 Task: Buy 4 Food Mills from Fruit & Vegetable Tools section under best seller category for shipping address: Jose Hernandez, 2761 Fieldcrest Road, New York, New York 10005, Cell Number 6318992398. Pay from credit card ending with 9757, CVV 798
Action: Mouse moved to (18, 98)
Screenshot: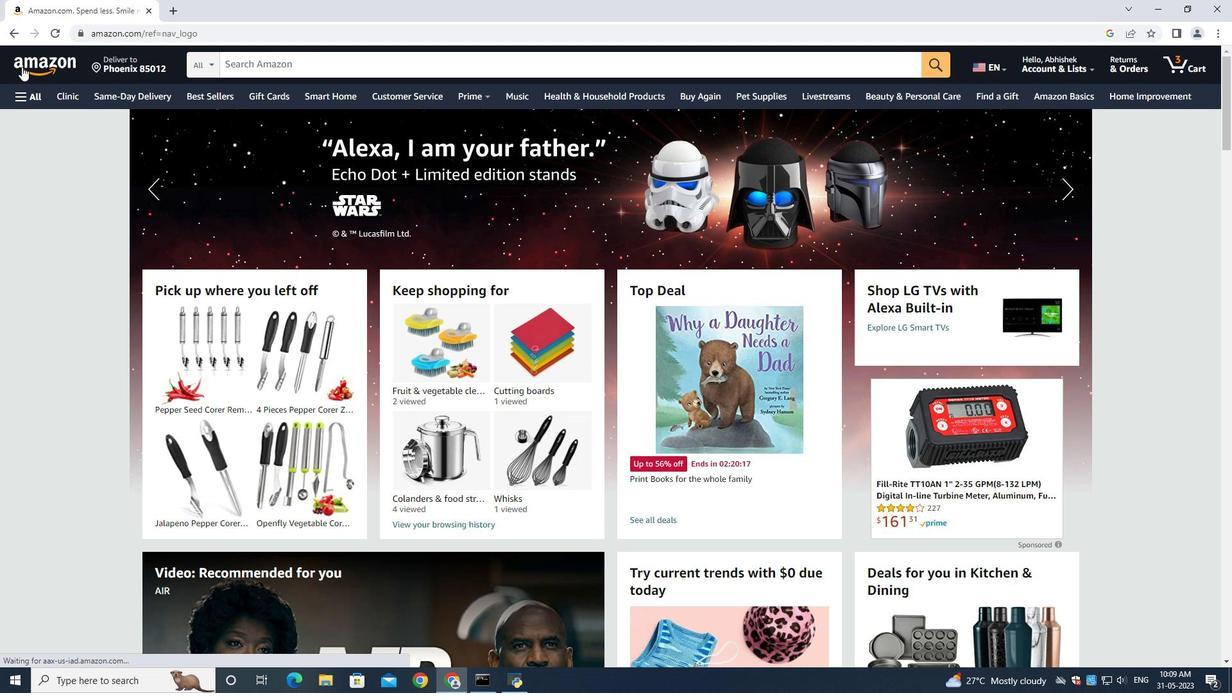 
Action: Mouse pressed left at (18, 98)
Screenshot: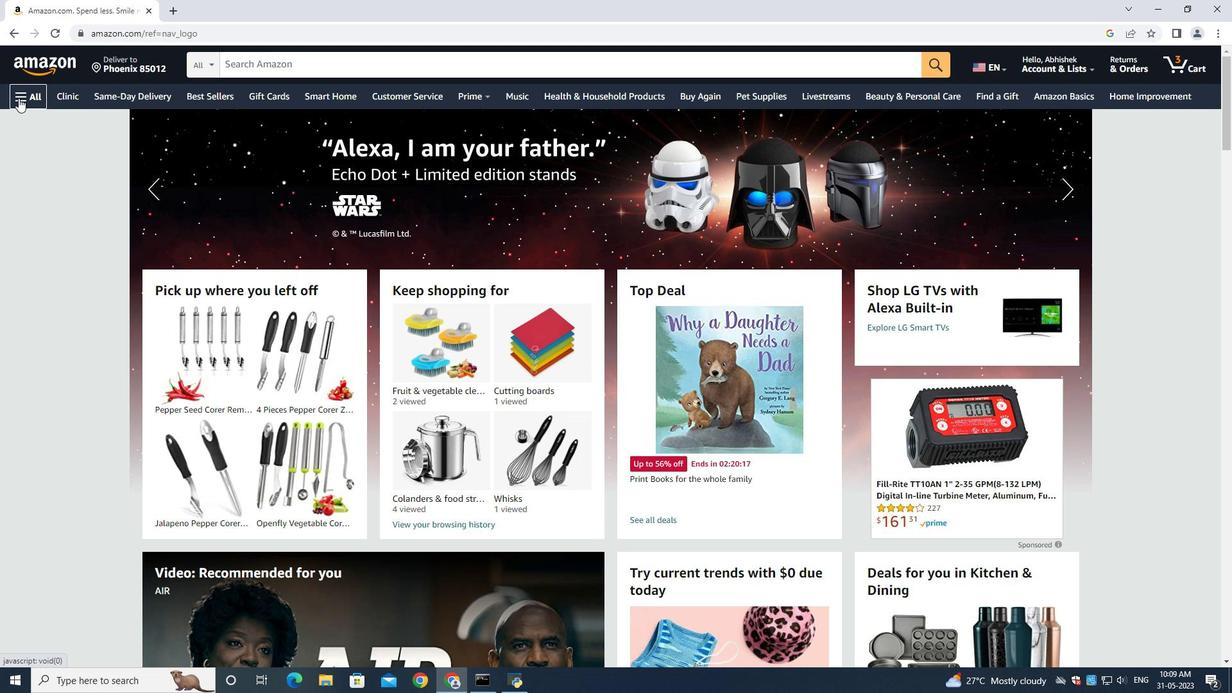 
Action: Mouse moved to (51, 118)
Screenshot: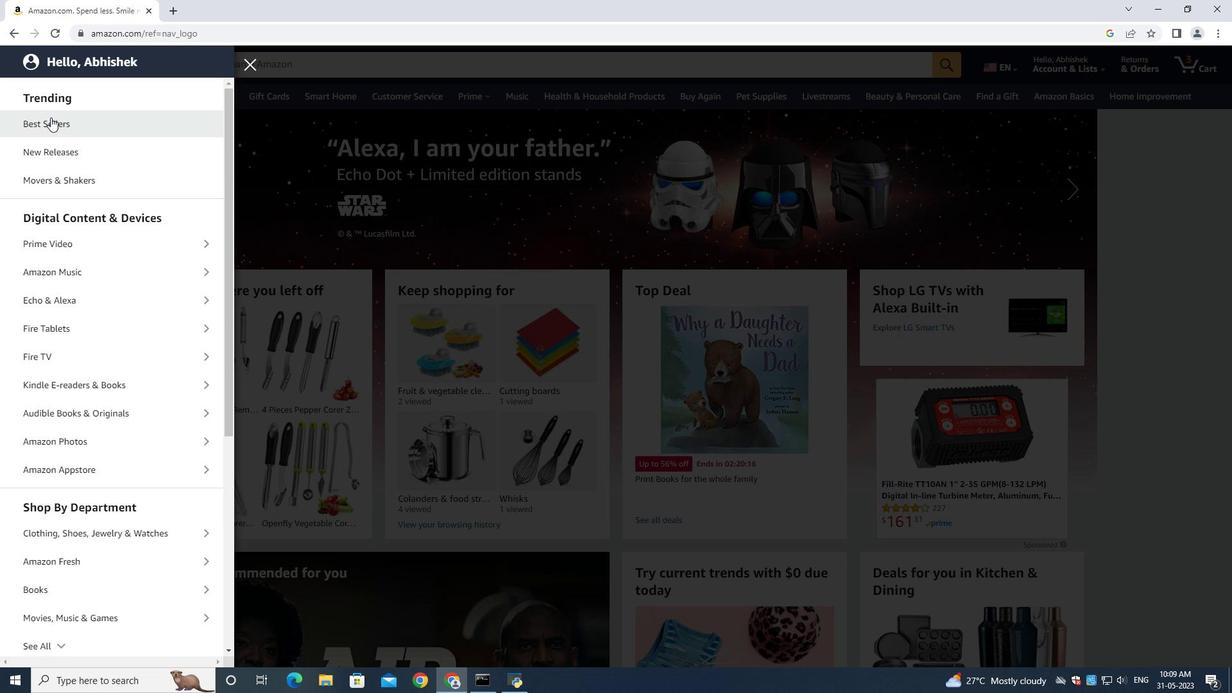 
Action: Mouse pressed left at (51, 118)
Screenshot: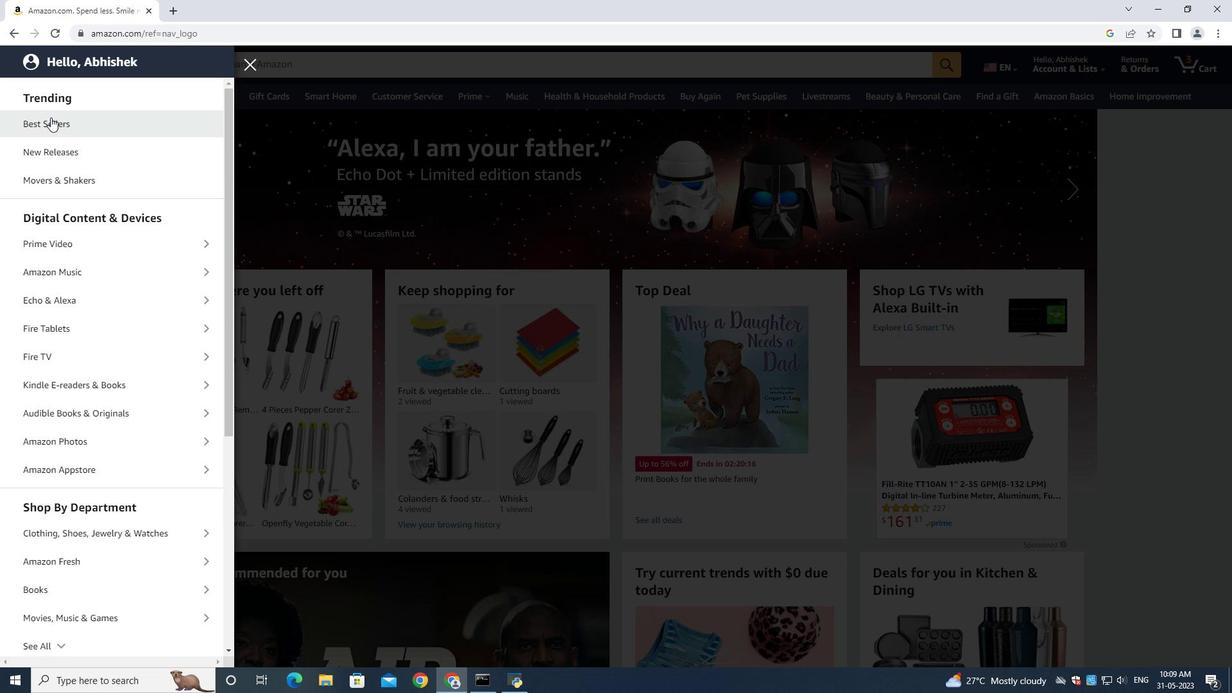 
Action: Mouse moved to (263, 62)
Screenshot: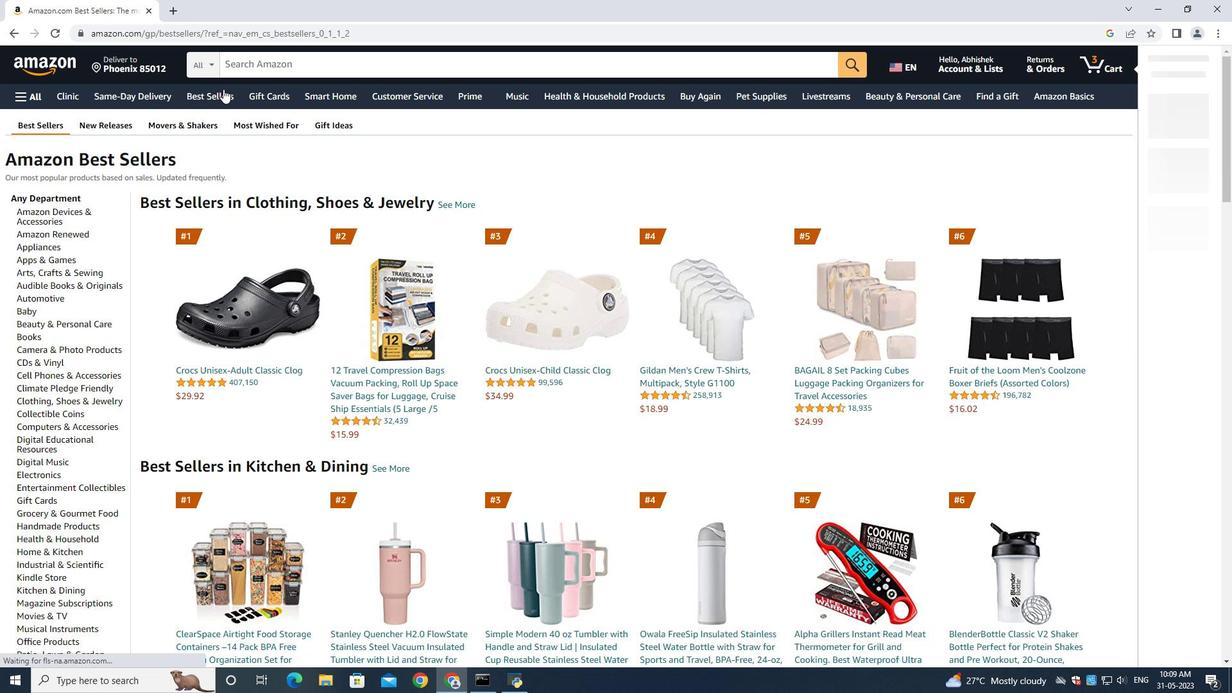 
Action: Mouse pressed left at (263, 62)
Screenshot: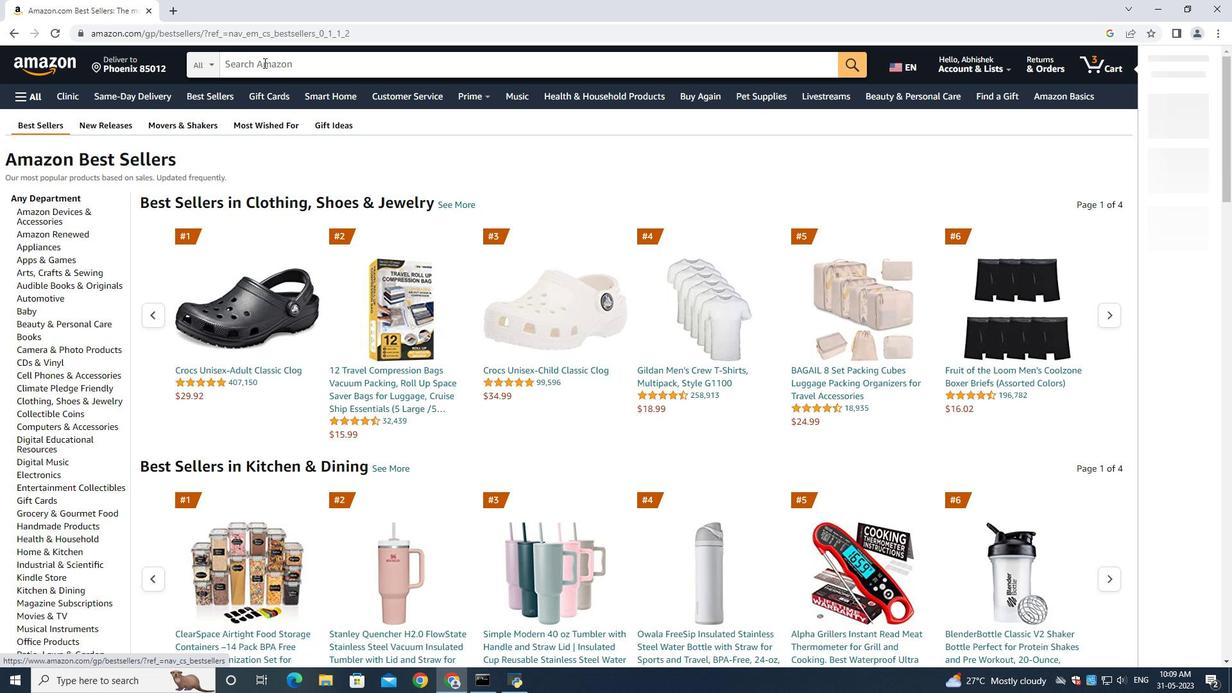 
Action: Mouse moved to (264, 64)
Screenshot: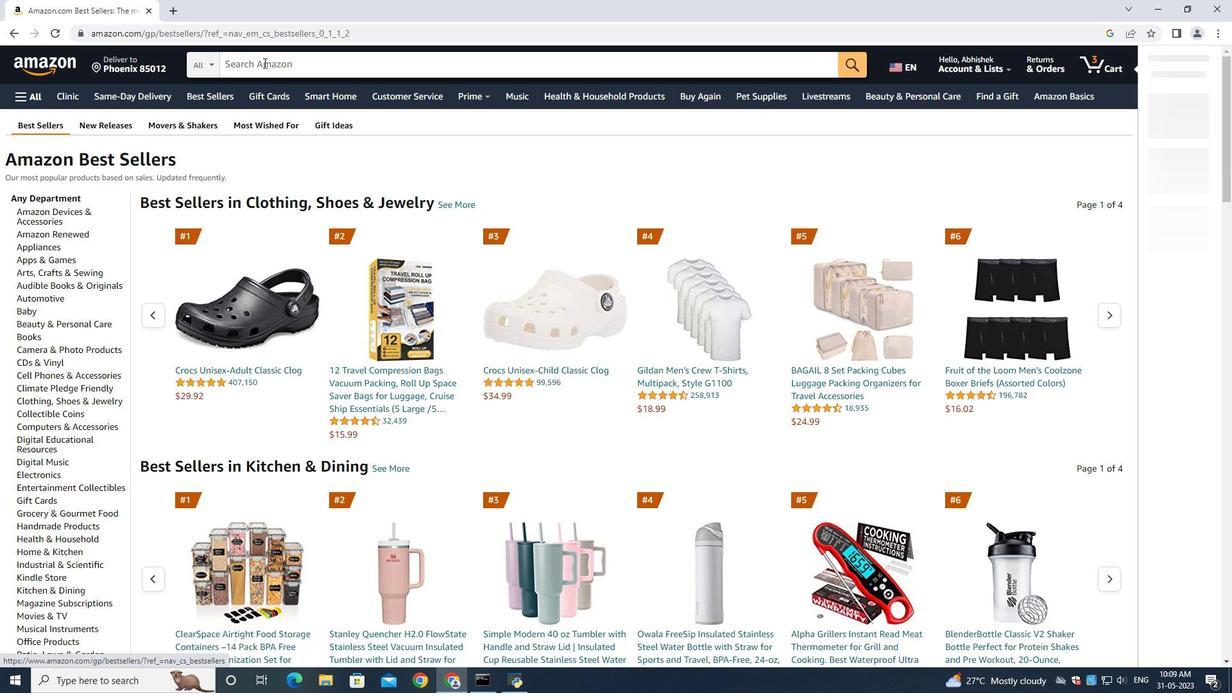 
Action: Key pressed <Key.shift>Food<Key.space><Key.shift><Key.shift><Key.shift><Key.shift><Key.shift><Key.shift><Key.shift><Key.shift><Key.shift><Key.shift><Key.shift>Mills<Key.space><Key.enter>
Screenshot: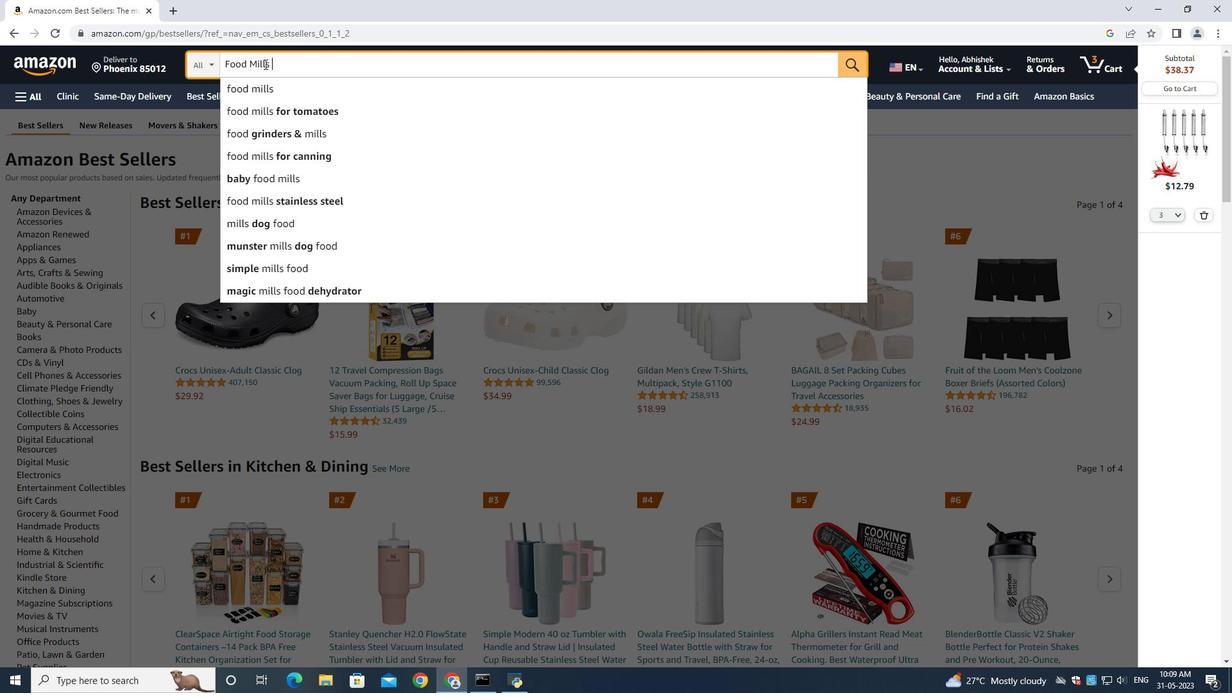 
Action: Mouse moved to (362, 67)
Screenshot: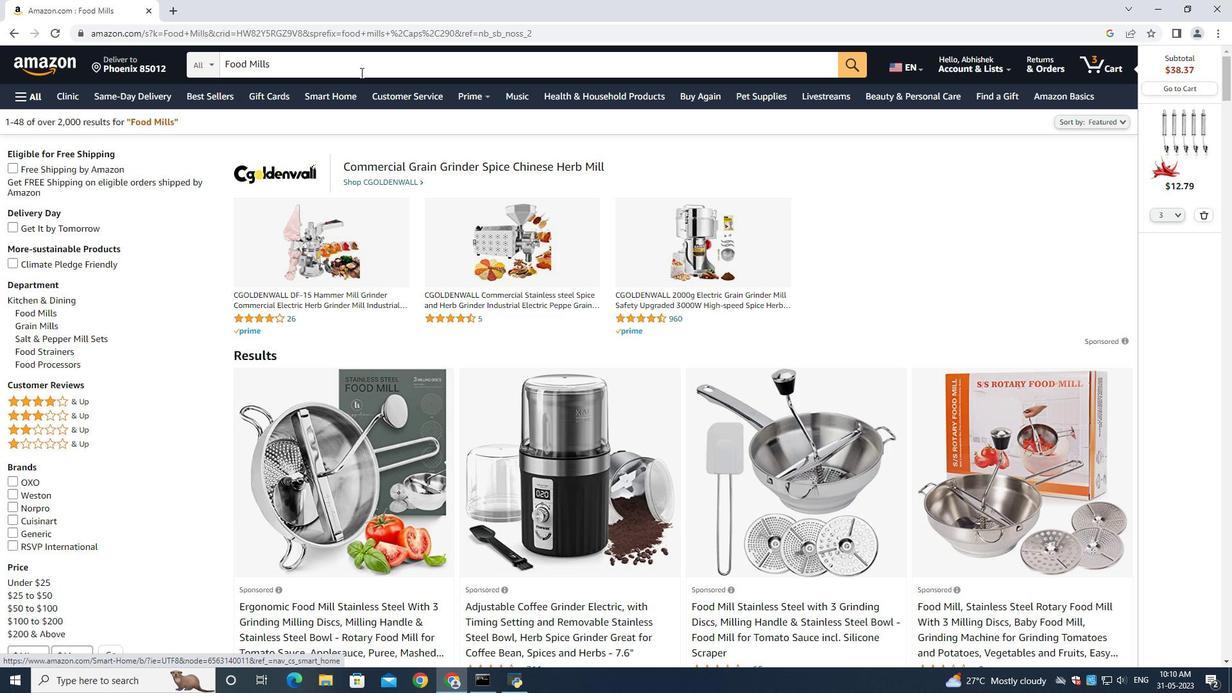 
Action: Mouse pressed left at (362, 67)
Screenshot: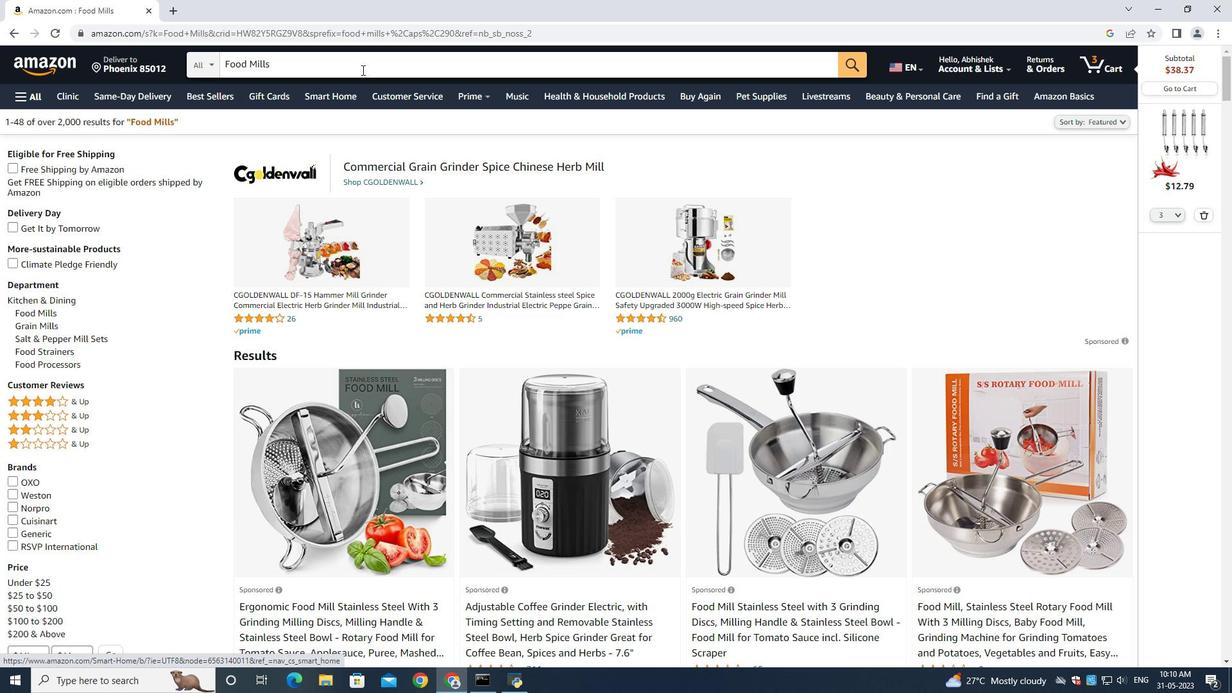 
Action: Key pressed <Key.space>fruit<Key.enter>
Screenshot: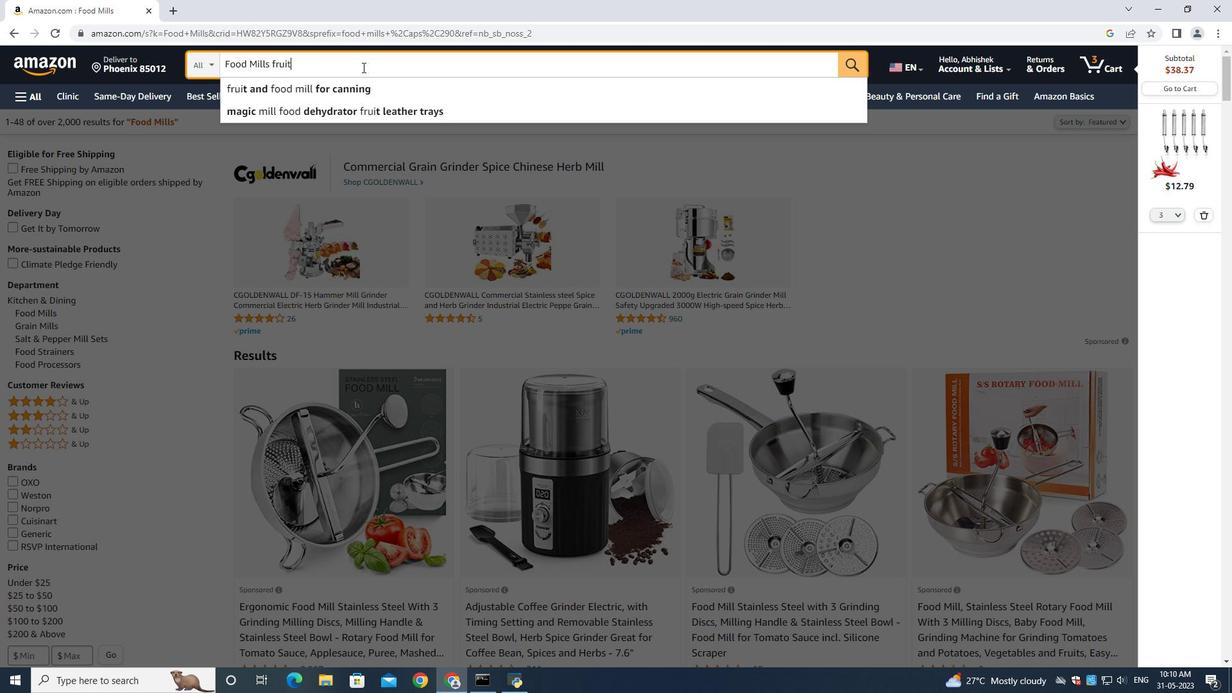 
Action: Mouse moved to (44, 229)
Screenshot: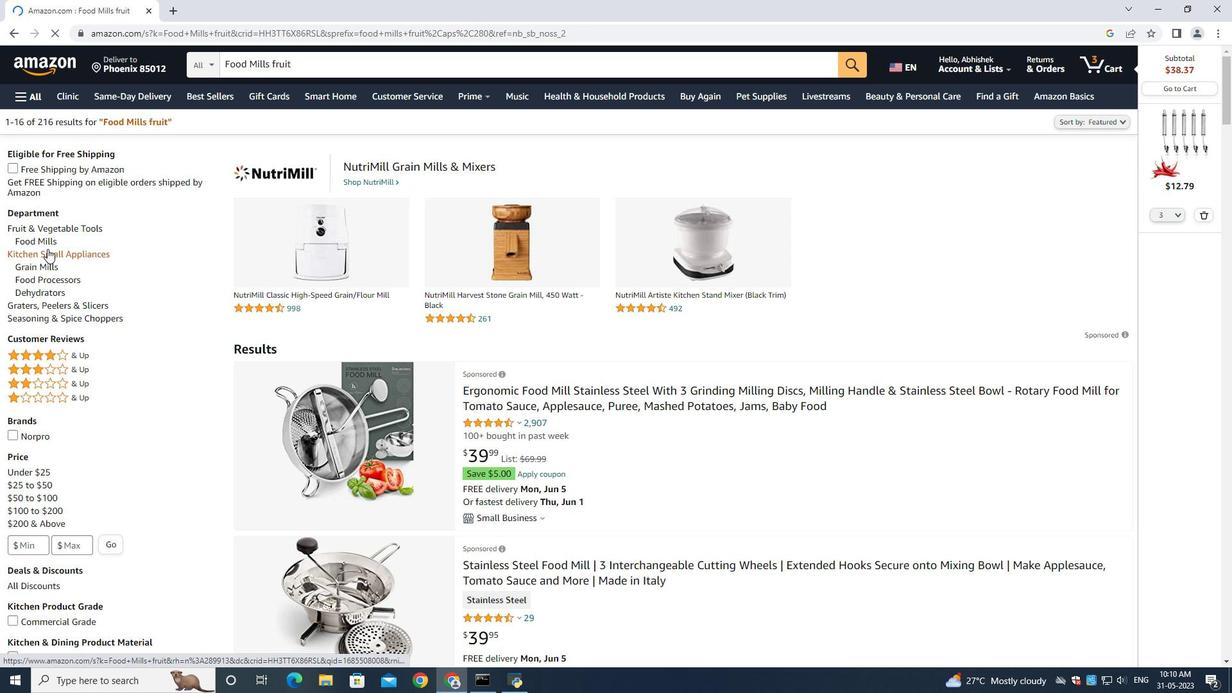 
Action: Mouse pressed left at (44, 229)
Screenshot: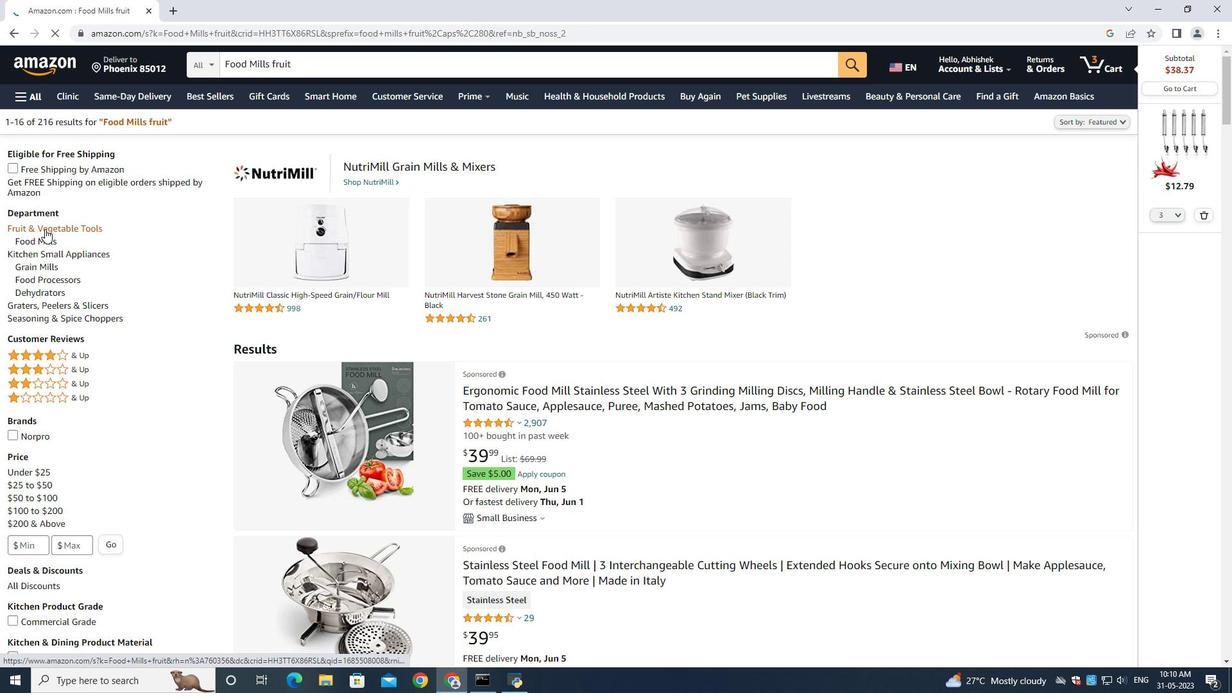 
Action: Mouse moved to (1206, 217)
Screenshot: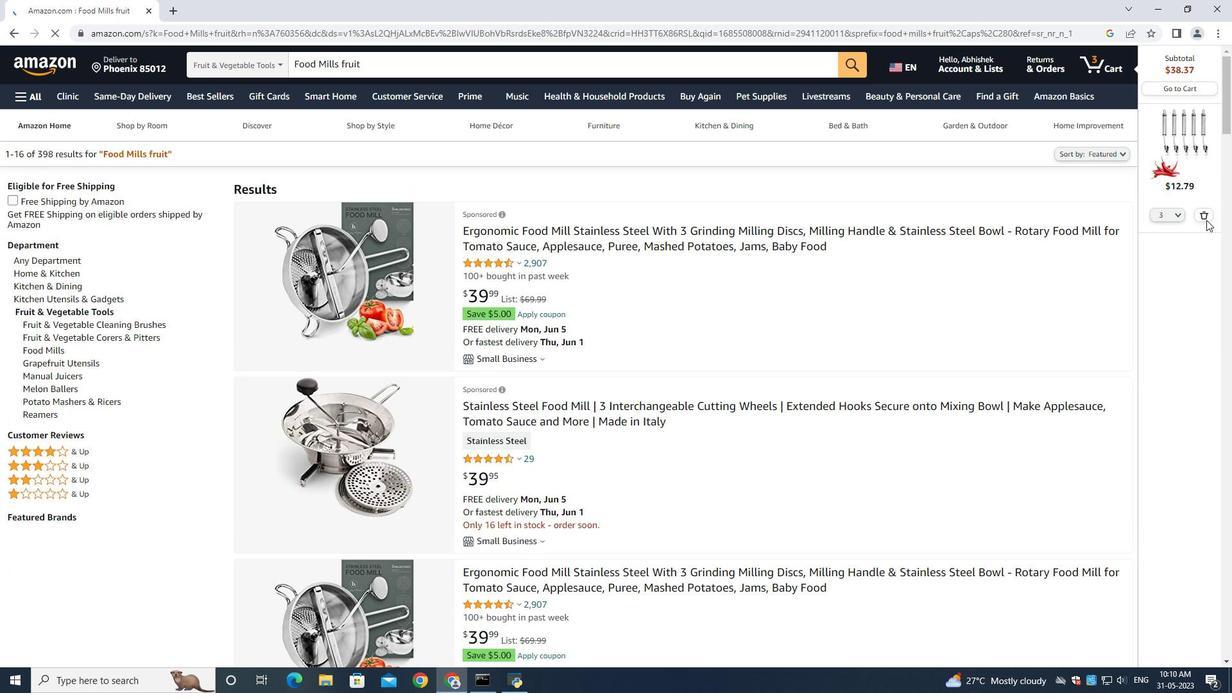 
Action: Mouse pressed left at (1206, 217)
Screenshot: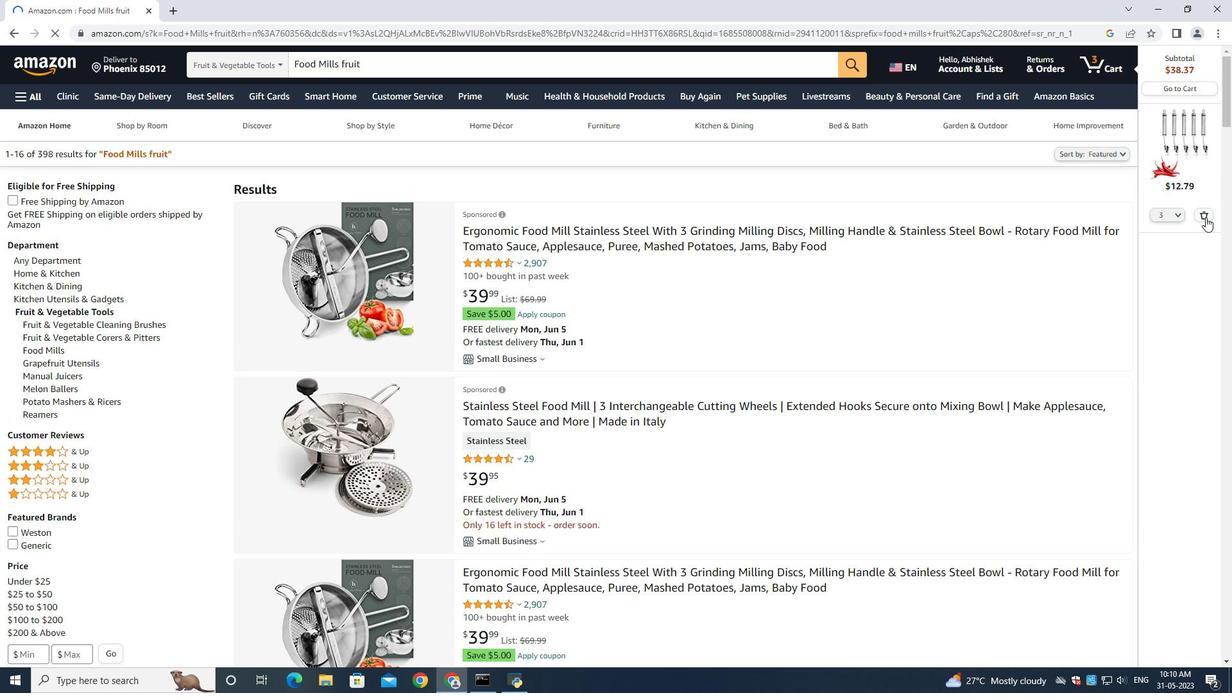 
Action: Mouse moved to (543, 242)
Screenshot: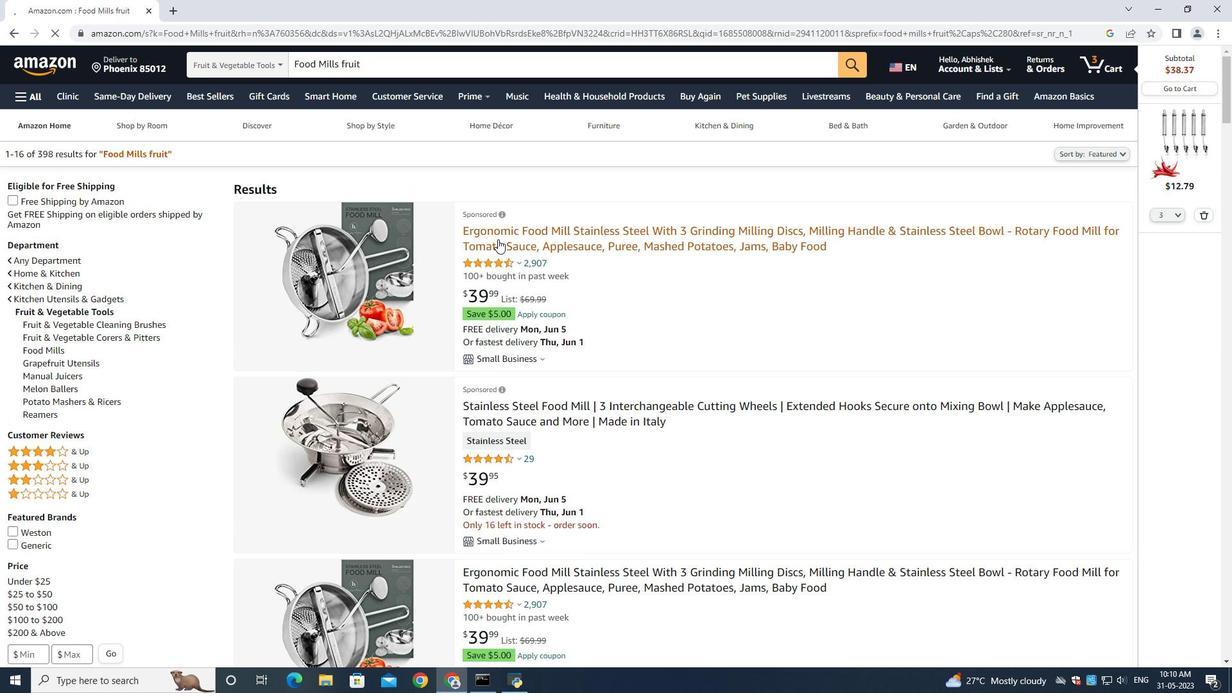 
Action: Mouse pressed left at (543, 242)
Screenshot: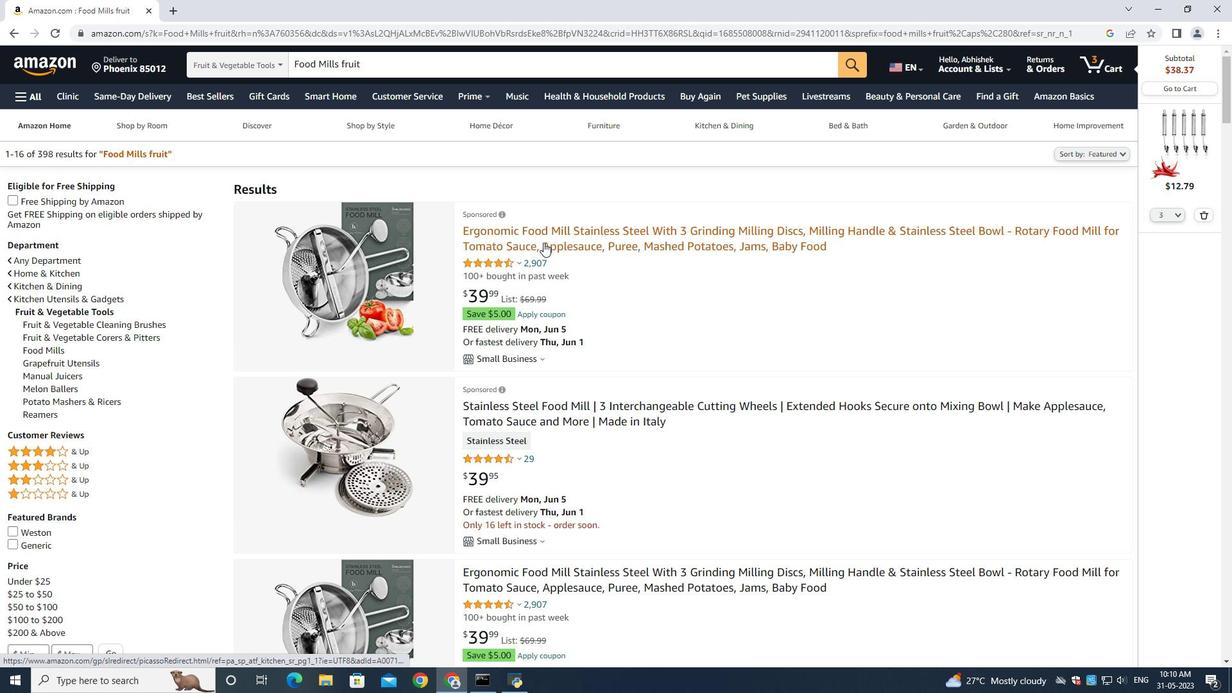 
Action: Mouse moved to (916, 475)
Screenshot: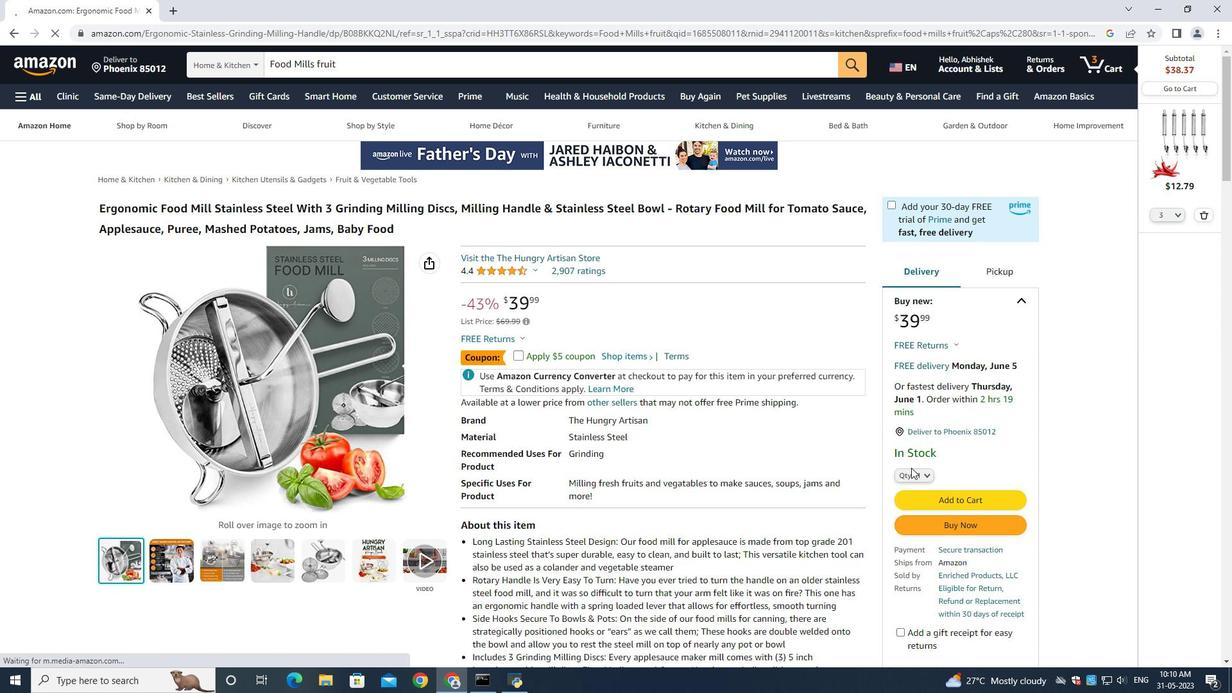 
Action: Mouse pressed left at (916, 475)
Screenshot: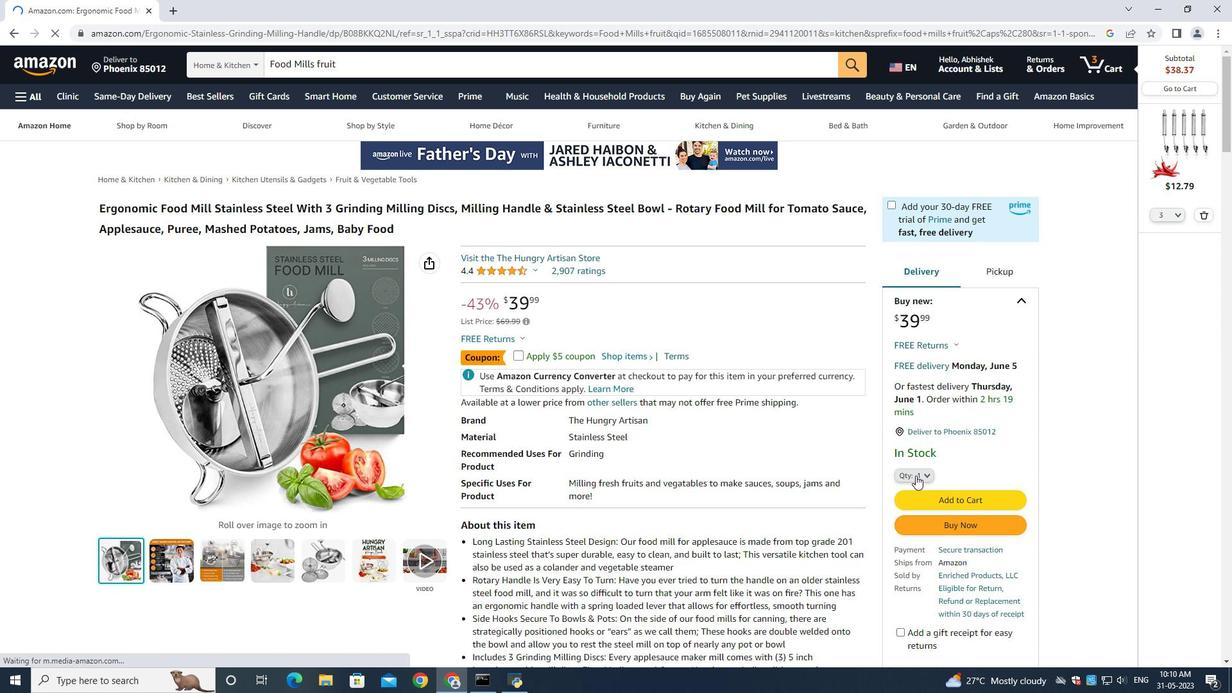 
Action: Mouse moved to (905, 125)
Screenshot: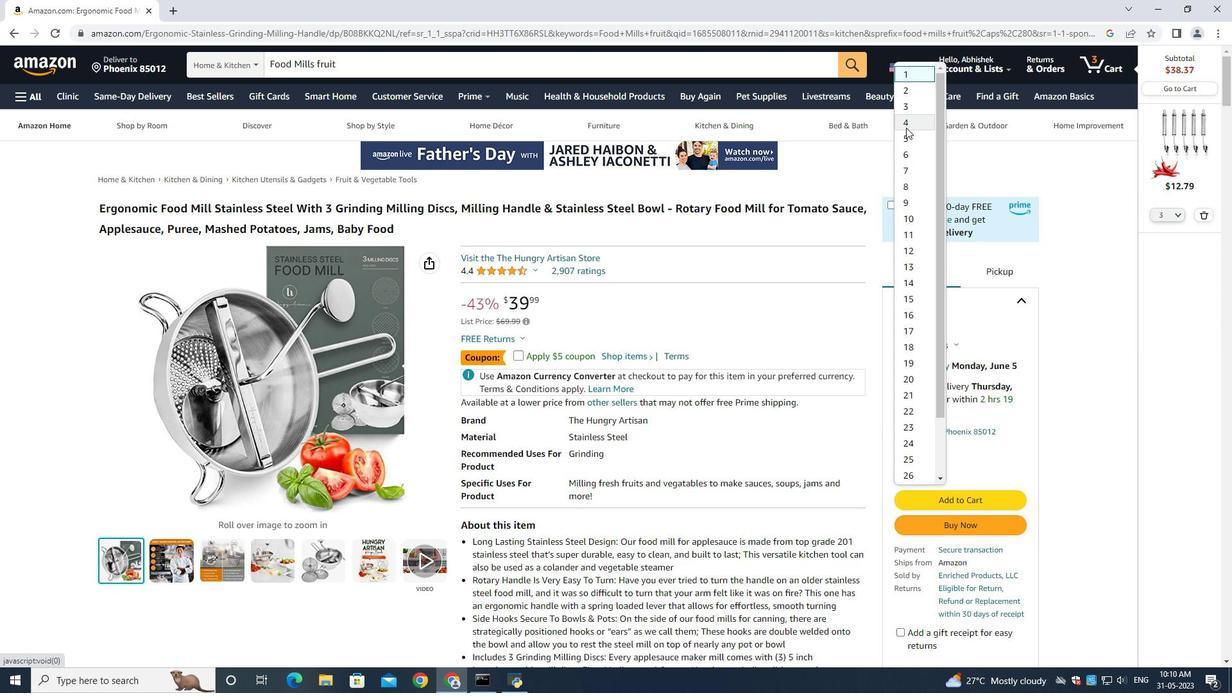 
Action: Mouse pressed left at (905, 125)
Screenshot: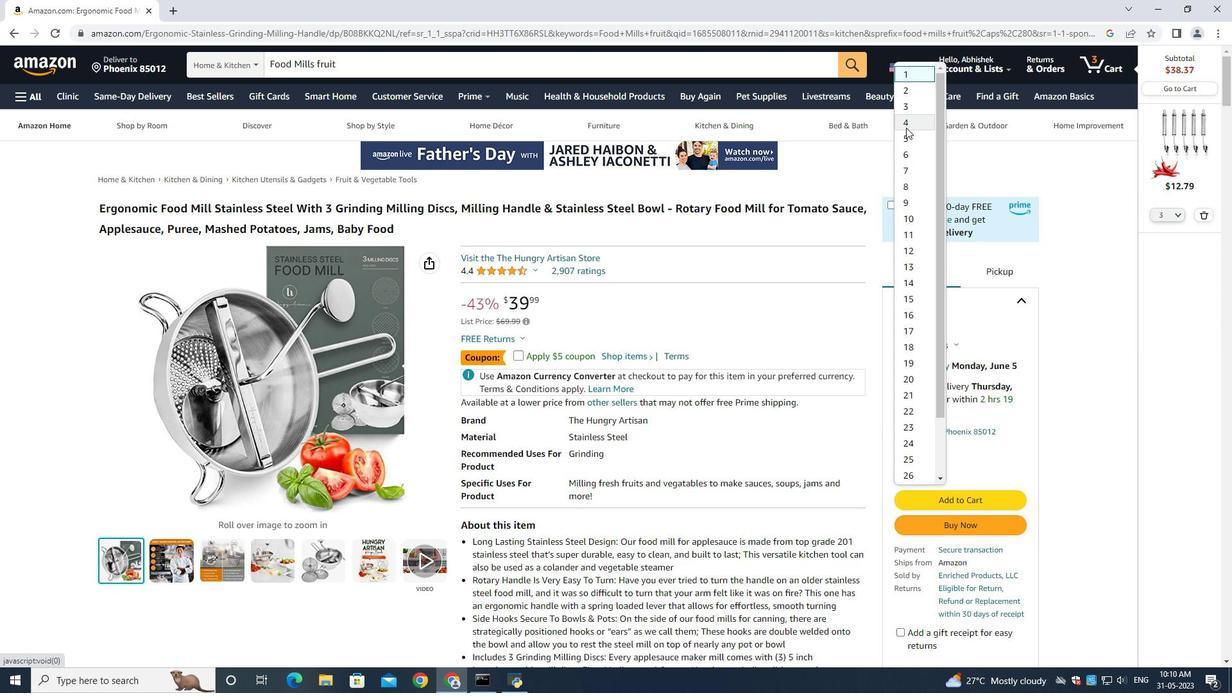 
Action: Mouse moved to (1200, 218)
Screenshot: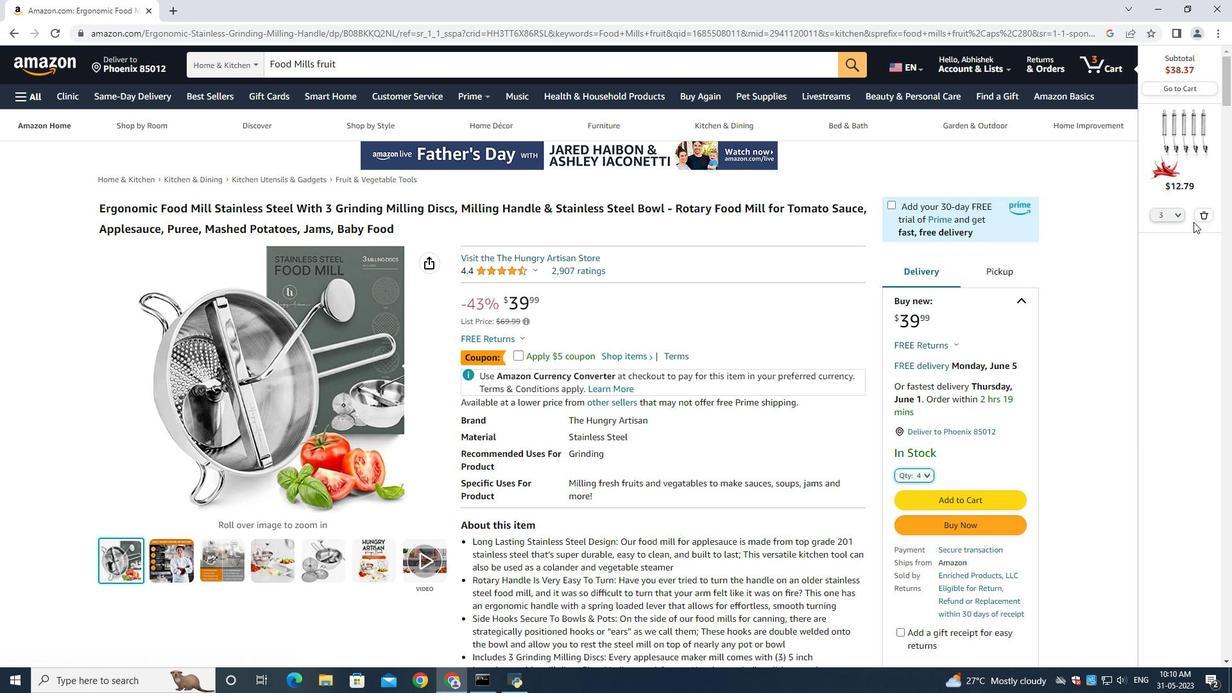 
Action: Mouse pressed left at (1200, 218)
Screenshot: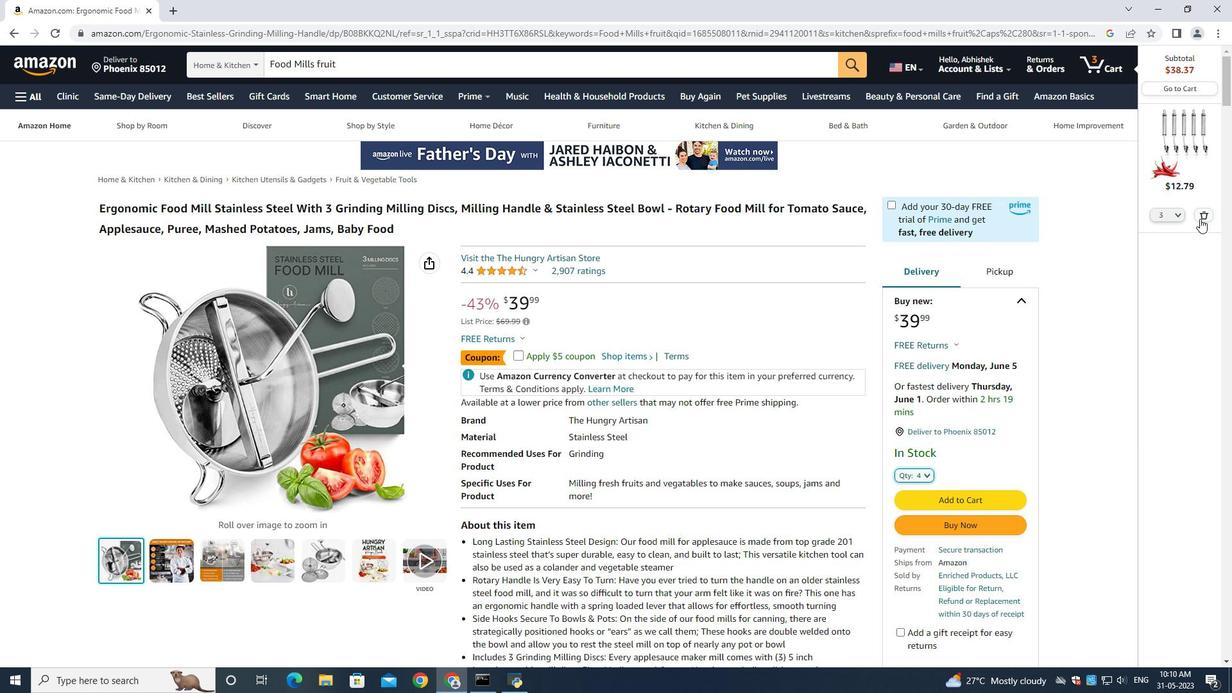 
Action: Mouse moved to (960, 522)
Screenshot: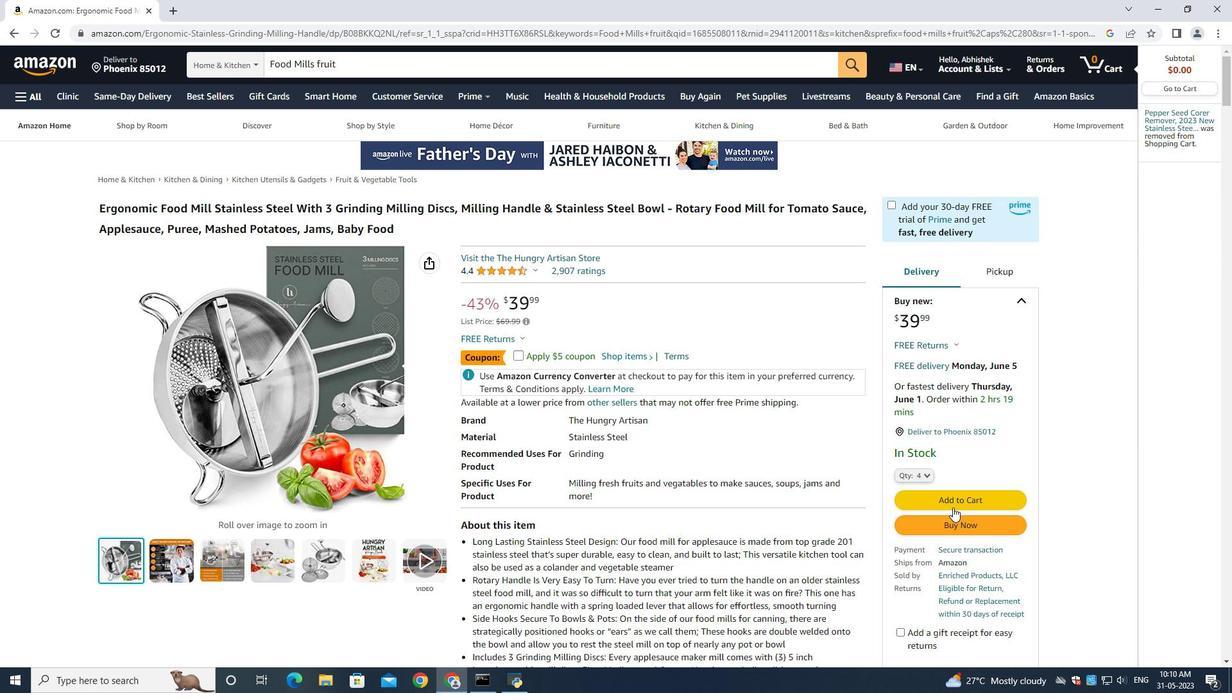 
Action: Mouse pressed left at (960, 522)
Screenshot: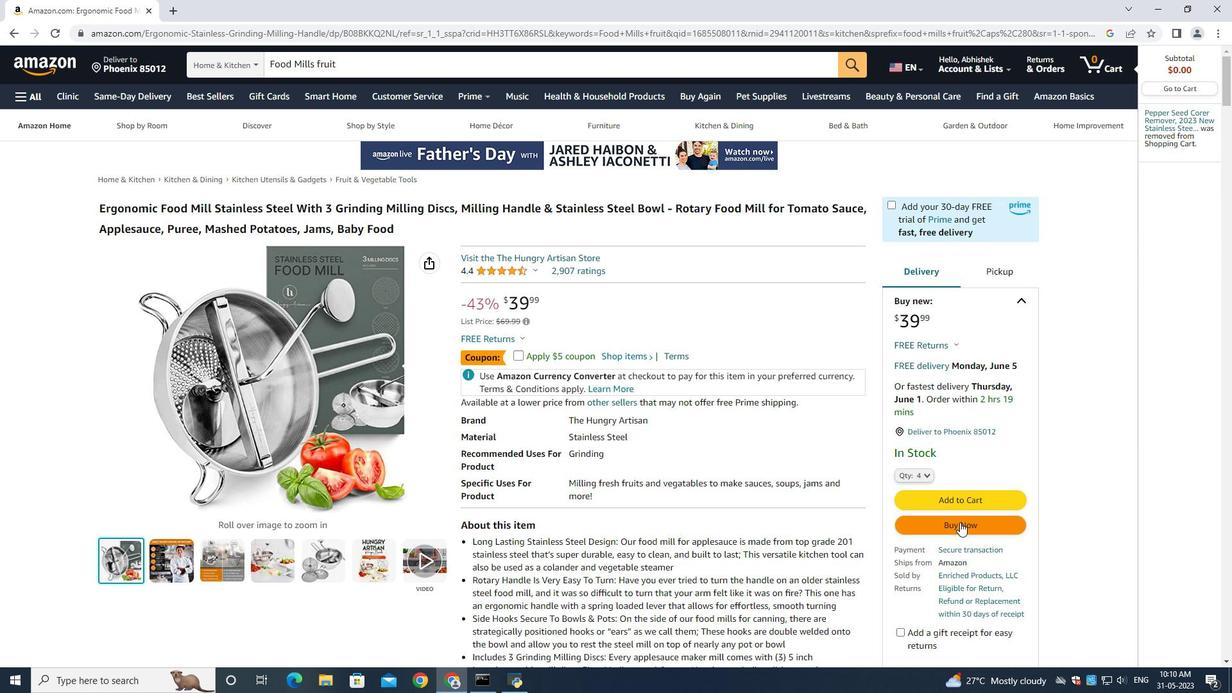 
Action: Mouse moved to (394, 315)
Screenshot: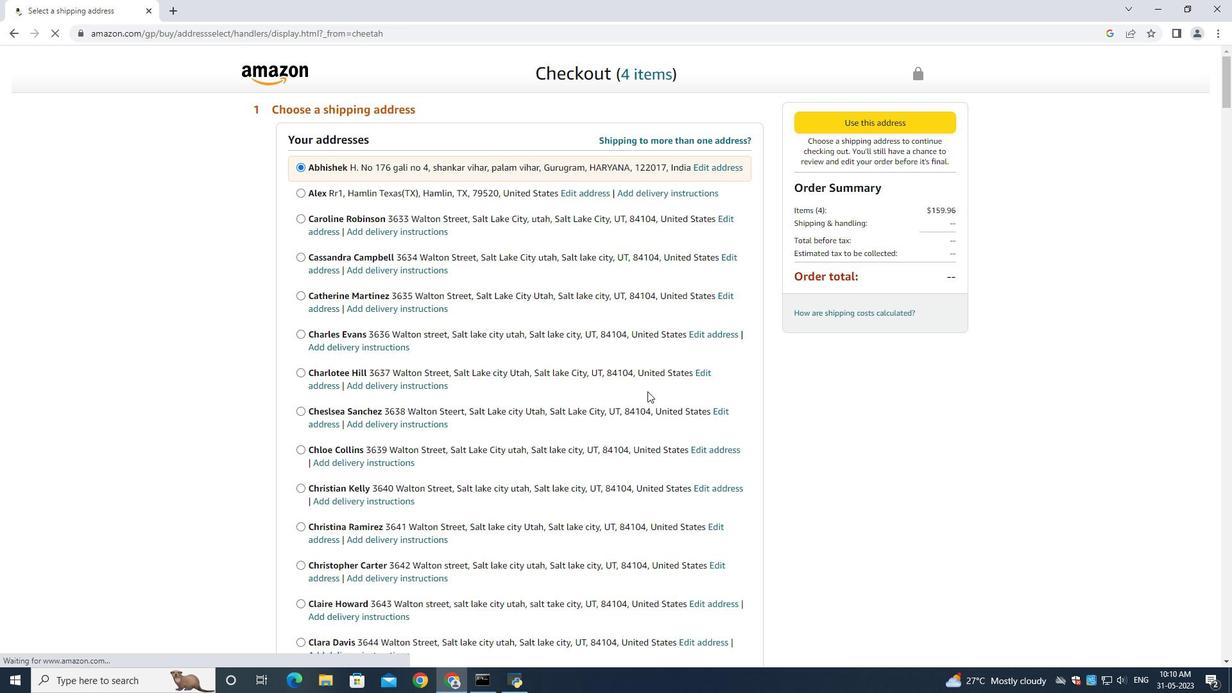 
Action: Mouse scrolled (393, 315) with delta (0, 0)
Screenshot: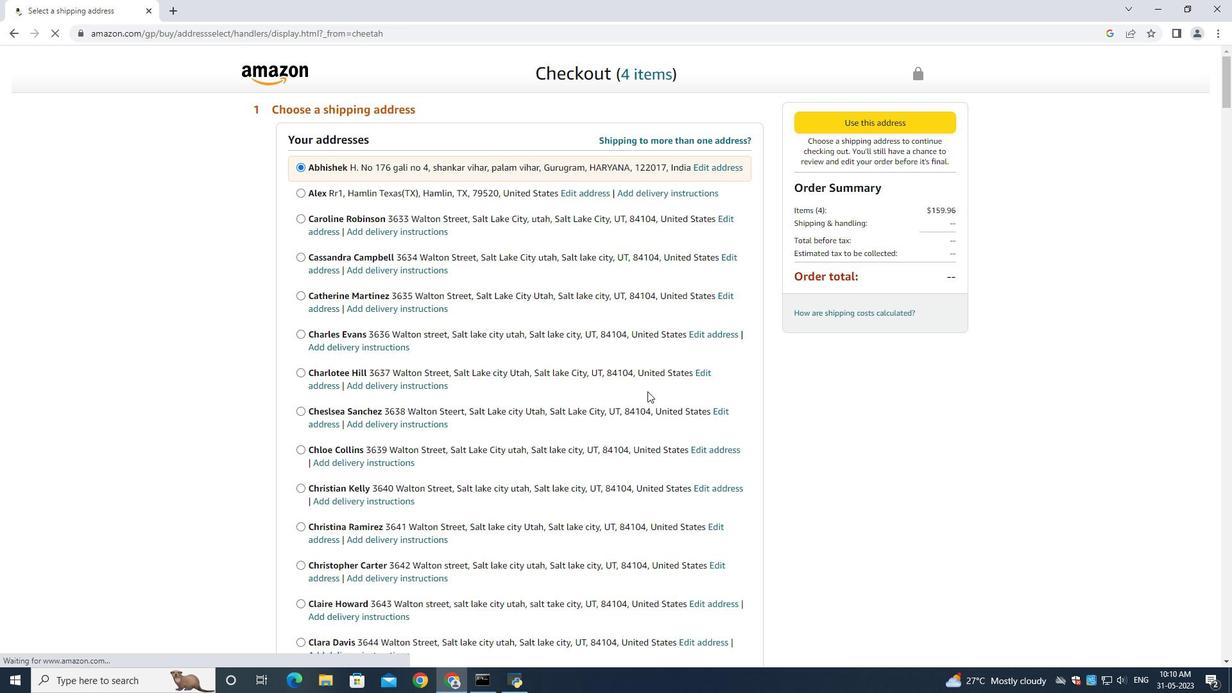 
Action: Mouse moved to (395, 317)
Screenshot: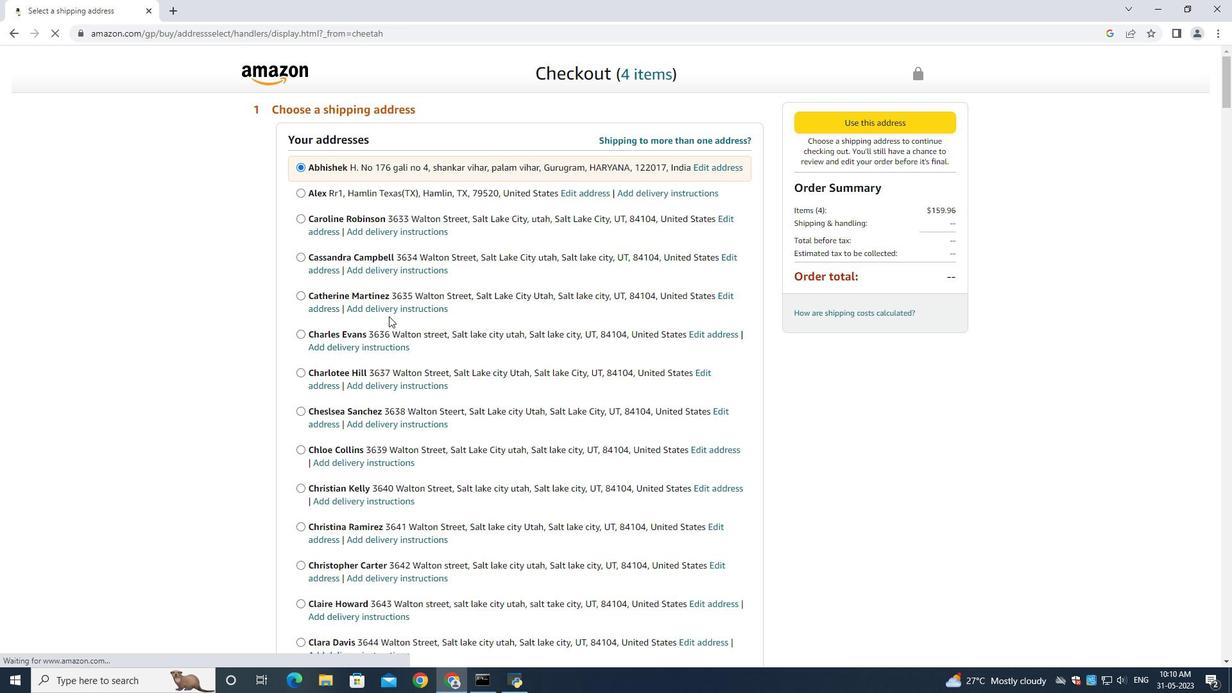 
Action: Mouse scrolled (394, 316) with delta (0, 0)
Screenshot: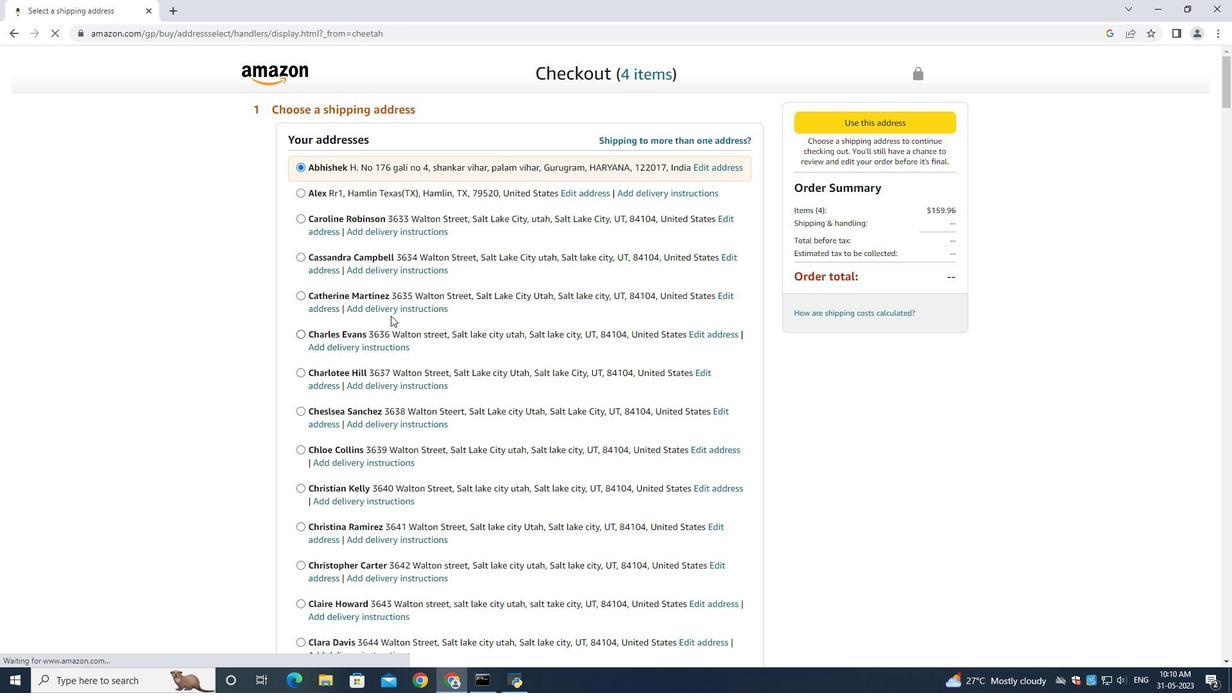 
Action: Mouse moved to (395, 317)
Screenshot: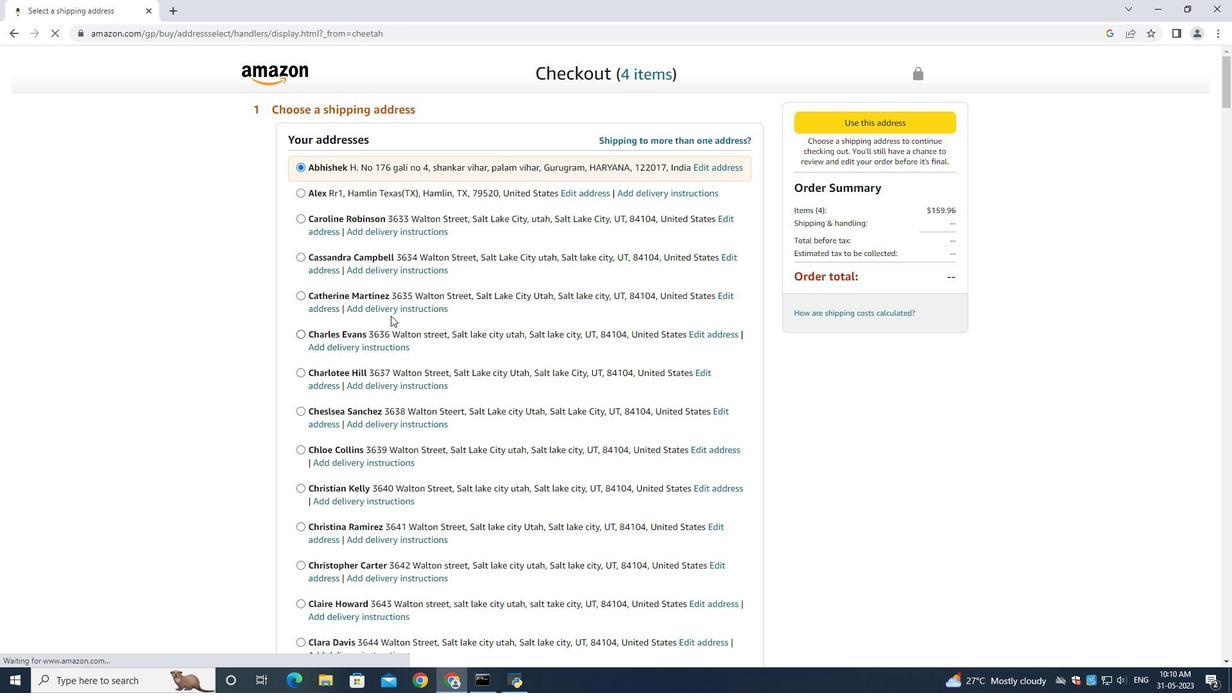 
Action: Mouse scrolled (395, 317) with delta (0, 0)
Screenshot: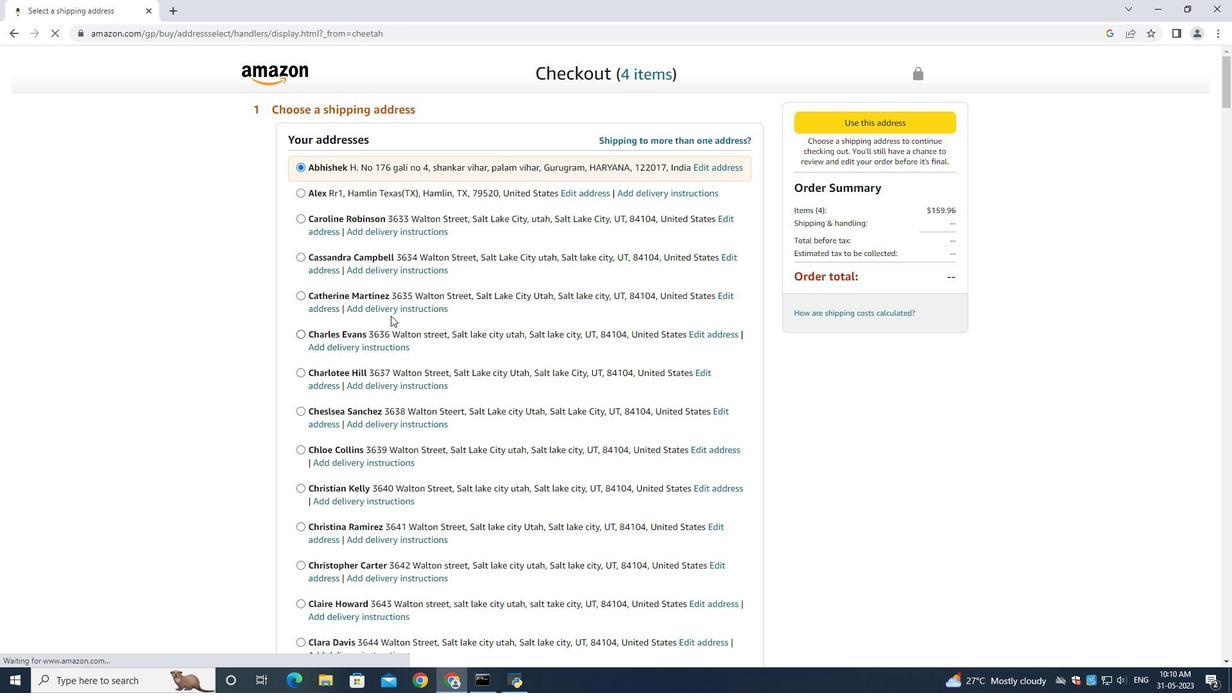 
Action: Mouse moved to (466, 328)
Screenshot: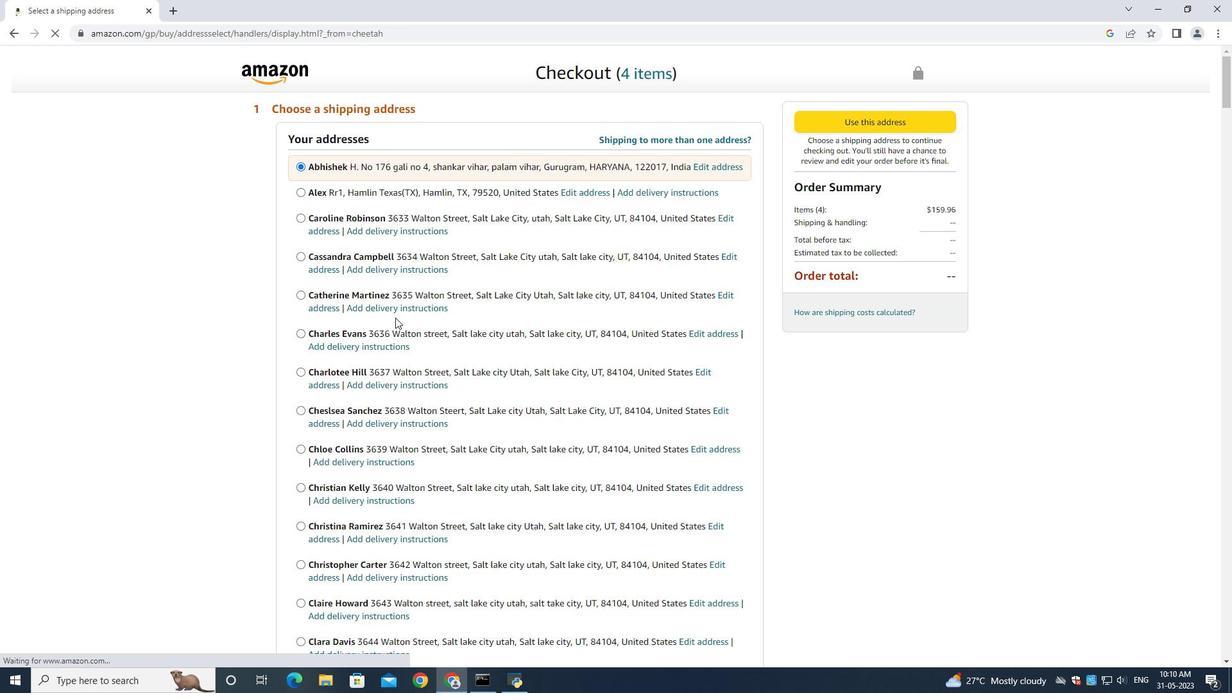 
Action: Mouse scrolled (396, 318) with delta (0, 0)
Screenshot: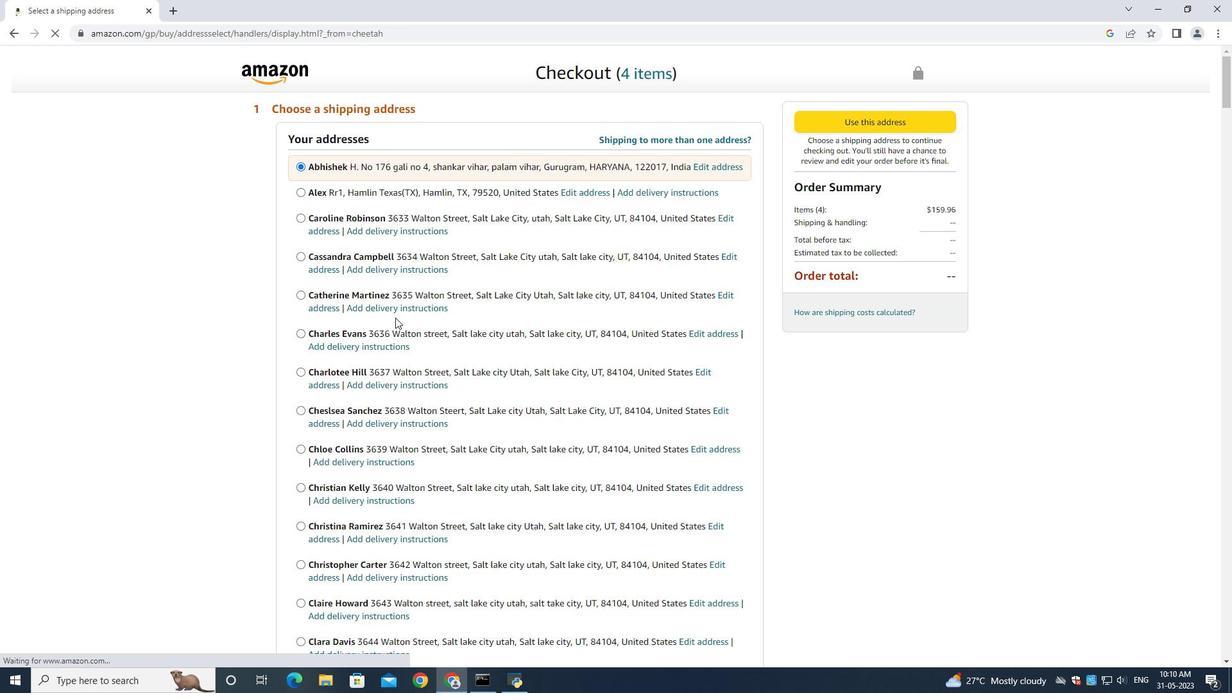 
Action: Mouse moved to (509, 337)
Screenshot: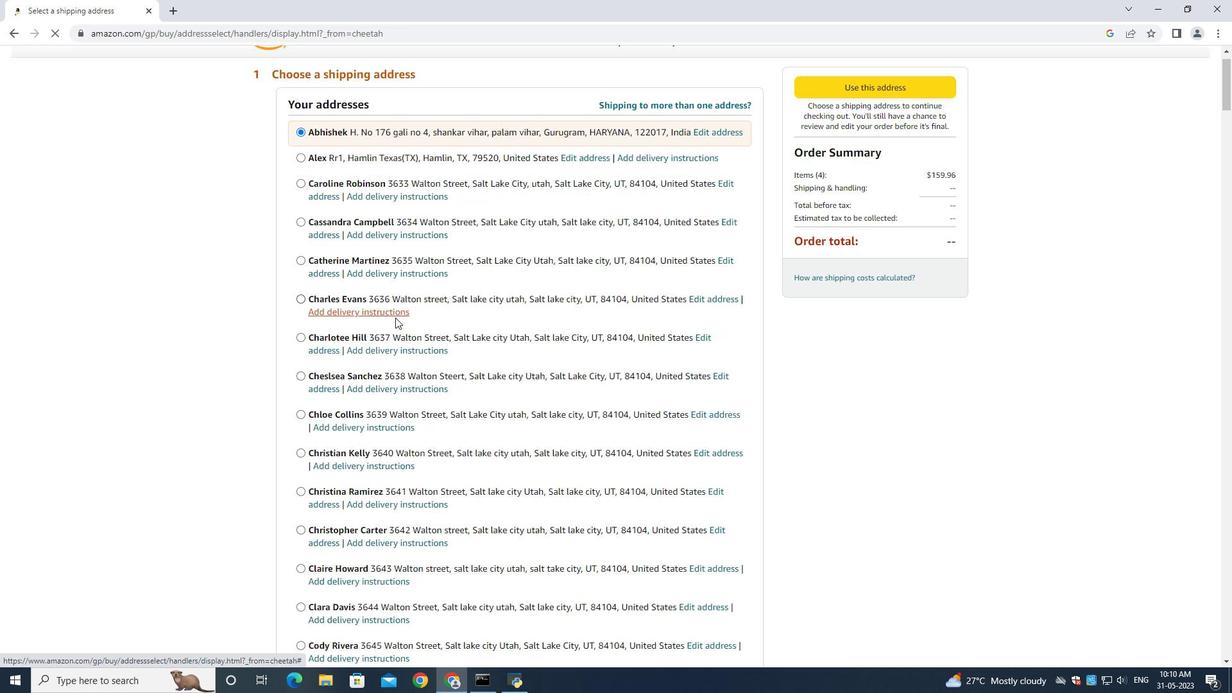 
Action: Mouse scrolled (398, 320) with delta (0, 0)
Screenshot: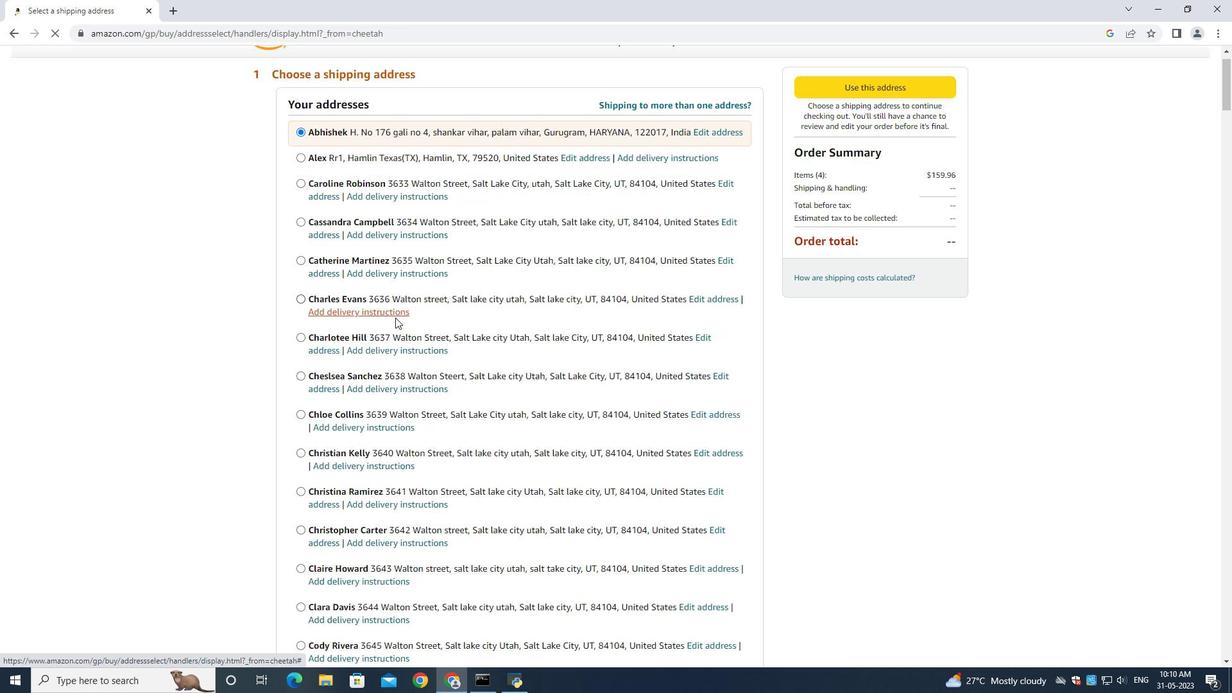 
Action: Mouse moved to (564, 347)
Screenshot: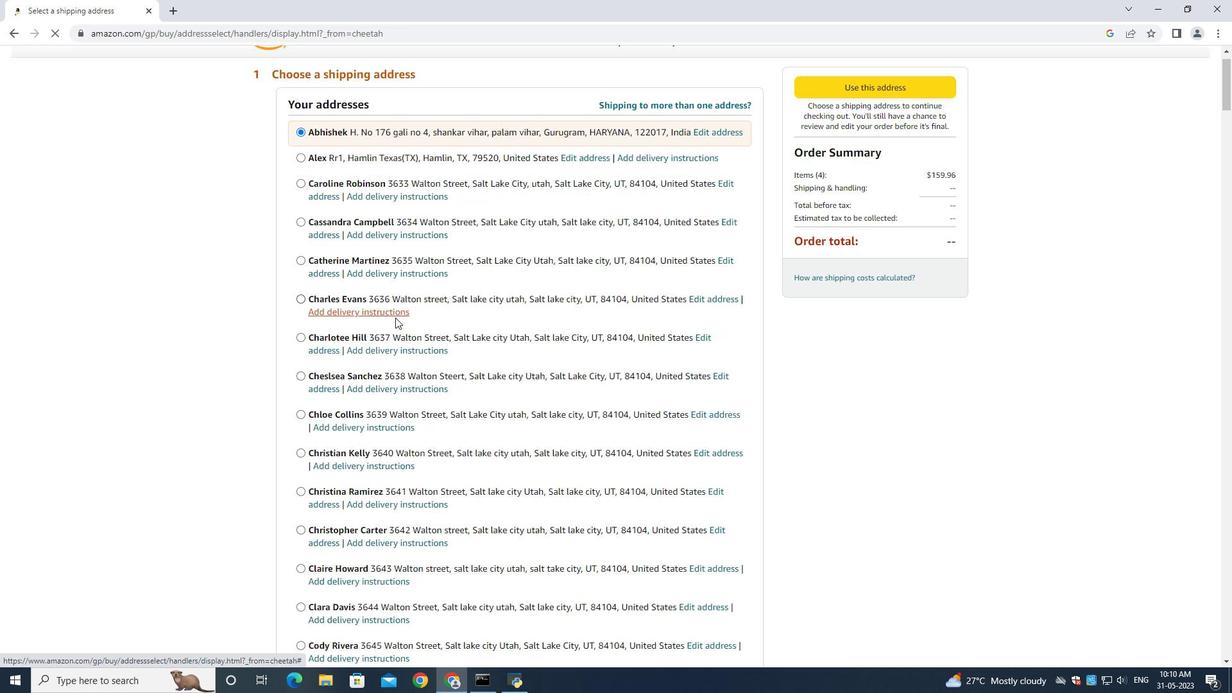 
Action: Mouse scrolled (402, 322) with delta (0, 0)
Screenshot: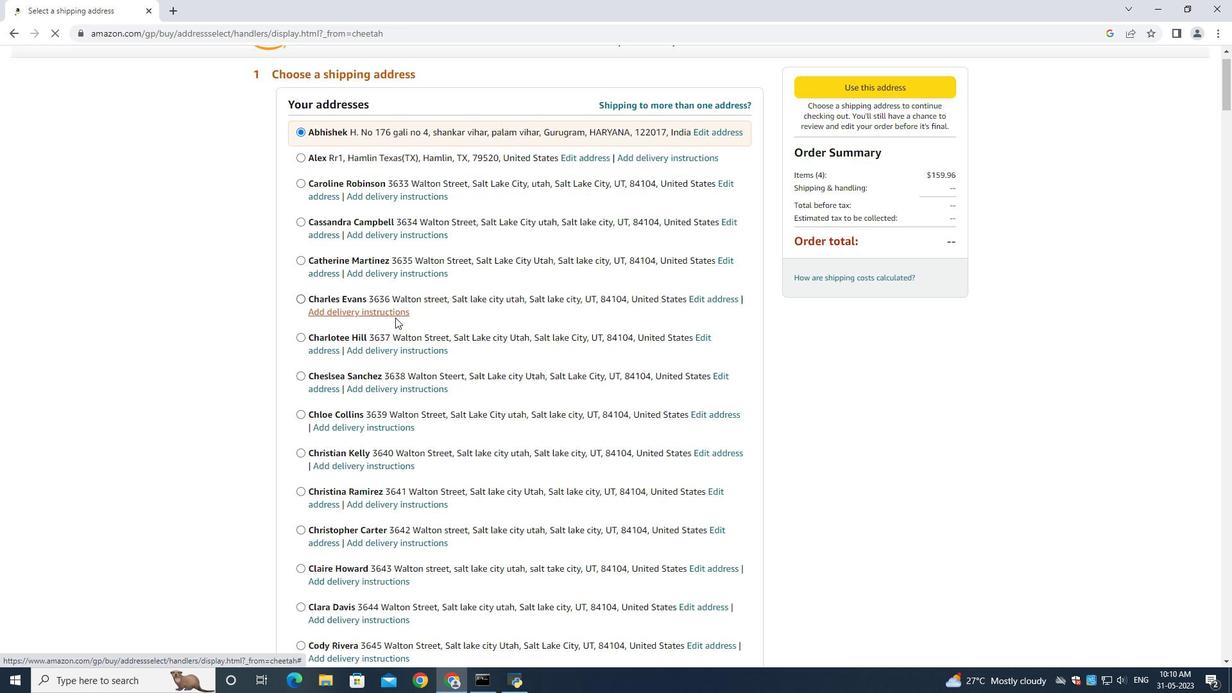 
Action: Mouse moved to (564, 347)
Screenshot: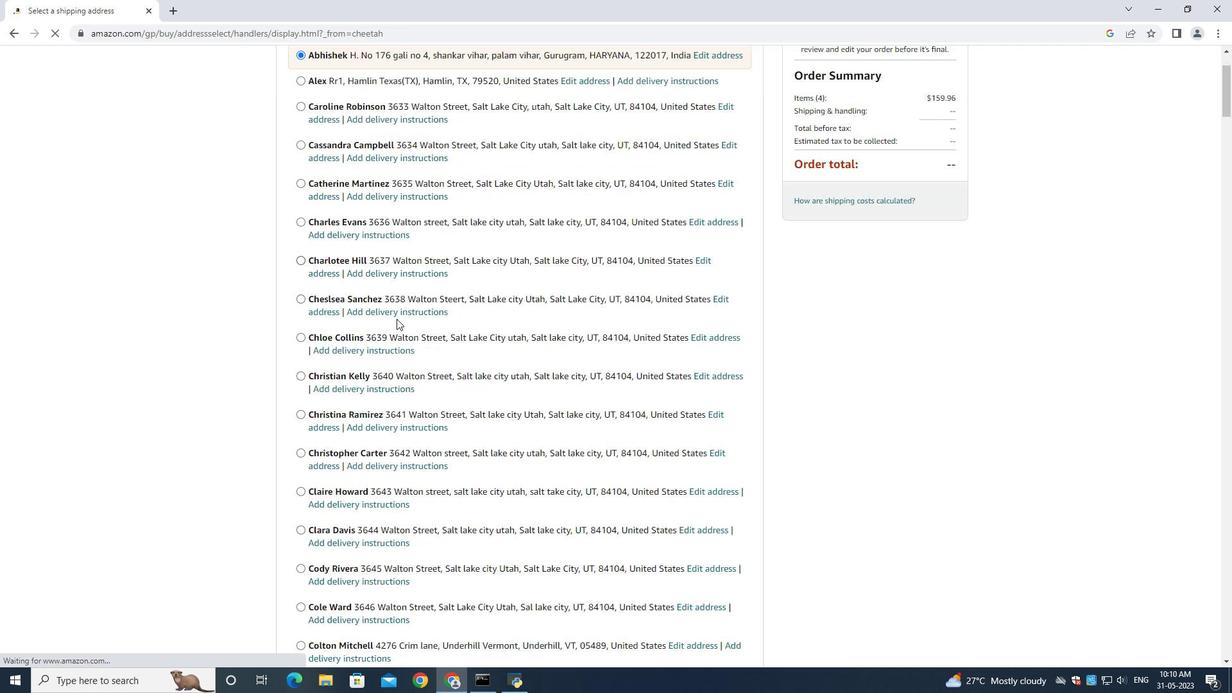 
Action: Mouse scrolled (564, 346) with delta (0, 0)
Screenshot: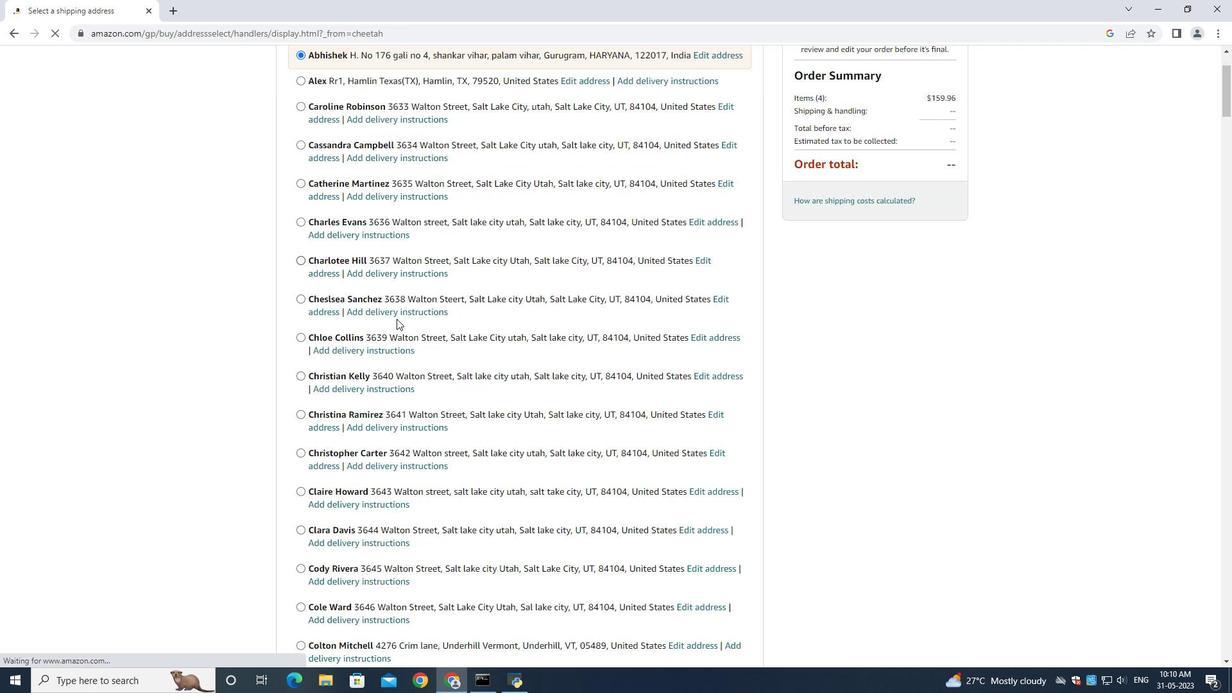
Action: Mouse scrolled (564, 346) with delta (0, 0)
Screenshot: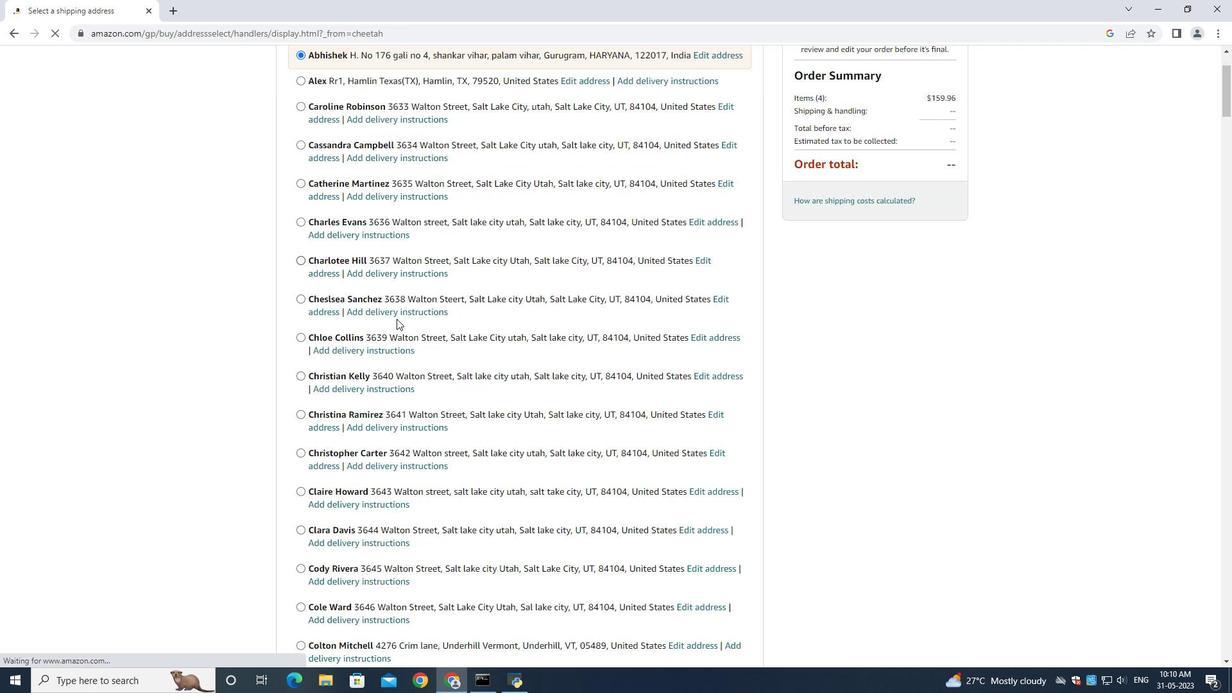 
Action: Mouse scrolled (564, 346) with delta (0, 0)
Screenshot: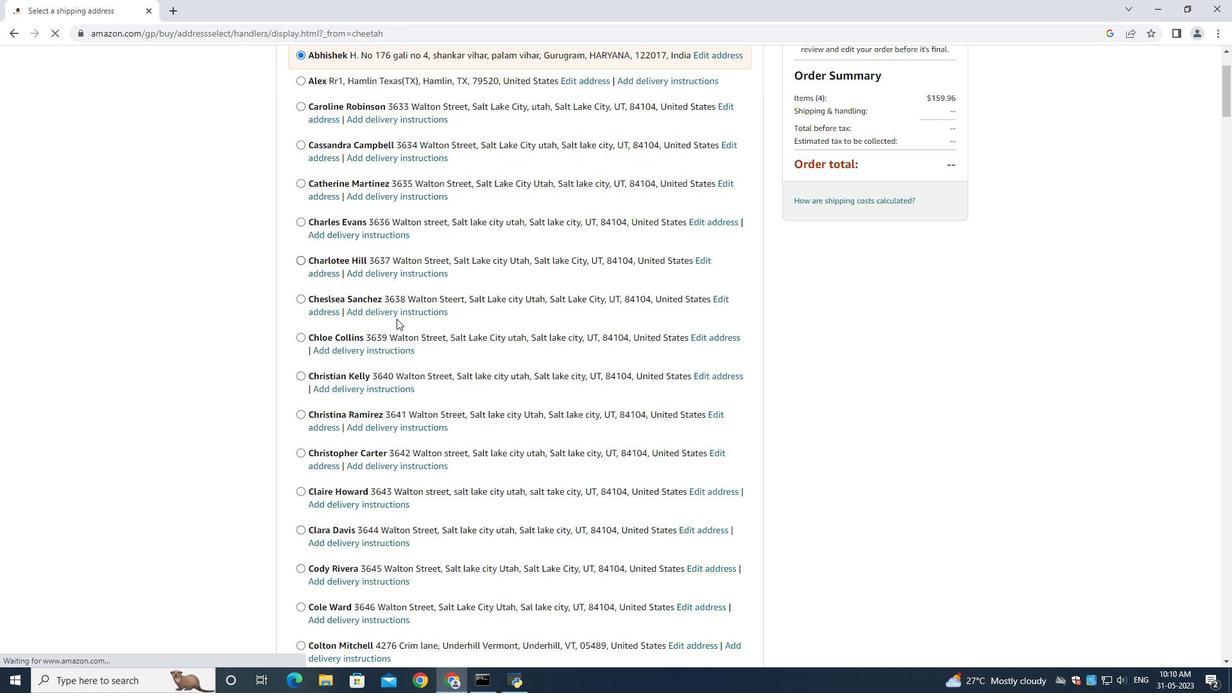 
Action: Mouse scrolled (564, 346) with delta (0, 0)
Screenshot: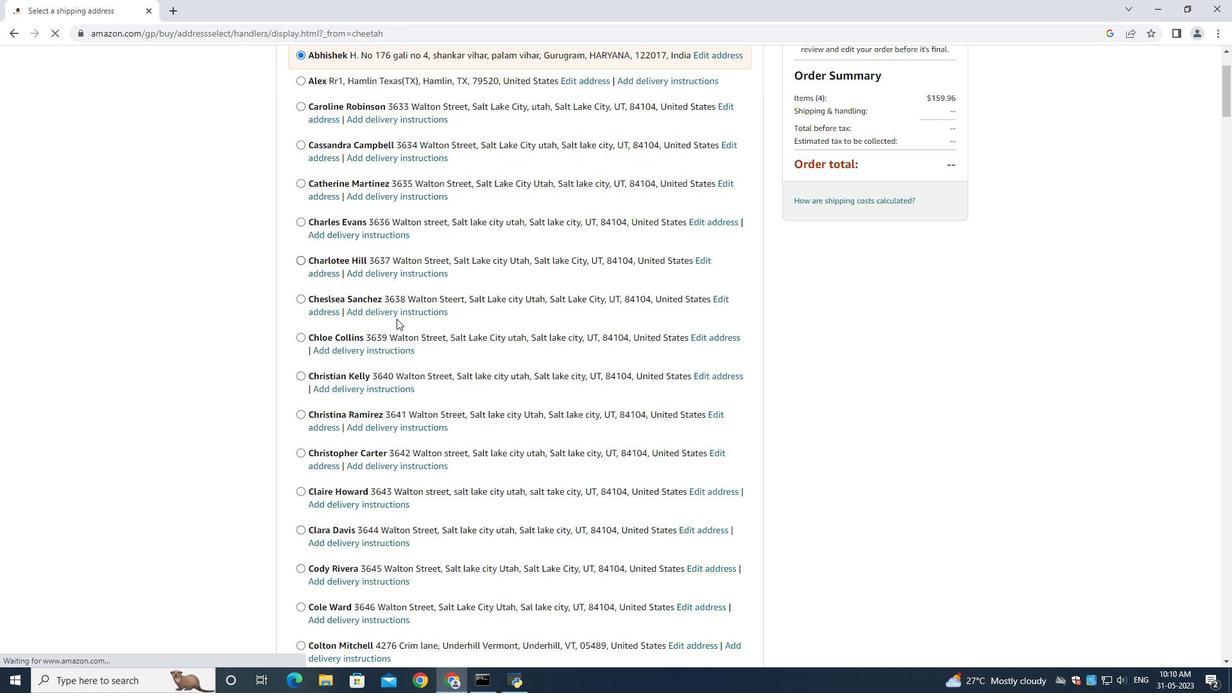 
Action: Mouse scrolled (564, 346) with delta (0, 0)
Screenshot: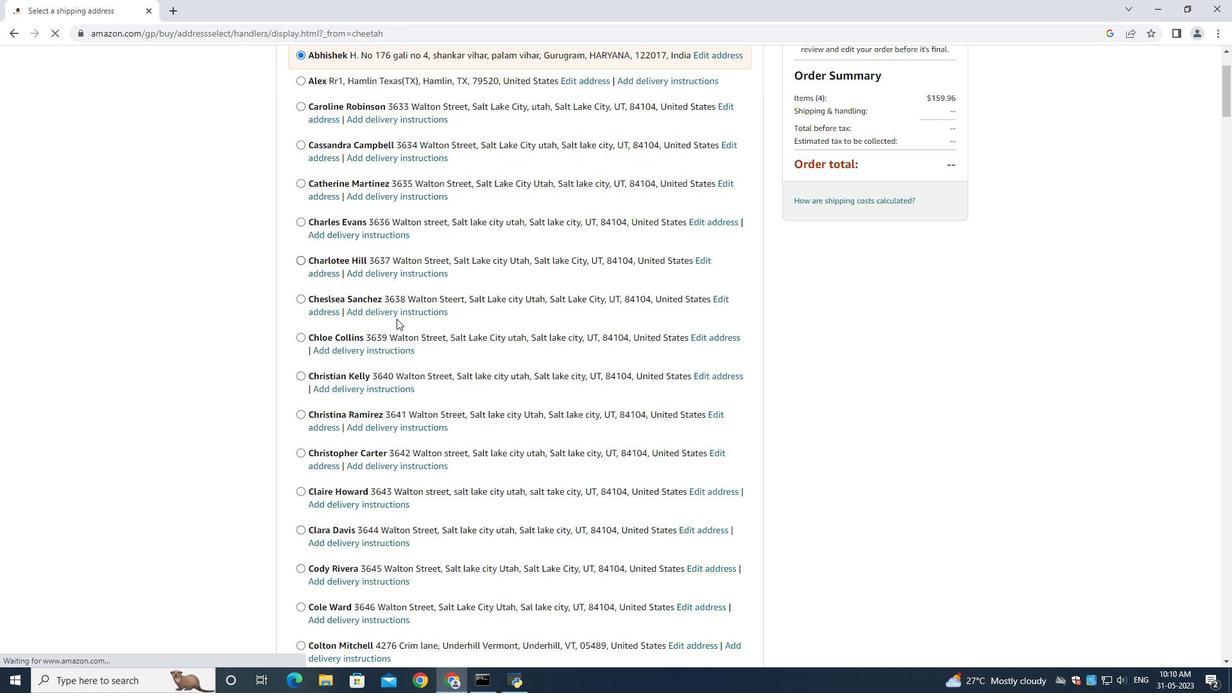 
Action: Mouse scrolled (564, 346) with delta (0, 0)
Screenshot: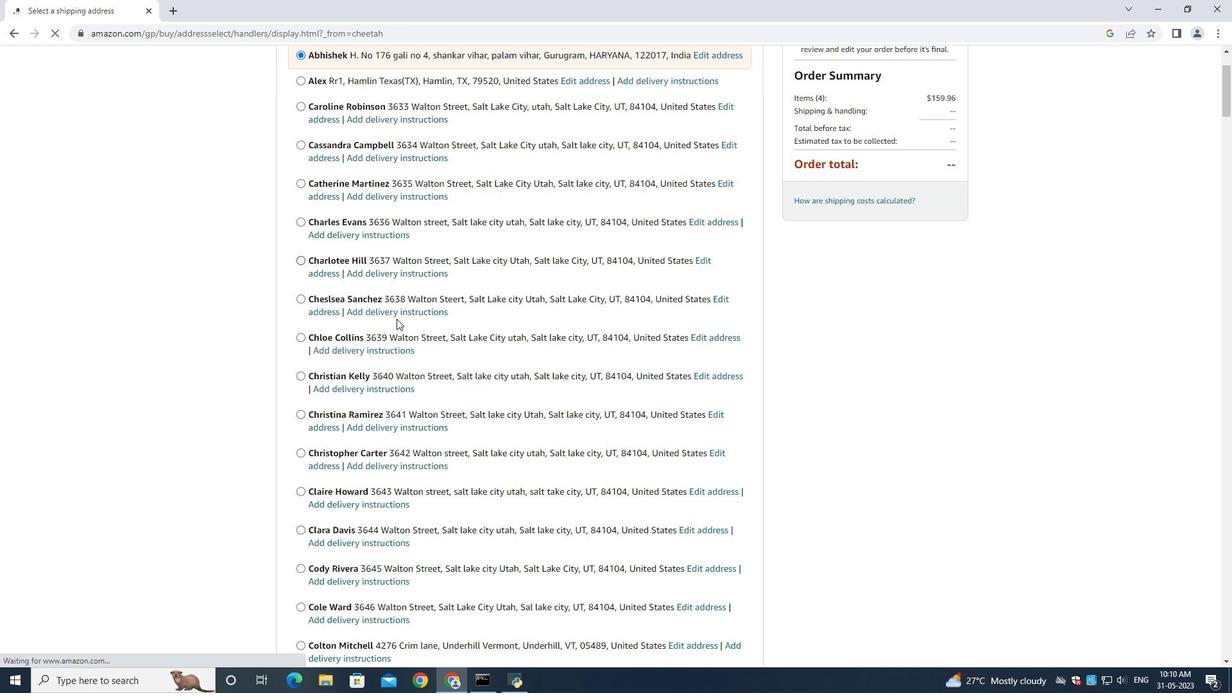 
Action: Mouse scrolled (564, 346) with delta (0, 0)
Screenshot: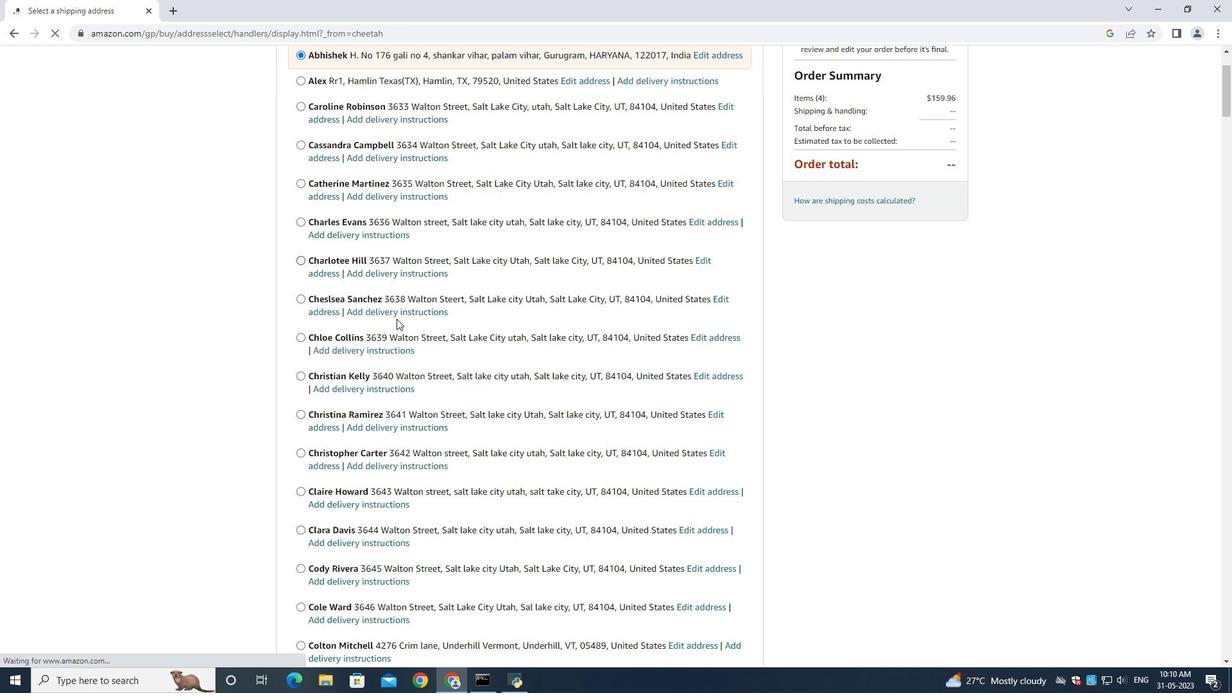 
Action: Mouse moved to (564, 347)
Screenshot: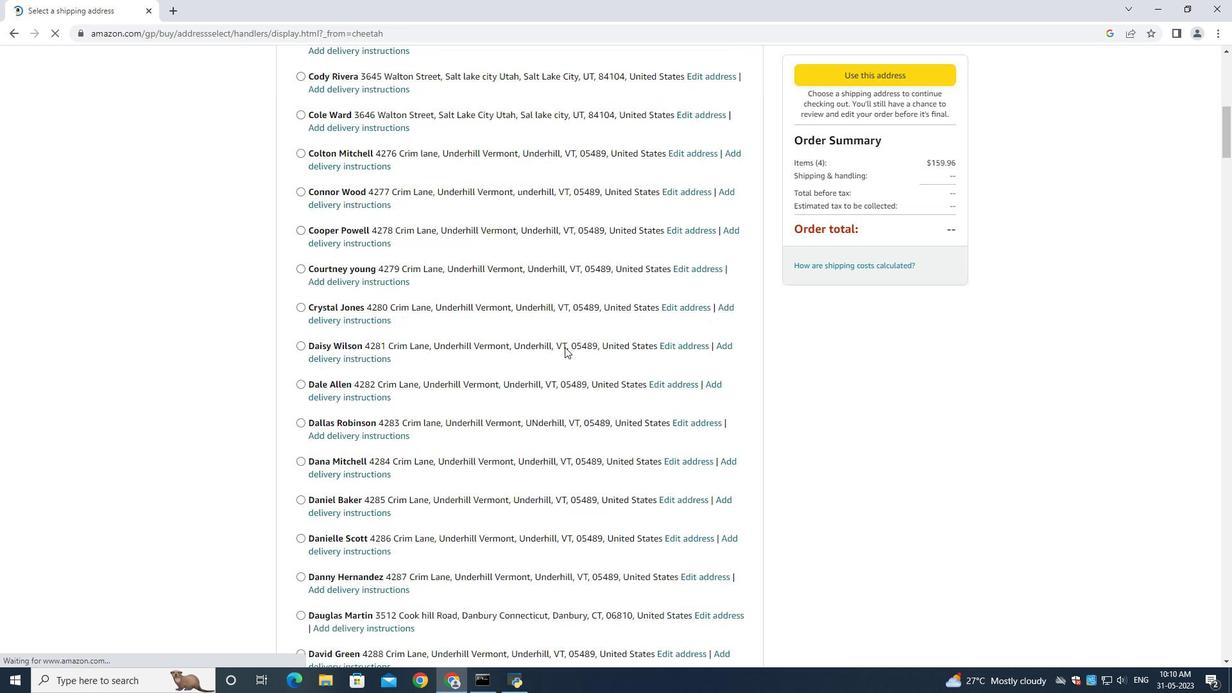 
Action: Mouse scrolled (564, 346) with delta (0, 0)
Screenshot: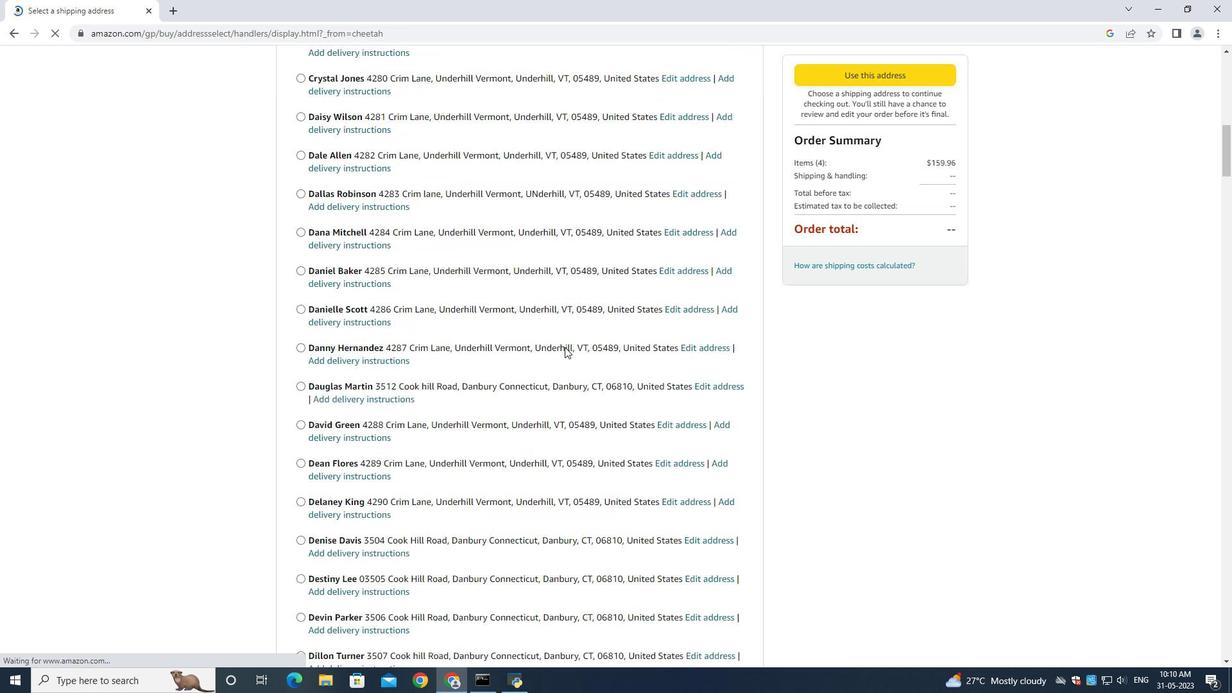 
Action: Mouse scrolled (564, 346) with delta (0, 0)
Screenshot: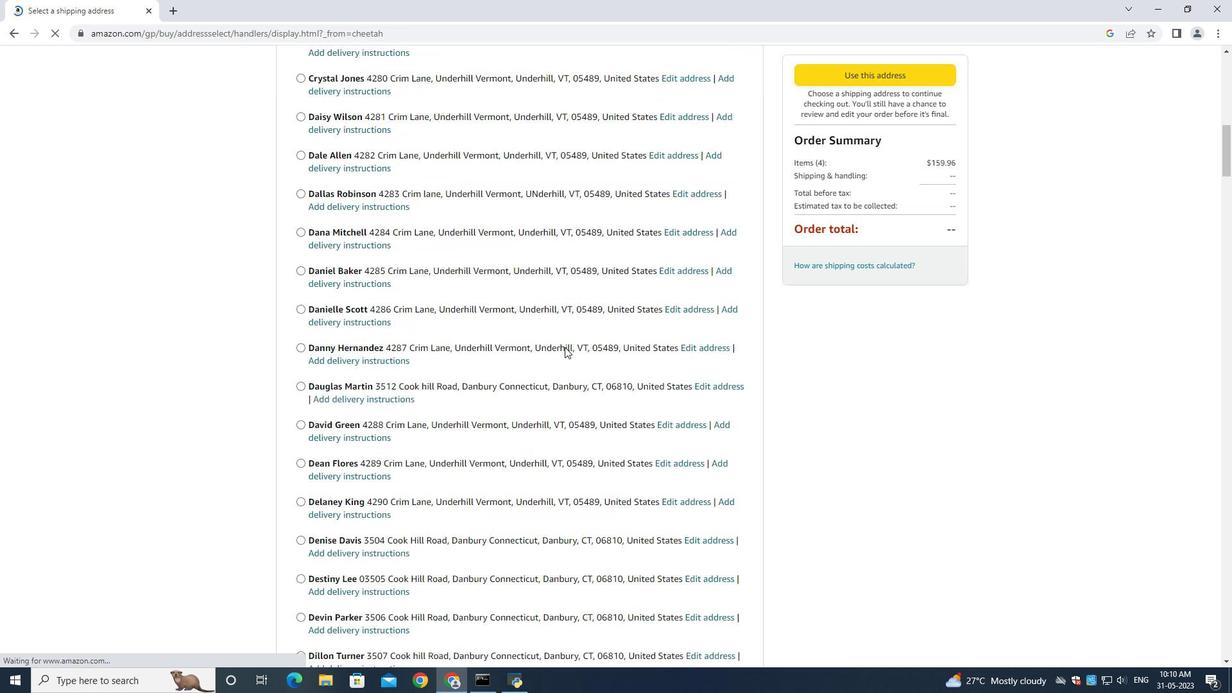 
Action: Mouse moved to (564, 347)
Screenshot: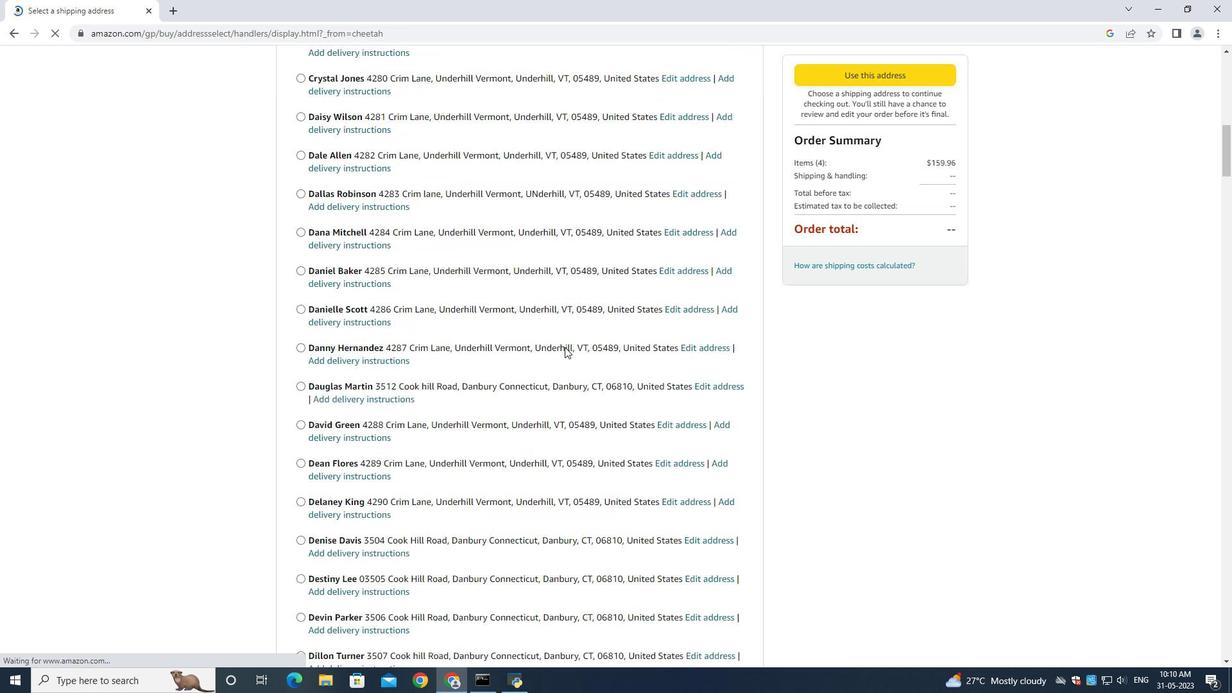 
Action: Mouse scrolled (564, 346) with delta (0, 0)
Screenshot: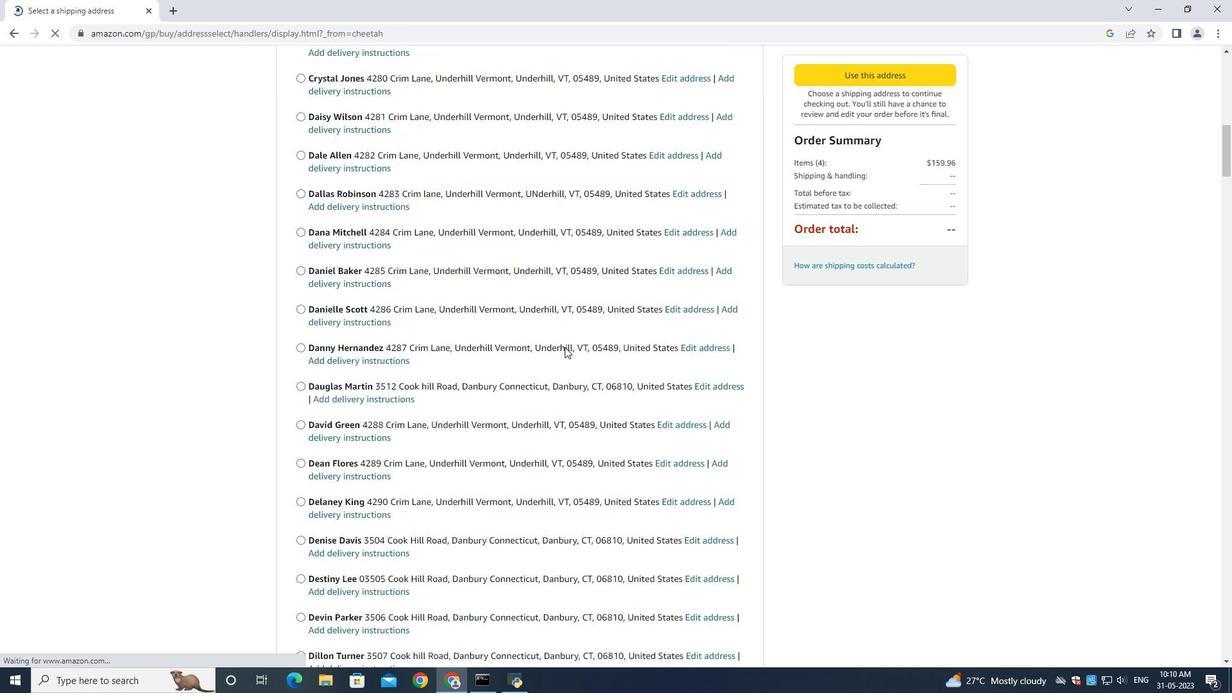 
Action: Mouse moved to (564, 347)
Screenshot: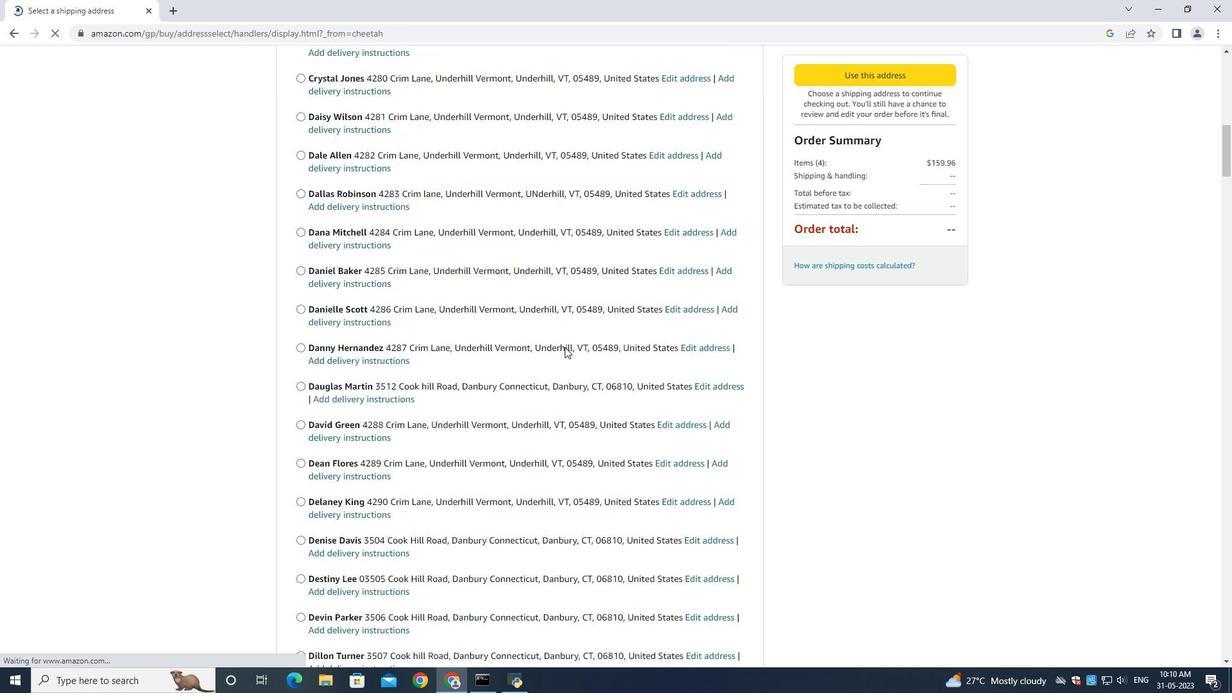
Action: Mouse scrolled (564, 346) with delta (0, 0)
Screenshot: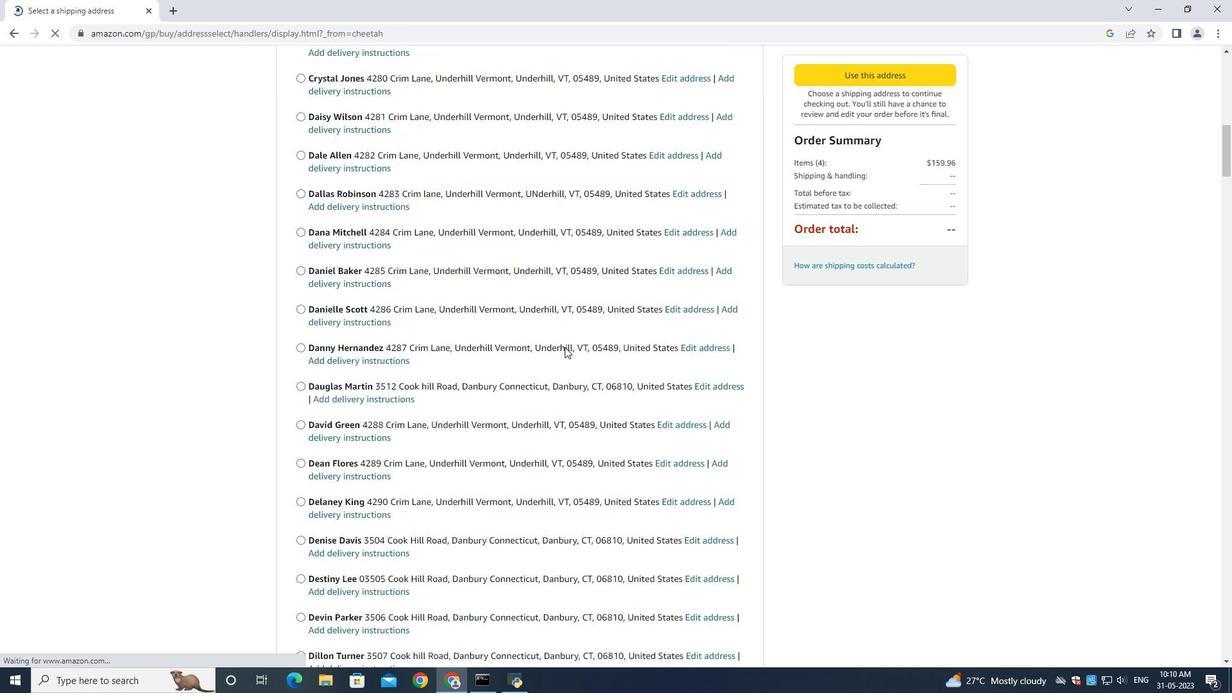 
Action: Mouse scrolled (564, 346) with delta (0, 0)
Screenshot: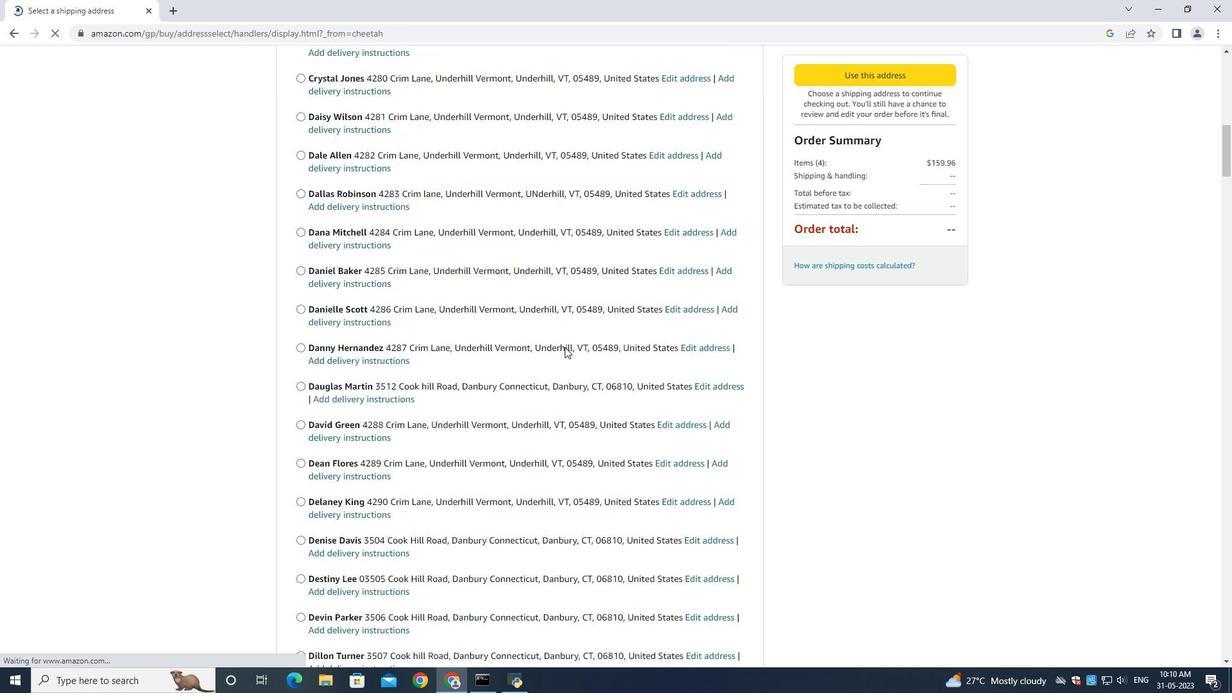 
Action: Mouse moved to (564, 347)
Screenshot: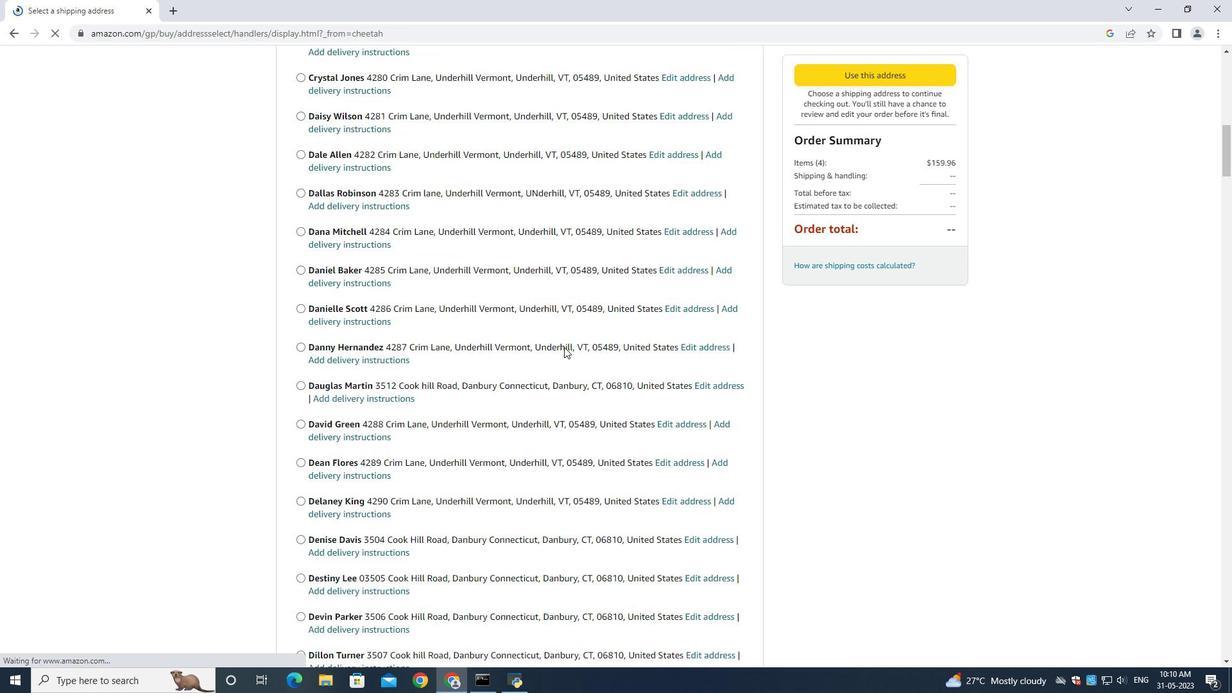 
Action: Mouse scrolled (564, 346) with delta (0, 0)
Screenshot: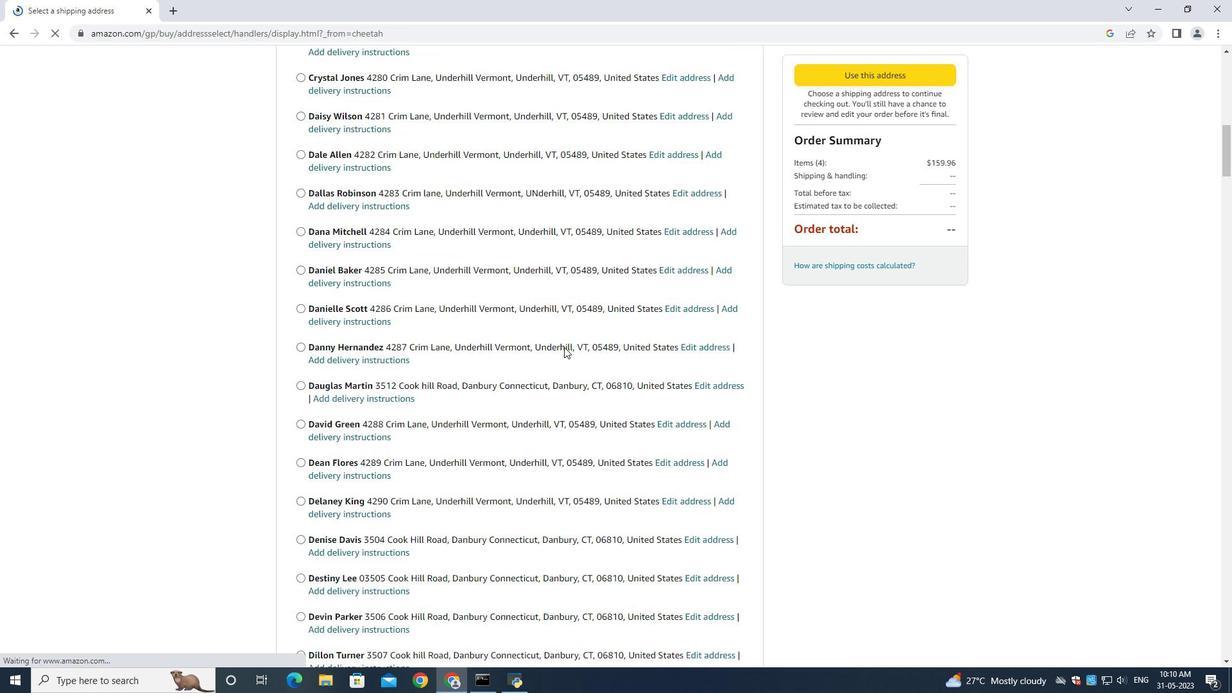 
Action: Mouse scrolled (564, 346) with delta (0, 0)
Screenshot: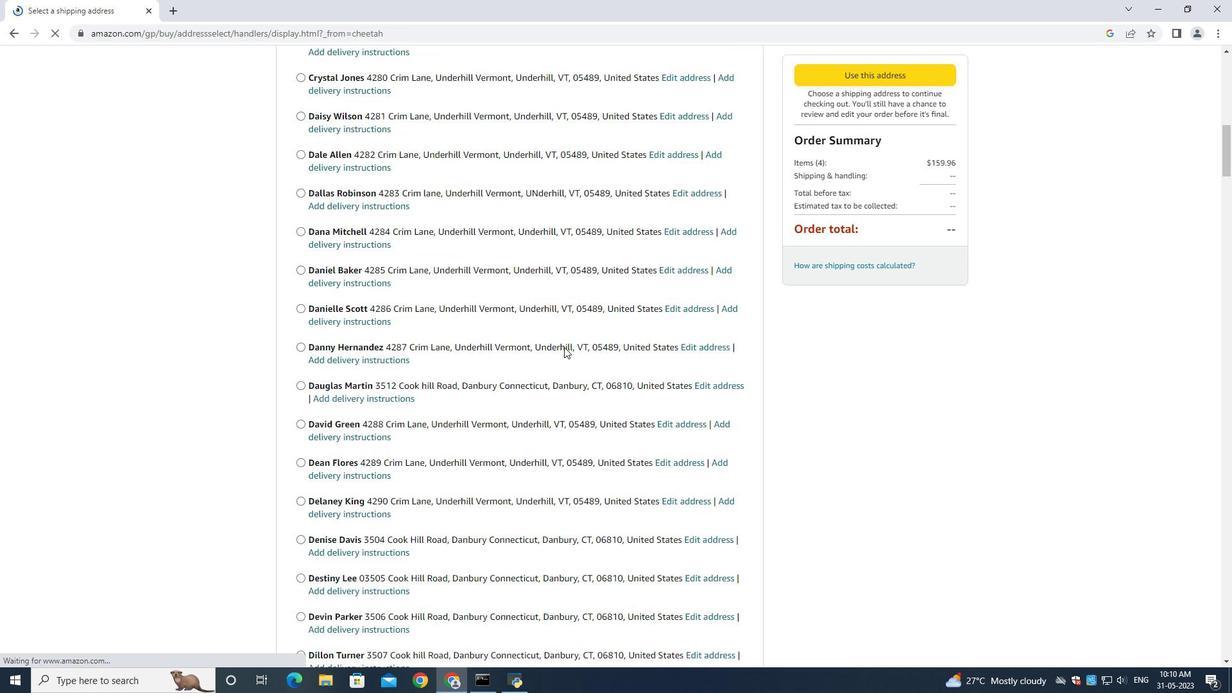 
Action: Mouse scrolled (564, 347) with delta (0, 0)
Screenshot: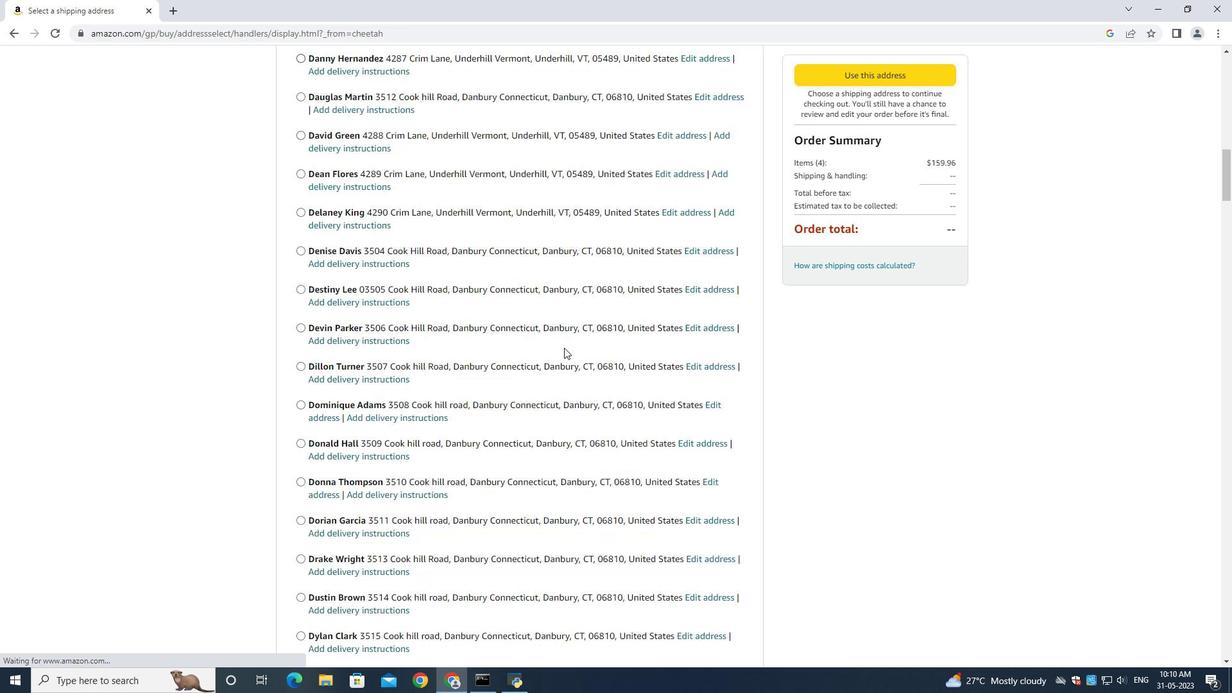
Action: Mouse moved to (564, 349)
Screenshot: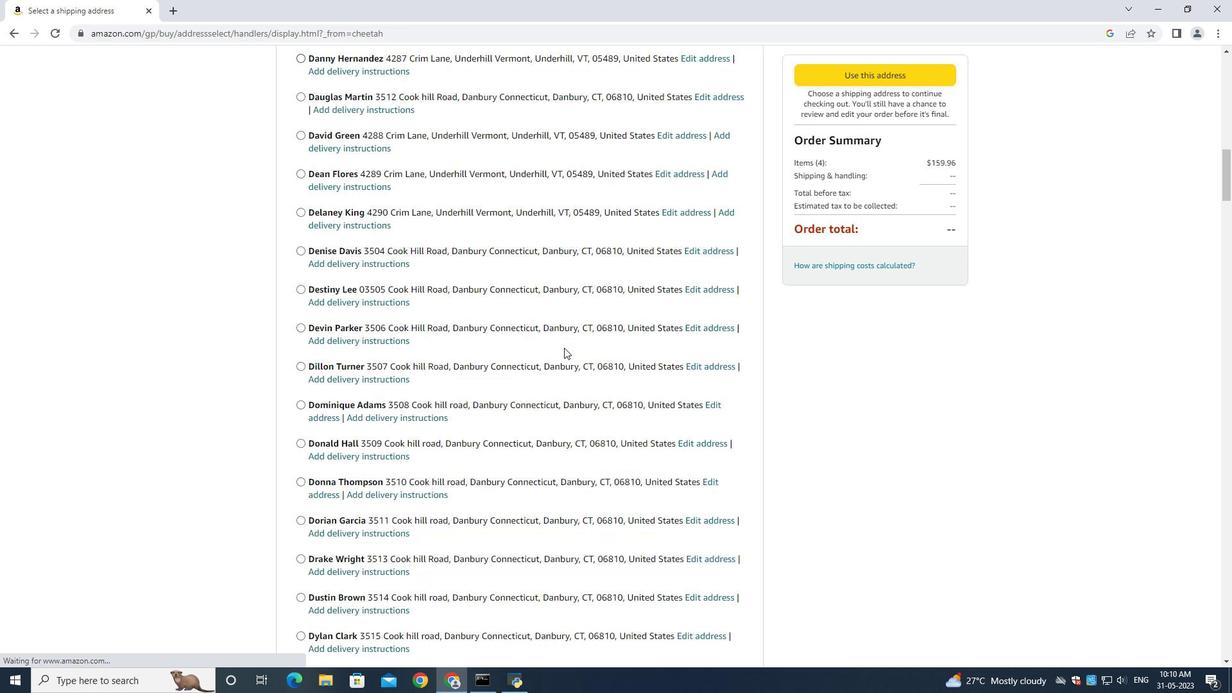 
Action: Mouse scrolled (564, 347) with delta (0, 0)
Screenshot: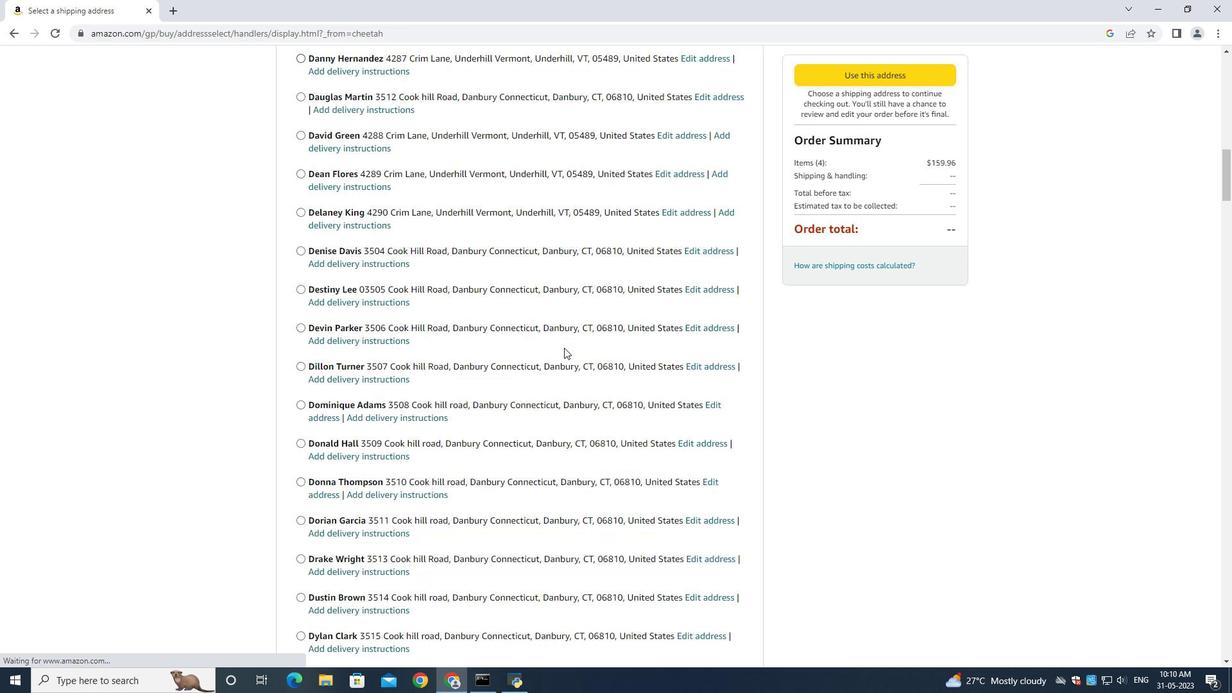 
Action: Mouse scrolled (564, 347) with delta (0, 0)
Screenshot: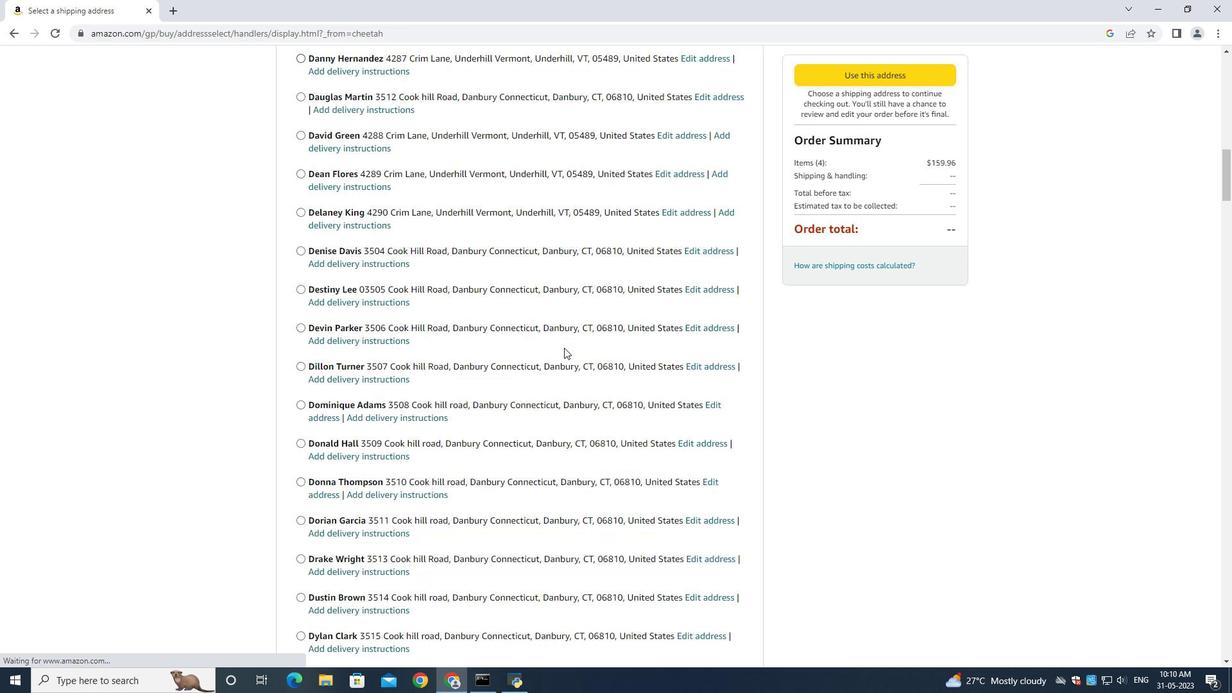 
Action: Mouse scrolled (564, 348) with delta (0, 0)
Screenshot: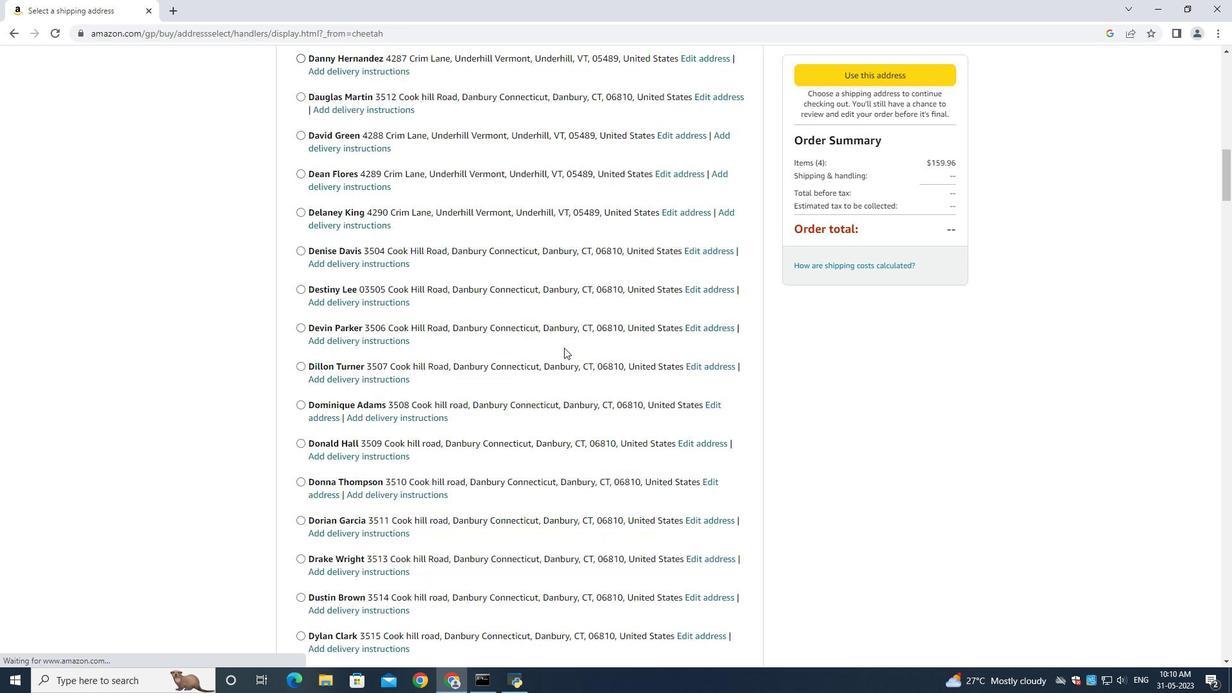 
Action: Mouse scrolled (564, 348) with delta (0, 0)
Screenshot: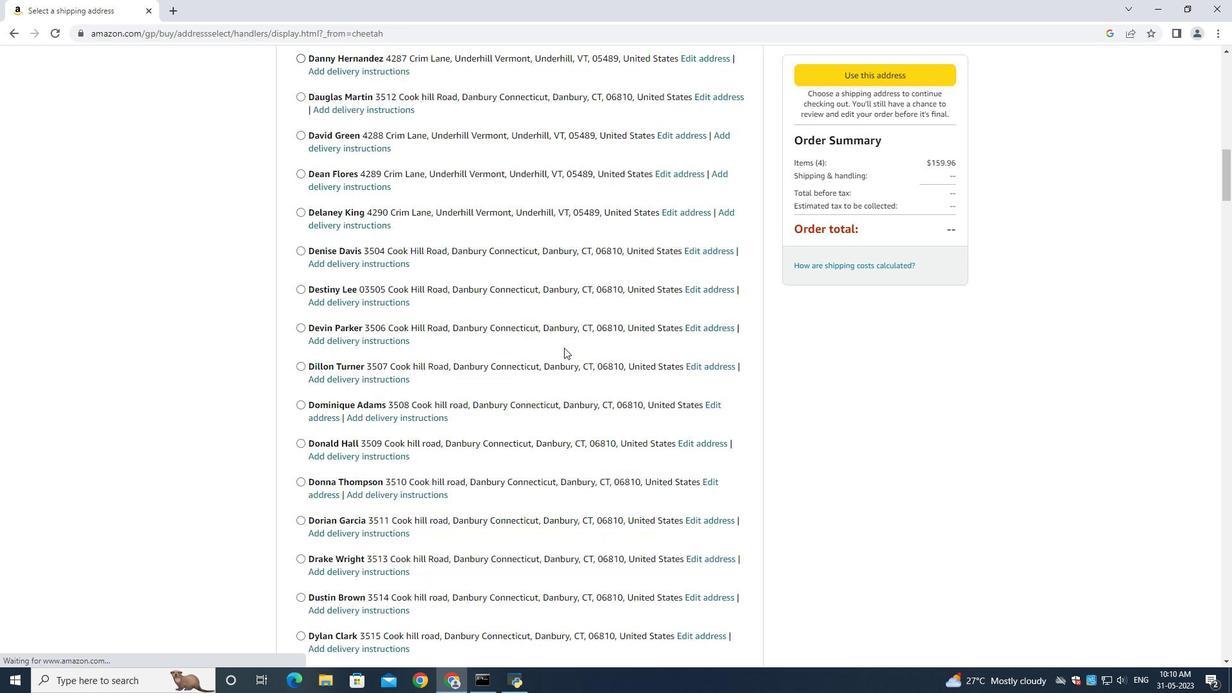 
Action: Mouse scrolled (564, 348) with delta (0, 0)
Screenshot: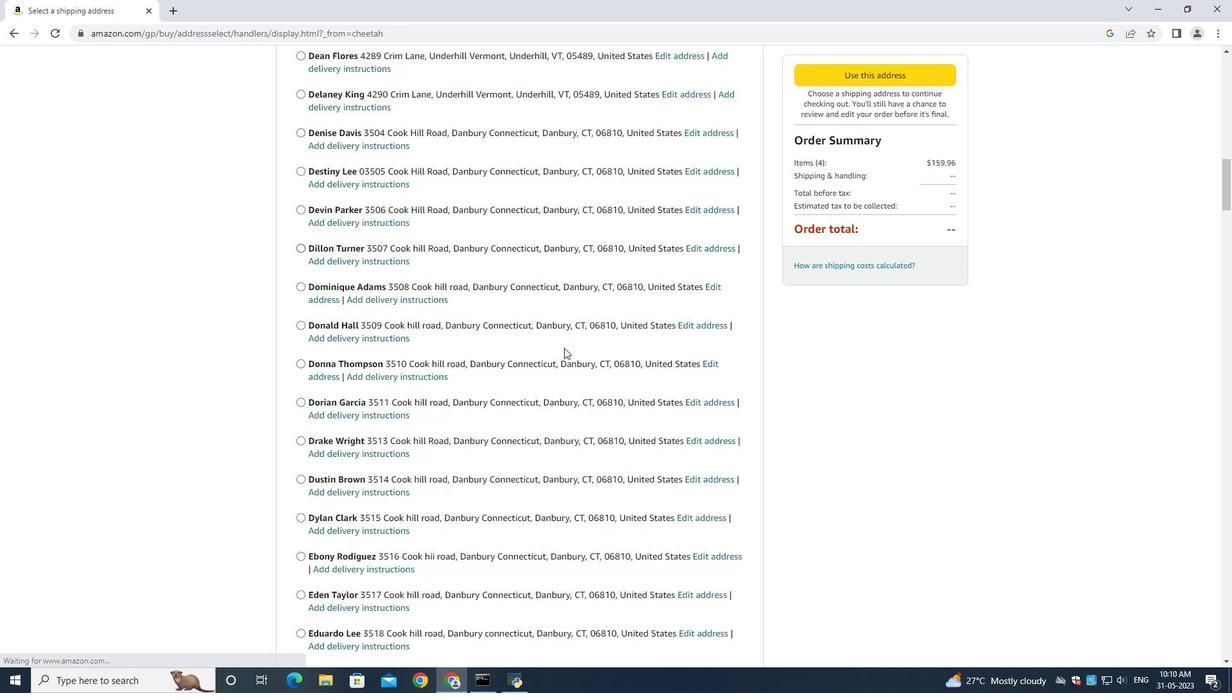 
Action: Mouse scrolled (564, 348) with delta (0, 0)
Screenshot: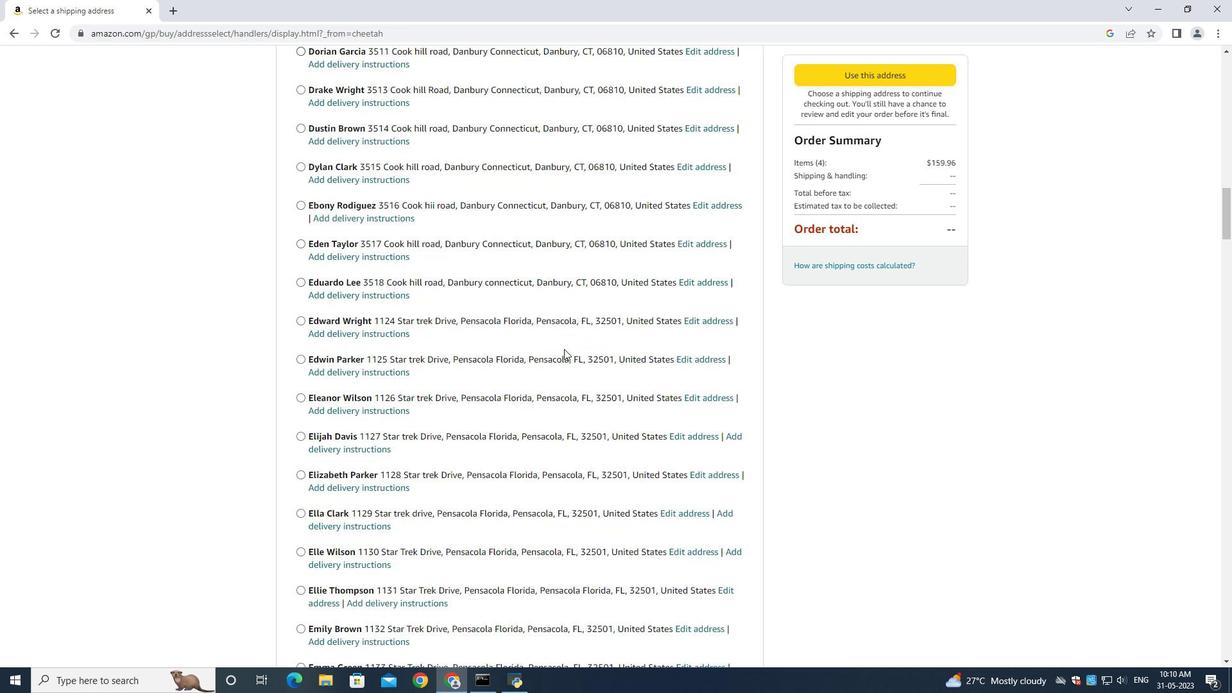 
Action: Mouse scrolled (564, 348) with delta (0, 0)
Screenshot: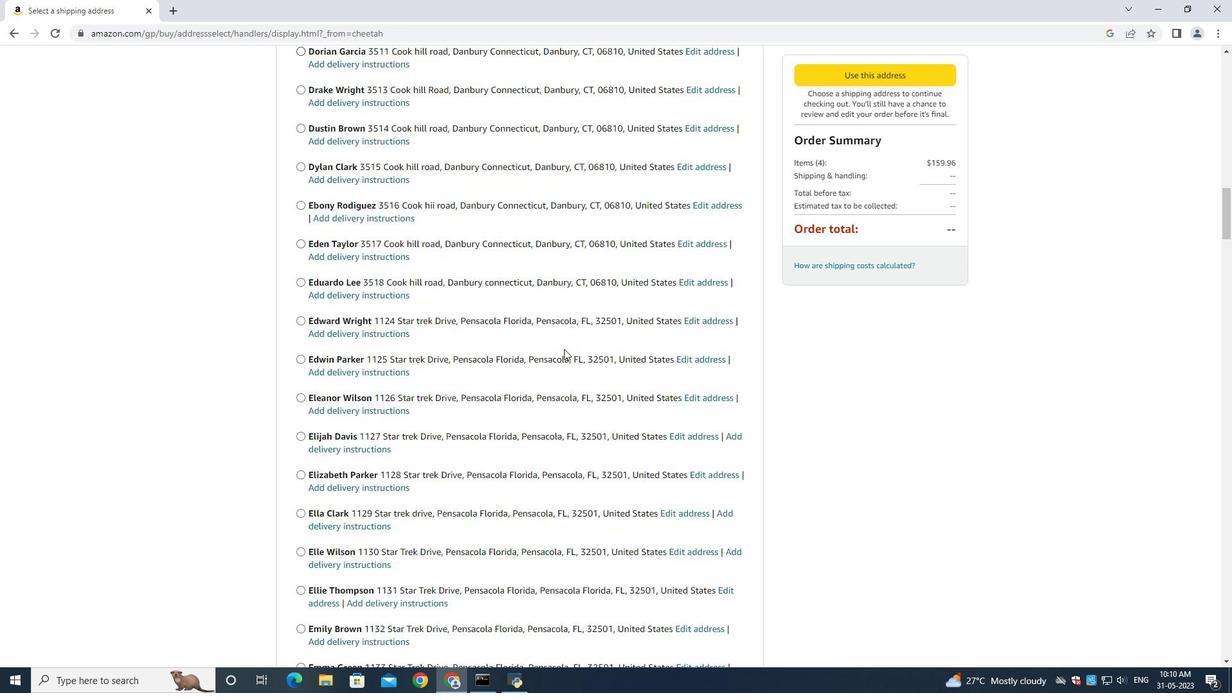 
Action: Mouse scrolled (564, 348) with delta (0, 0)
Screenshot: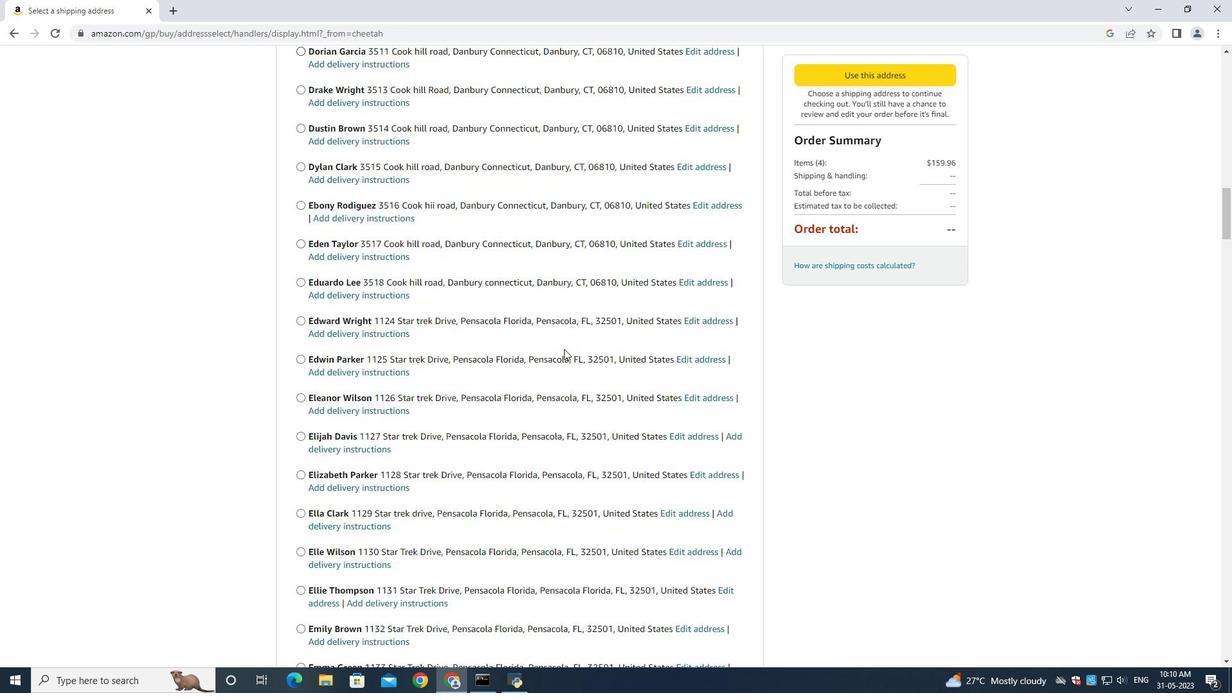 
Action: Mouse scrolled (564, 348) with delta (0, 0)
Screenshot: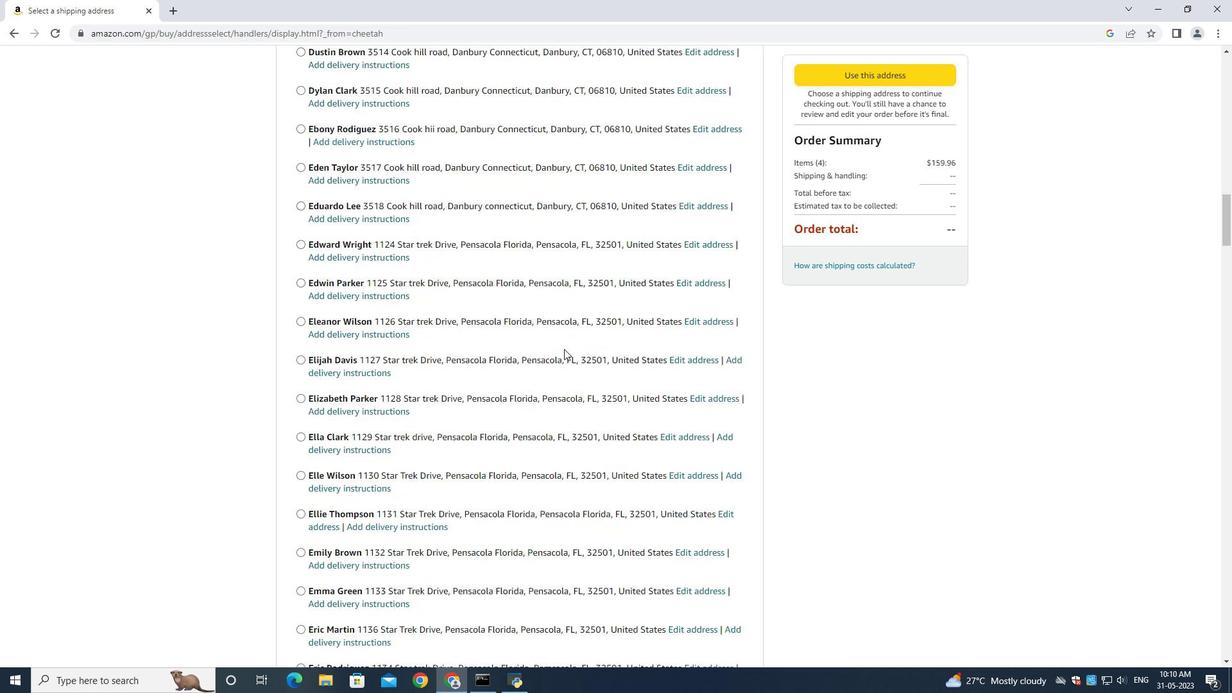 
Action: Mouse scrolled (564, 348) with delta (0, 0)
Screenshot: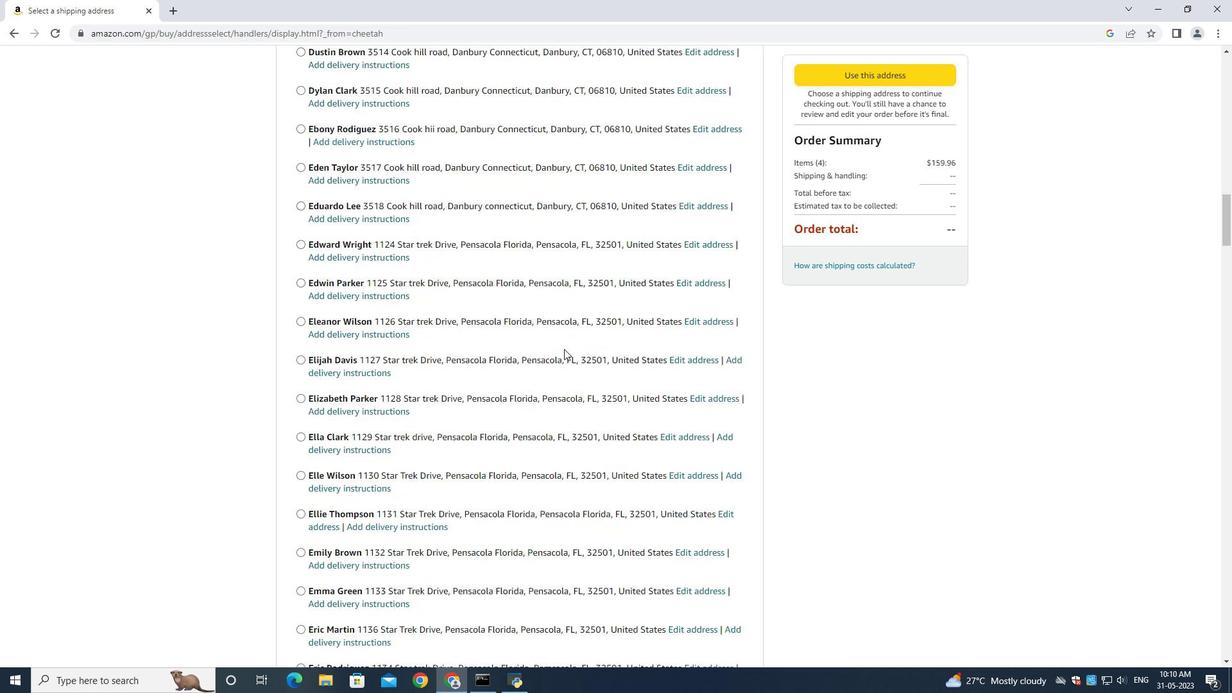 
Action: Mouse scrolled (564, 348) with delta (0, 0)
Screenshot: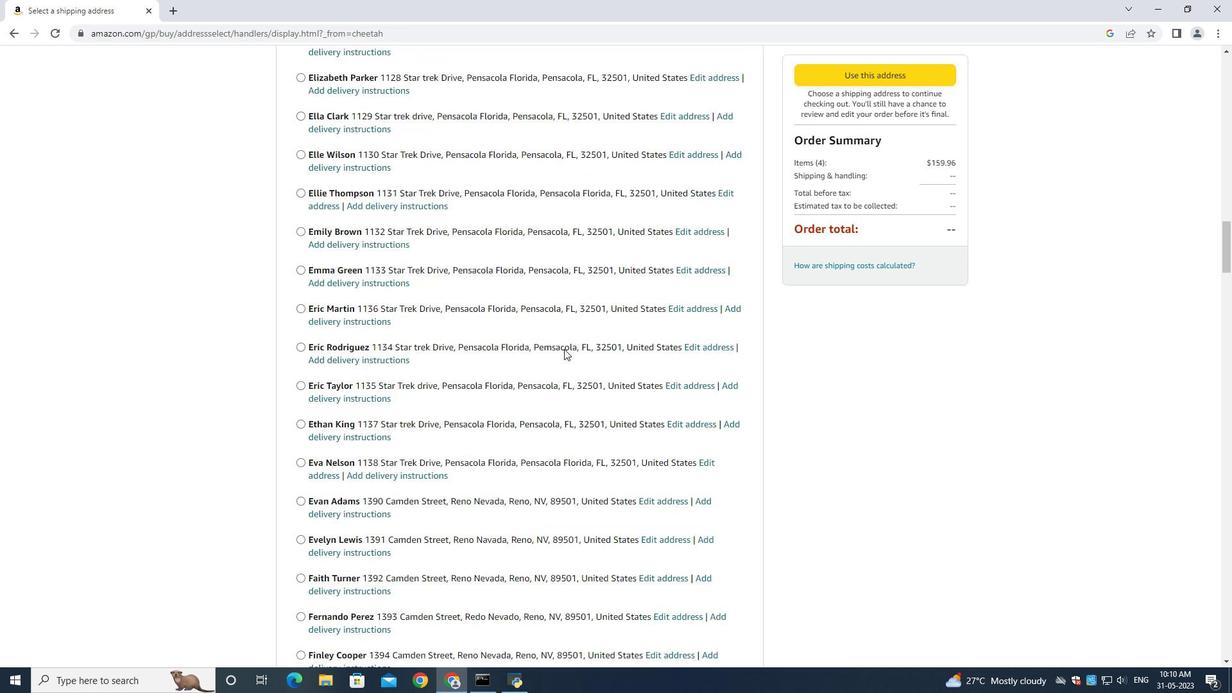 
Action: Mouse scrolled (564, 348) with delta (0, 0)
Screenshot: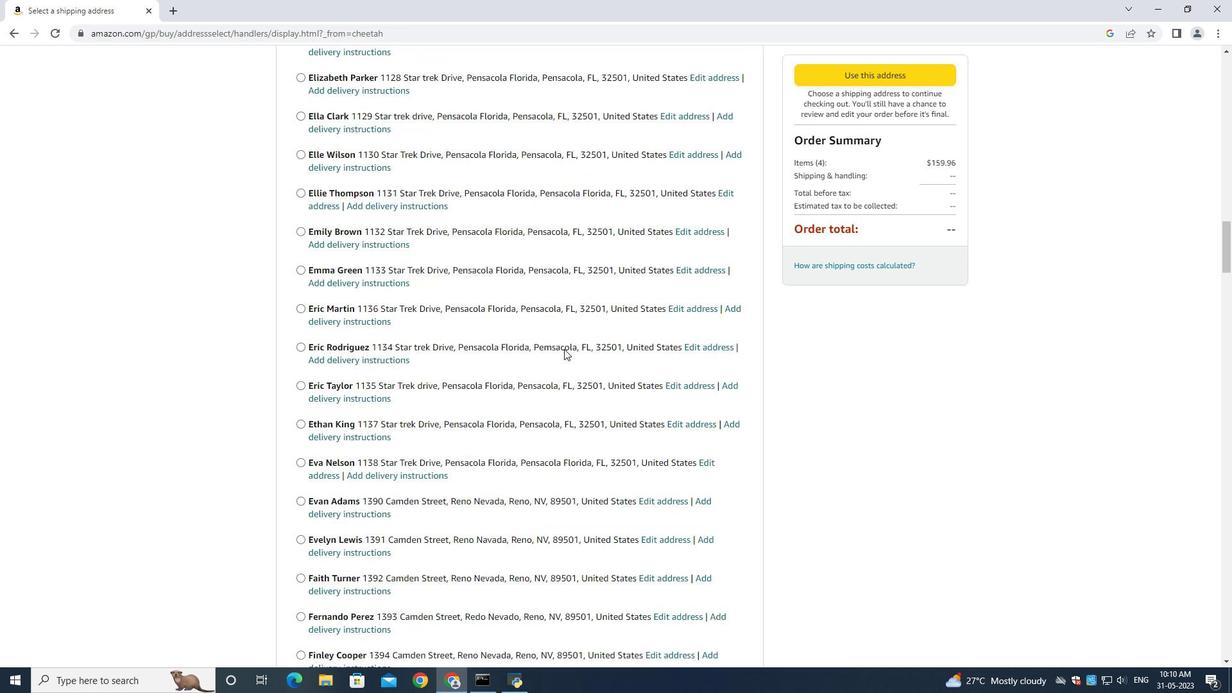 
Action: Mouse scrolled (564, 348) with delta (0, 0)
Screenshot: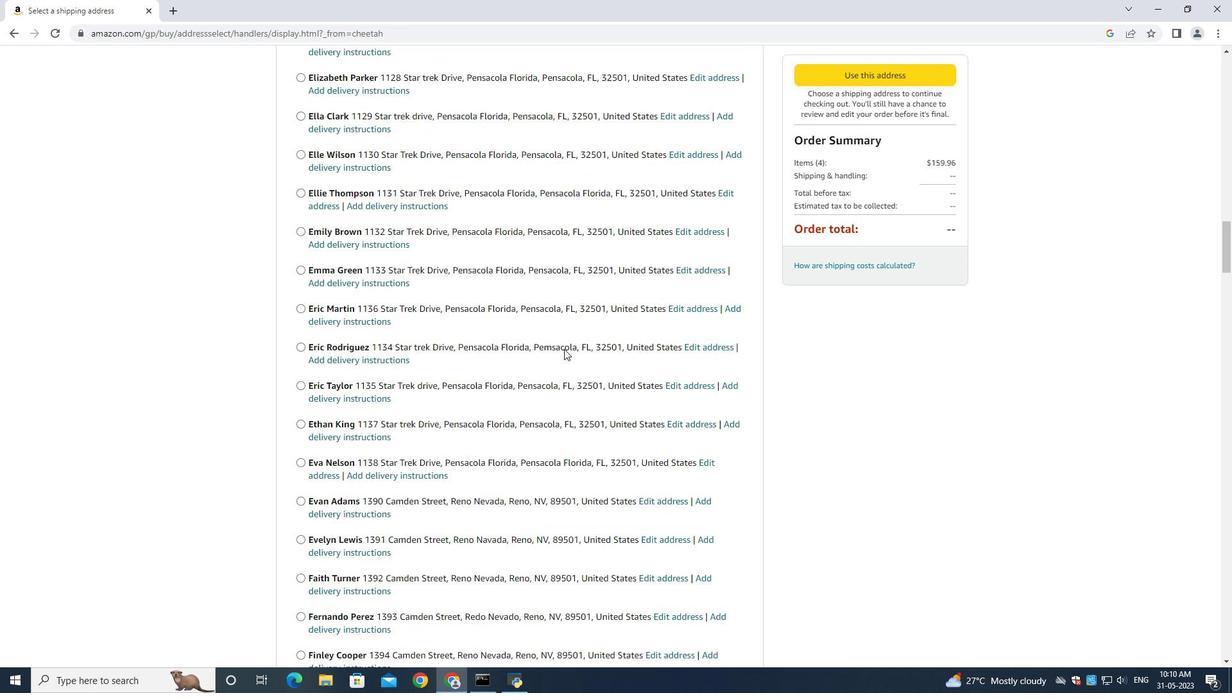 
Action: Mouse scrolled (564, 348) with delta (0, 0)
Screenshot: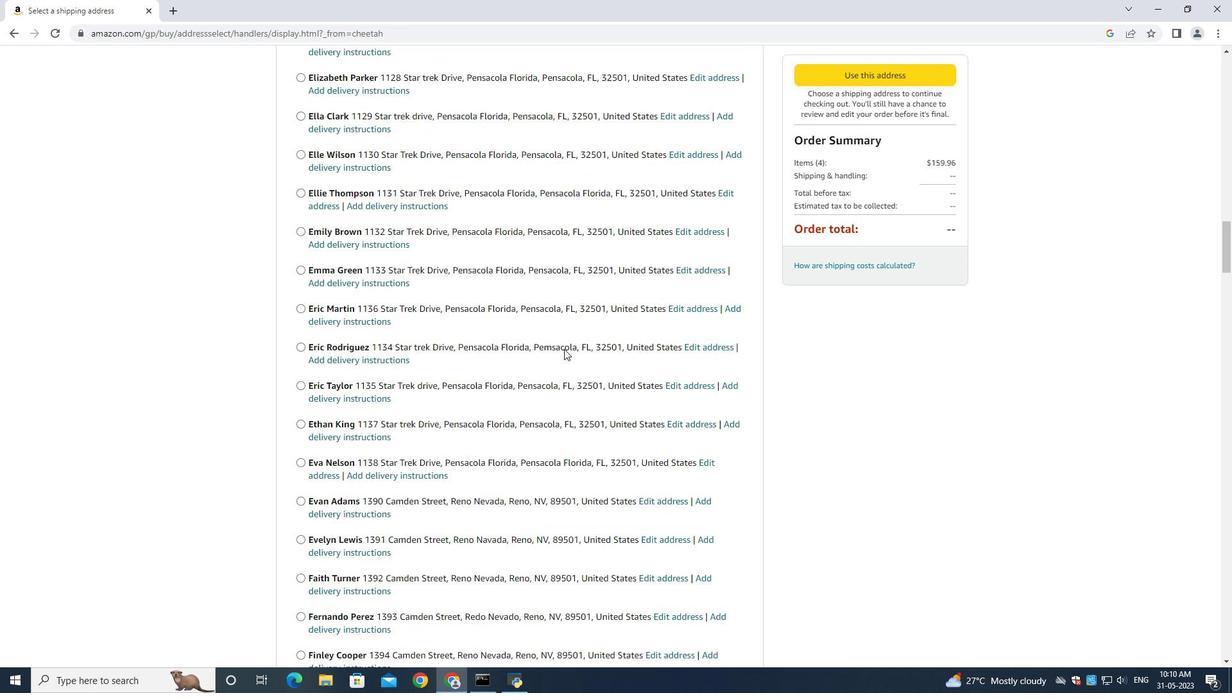 
Action: Mouse scrolled (564, 348) with delta (0, 0)
Screenshot: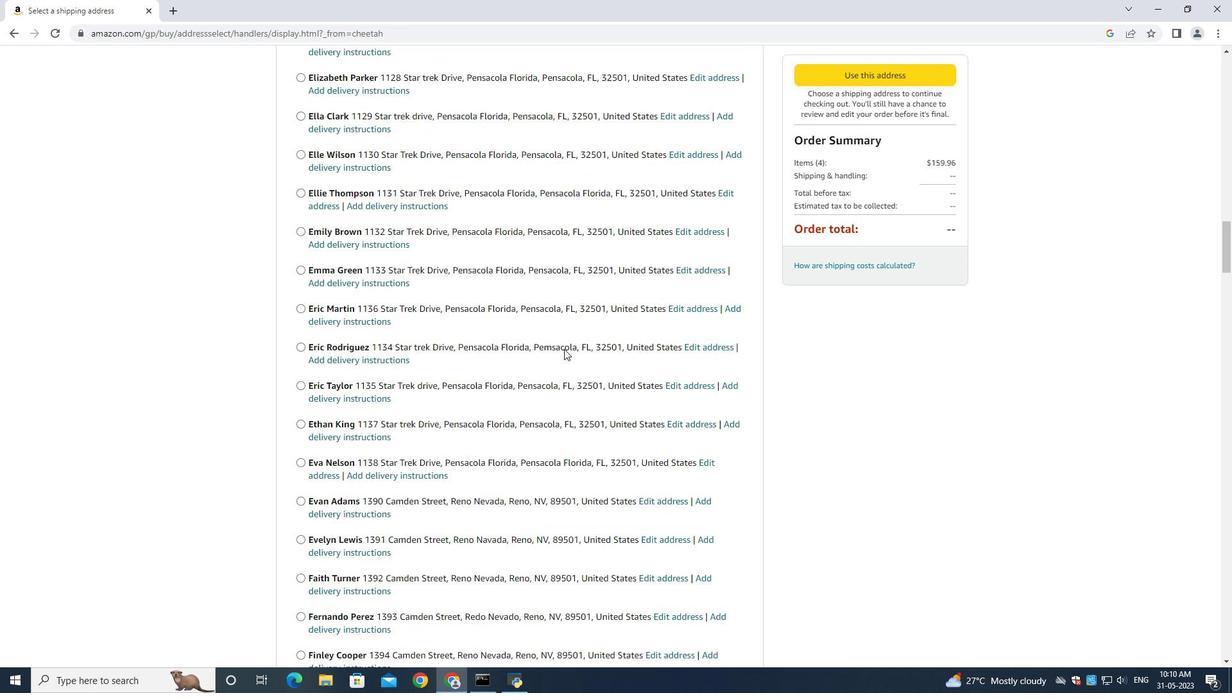 
Action: Mouse scrolled (564, 348) with delta (0, 0)
Screenshot: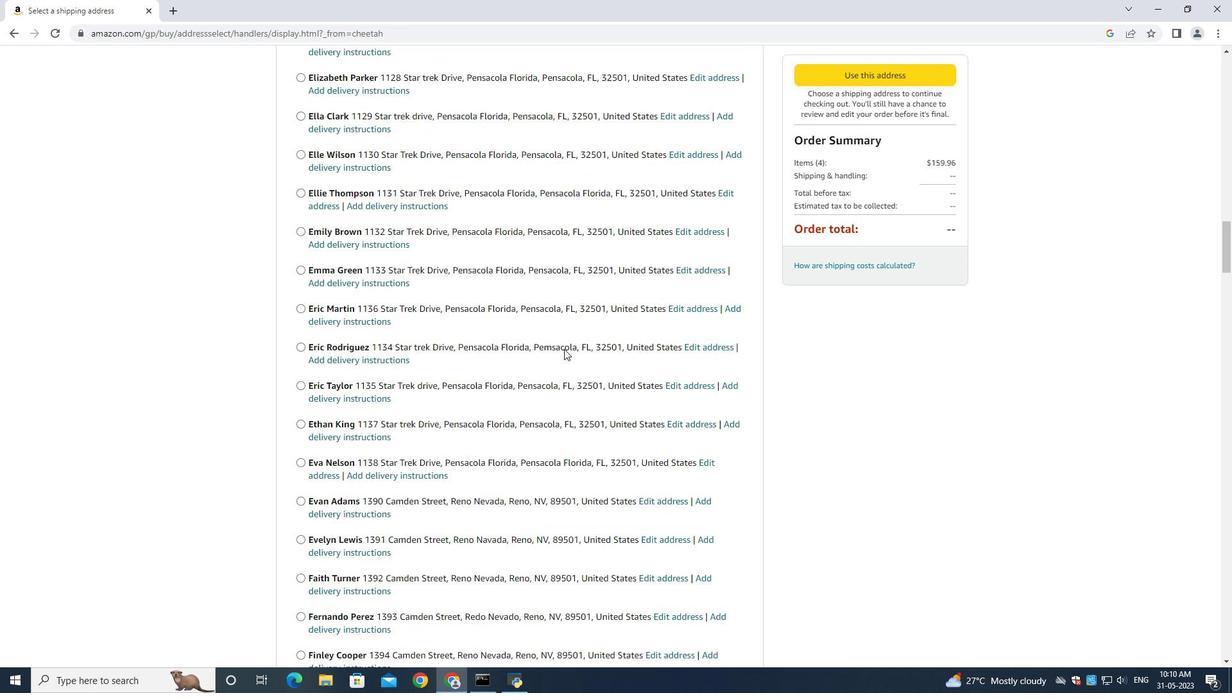 
Action: Mouse moved to (564, 349)
Screenshot: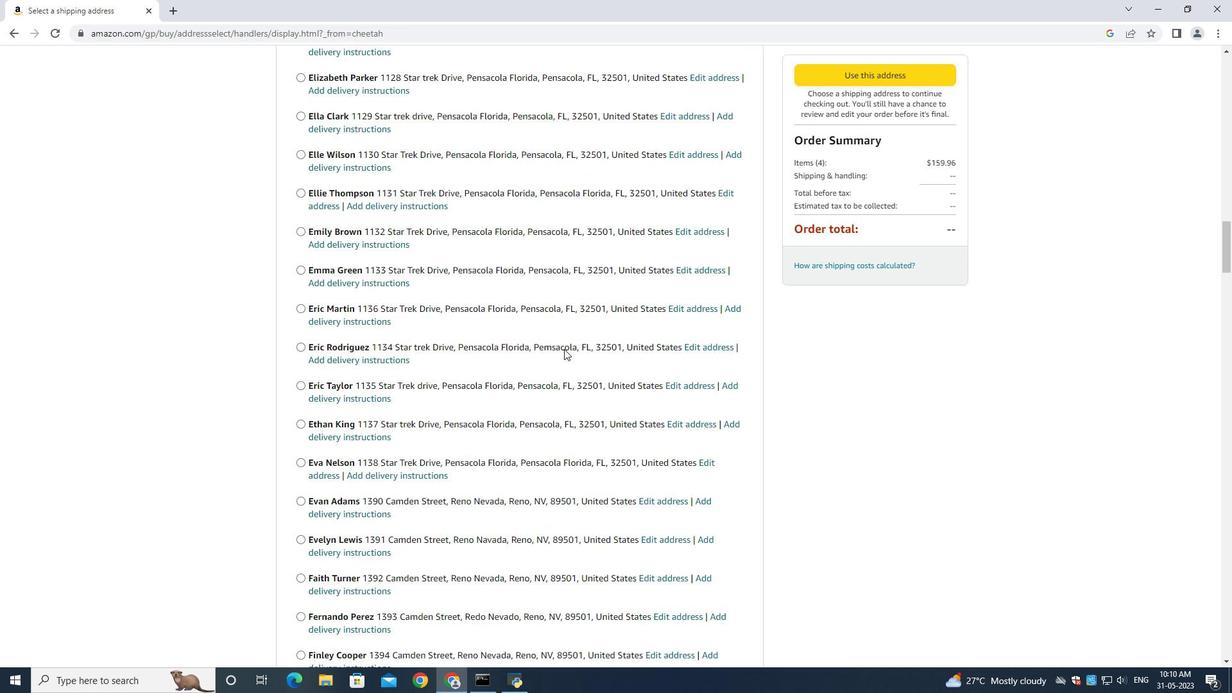 
Action: Mouse scrolled (564, 348) with delta (0, 0)
Screenshot: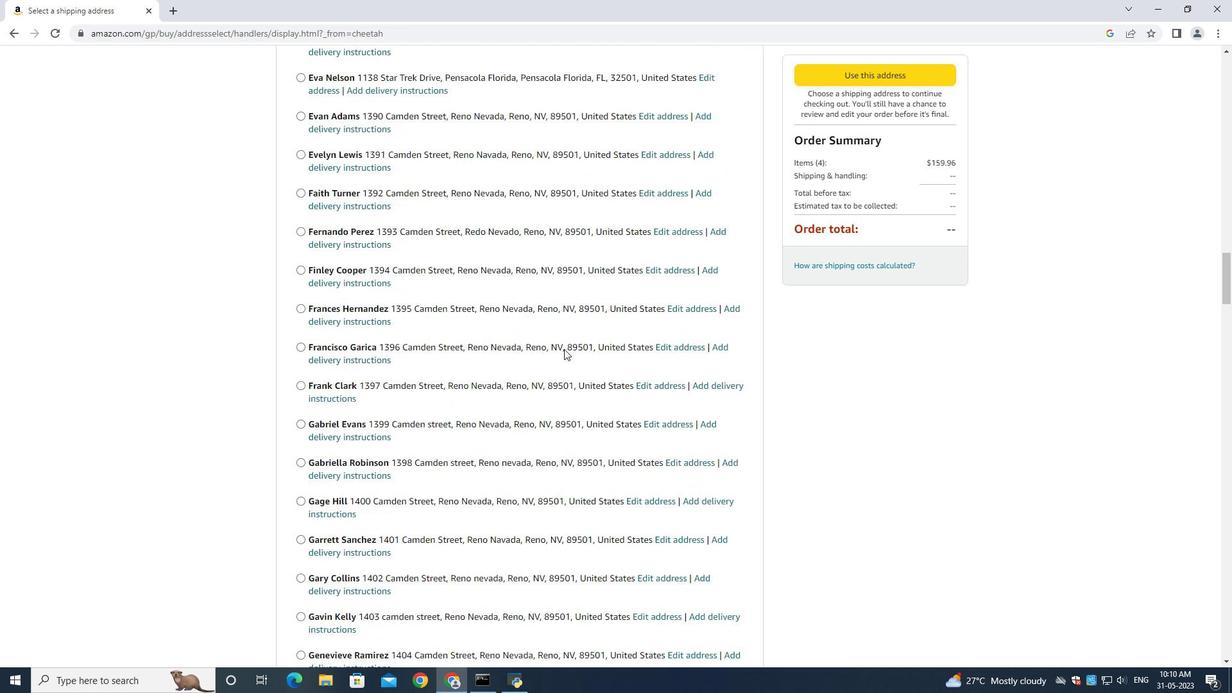 
Action: Mouse scrolled (564, 348) with delta (0, 0)
Screenshot: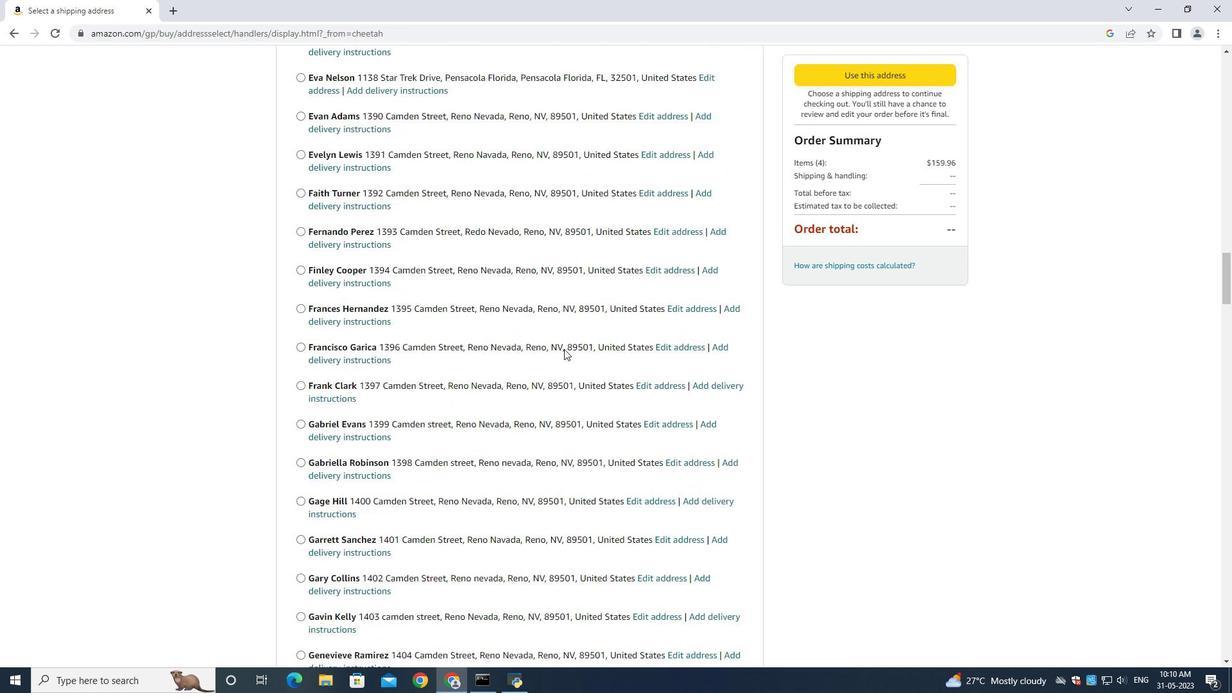 
Action: Mouse scrolled (564, 348) with delta (0, 0)
Screenshot: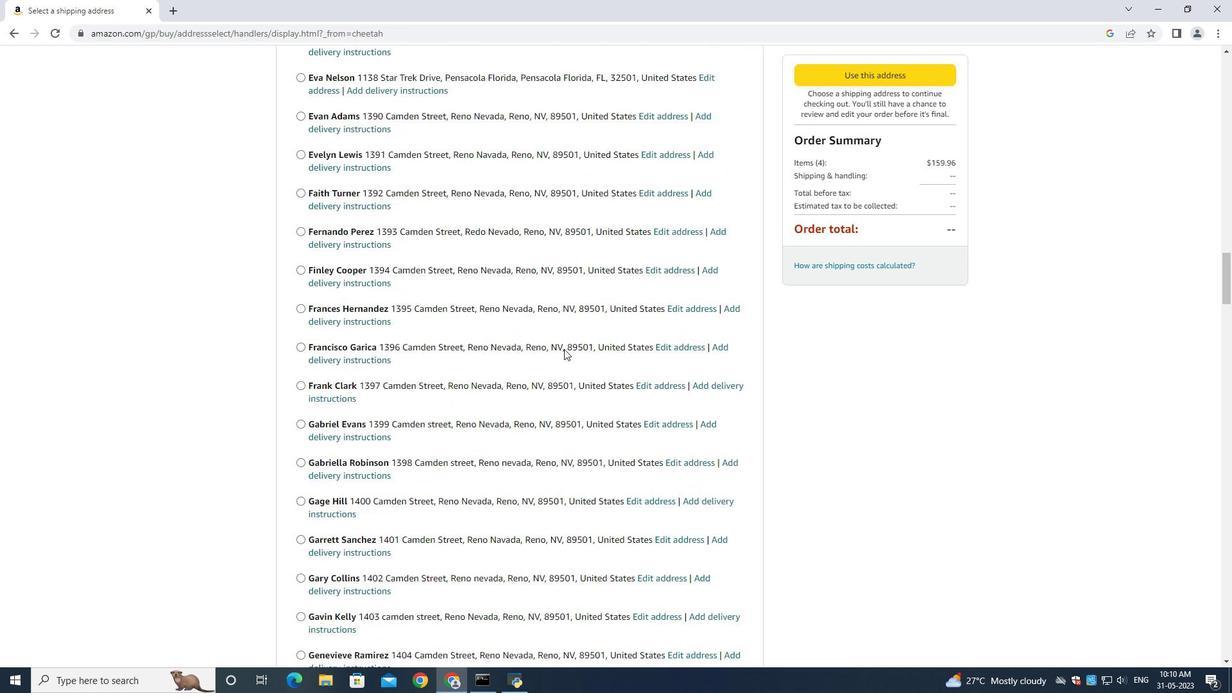 
Action: Mouse scrolled (564, 348) with delta (0, 0)
Screenshot: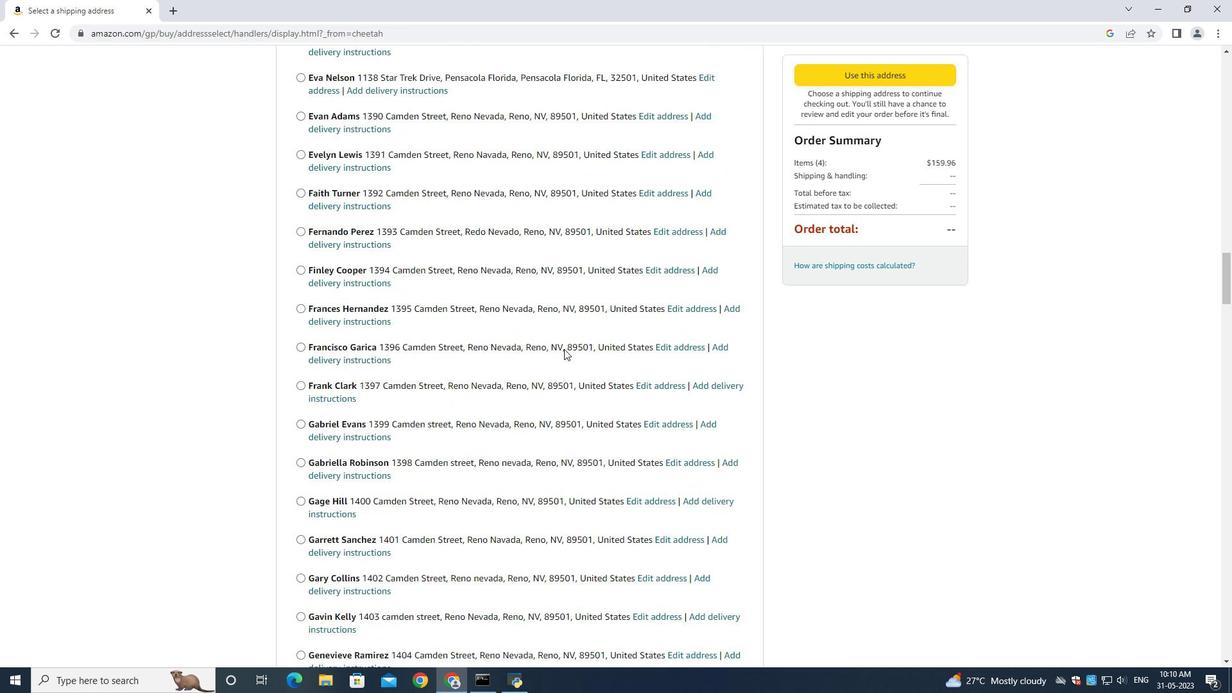 
Action: Mouse scrolled (564, 348) with delta (0, 0)
Screenshot: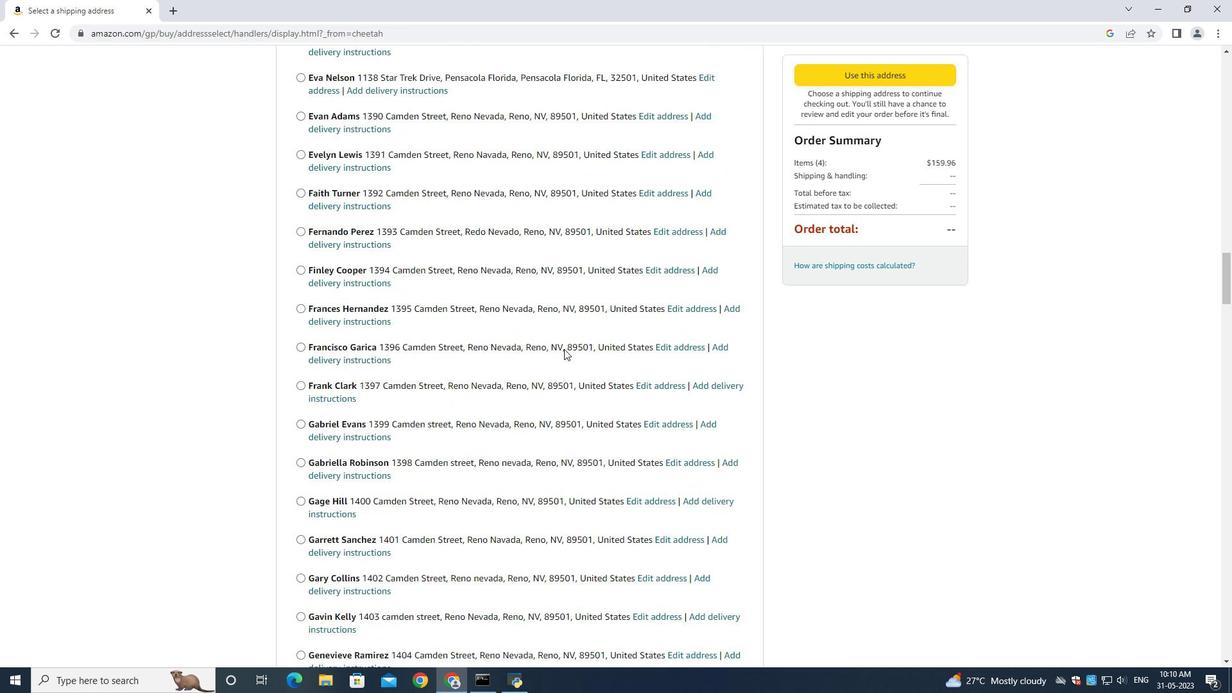 
Action: Mouse scrolled (564, 348) with delta (0, 0)
Screenshot: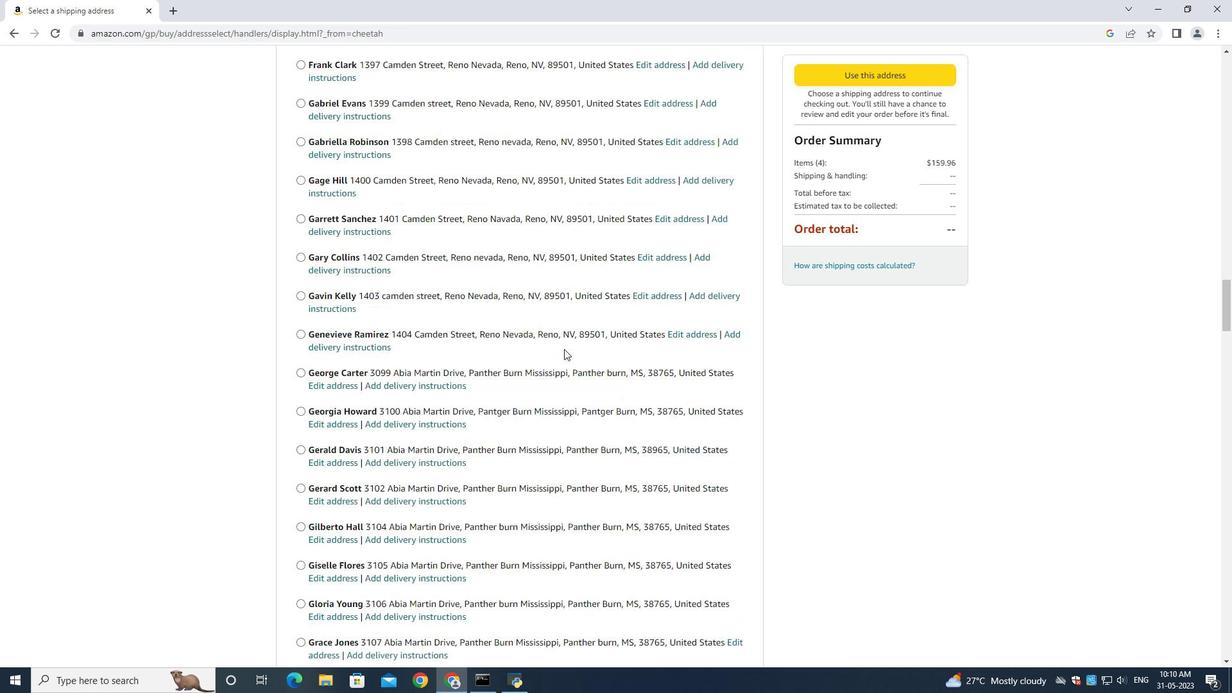 
Action: Mouse scrolled (564, 348) with delta (0, 0)
Screenshot: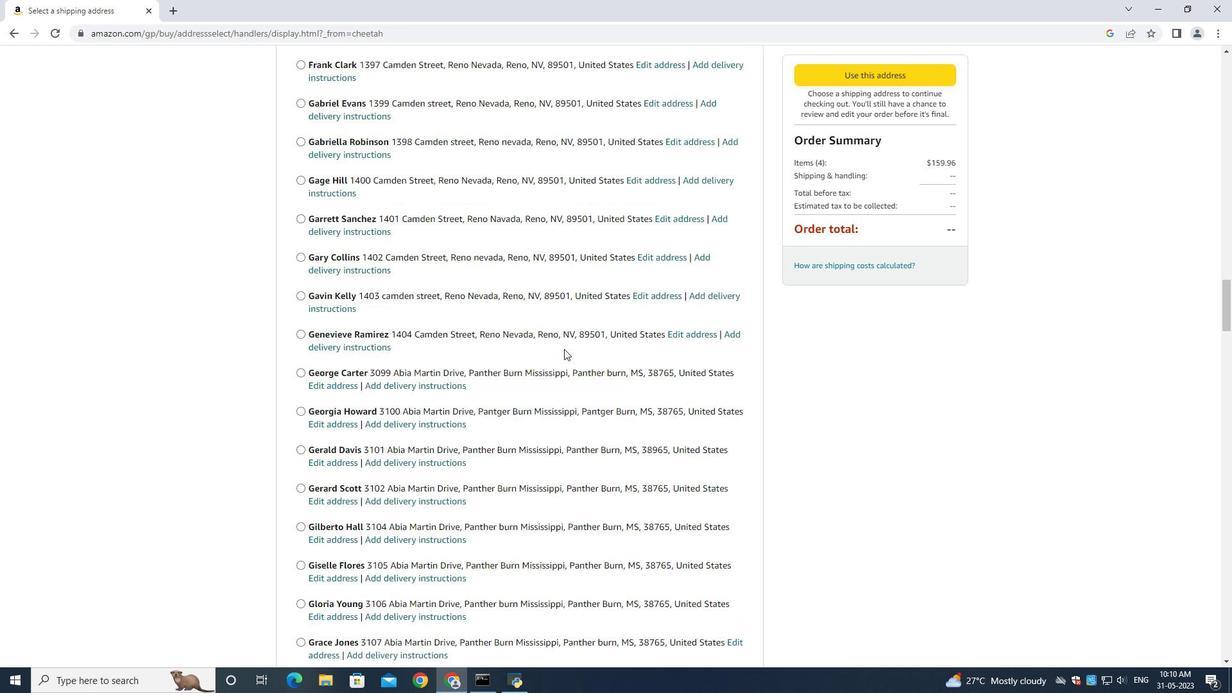 
Action: Mouse scrolled (564, 348) with delta (0, 0)
Screenshot: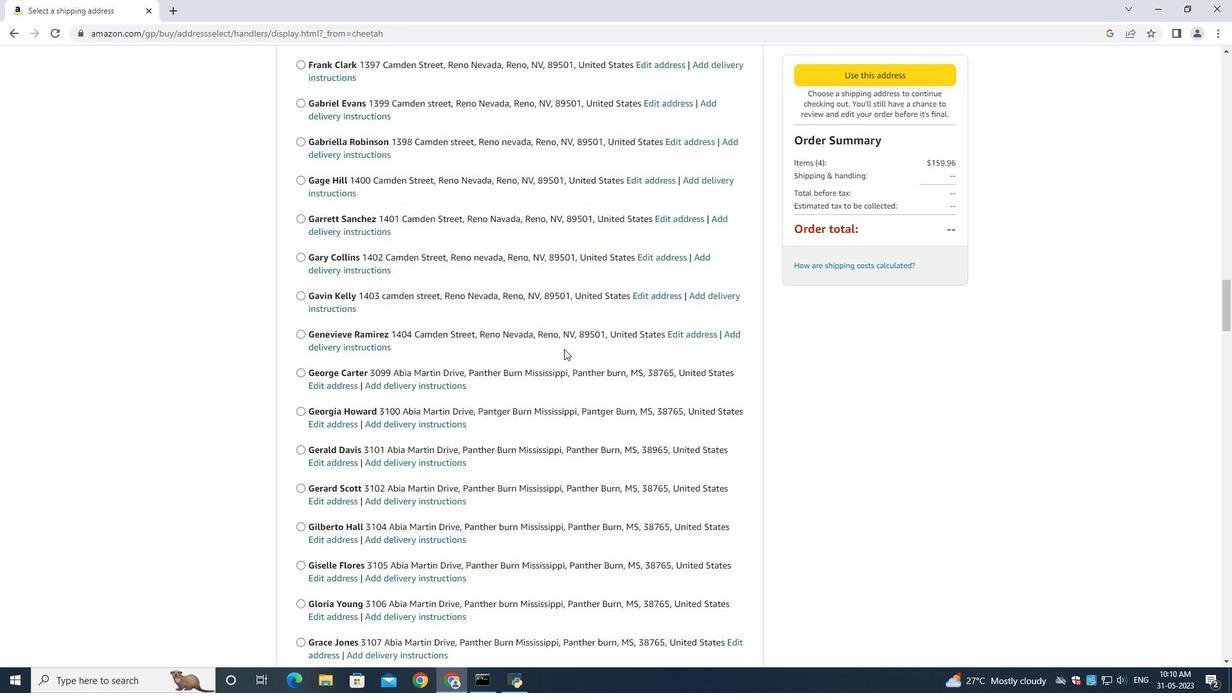 
Action: Mouse scrolled (564, 348) with delta (0, 0)
Screenshot: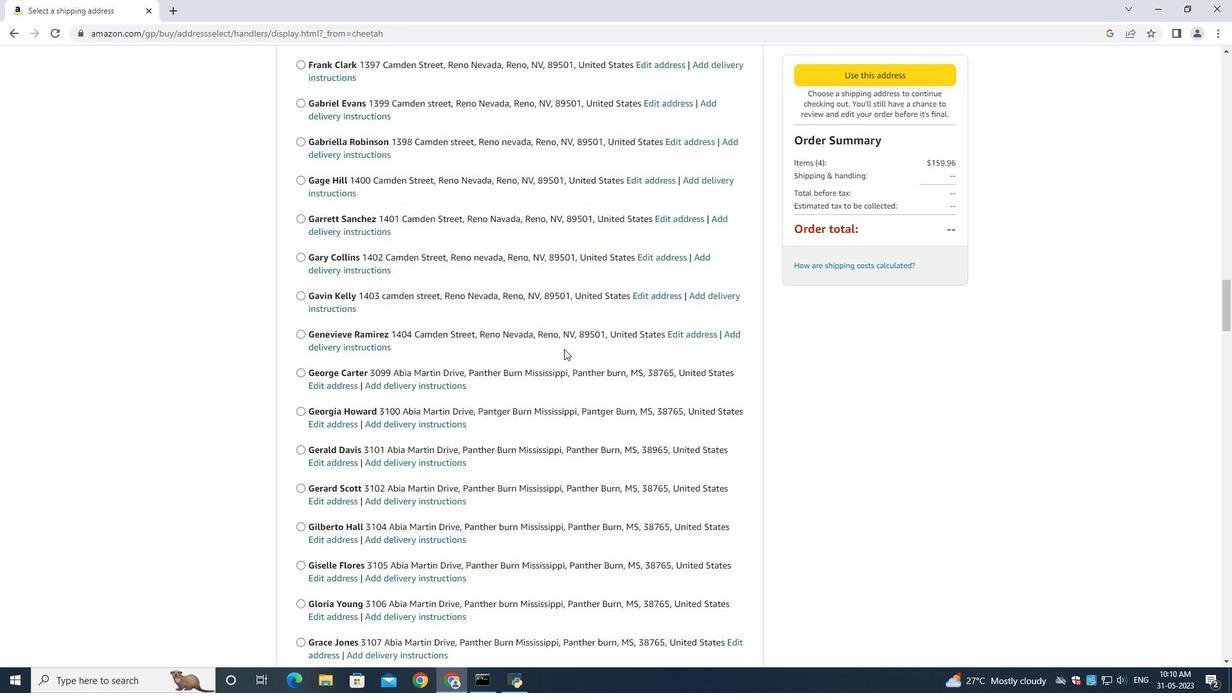 
Action: Mouse scrolled (564, 348) with delta (0, 0)
Screenshot: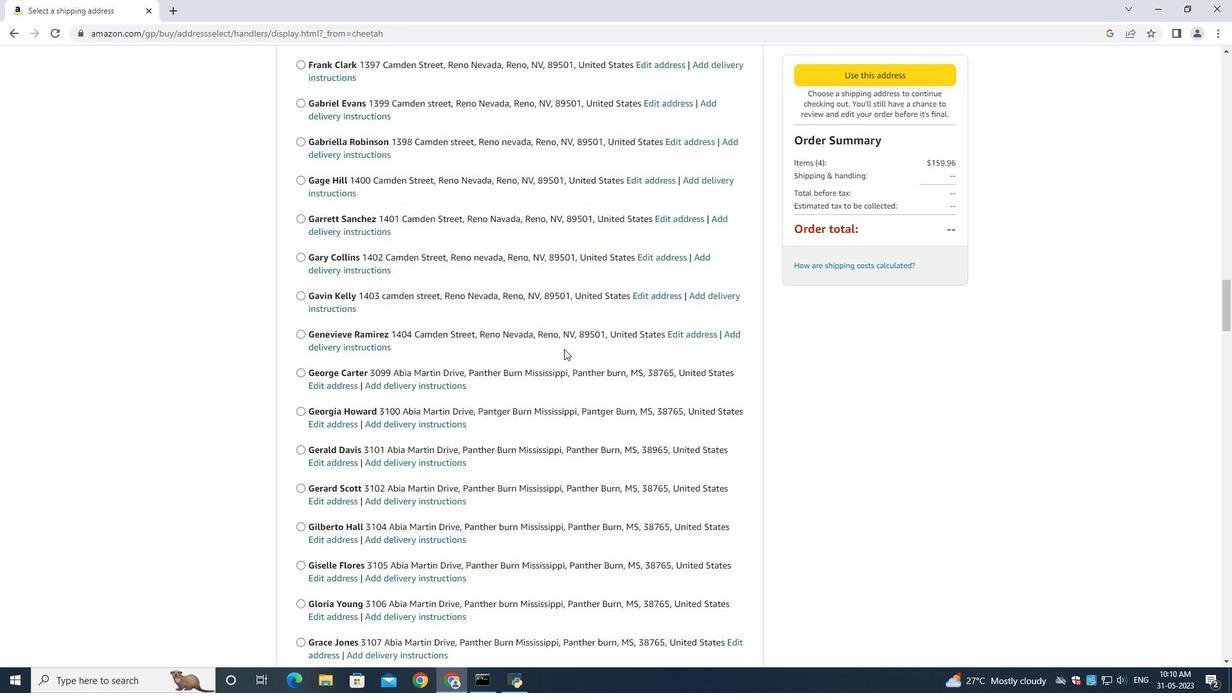 
Action: Mouse scrolled (564, 348) with delta (0, 0)
Screenshot: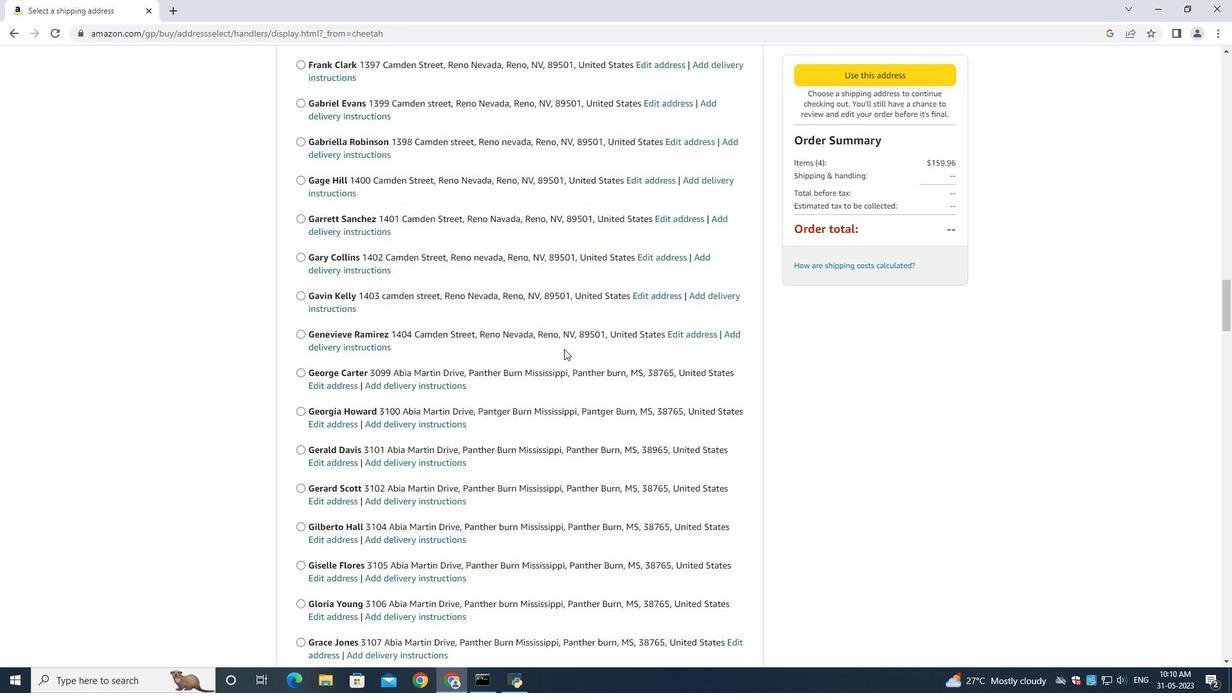 
Action: Mouse moved to (564, 349)
Screenshot: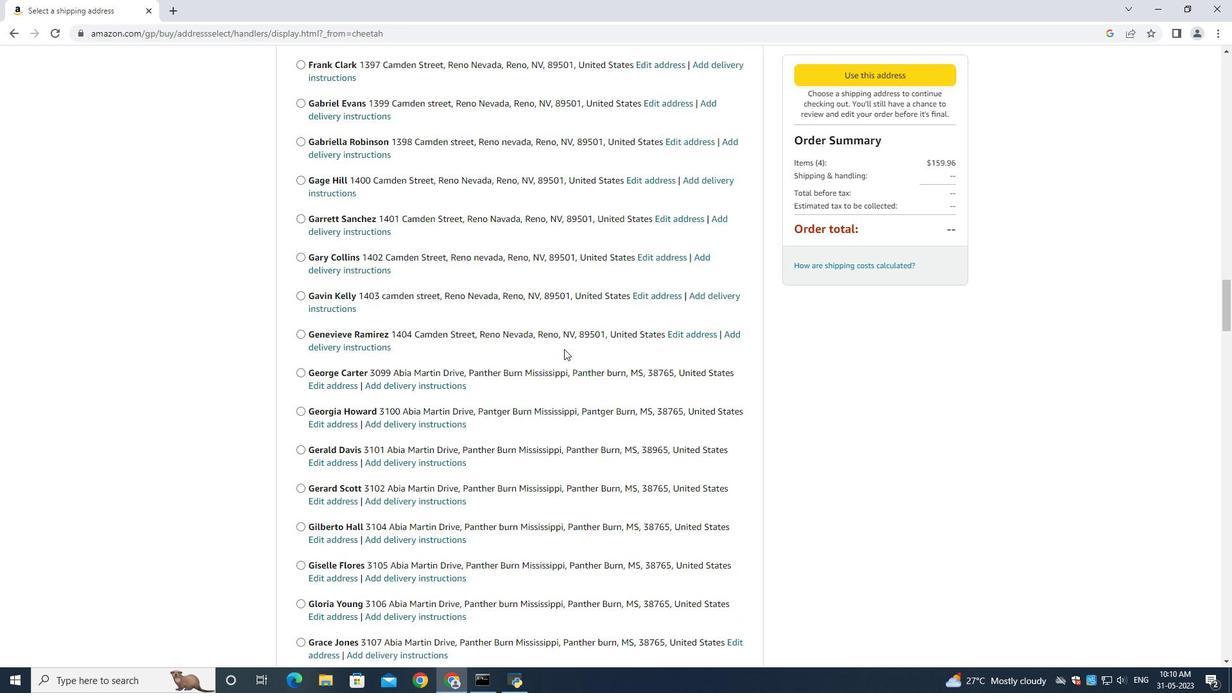 
Action: Mouse scrolled (564, 348) with delta (0, 0)
Screenshot: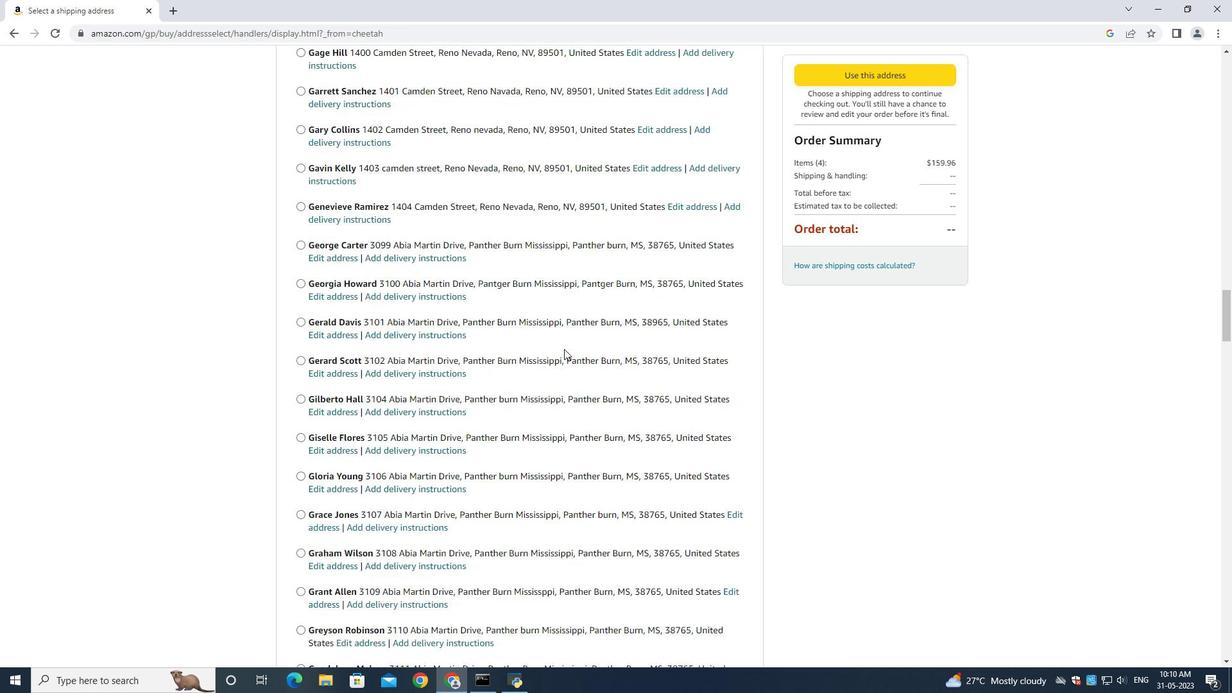 
Action: Mouse scrolled (564, 348) with delta (0, 0)
Screenshot: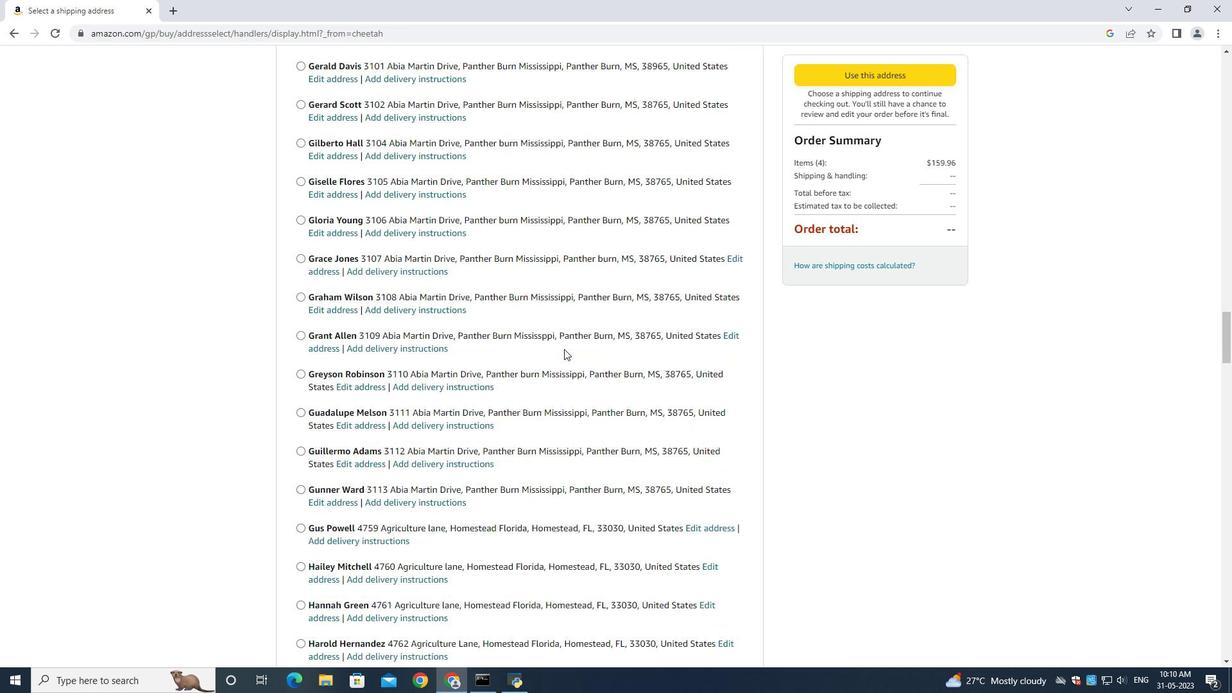 
Action: Mouse scrolled (564, 348) with delta (0, 0)
Screenshot: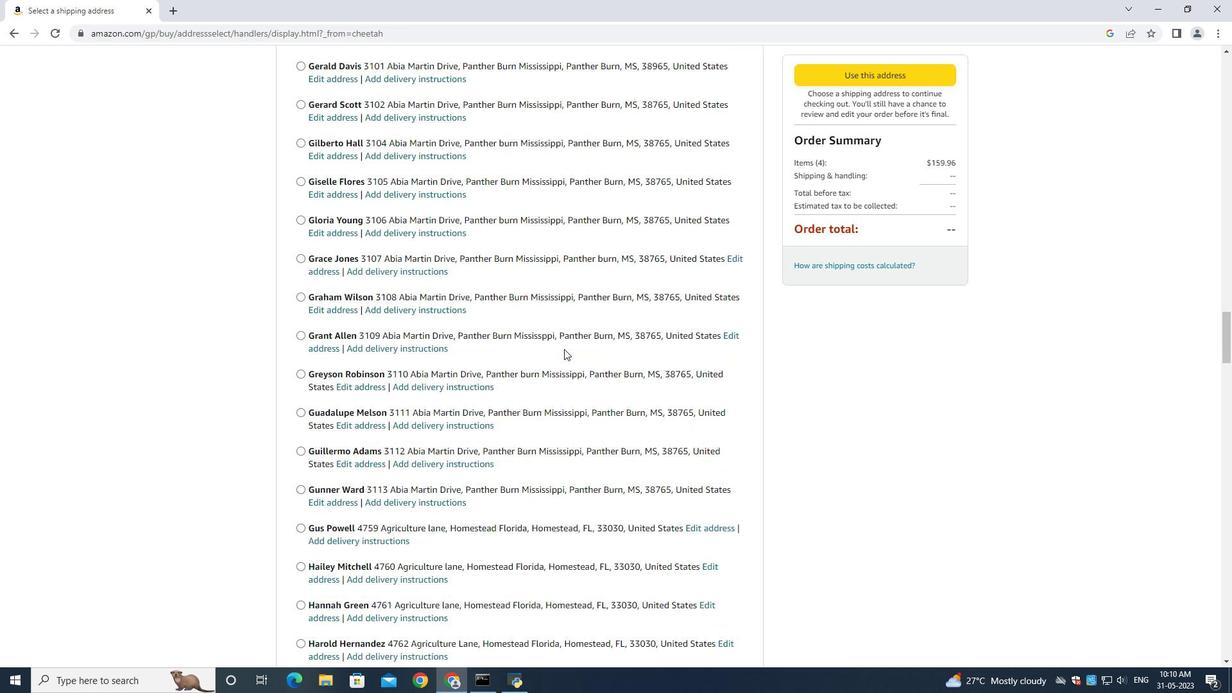 
Action: Mouse scrolled (564, 348) with delta (0, 0)
Screenshot: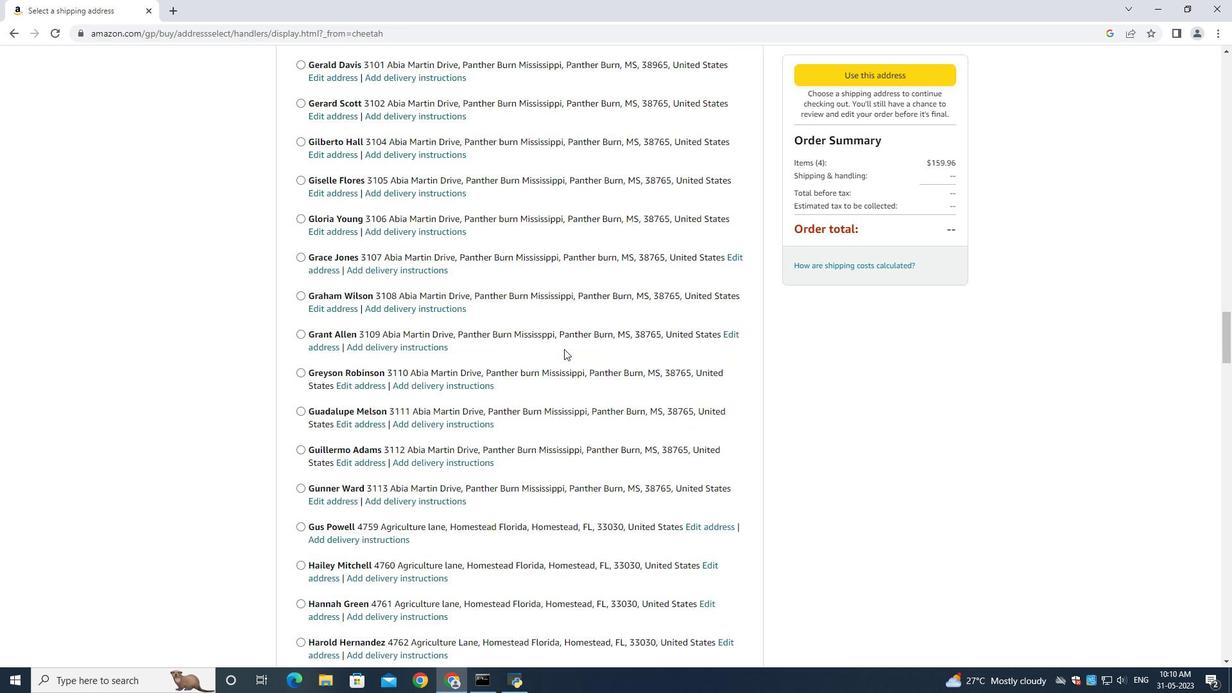 
Action: Mouse scrolled (564, 348) with delta (0, 0)
Screenshot: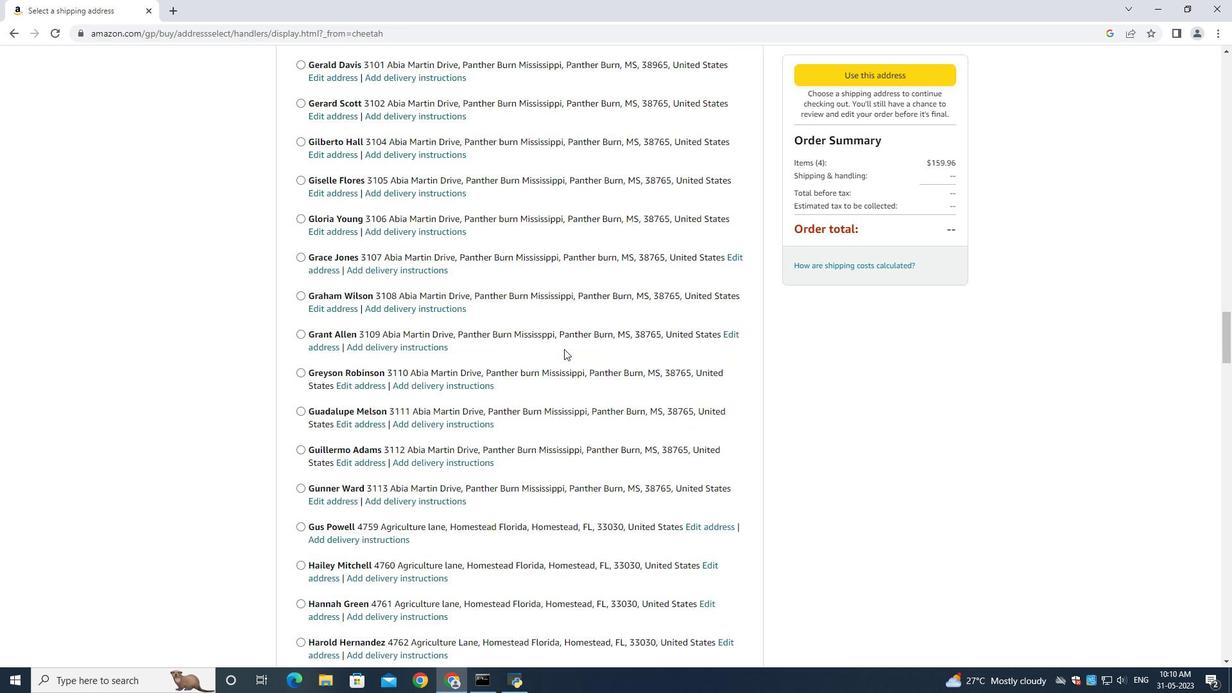 
Action: Mouse scrolled (564, 348) with delta (0, 0)
Screenshot: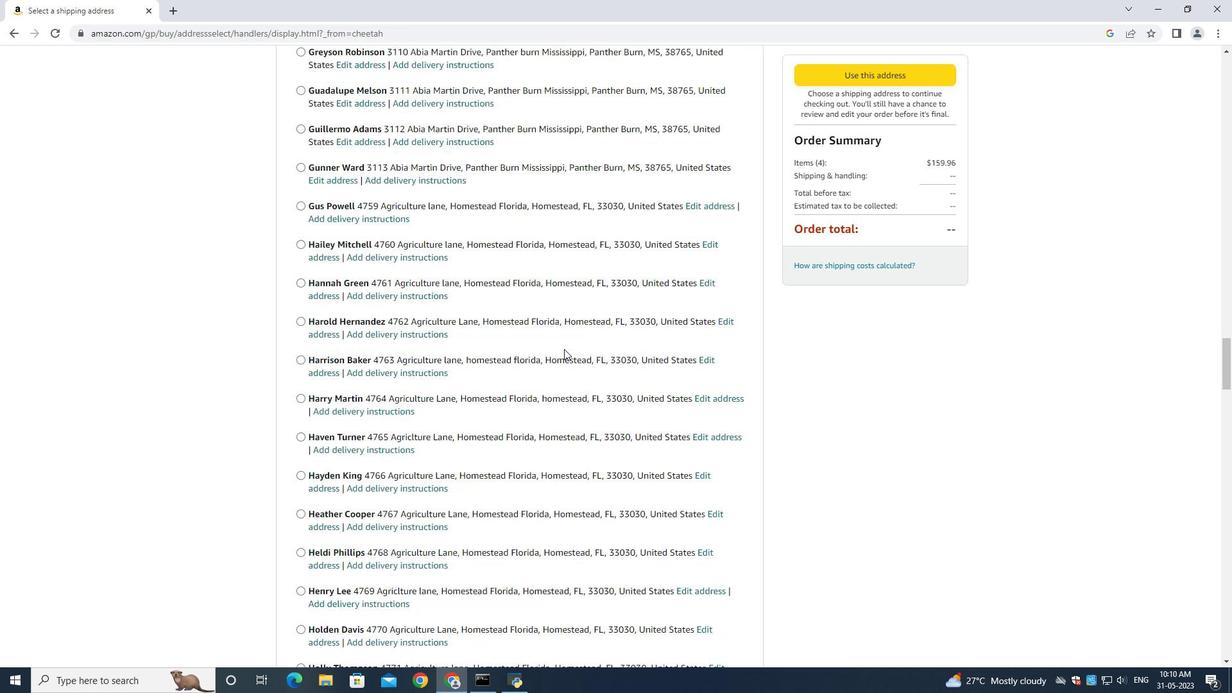 
Action: Mouse scrolled (564, 348) with delta (0, 0)
Screenshot: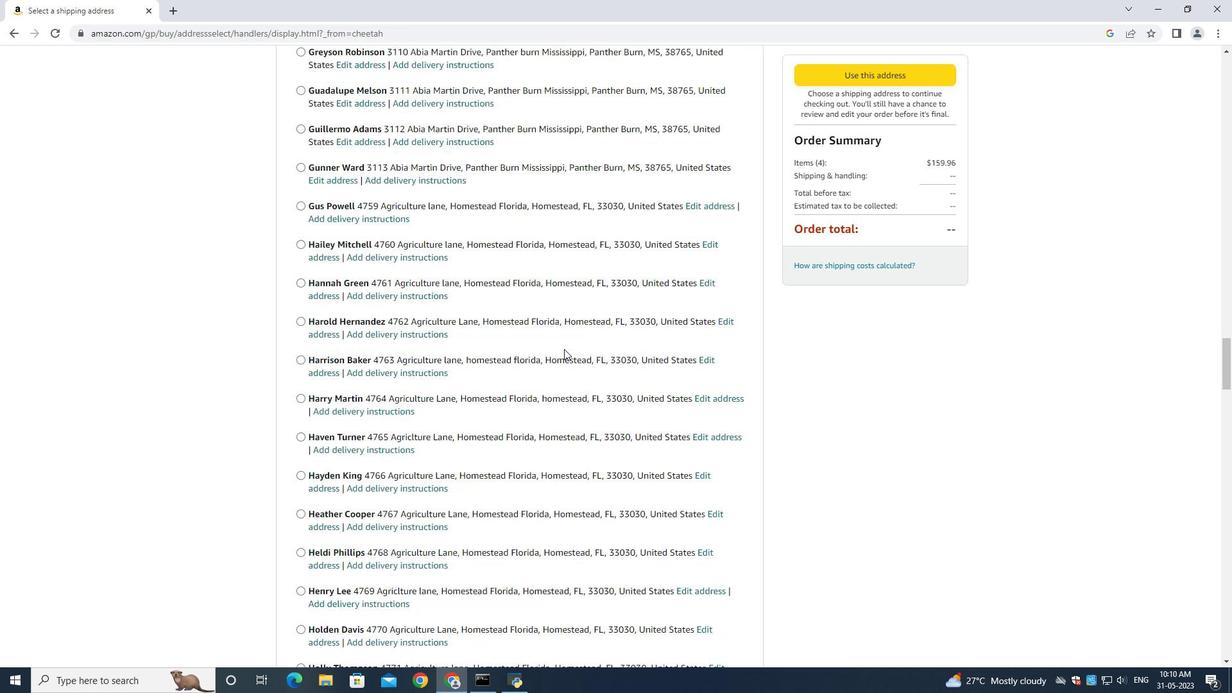 
Action: Mouse scrolled (564, 348) with delta (0, 0)
Screenshot: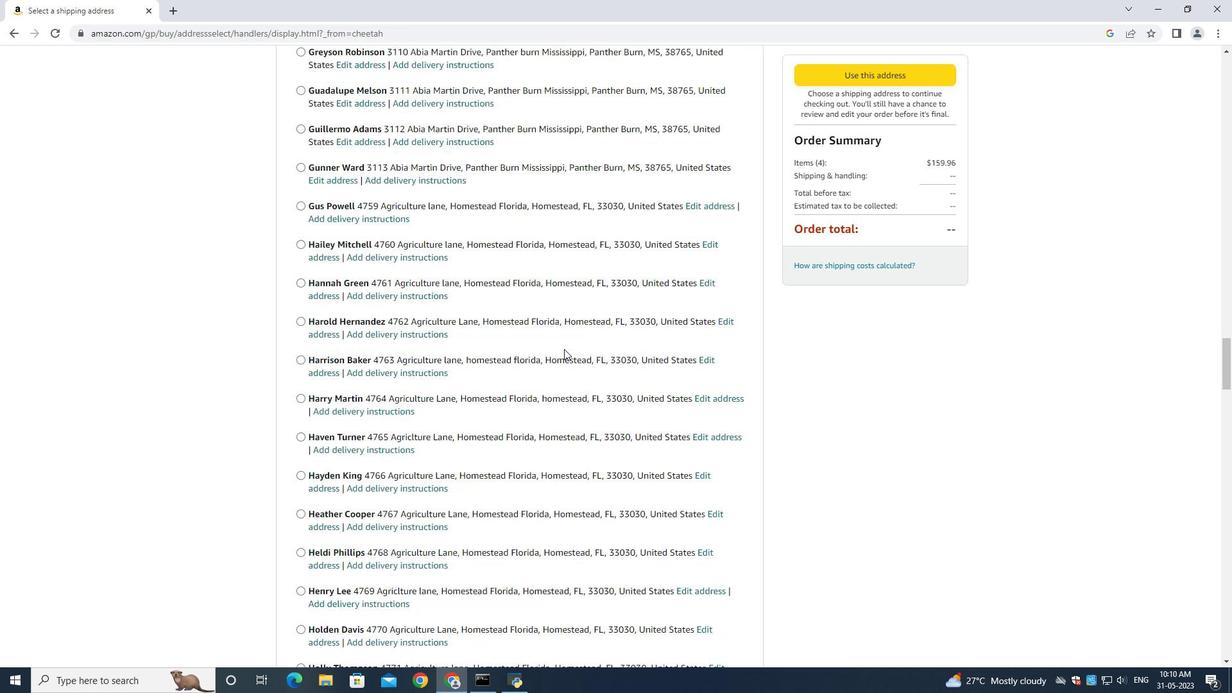 
Action: Mouse scrolled (564, 348) with delta (0, 0)
Screenshot: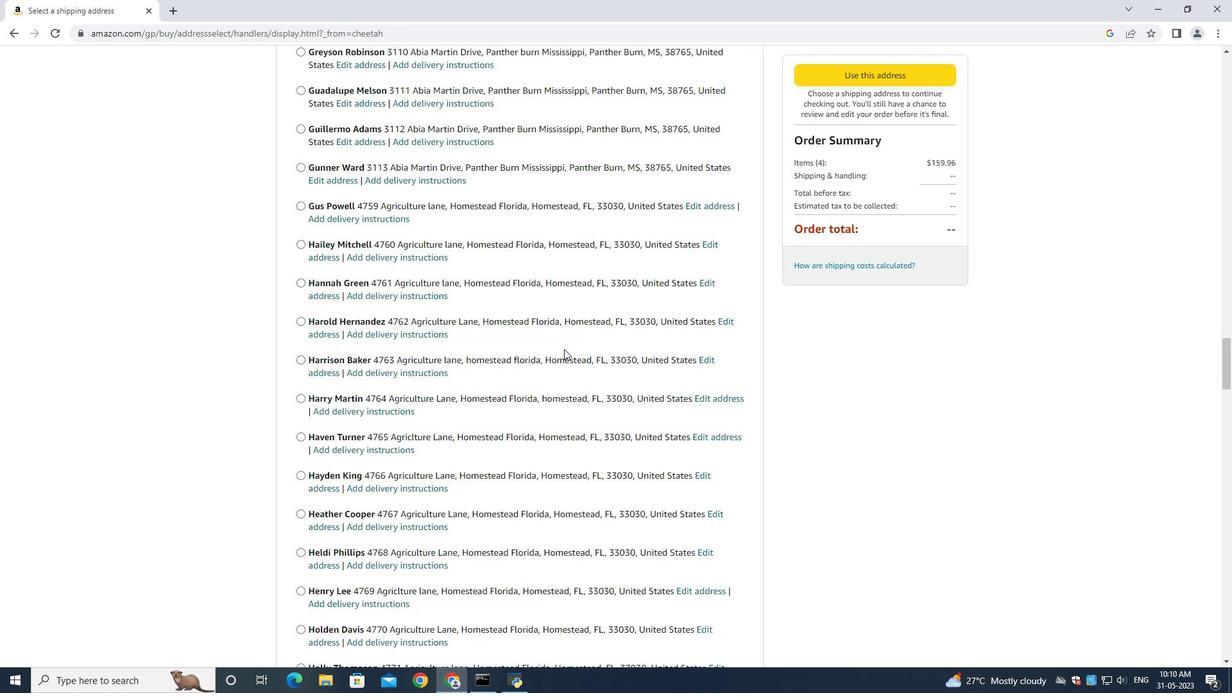 
Action: Mouse scrolled (564, 348) with delta (0, 0)
Screenshot: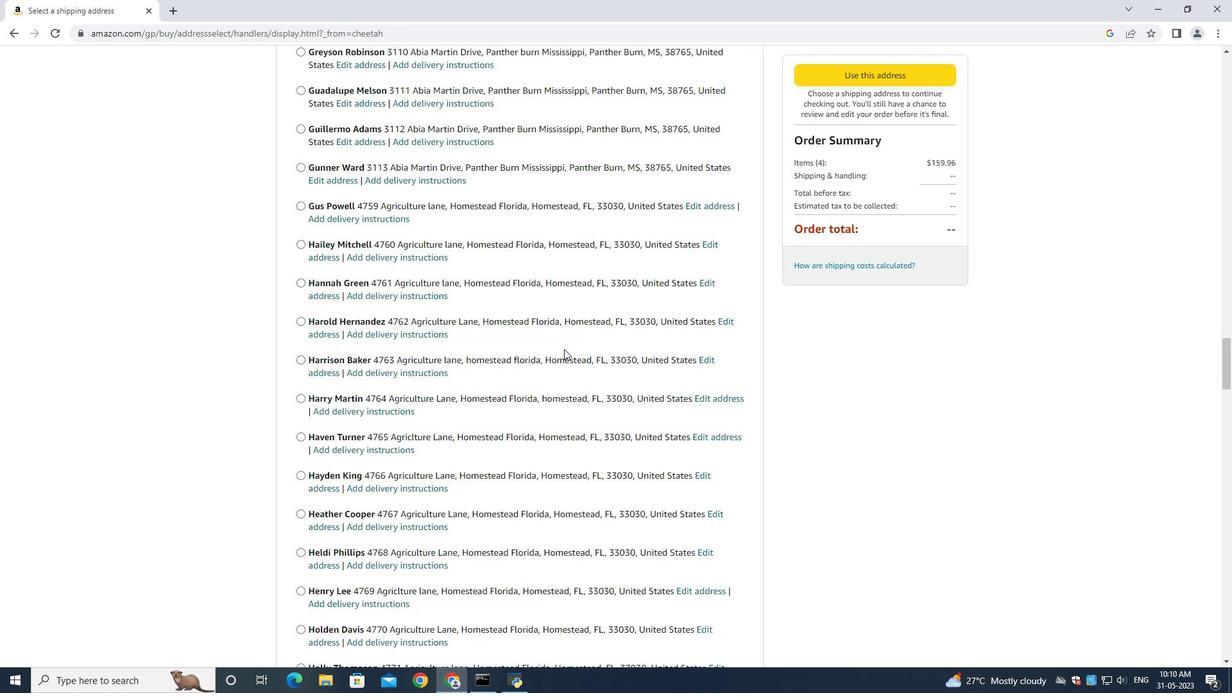 
Action: Mouse scrolled (564, 348) with delta (0, 0)
Screenshot: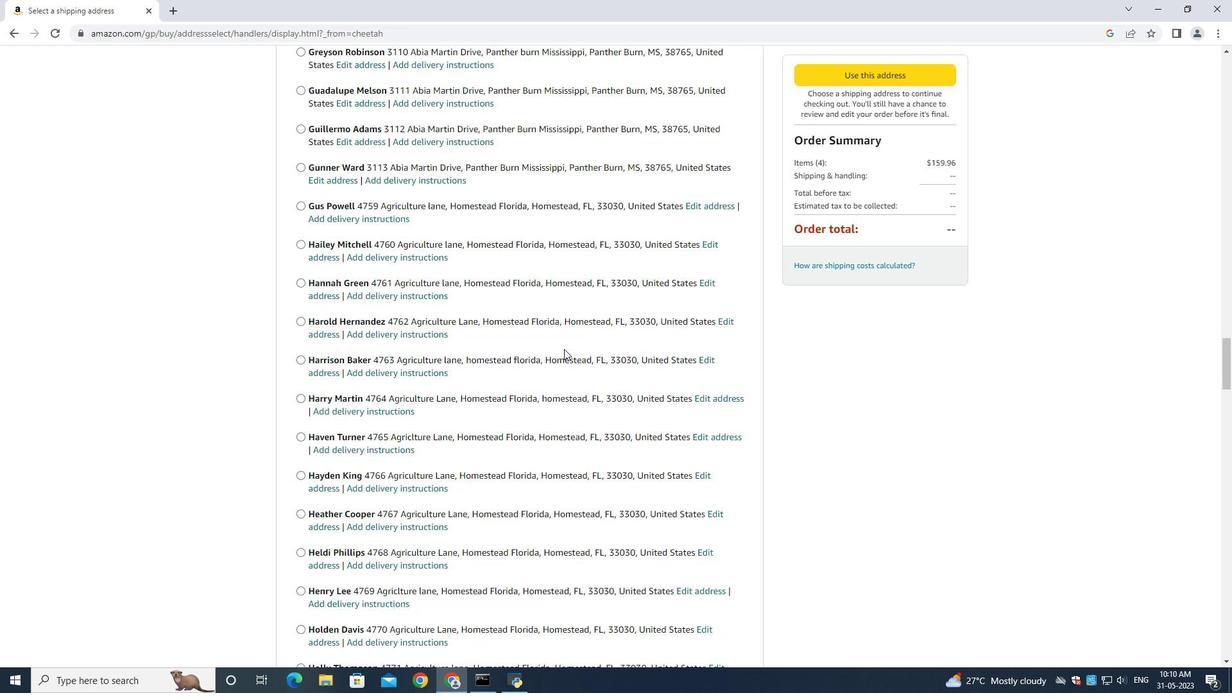 
Action: Mouse scrolled (564, 348) with delta (0, 0)
Screenshot: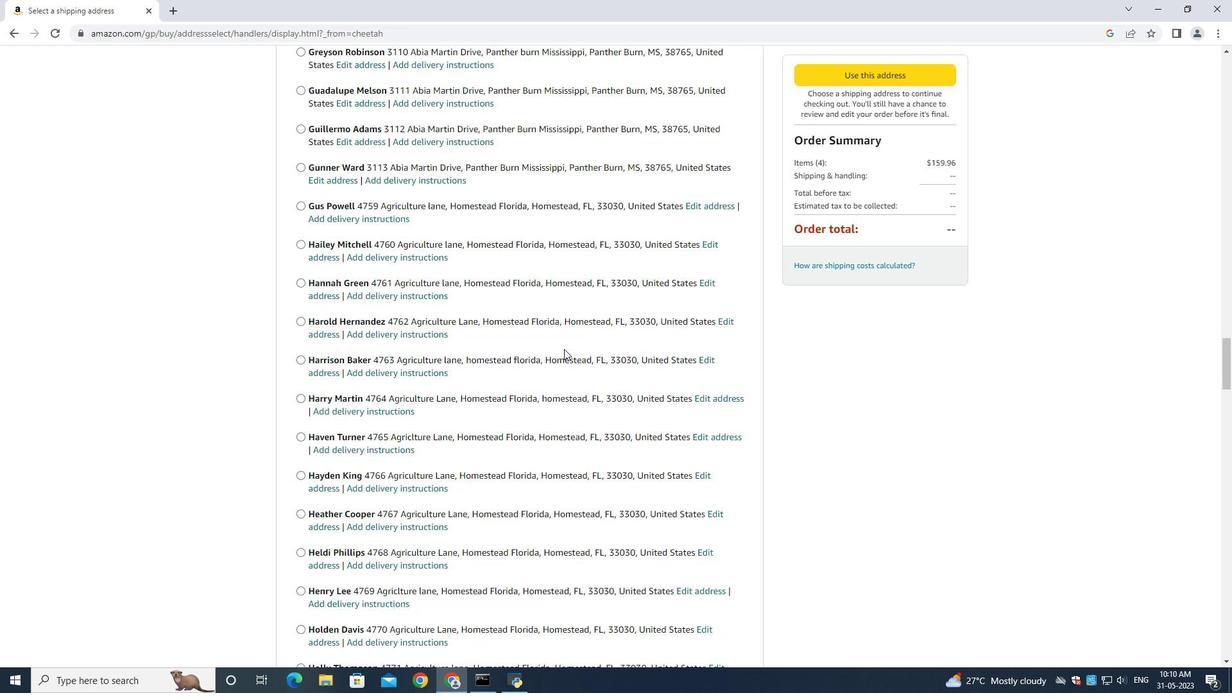 
Action: Mouse moved to (564, 349)
Screenshot: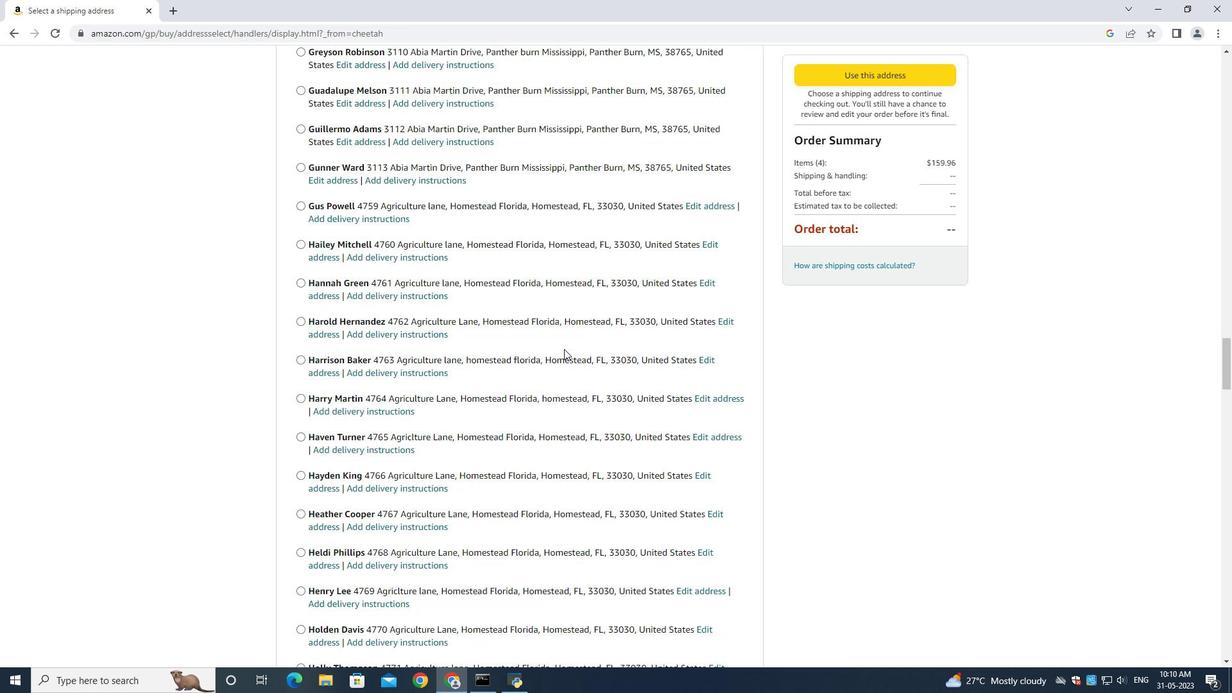 
Action: Mouse scrolled (564, 348) with delta (0, 0)
Screenshot: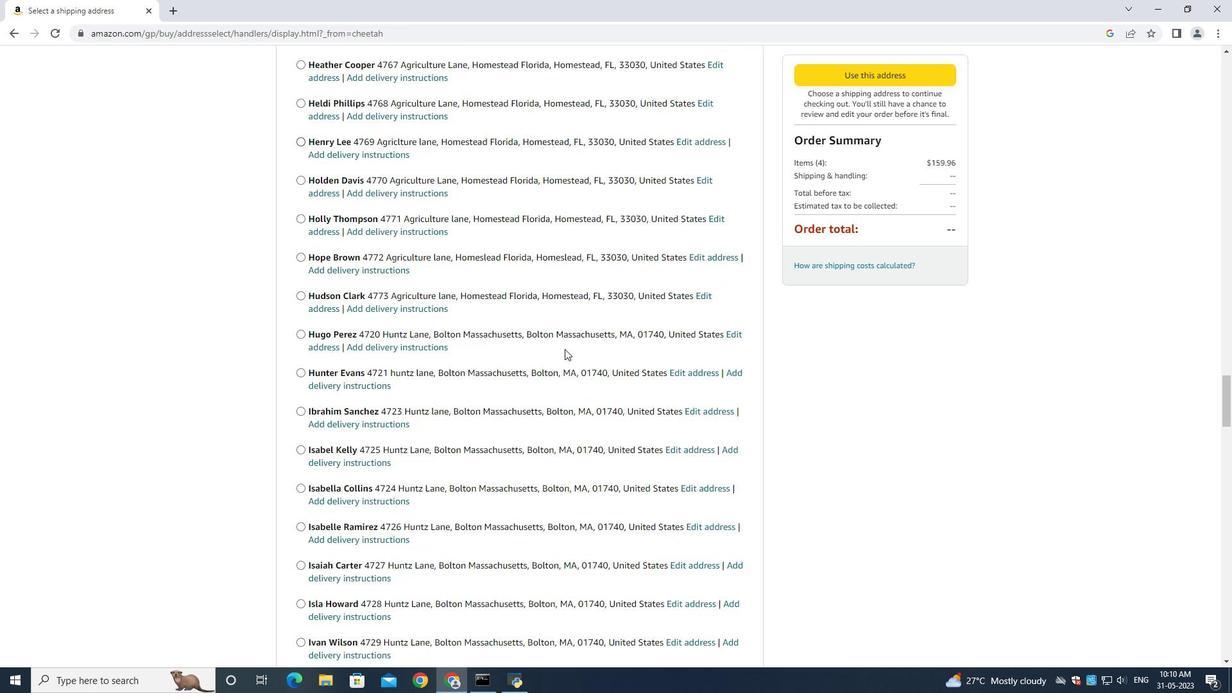 
Action: Mouse scrolled (564, 348) with delta (0, 0)
Screenshot: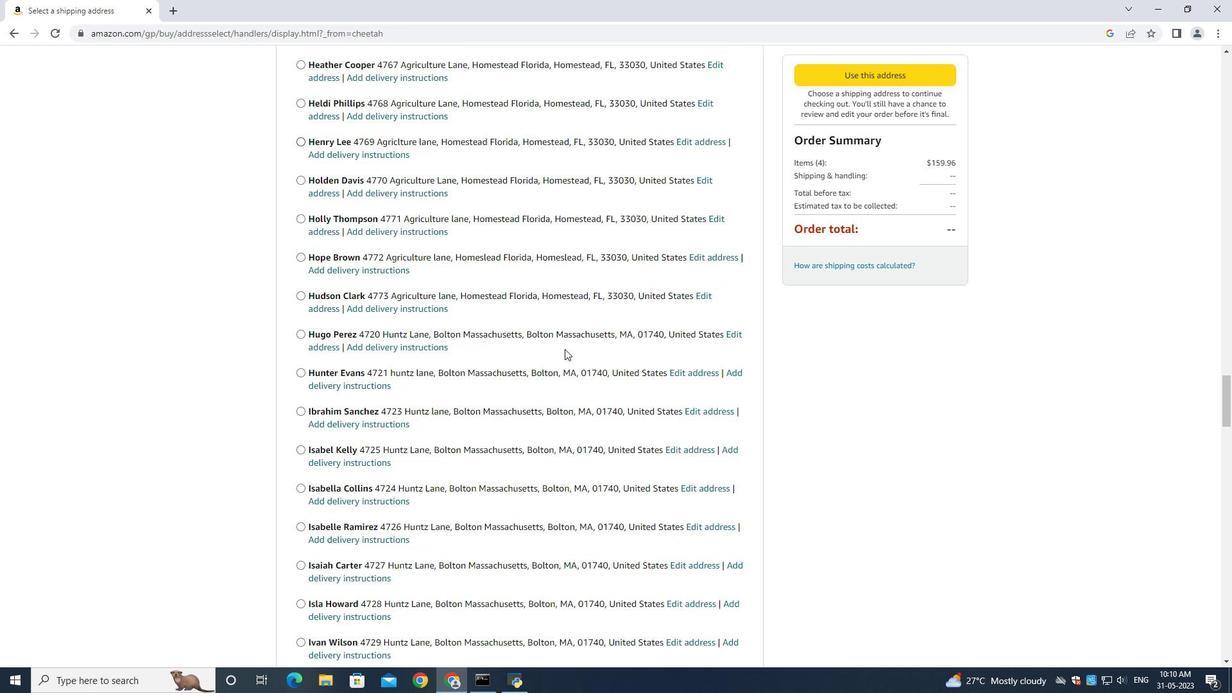 
Action: Mouse scrolled (564, 348) with delta (0, 0)
Screenshot: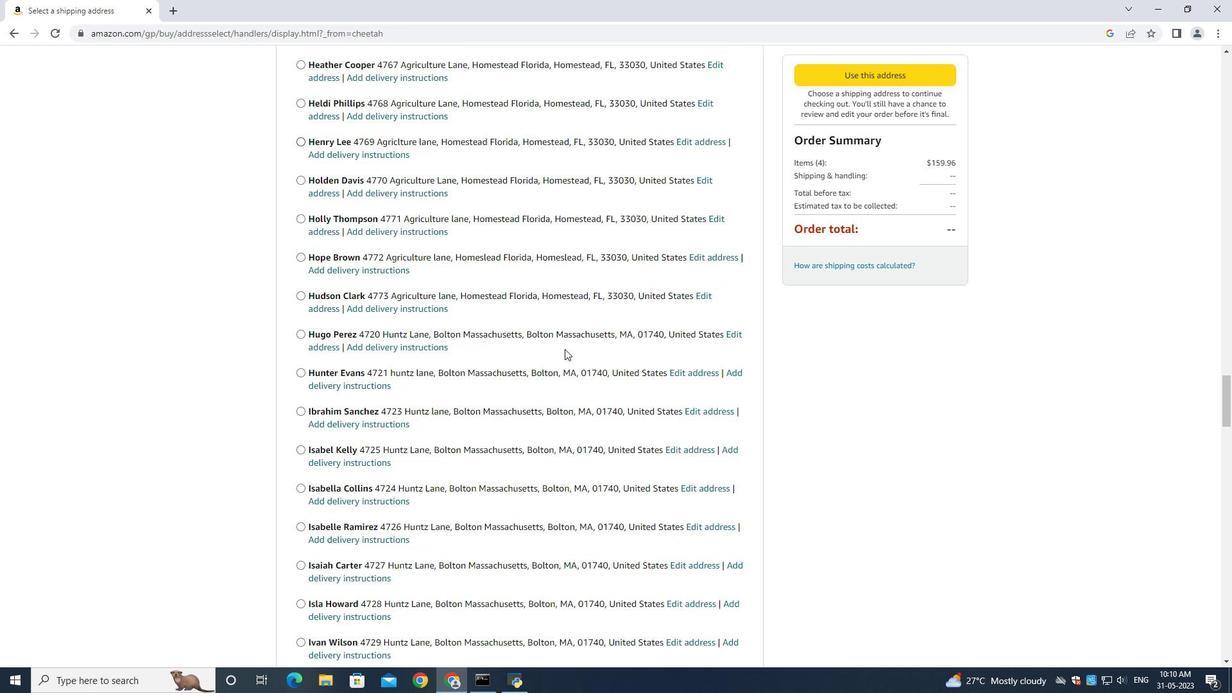 
Action: Mouse scrolled (564, 348) with delta (0, 0)
Screenshot: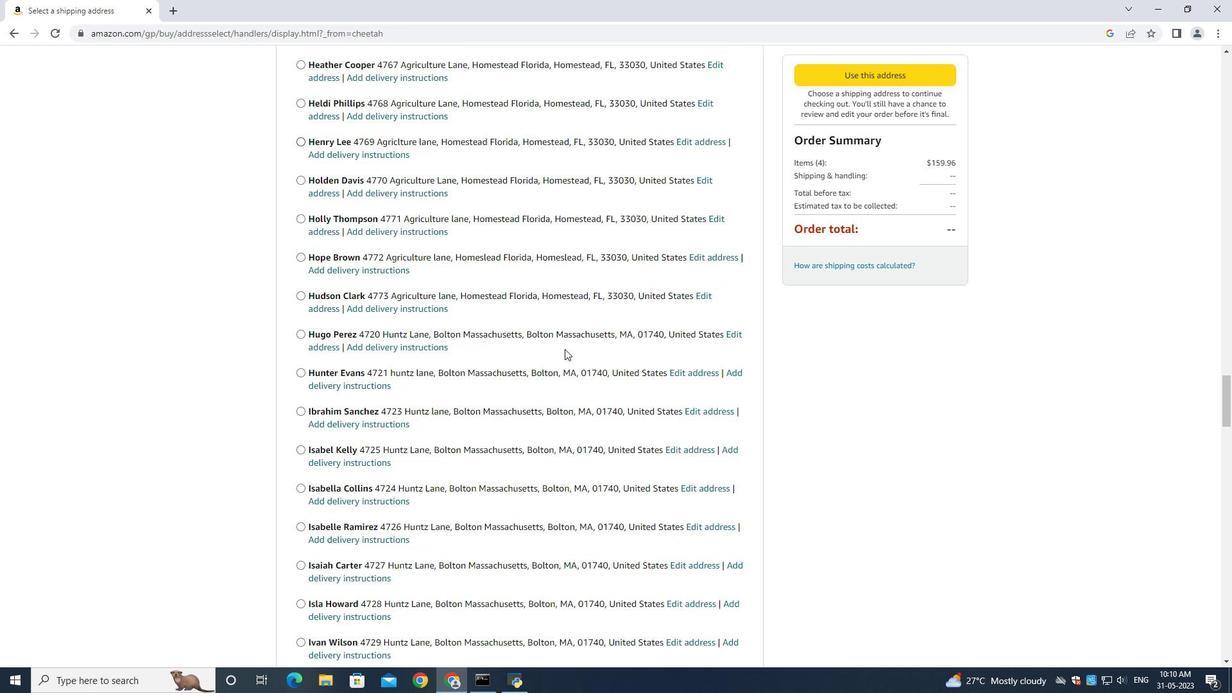 
Action: Mouse scrolled (564, 348) with delta (0, 0)
Screenshot: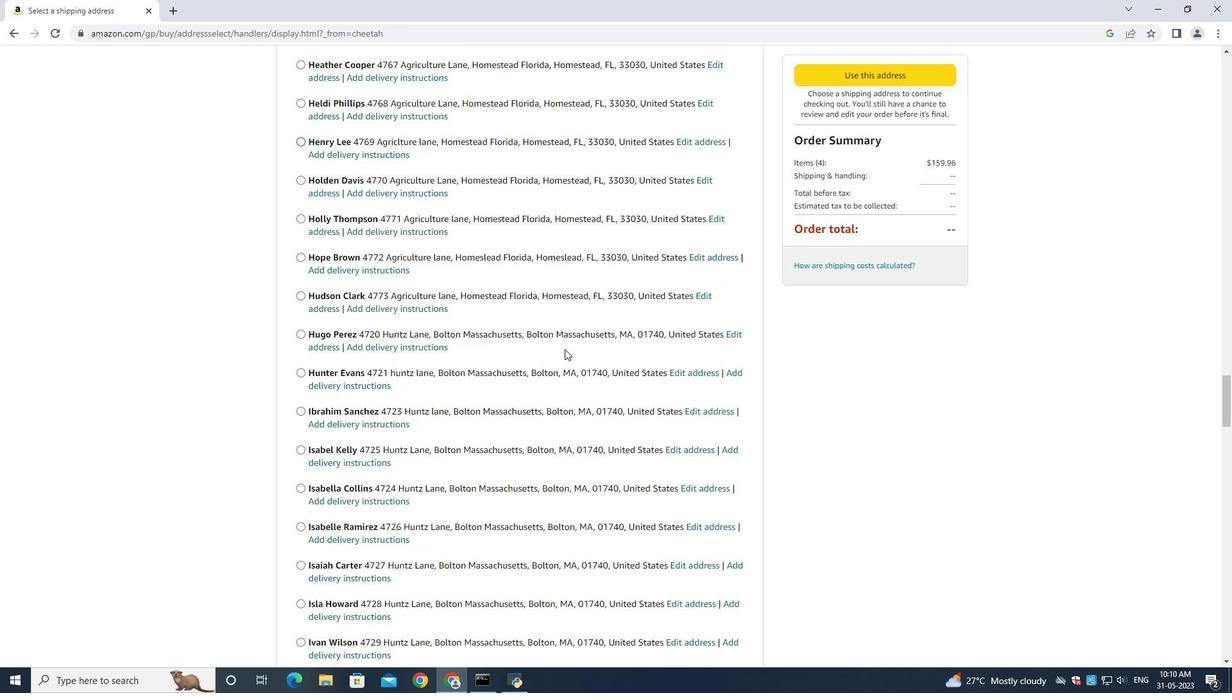 
Action: Mouse scrolled (564, 348) with delta (0, 0)
Screenshot: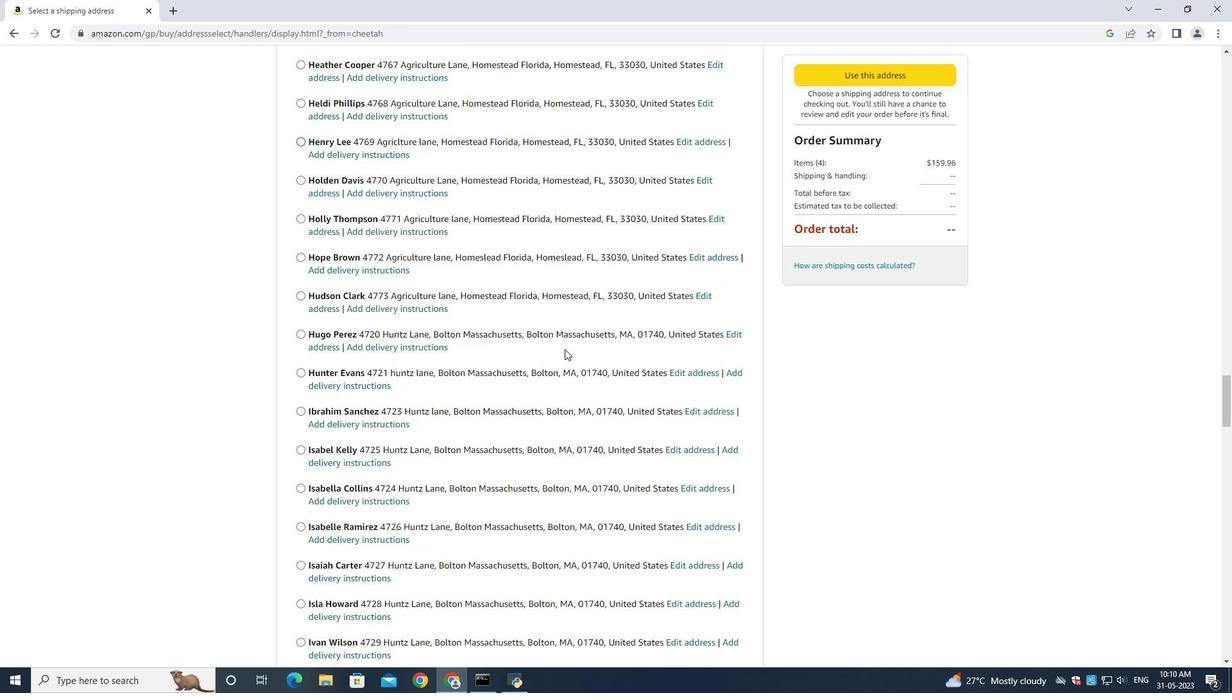 
Action: Mouse scrolled (564, 348) with delta (0, 0)
Screenshot: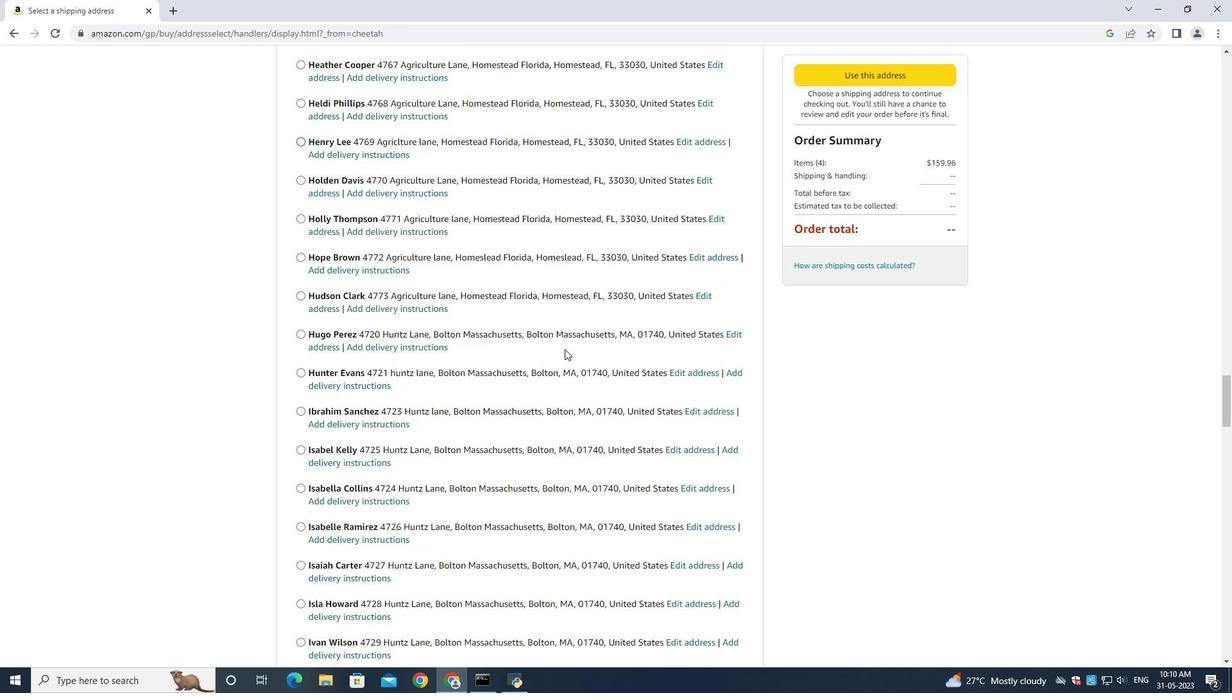 
Action: Mouse scrolled (564, 348) with delta (0, 0)
Screenshot: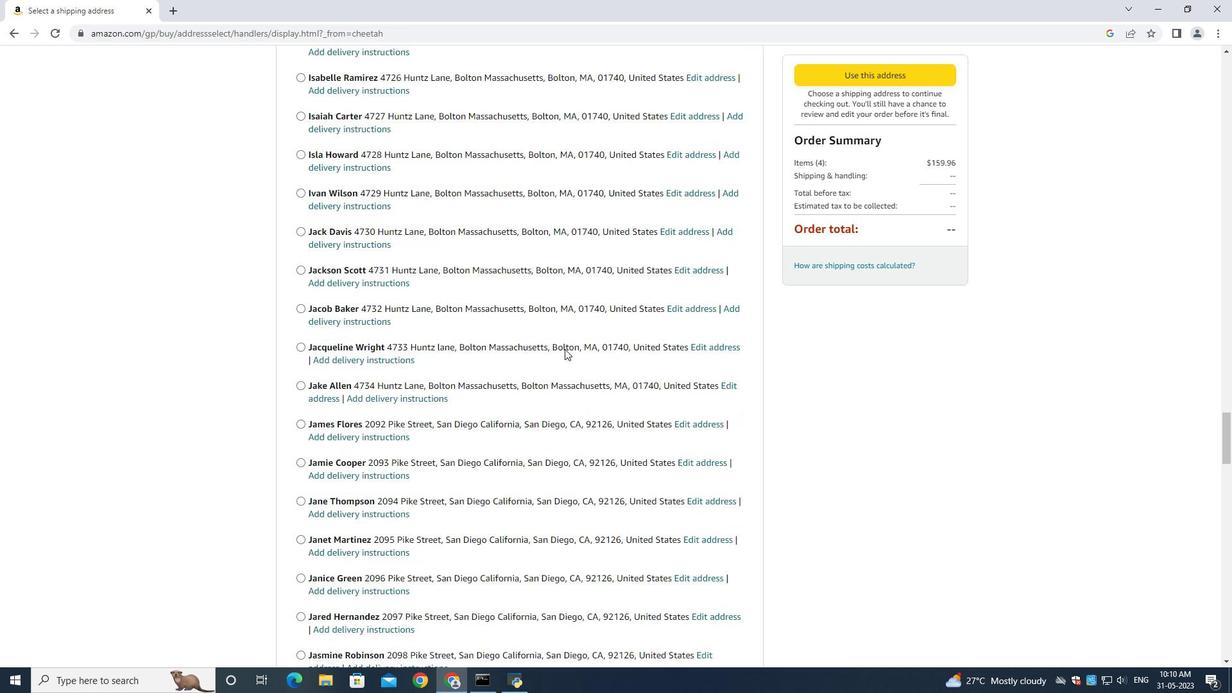 
Action: Mouse scrolled (564, 348) with delta (0, 0)
Screenshot: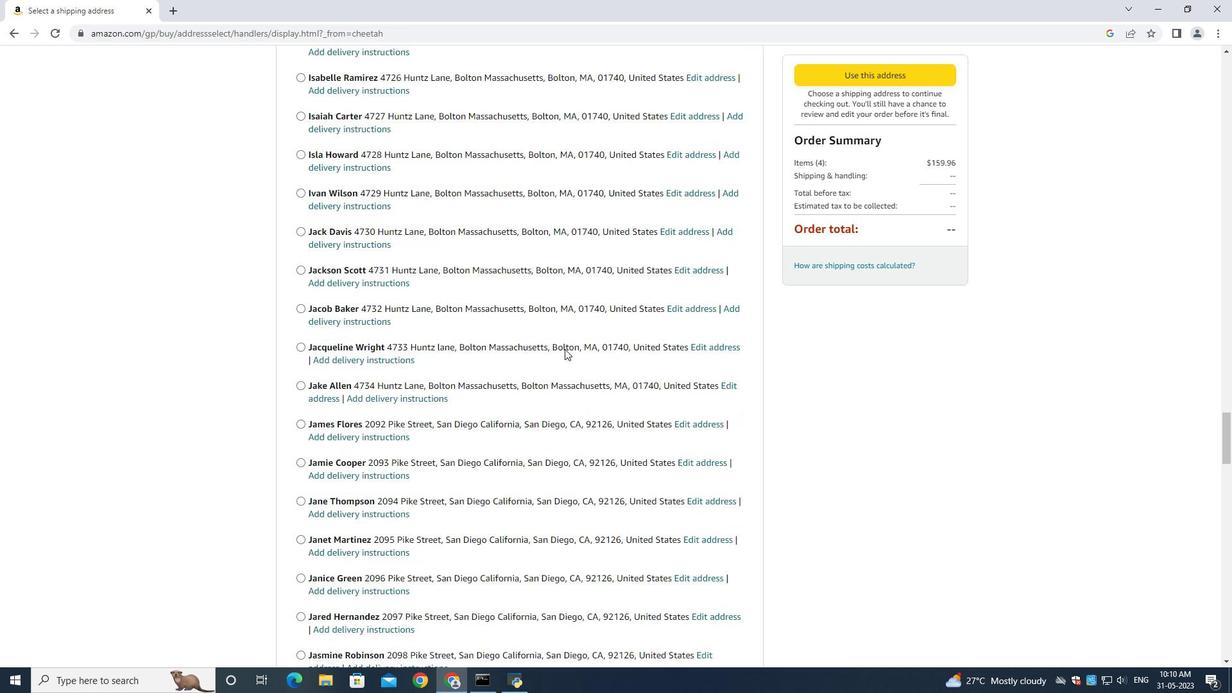 
Action: Mouse scrolled (564, 348) with delta (0, 0)
Screenshot: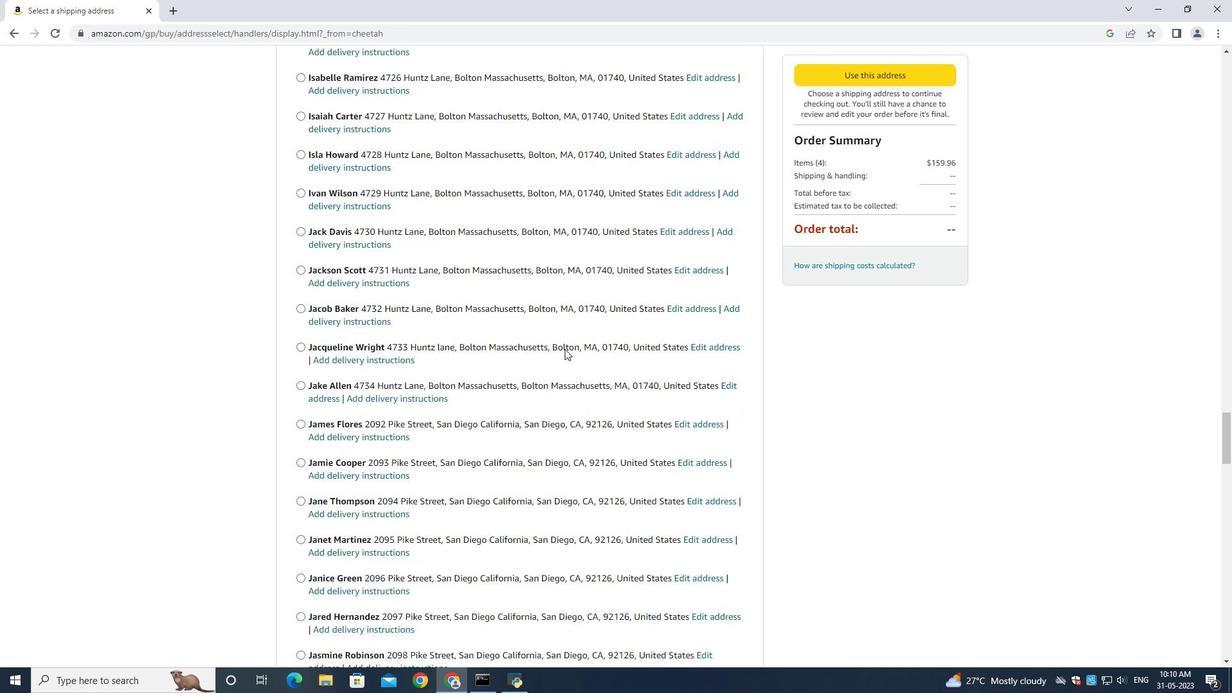 
Action: Mouse scrolled (564, 348) with delta (0, 0)
Screenshot: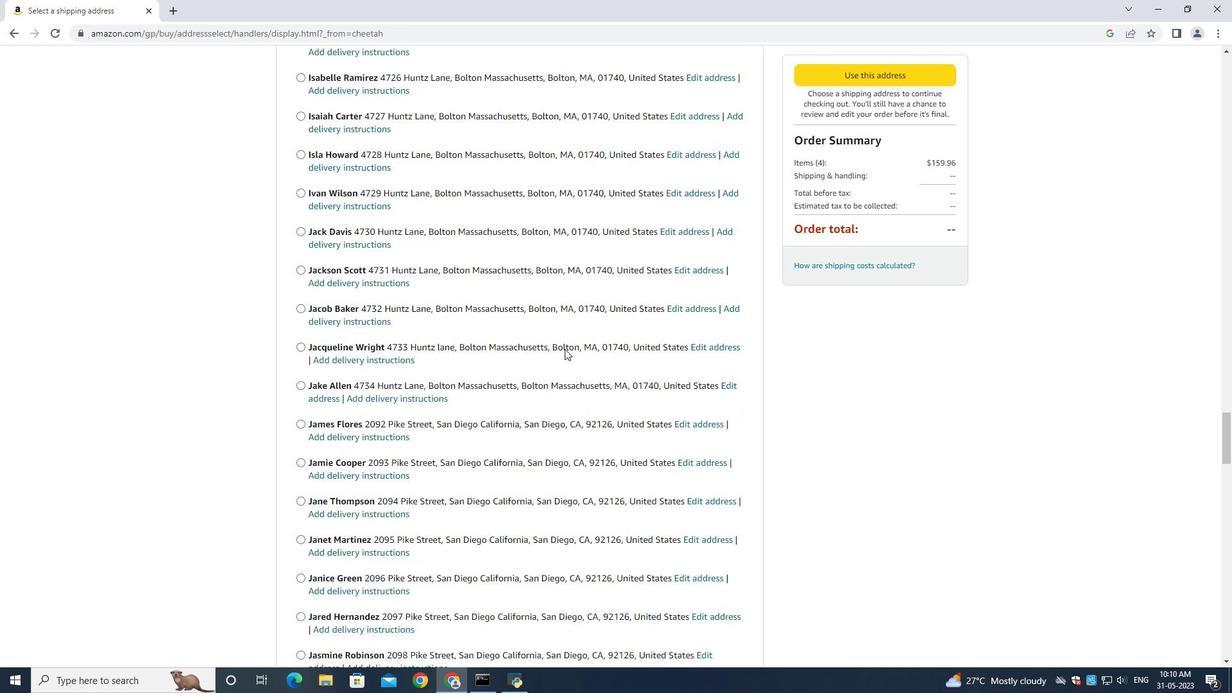 
Action: Mouse scrolled (564, 348) with delta (0, 0)
Screenshot: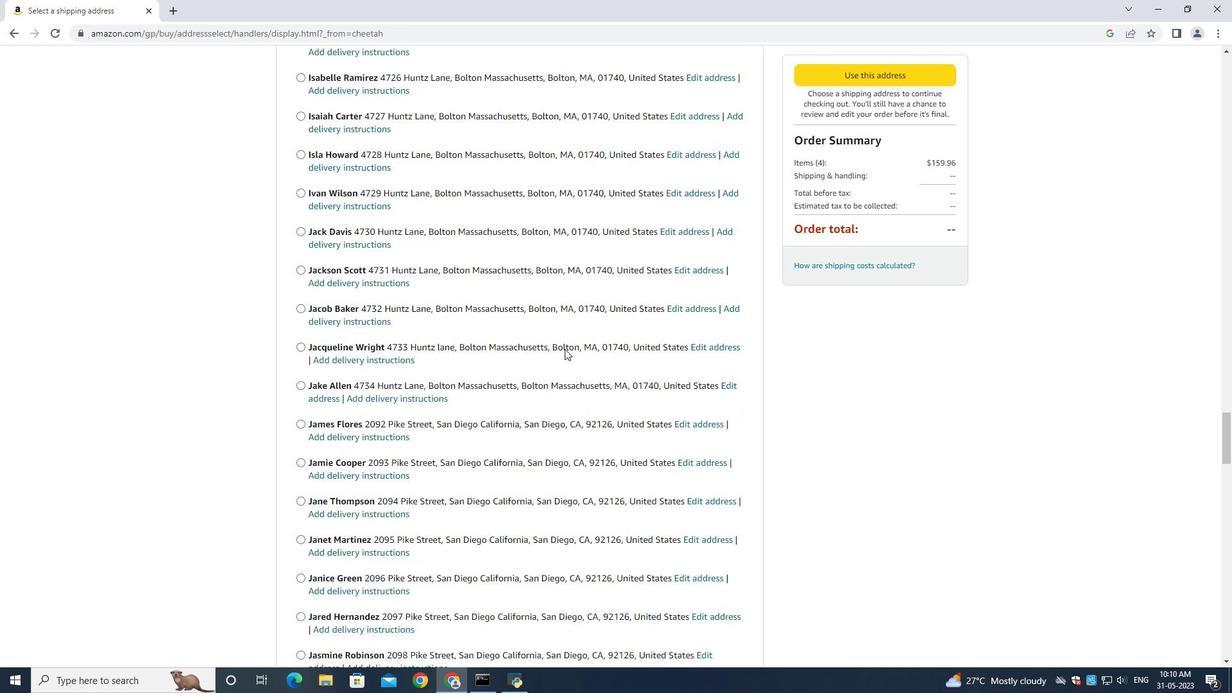 
Action: Mouse scrolled (564, 348) with delta (0, 0)
Screenshot: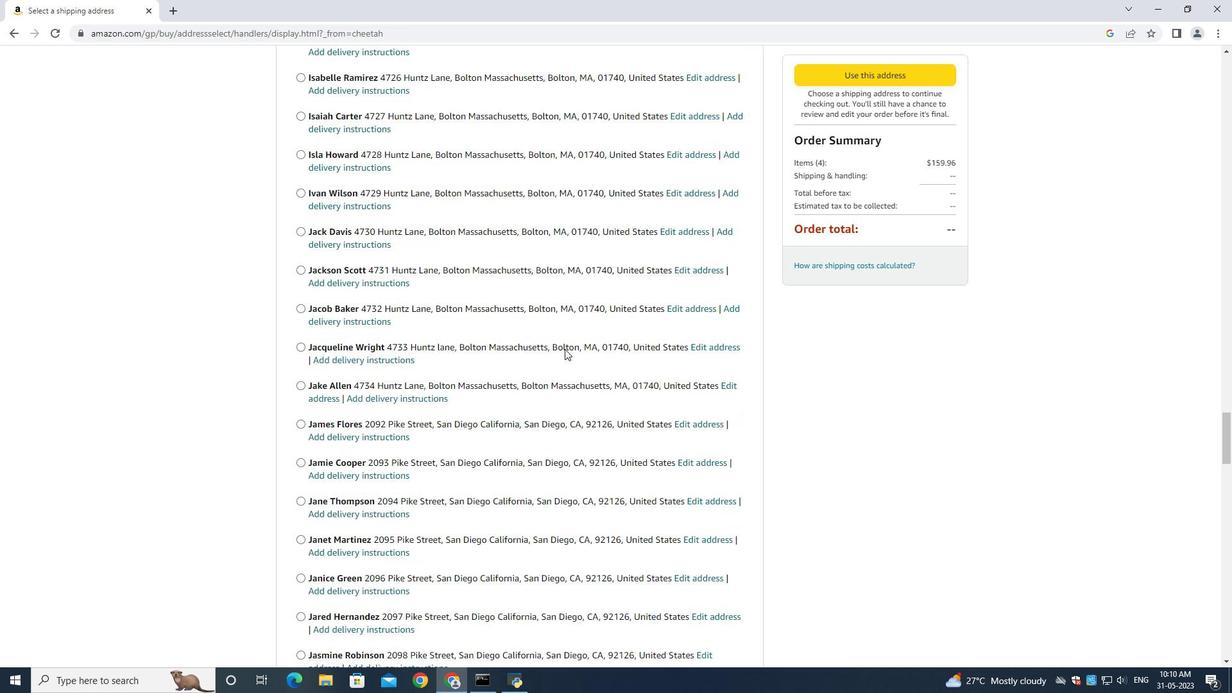 
Action: Mouse scrolled (564, 348) with delta (0, 0)
Screenshot: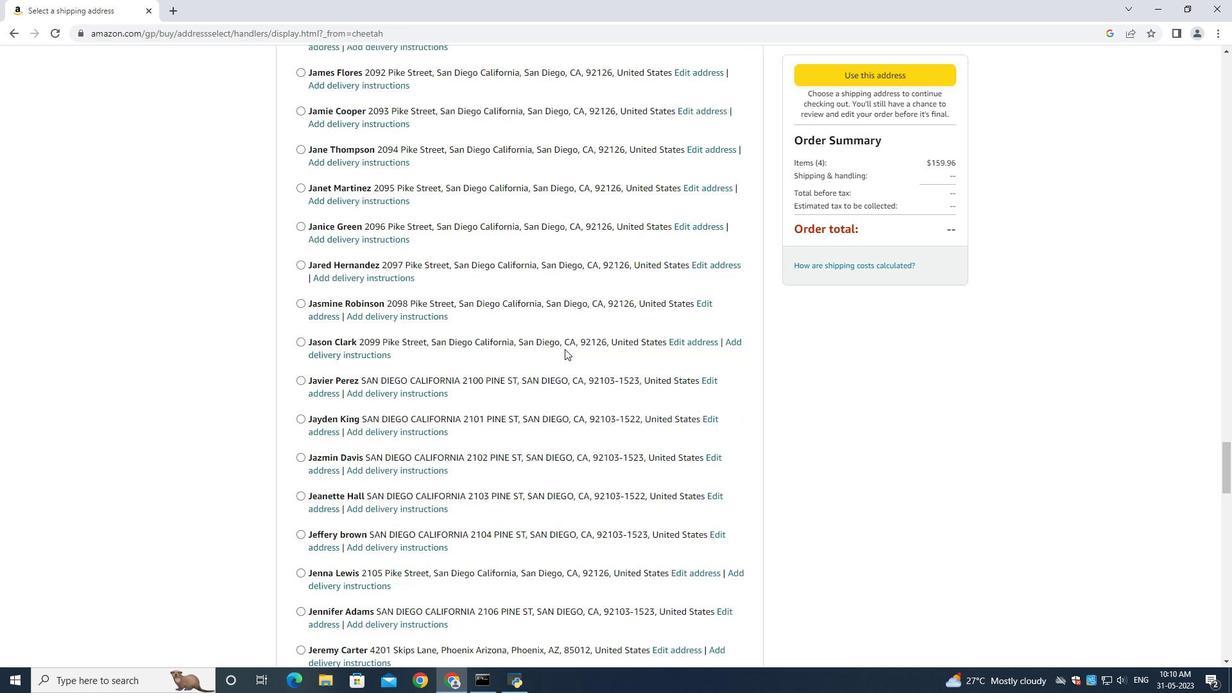 
Action: Mouse scrolled (564, 348) with delta (0, 0)
Screenshot: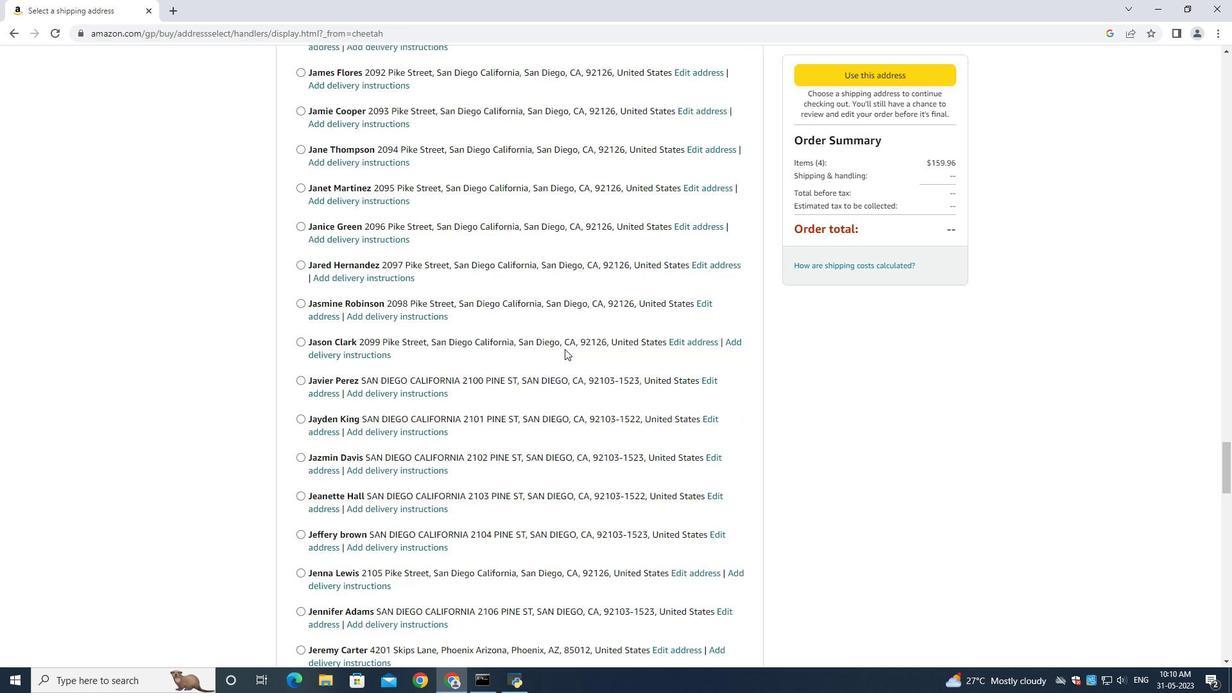 
Action: Mouse scrolled (564, 347) with delta (0, -1)
Screenshot: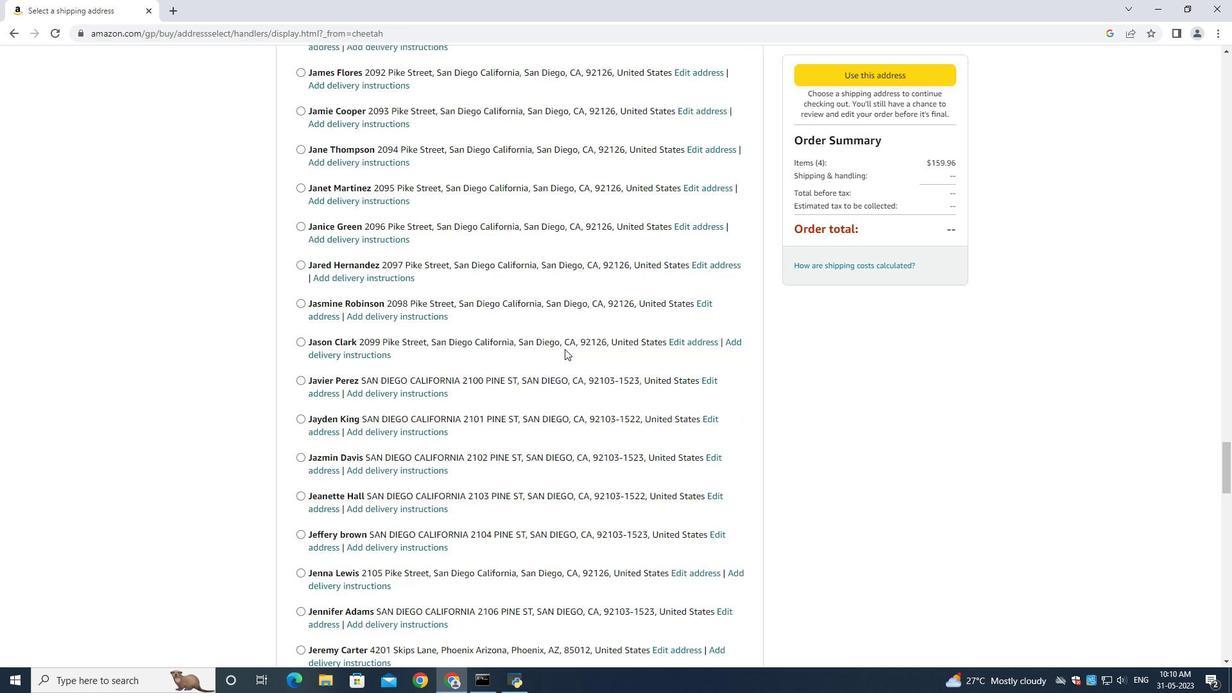 
Action: Mouse scrolled (564, 348) with delta (0, 0)
Screenshot: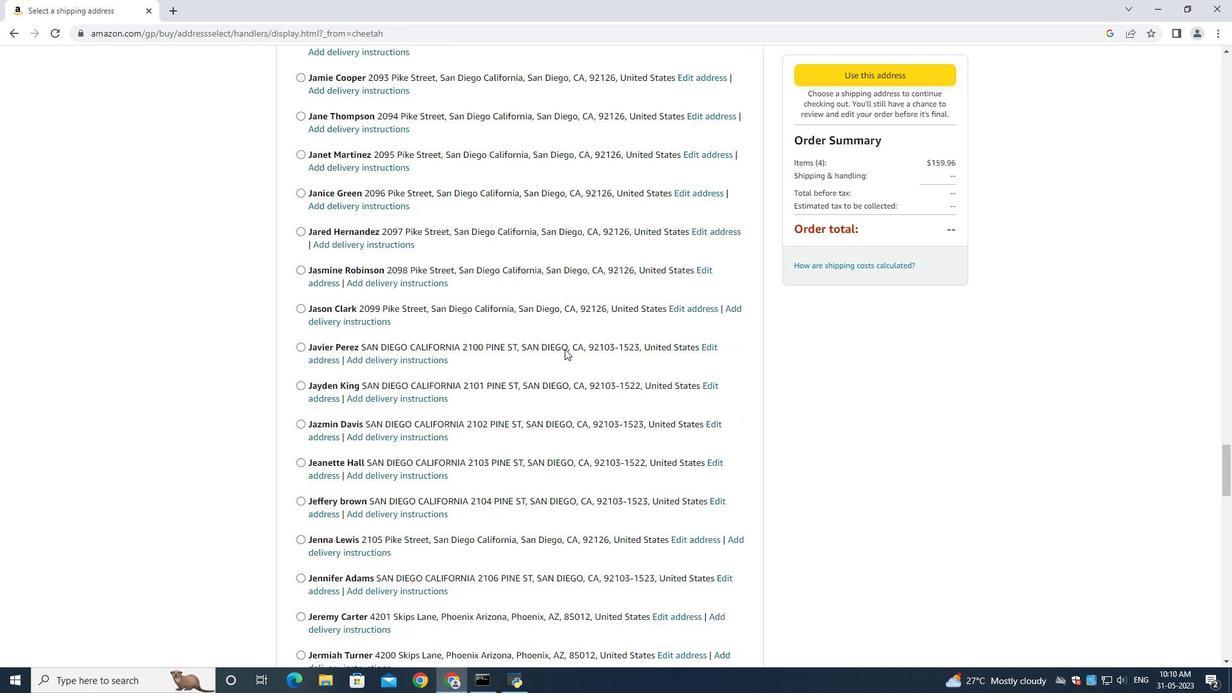 
Action: Mouse scrolled (564, 348) with delta (0, 0)
Screenshot: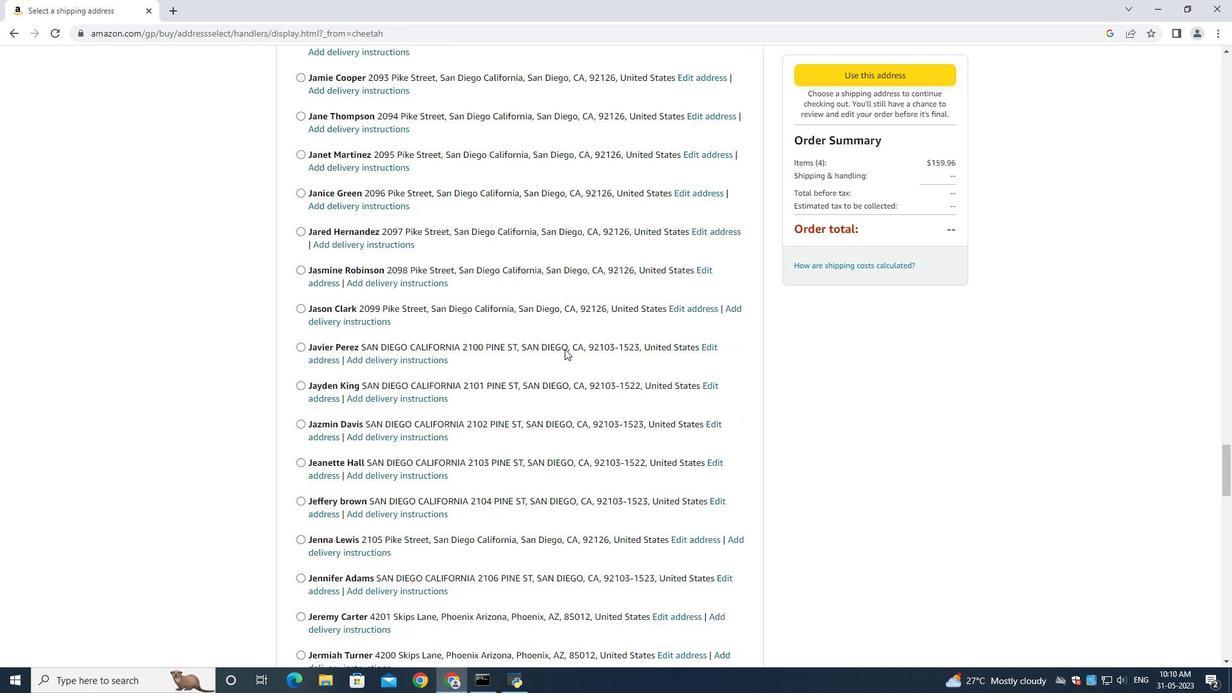 
Action: Mouse moved to (564, 351)
Screenshot: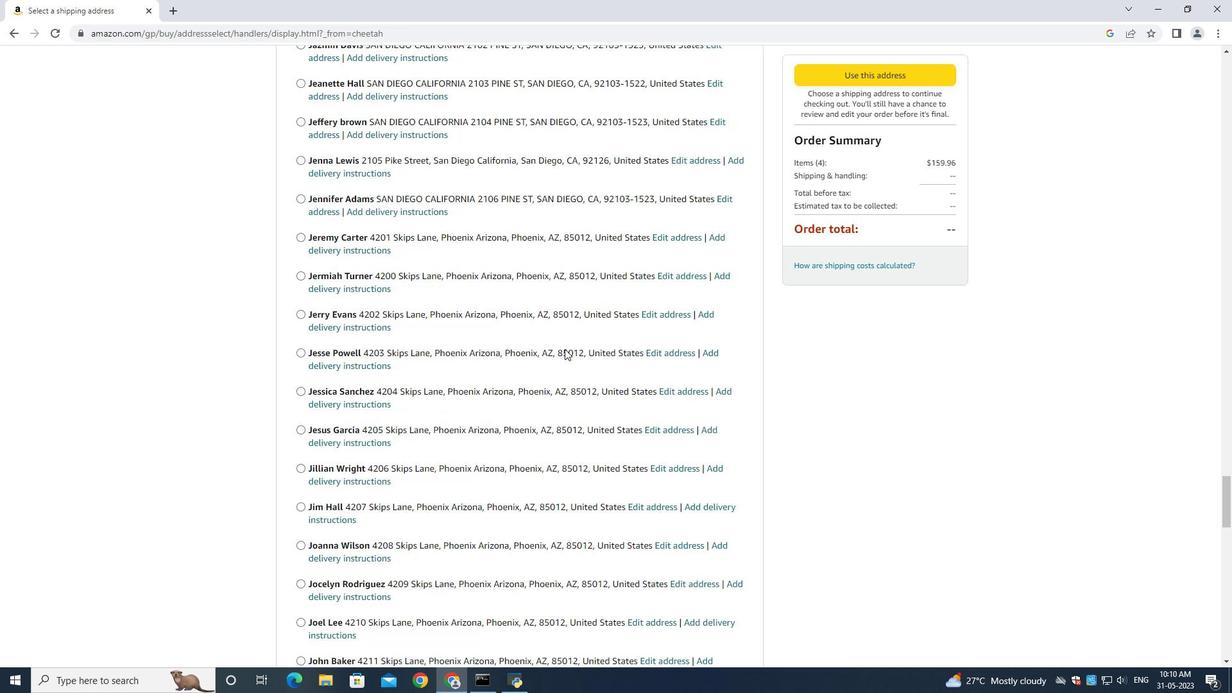 
Action: Mouse scrolled (564, 350) with delta (0, 0)
Screenshot: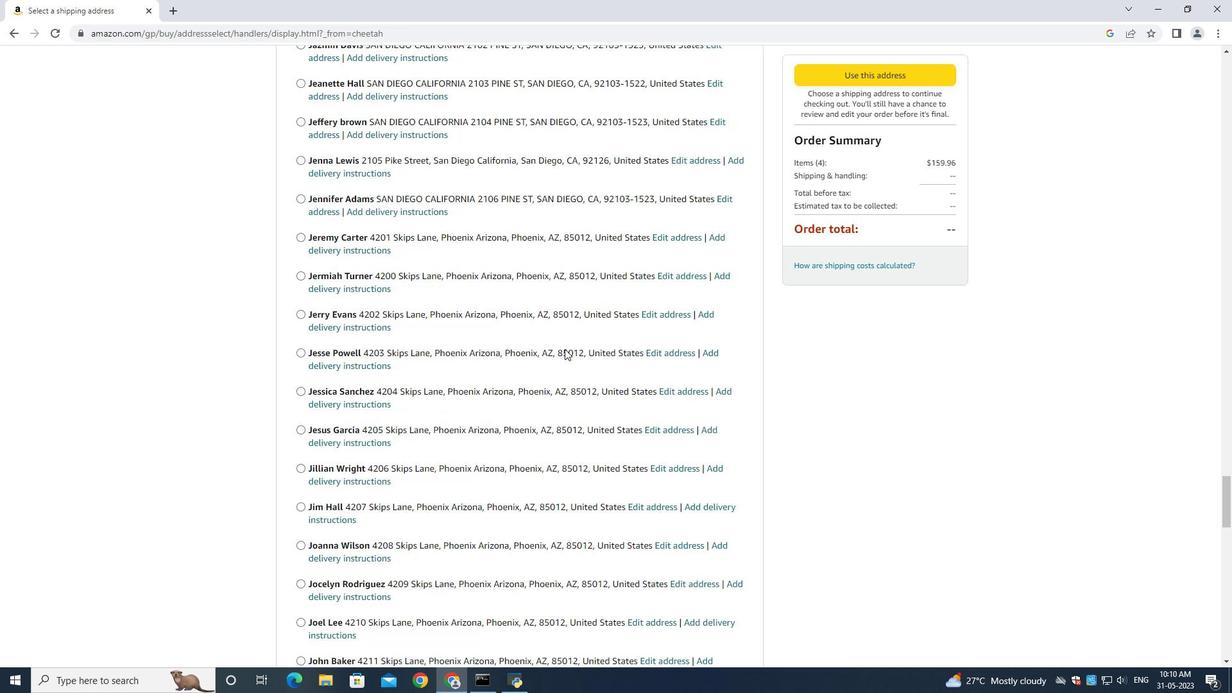 
Action: Mouse moved to (563, 352)
Screenshot: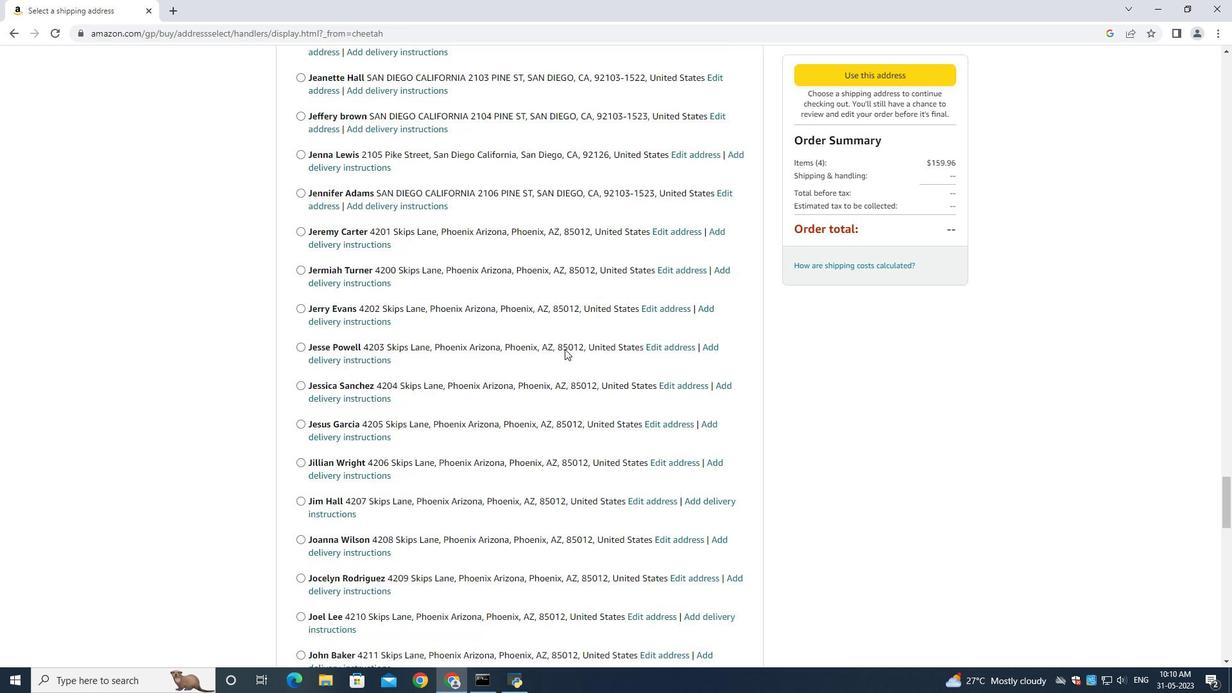 
Action: Mouse scrolled (563, 351) with delta (0, 0)
Screenshot: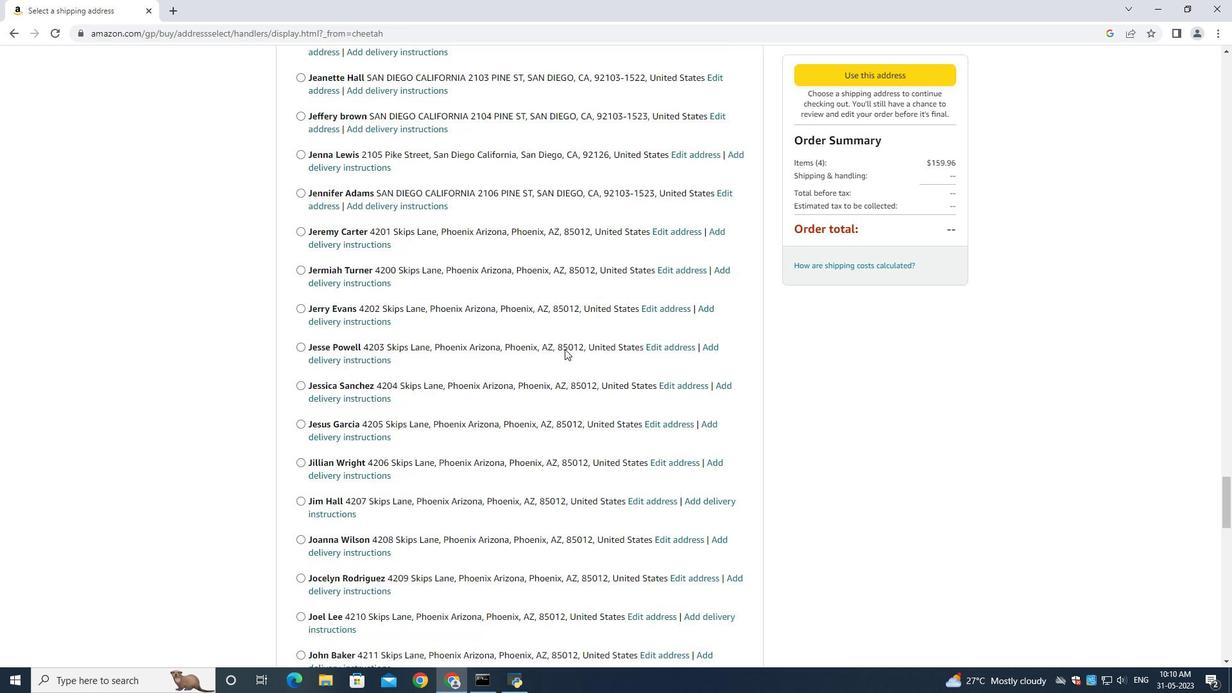 
Action: Mouse scrolled (563, 351) with delta (0, 0)
Screenshot: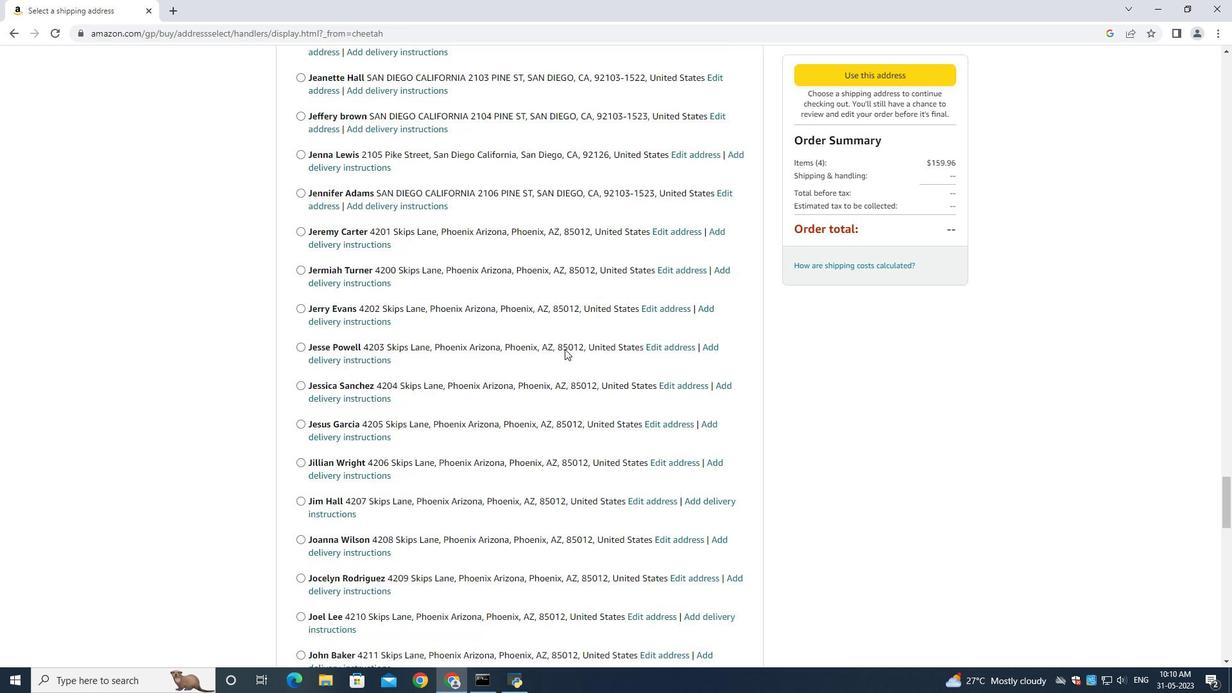 
Action: Mouse scrolled (563, 351) with delta (0, 0)
Screenshot: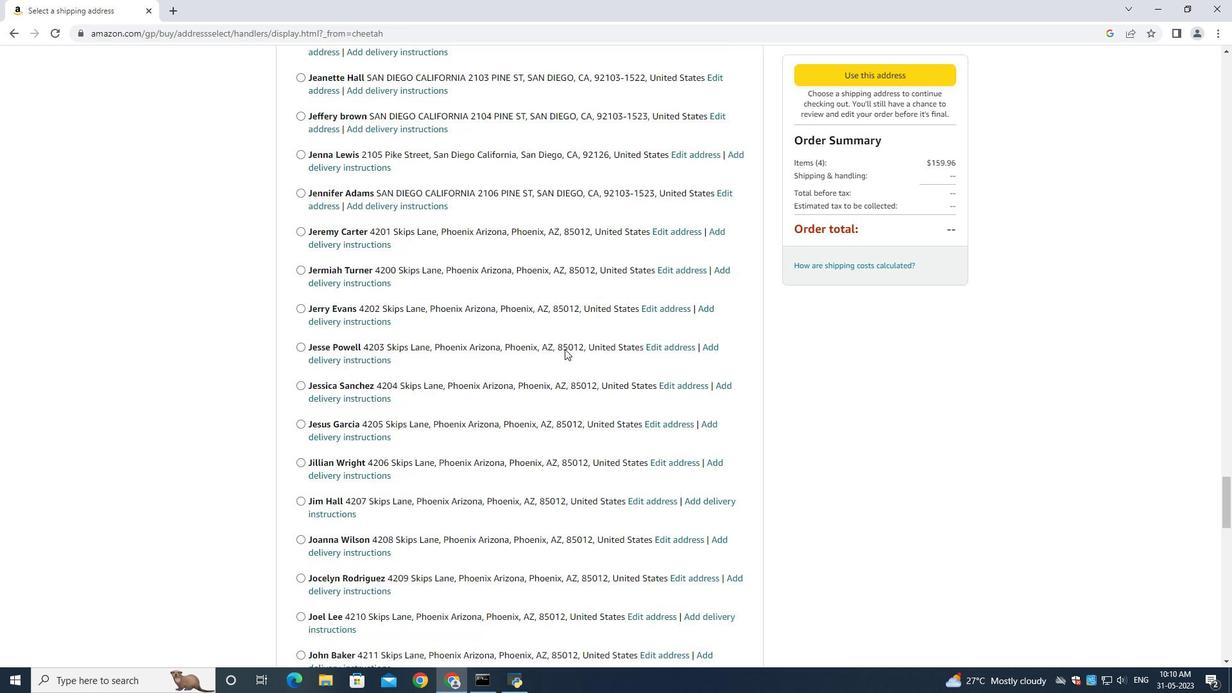 
Action: Mouse moved to (563, 352)
Screenshot: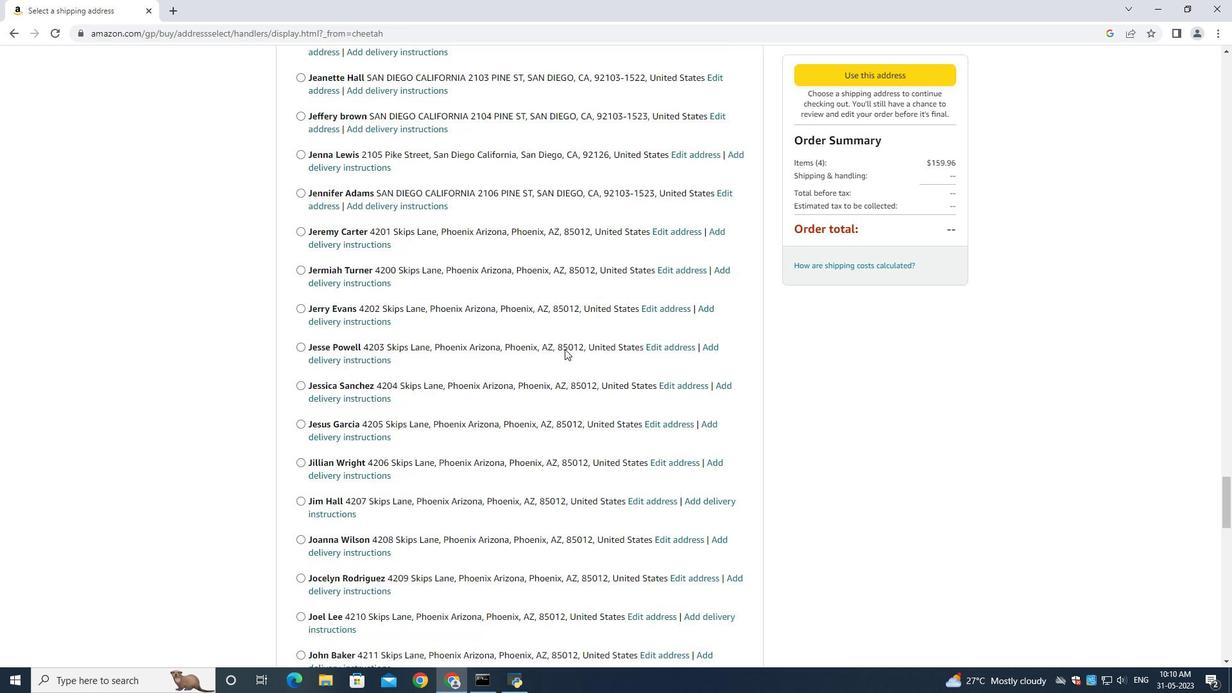 
Action: Mouse scrolled (563, 351) with delta (0, 0)
Screenshot: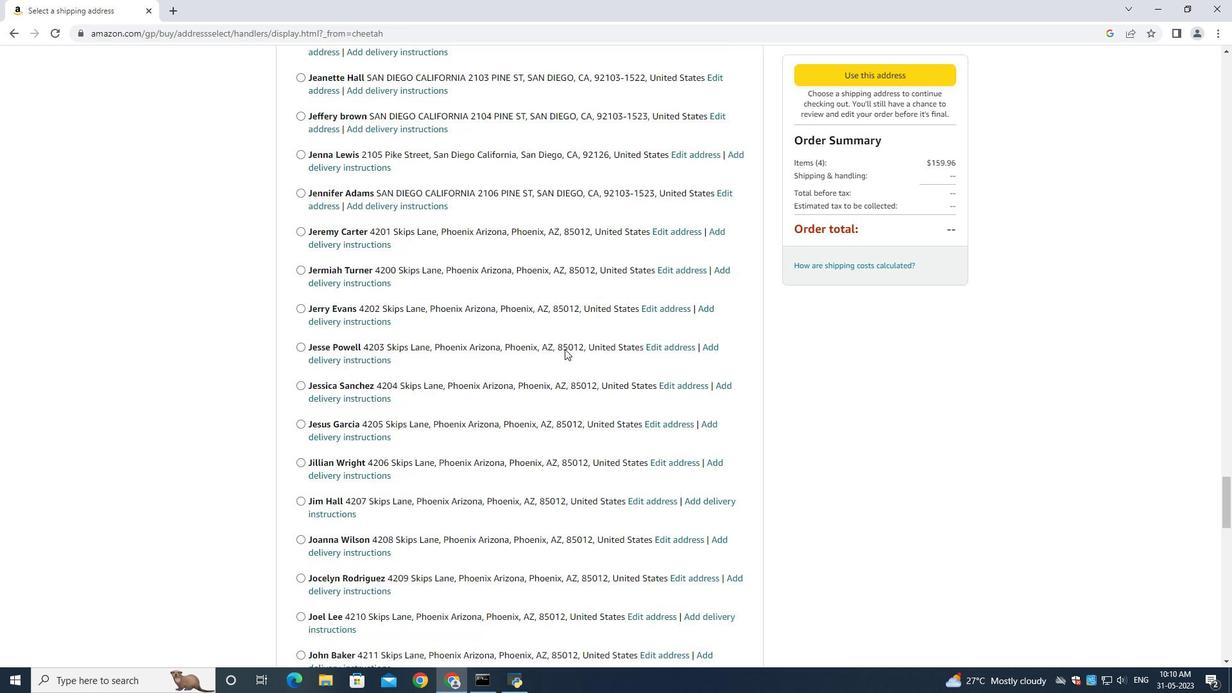
Action: Mouse scrolled (563, 351) with delta (0, 0)
Screenshot: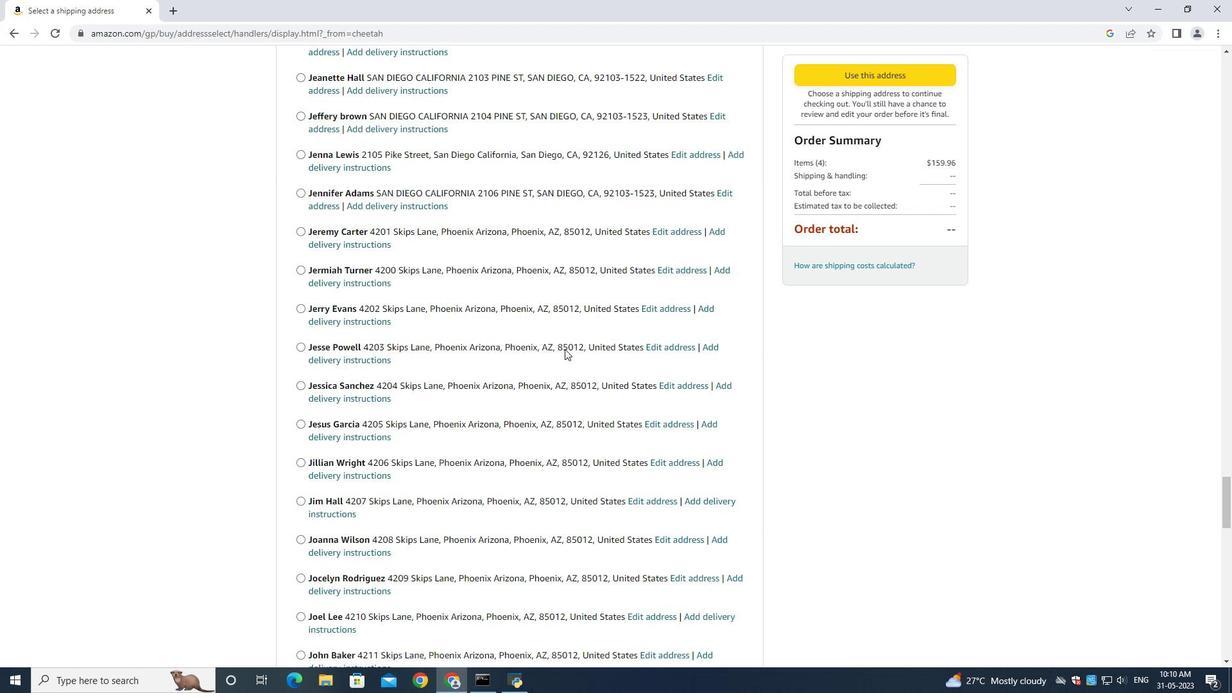 
Action: Mouse moved to (555, 354)
Screenshot: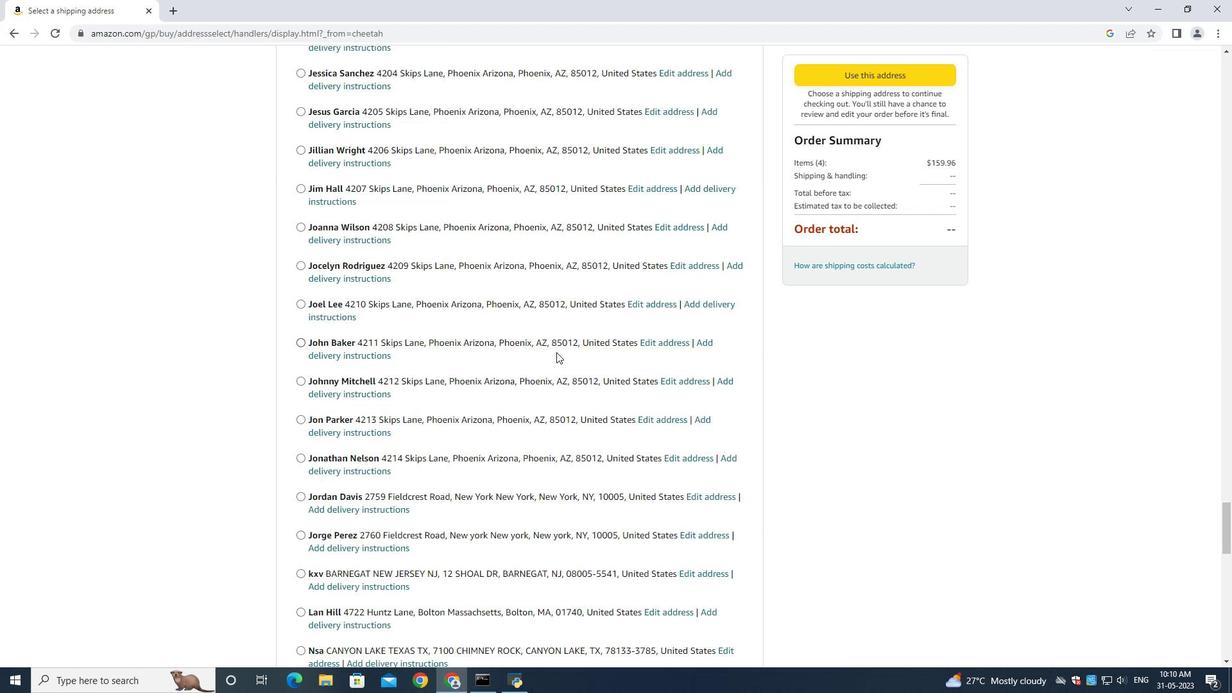 
Action: Mouse scrolled (555, 353) with delta (0, 0)
Screenshot: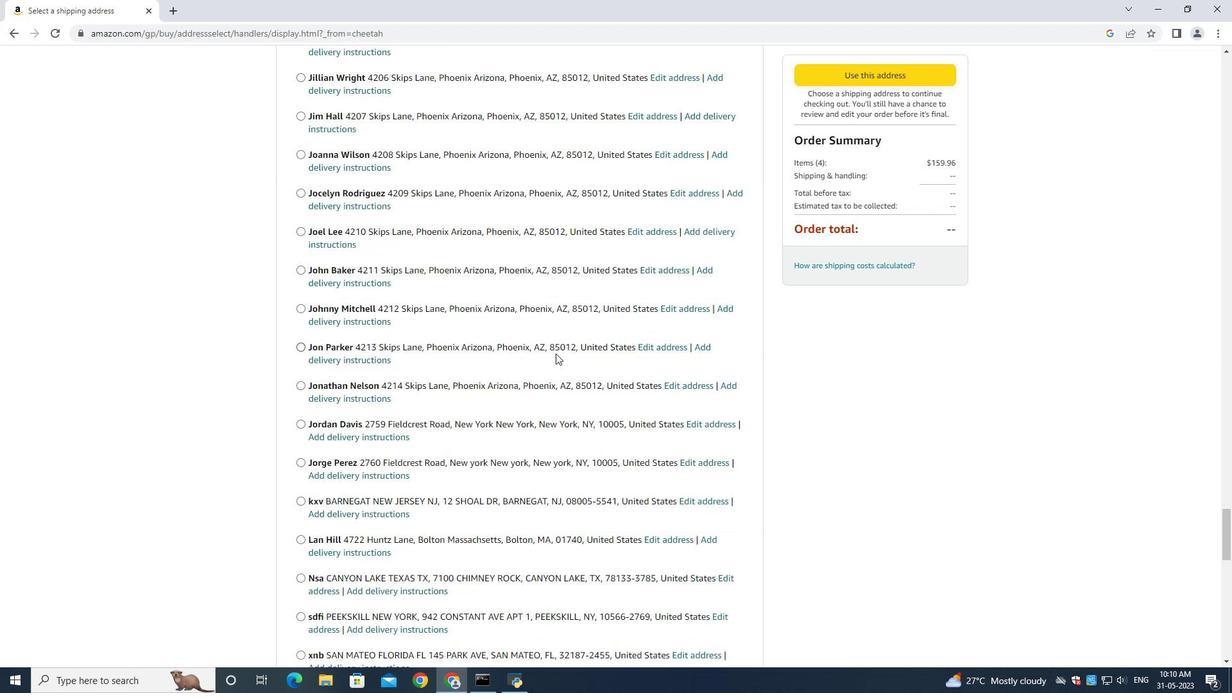 
Action: Mouse moved to (553, 356)
Screenshot: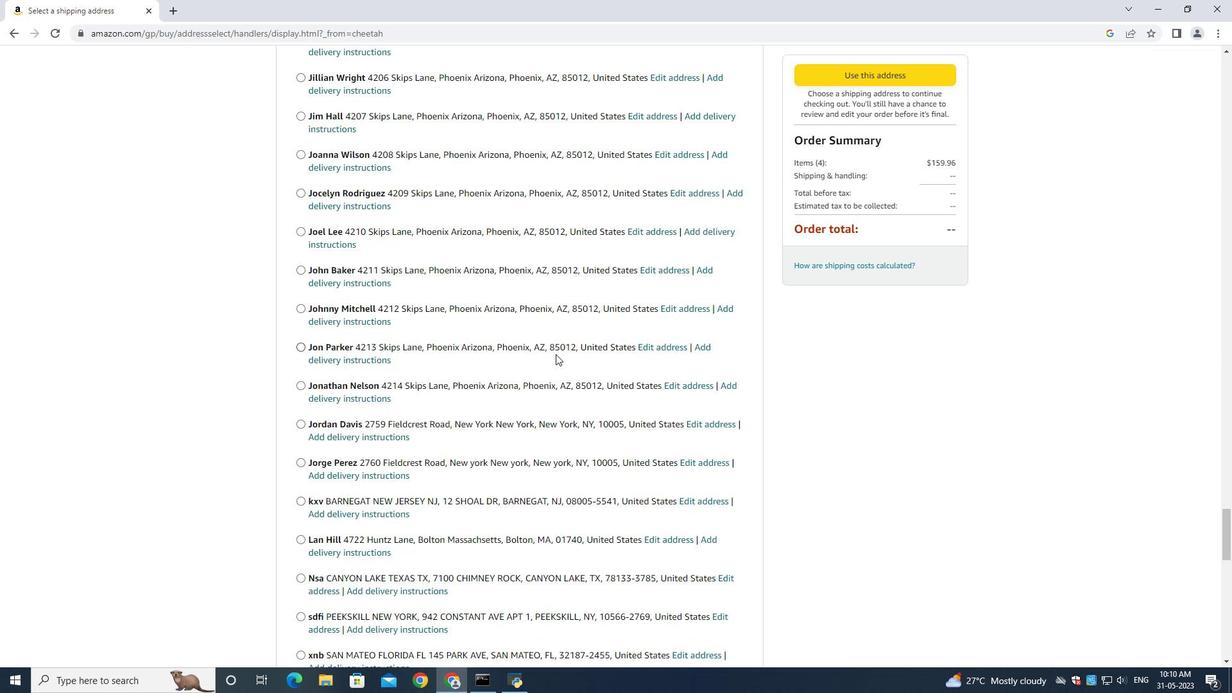 
Action: Mouse scrolled (554, 356) with delta (0, 0)
Screenshot: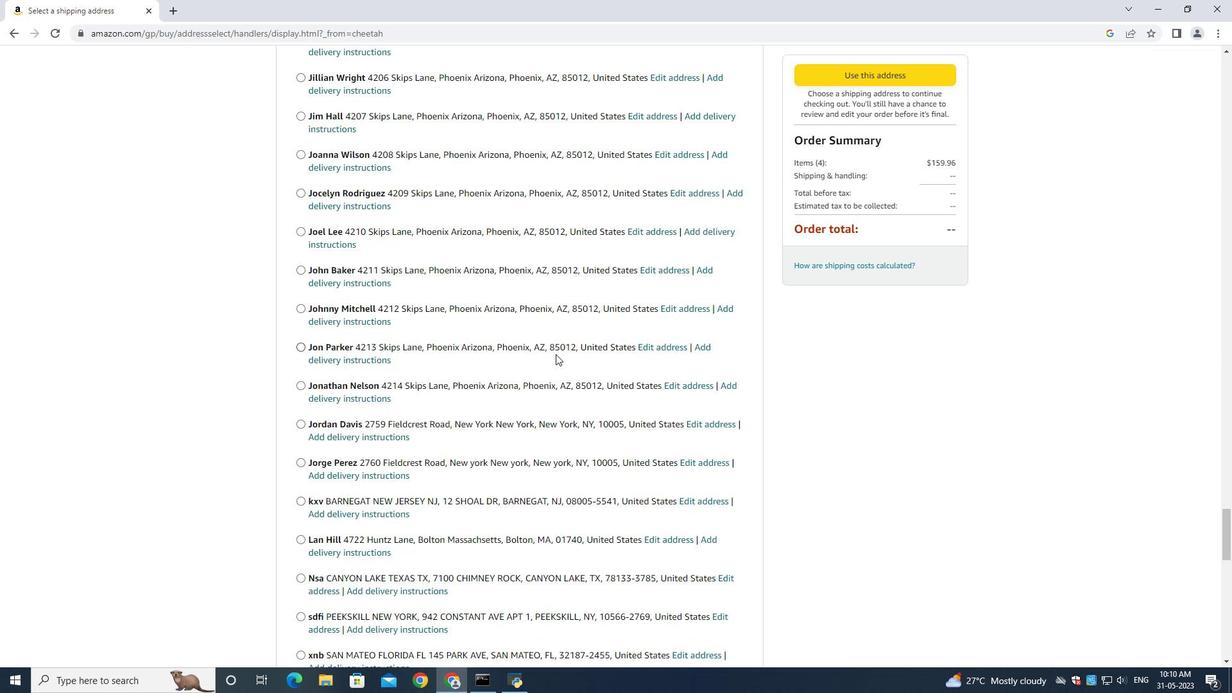
Action: Mouse scrolled (554, 356) with delta (0, 0)
Screenshot: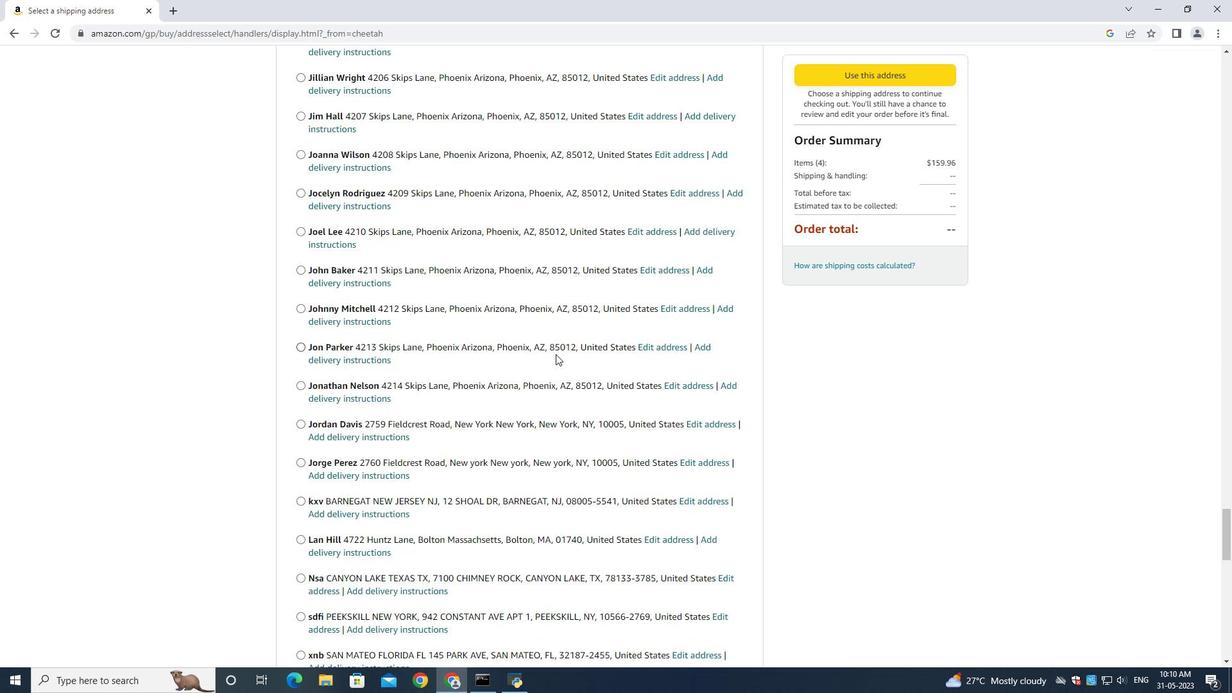 
Action: Mouse scrolled (553, 356) with delta (0, 0)
Screenshot: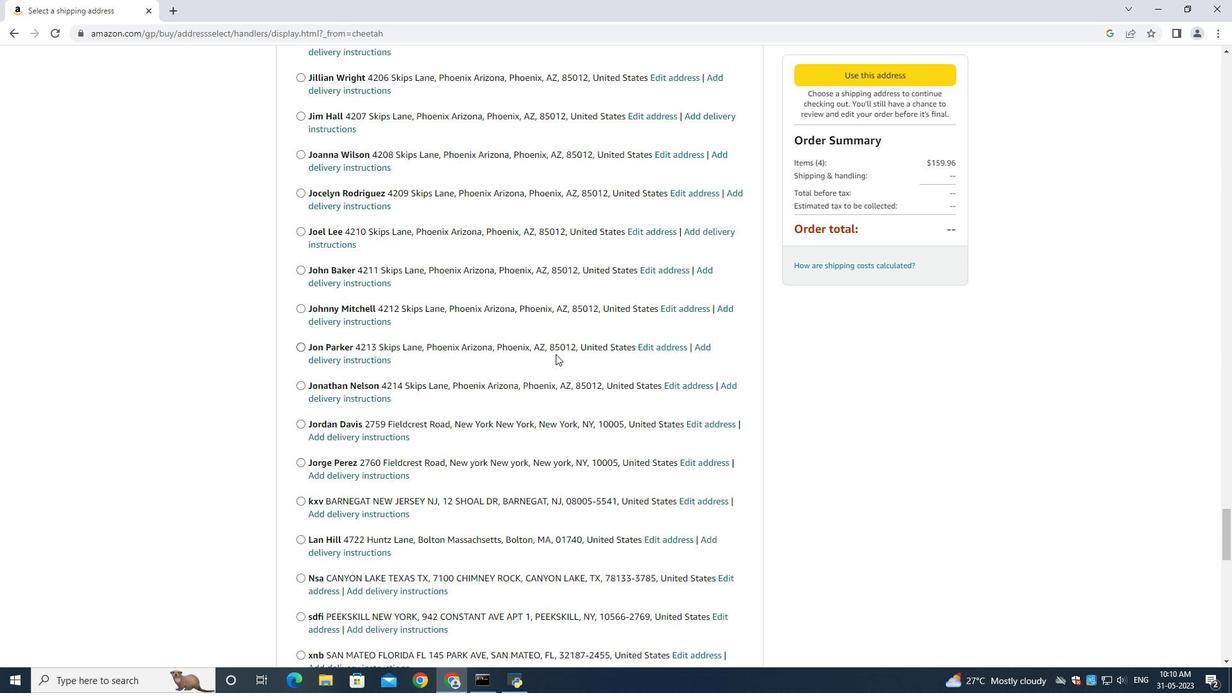 
Action: Mouse scrolled (553, 355) with delta (0, 0)
Screenshot: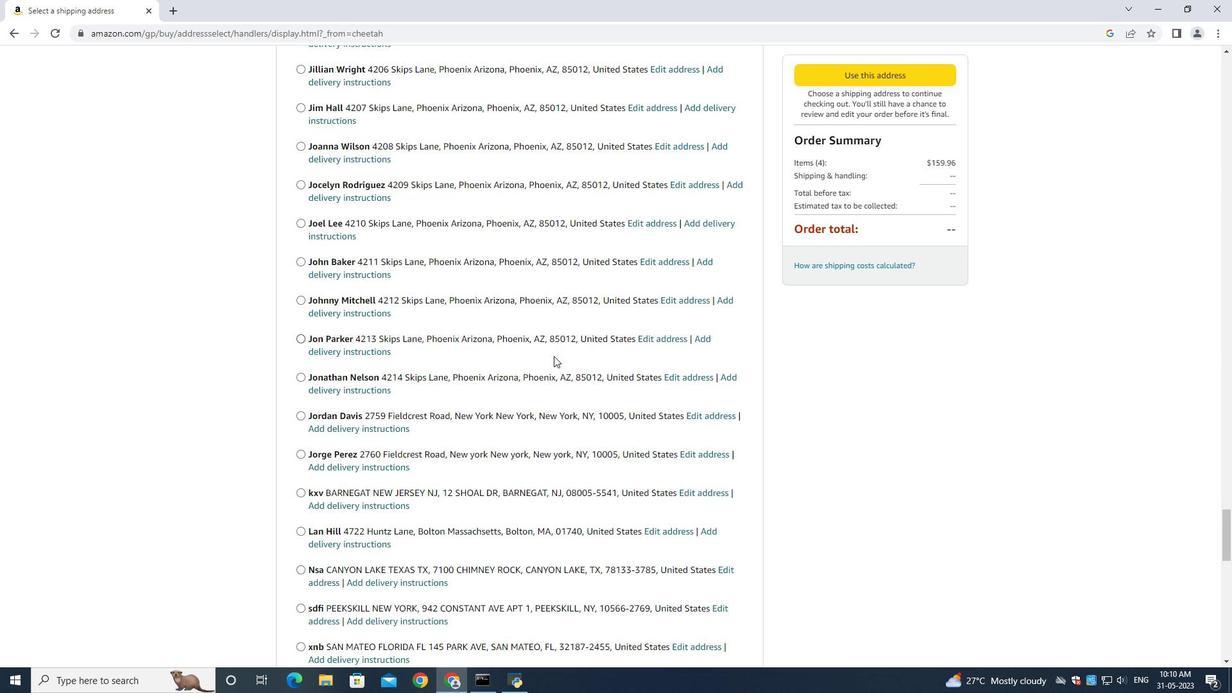 
Action: Mouse scrolled (553, 355) with delta (0, 0)
Screenshot: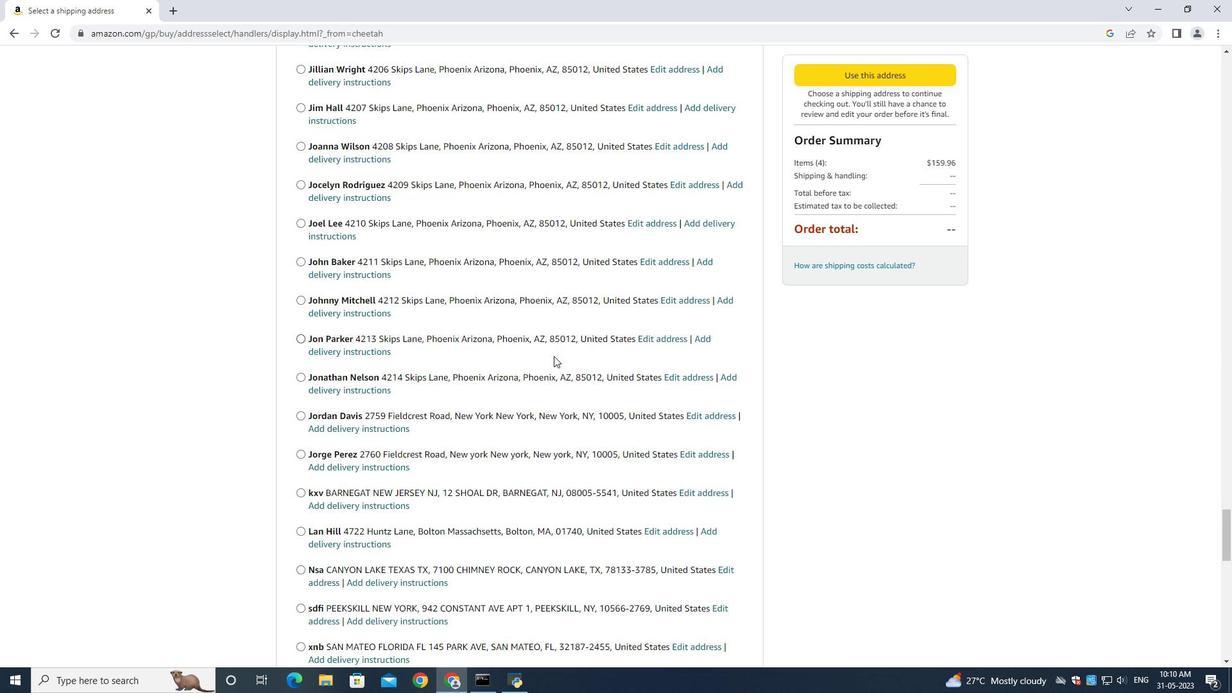 
Action: Mouse scrolled (553, 355) with delta (0, 0)
Screenshot: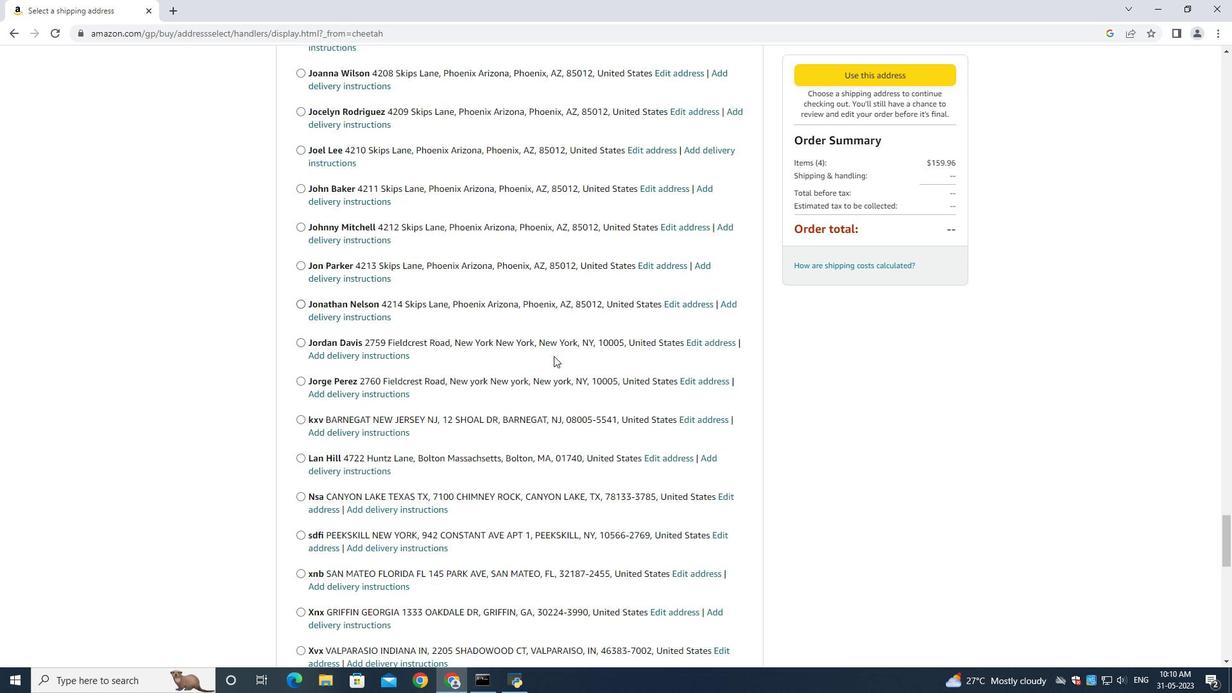 
Action: Mouse scrolled (553, 355) with delta (0, 0)
Screenshot: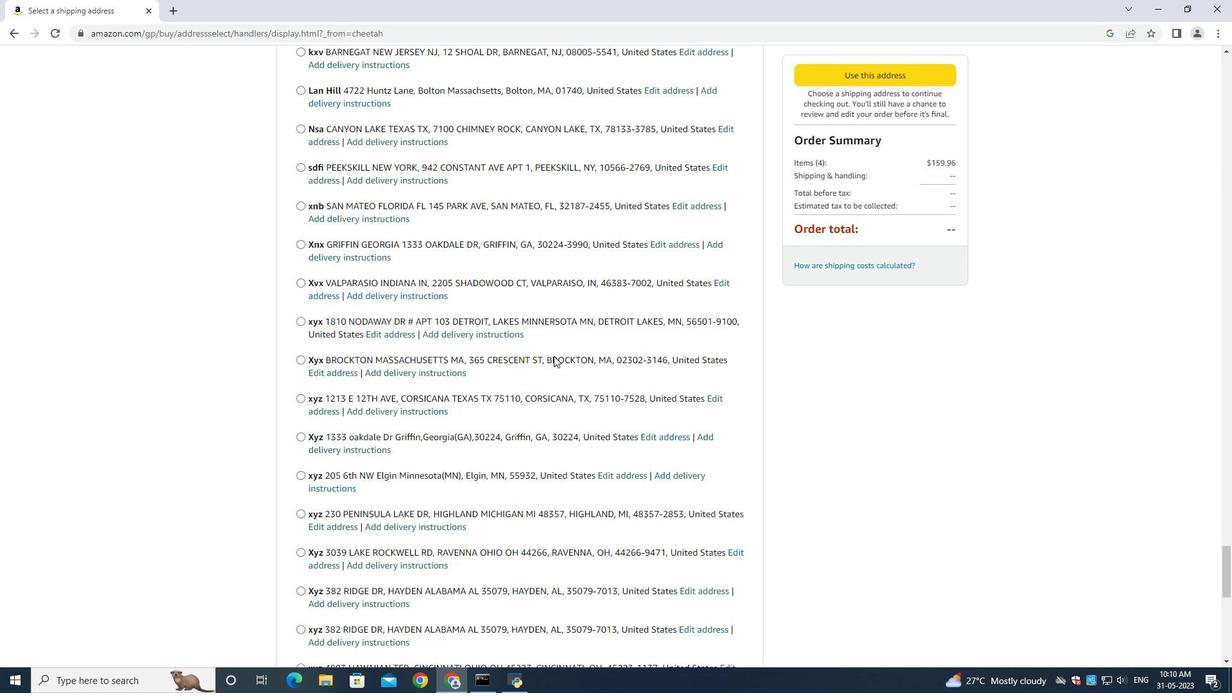 
Action: Mouse scrolled (553, 355) with delta (0, 0)
Screenshot: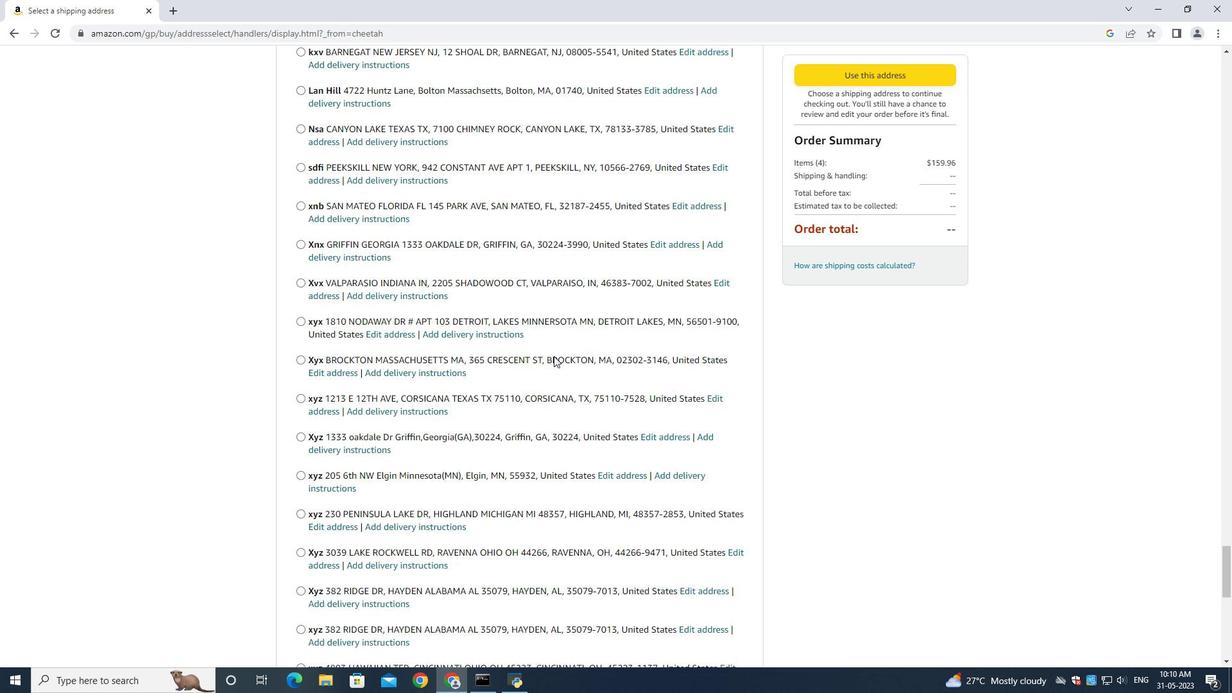 
Action: Mouse scrolled (553, 355) with delta (0, 0)
Screenshot: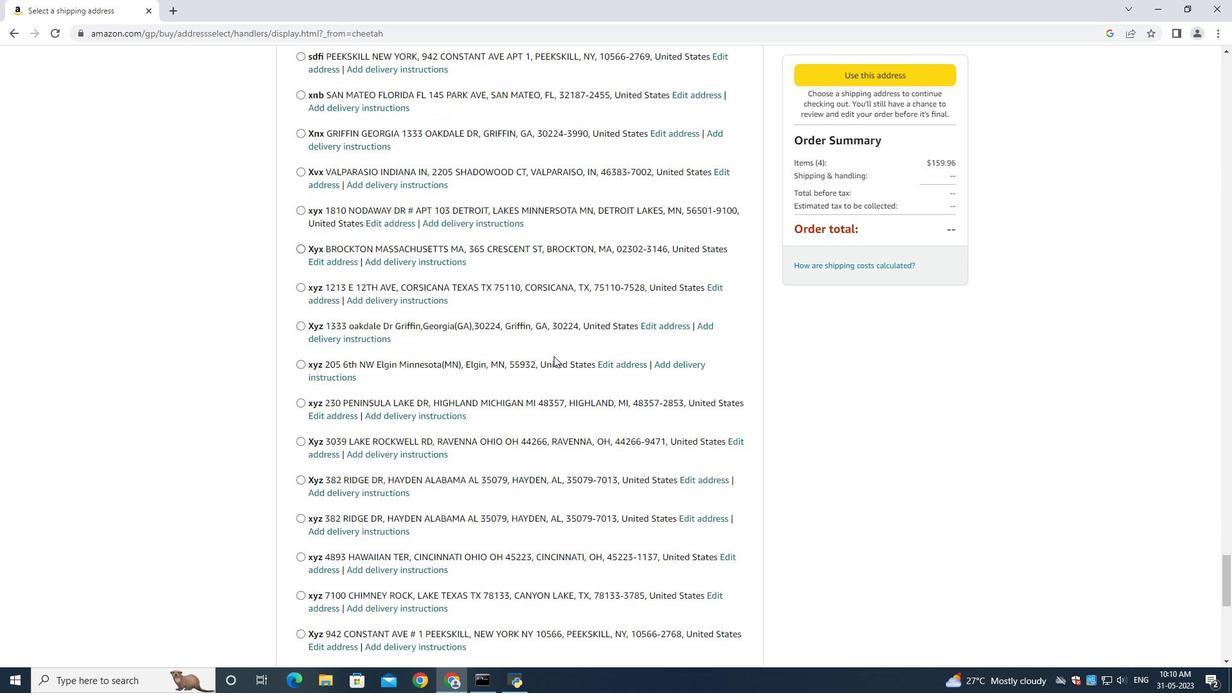 
Action: Mouse scrolled (553, 355) with delta (0, 0)
Screenshot: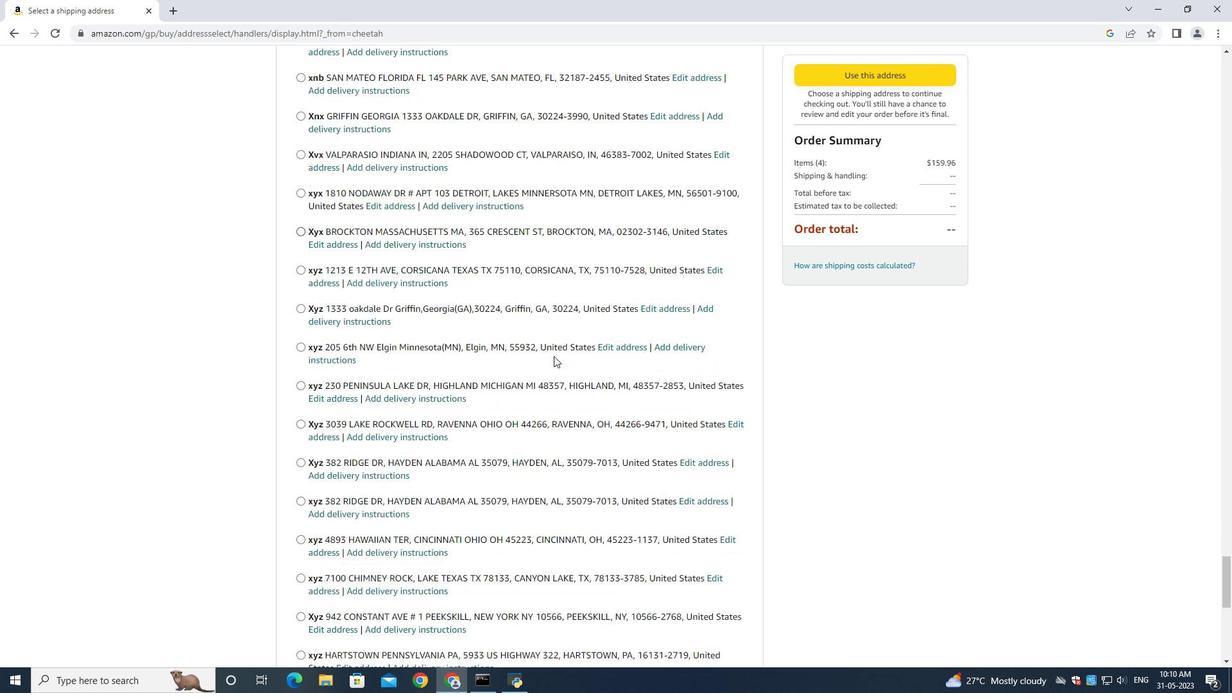 
Action: Mouse scrolled (553, 355) with delta (0, 0)
Screenshot: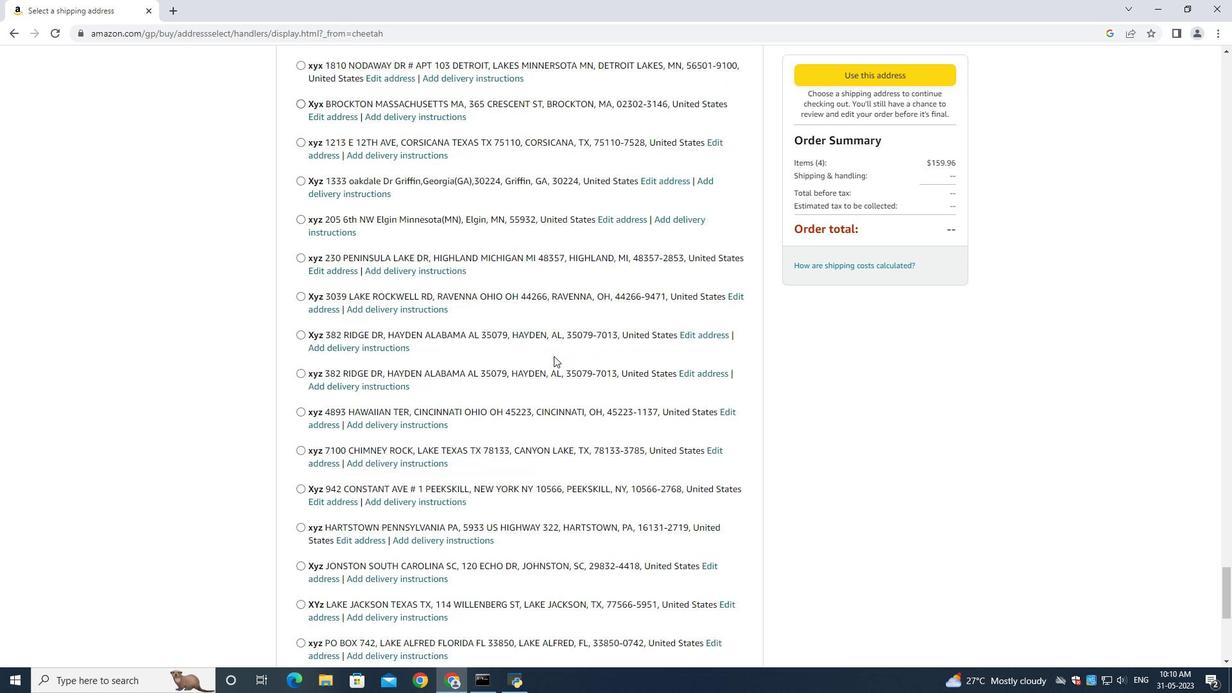 
Action: Mouse scrolled (553, 355) with delta (0, 0)
Screenshot: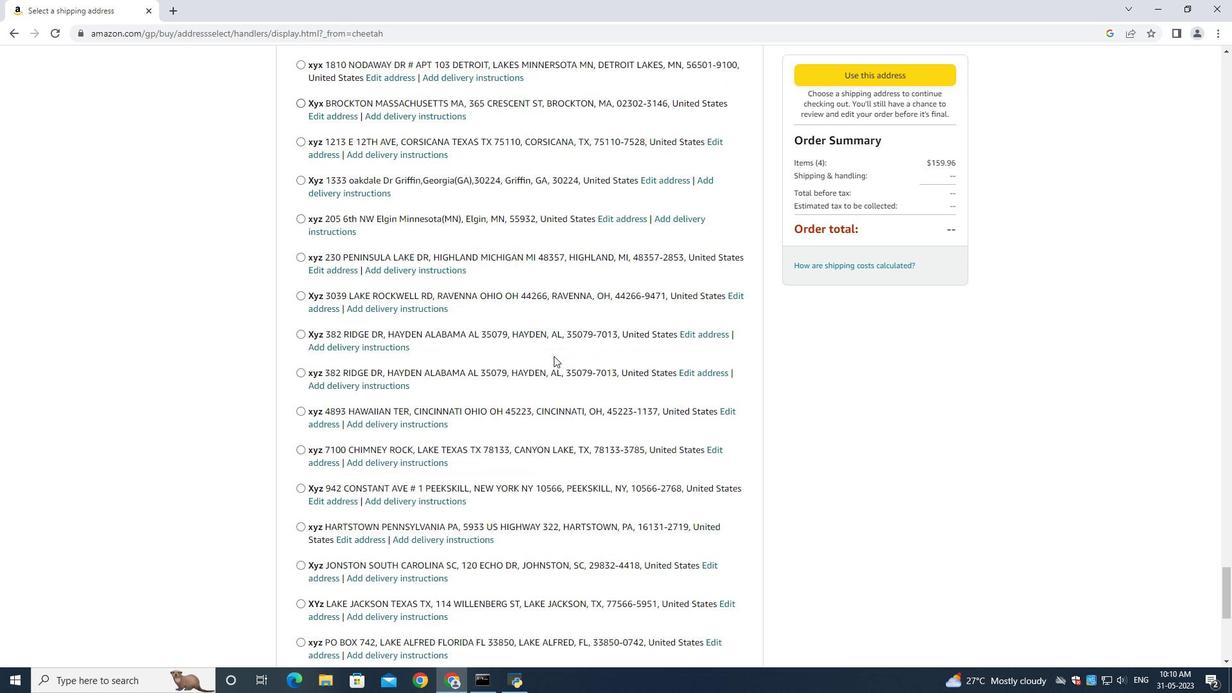 
Action: Mouse scrolled (553, 355) with delta (0, 0)
Screenshot: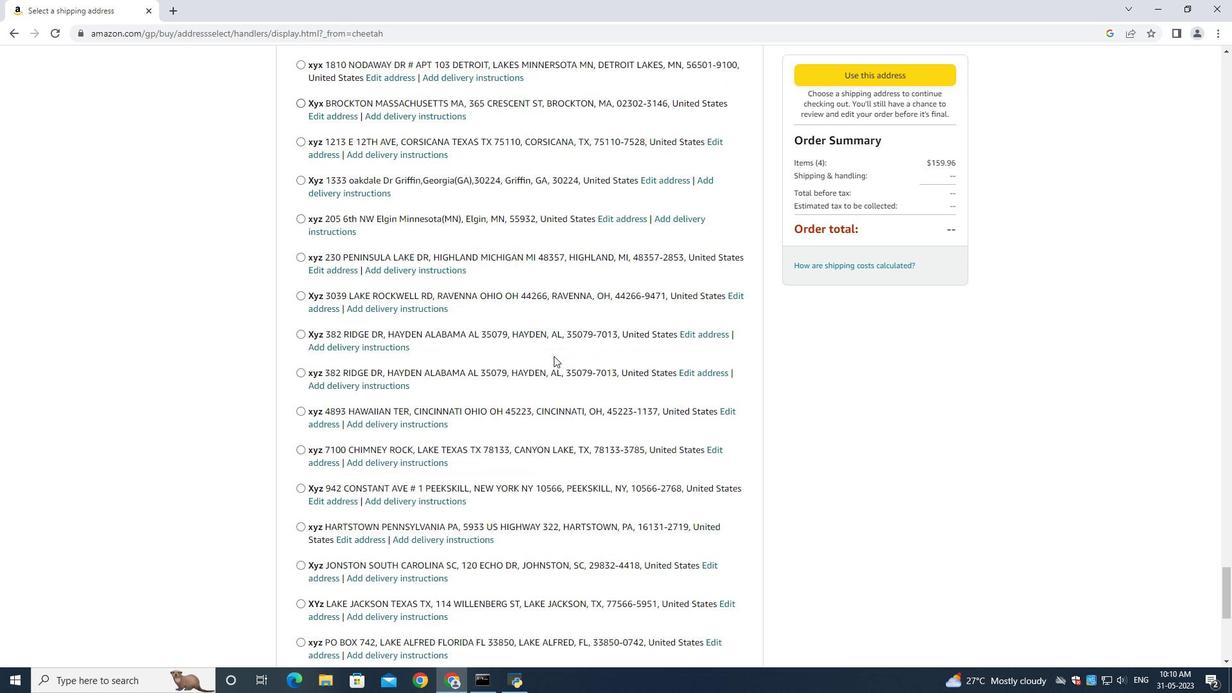 
Action: Mouse scrolled (553, 355) with delta (0, 0)
Screenshot: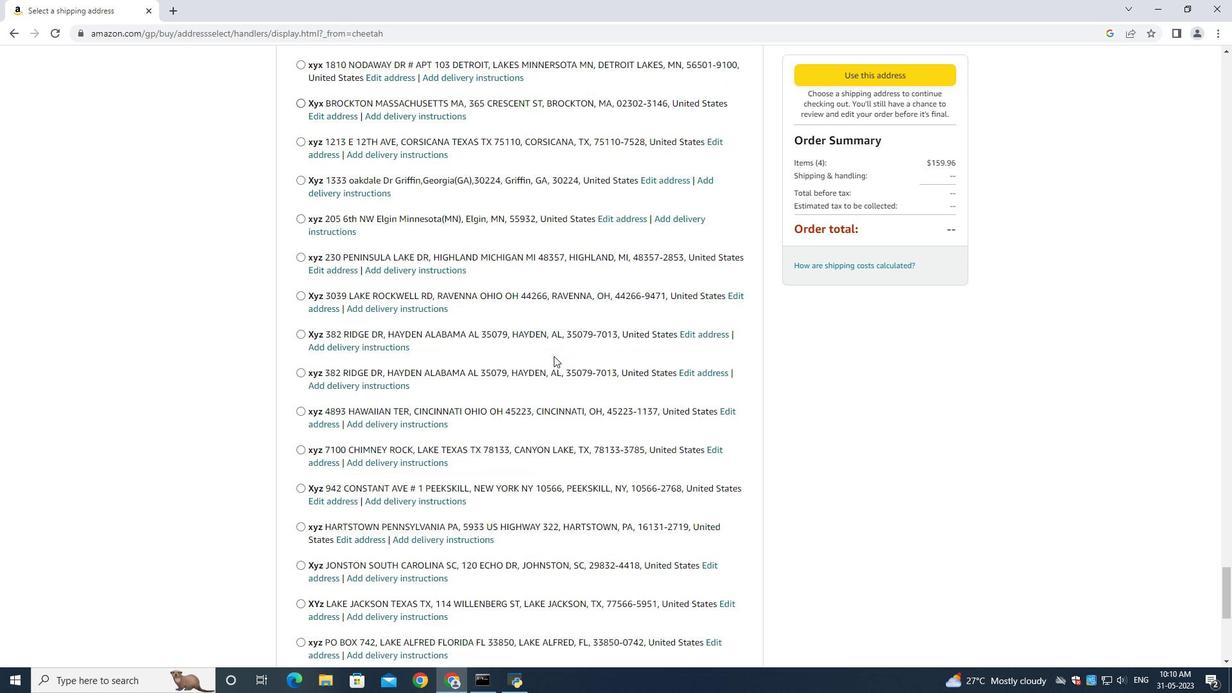 
Action: Mouse scrolled (553, 355) with delta (0, 0)
Screenshot: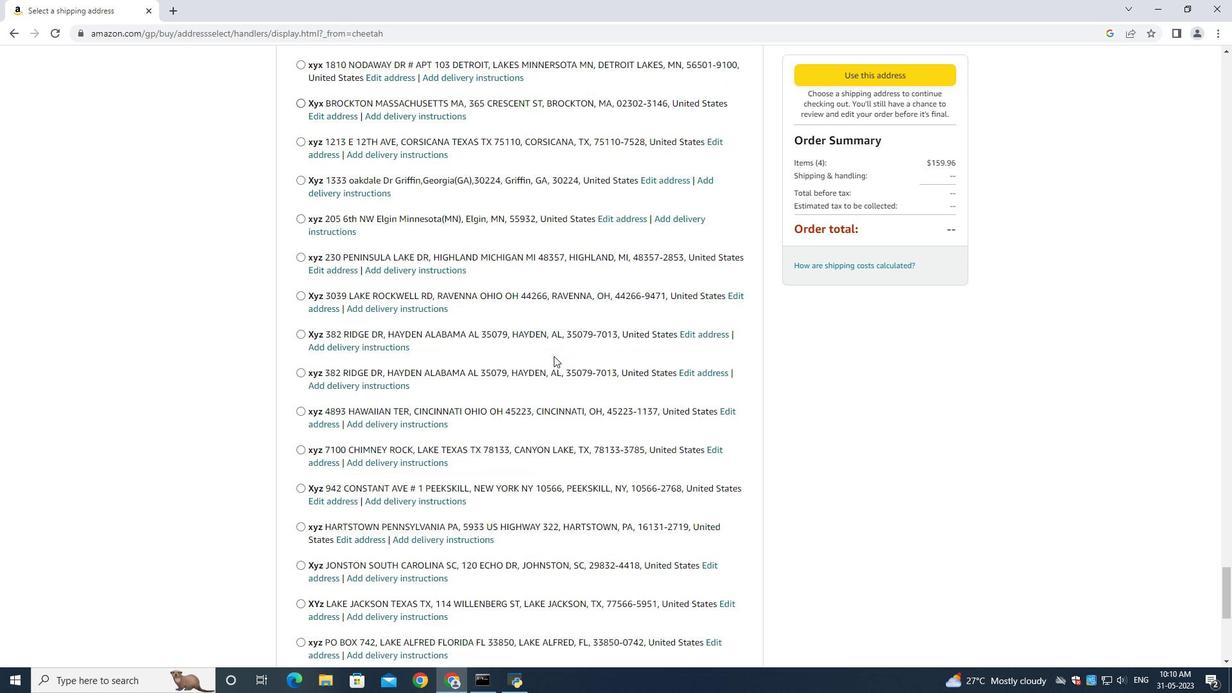 
Action: Mouse scrolled (553, 355) with delta (0, 0)
Screenshot: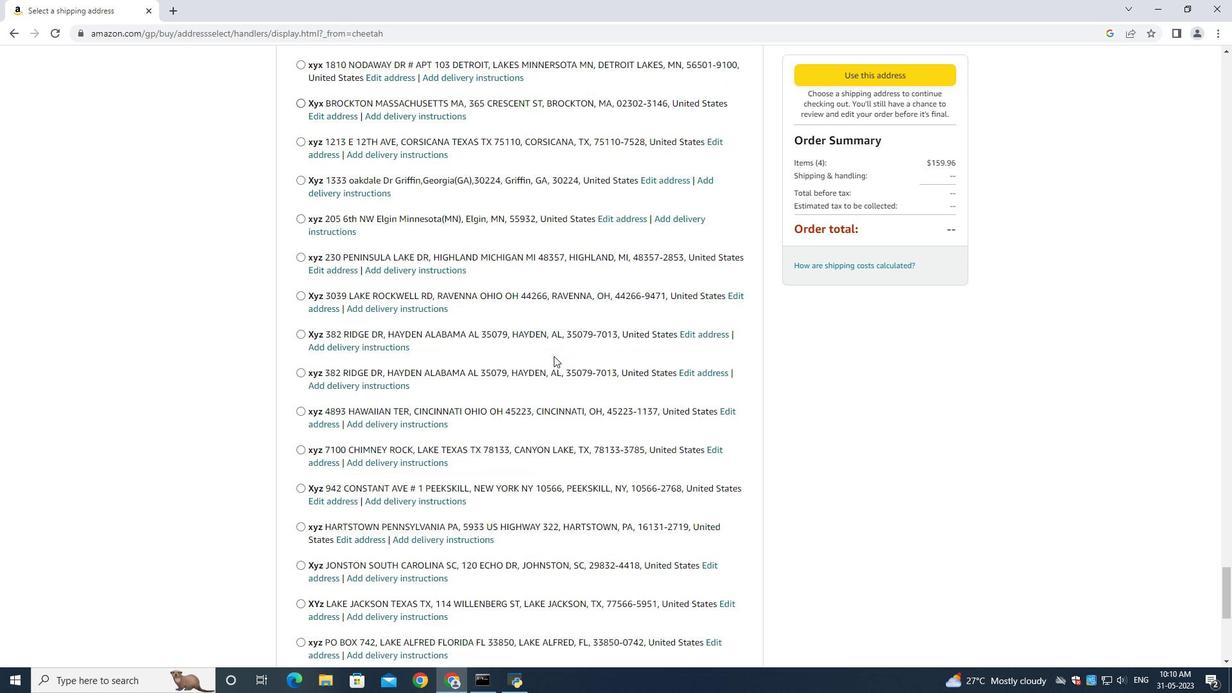 
Action: Mouse scrolled (553, 355) with delta (0, 0)
Screenshot: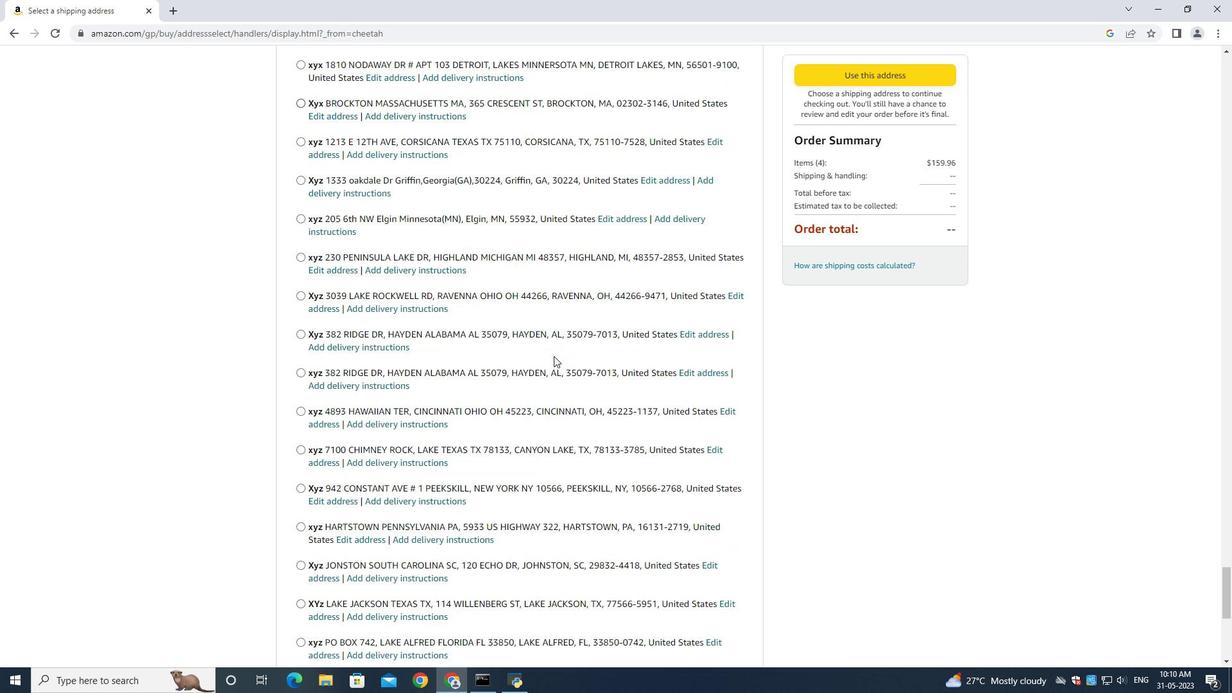 
Action: Mouse scrolled (553, 355) with delta (0, 0)
Screenshot: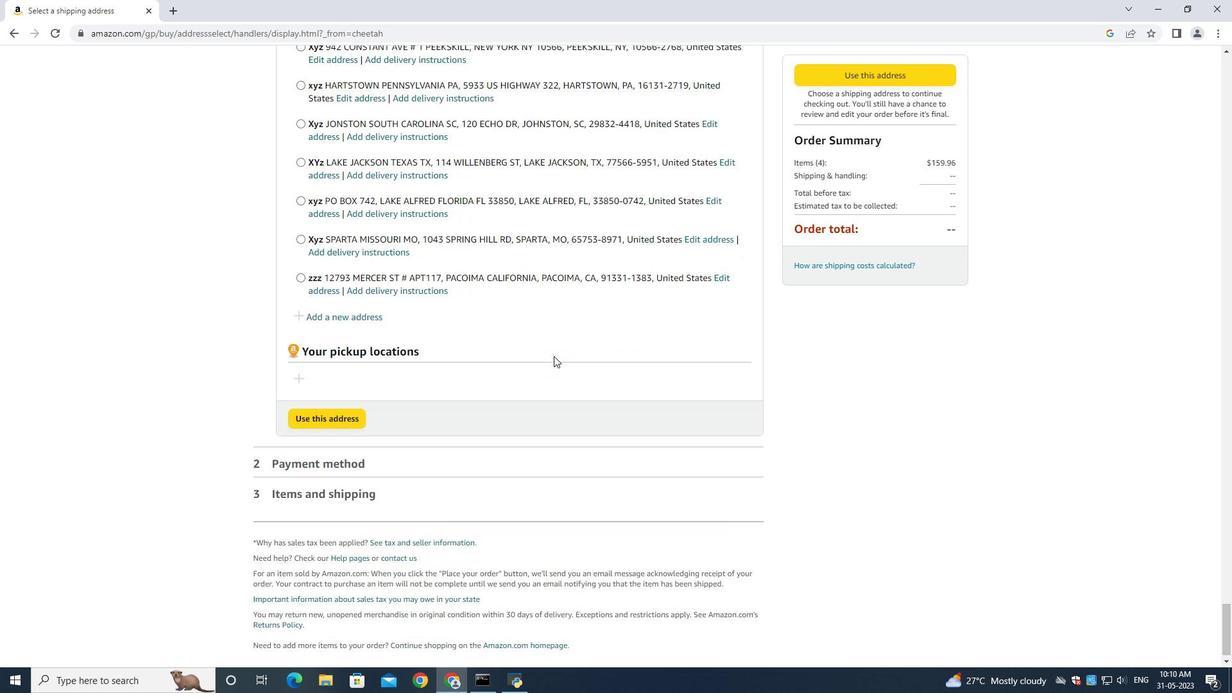 
Action: Mouse scrolled (553, 355) with delta (0, 0)
Screenshot: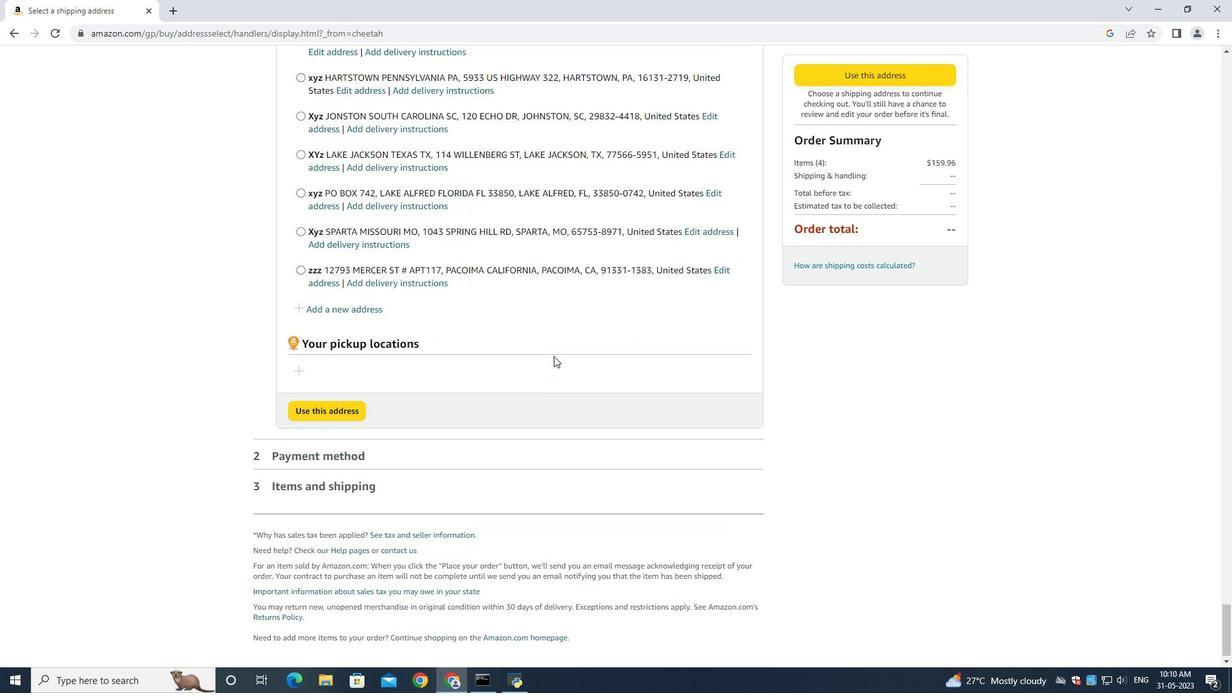 
Action: Mouse scrolled (553, 355) with delta (0, 0)
Screenshot: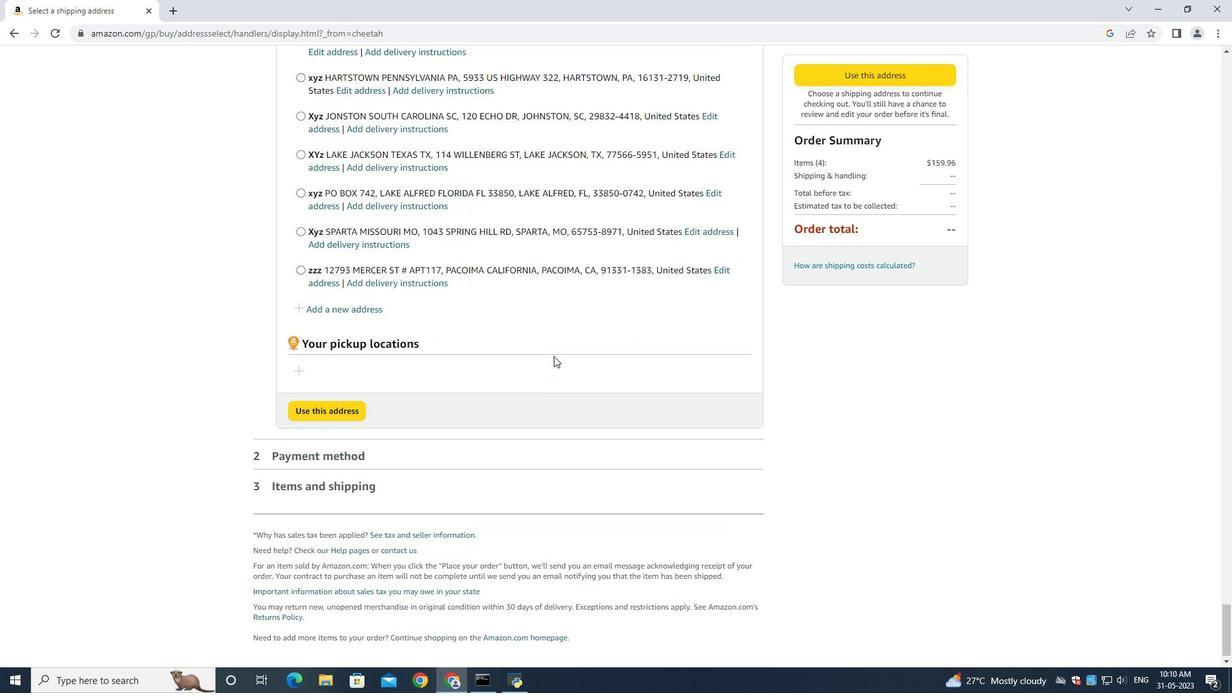 
Action: Mouse scrolled (553, 355) with delta (0, 0)
Screenshot: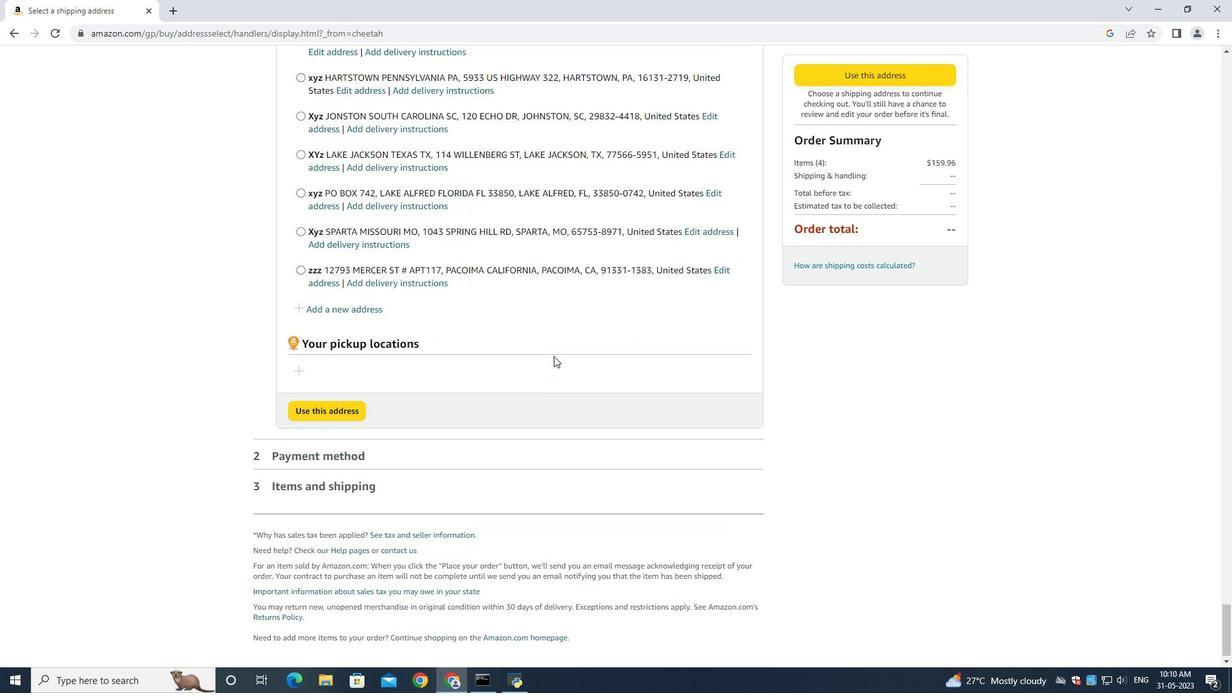 
Action: Mouse scrolled (553, 355) with delta (0, 0)
Screenshot: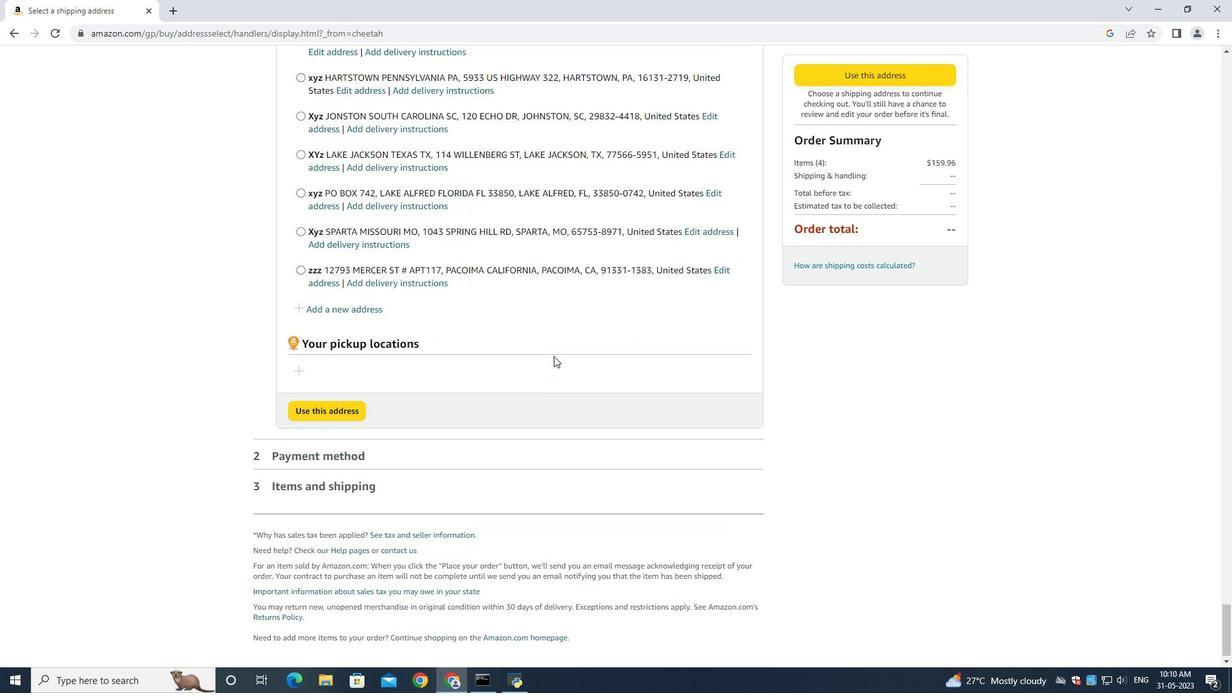 
Action: Mouse moved to (553, 356)
Screenshot: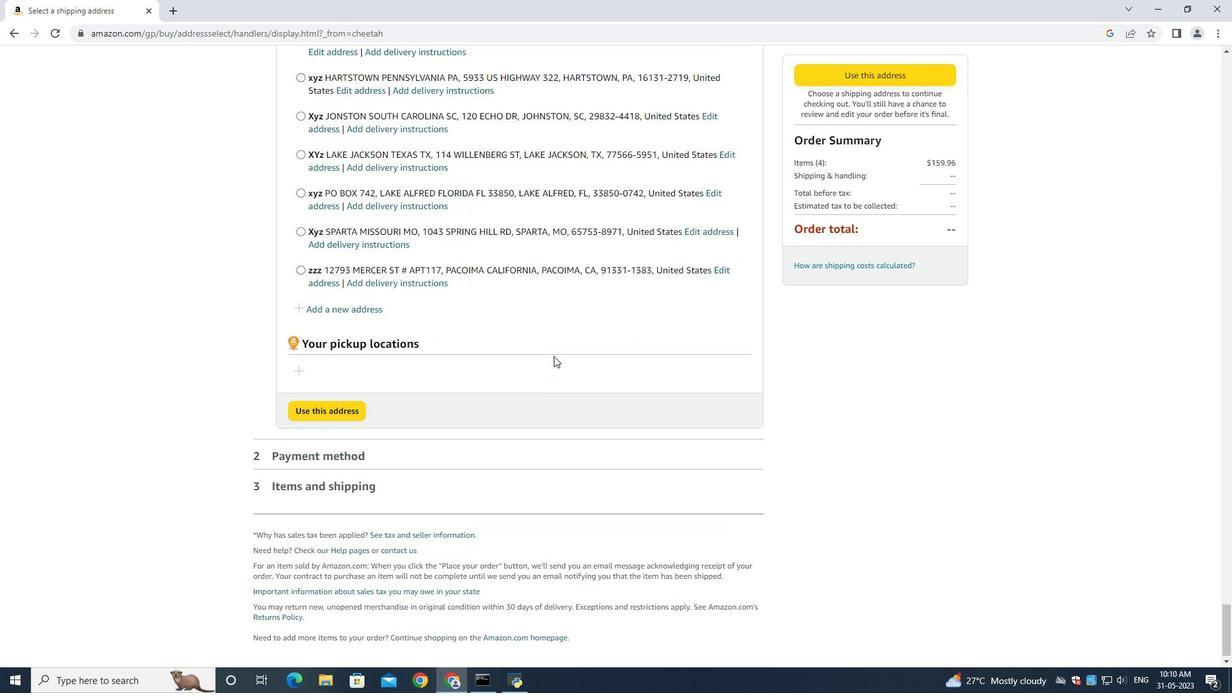 
Action: Mouse scrolled (553, 355) with delta (0, 0)
Screenshot: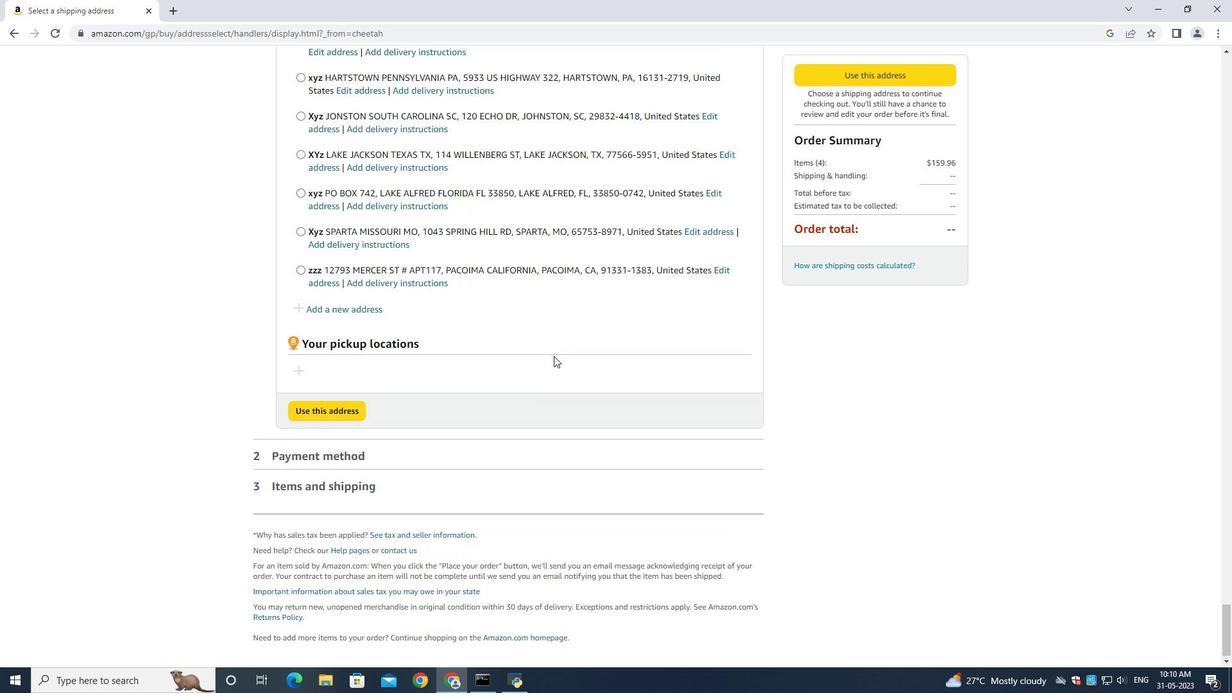 
Action: Mouse moved to (551, 356)
Screenshot: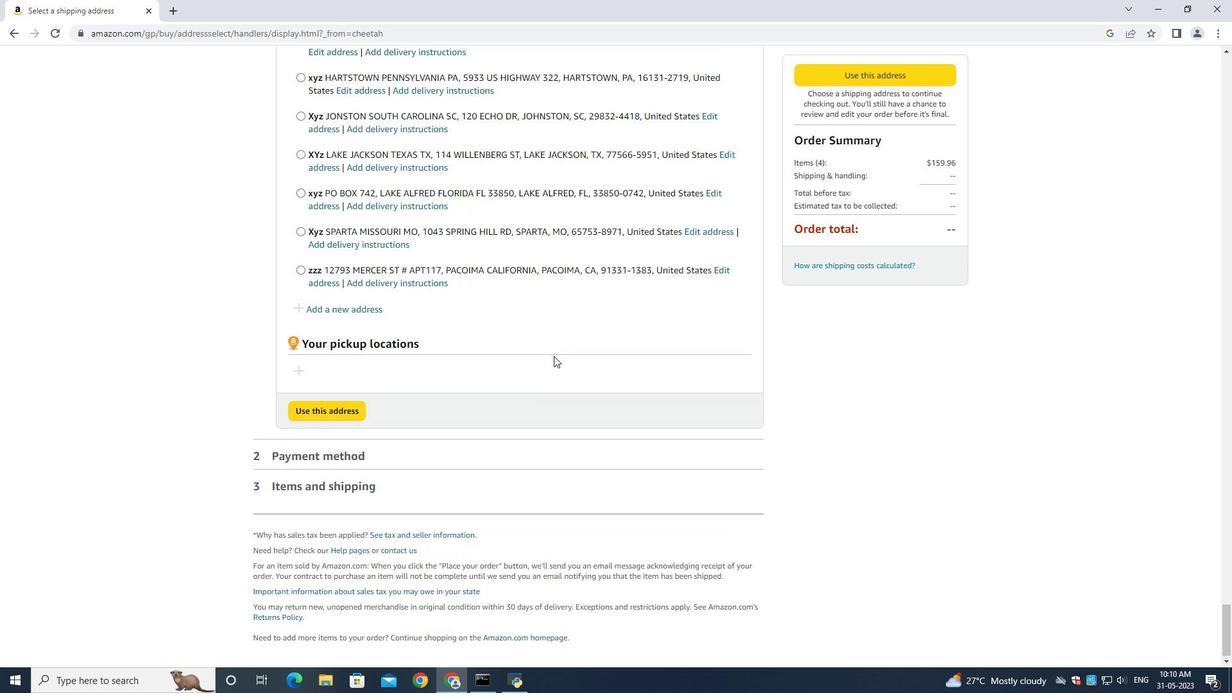 
Action: Mouse scrolled (552, 355) with delta (0, 0)
Screenshot: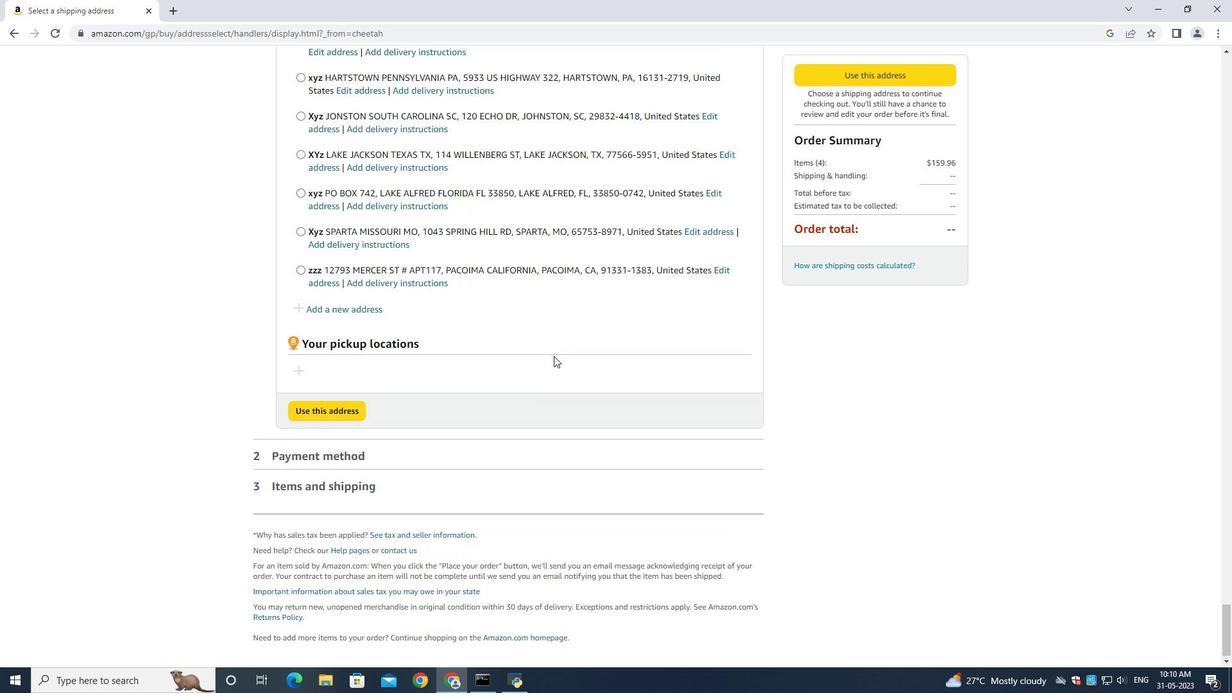 
Action: Mouse moved to (346, 308)
Screenshot: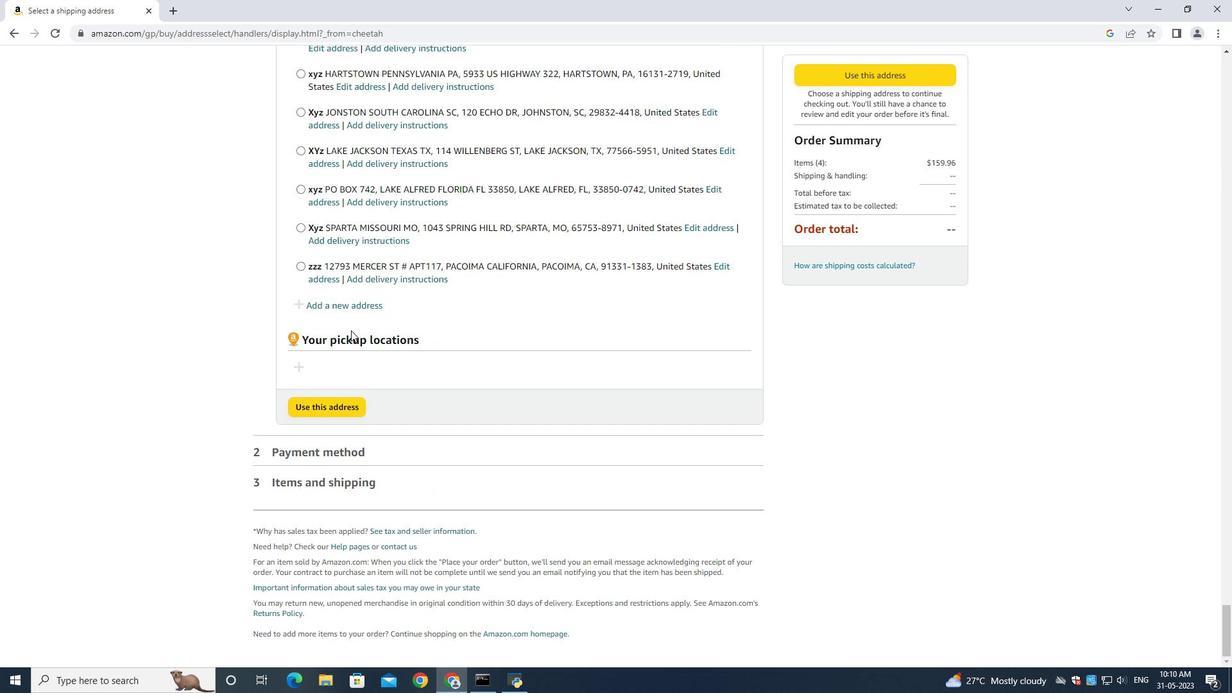 
Action: Mouse pressed left at (346, 308)
Screenshot: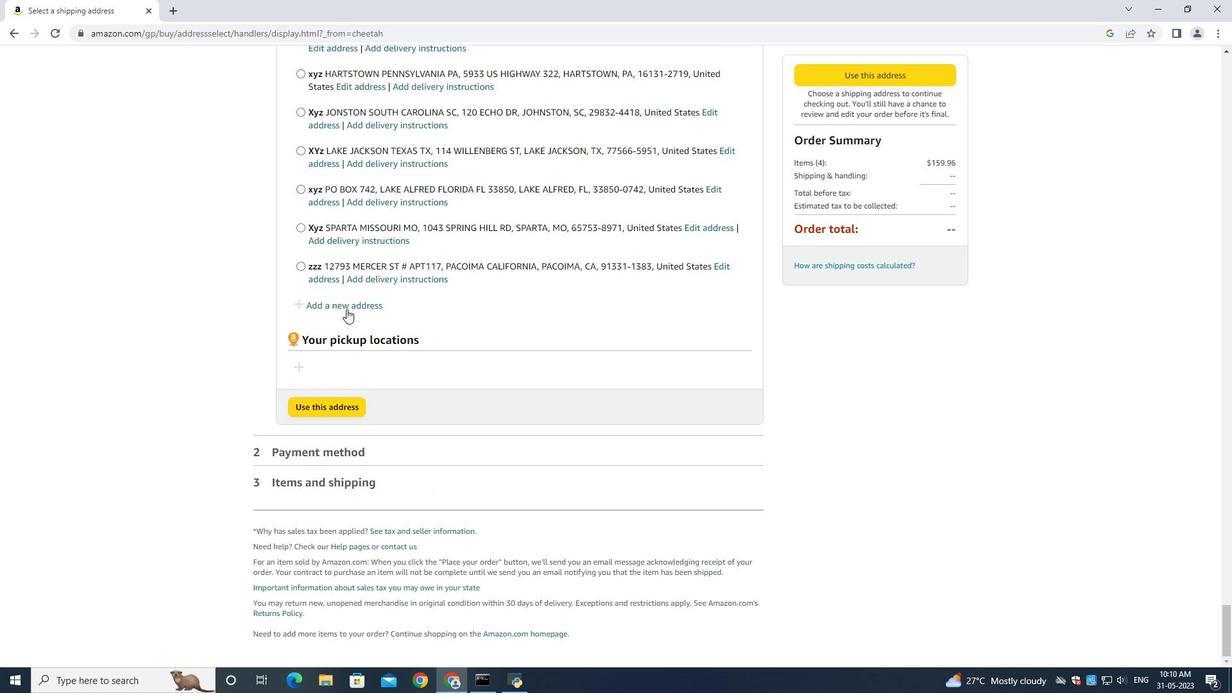 
Action: Mouse moved to (426, 309)
Screenshot: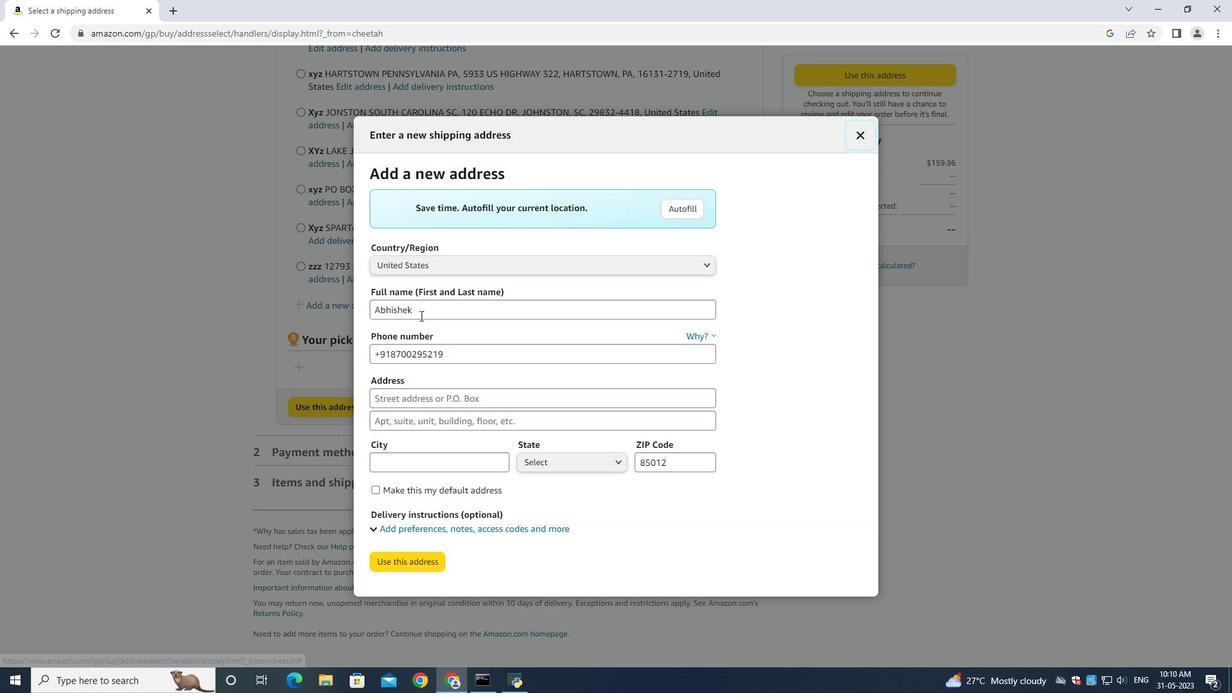 
Action: Mouse pressed left at (426, 309)
Screenshot: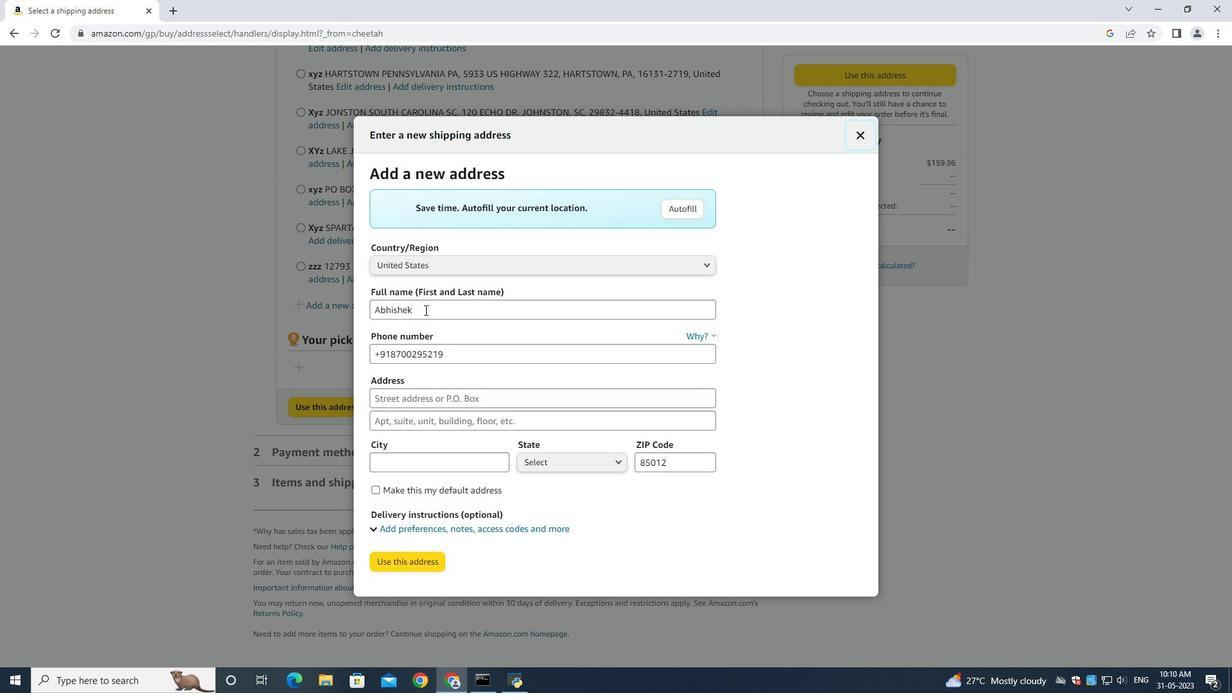 
Action: Key pressed ctrl+A<Key.backspace><Key.shift>Jose<Key.space><Key.shift><Key.shift><Key.shift><Key.shift><Key.shift><Key.shift><Key.shift><Key.shift>Hernandez<Key.tab><Key.tab><Key.backspace>6318992393<Key.tab>271<Key.backspace>61<Key.space><Key.shift>Fieldcrest<Key.space><Key.shift>Road<Key.space><Key.tab><Key.shift>New<Key.space><Key.shift><Key.shift><Key.shift><Key.shift><Key.shift><Key.shift><Key.shift><Key.shift><Key.shift><Key.shift><Key.shift><Key.shift><Key.shift><Key.shift><Key.shift><Key.shift><Key.shift><Key.shift><Key.shift><Key.shift><Key.shift><Key.shift><Key.shift><Key.shift>York<Key.space><Key.shift><Key.shift><Key.shift><Key.shift><Key.shift><Key.shift><Key.shift><Key.shift><Key.shift><Key.shift><Key.shift>New<Key.space>you<Key.backspace>rk<Key.tab><Key.caps_lock>N<Key.caps_lock>ew<Key.space><Key.shift><Key.shift><Key.shift><Key.shift><Key.shift><Key.shift><Key.shift><Key.shift><Key.shift><Key.shift><Key.shift><Key.shift><Key.shift><Key.shift><Key.shift><Key.shift><Key.shift><Key.shift><Key.shift><Key.shift><Key.shift><Key.shift>York<Key.tab><Key.shift><Key.shift>New<Key.space><Key.down><Key.down><Key.down><Key.enter><Key.tab><Key.backspace>10005
Screenshot: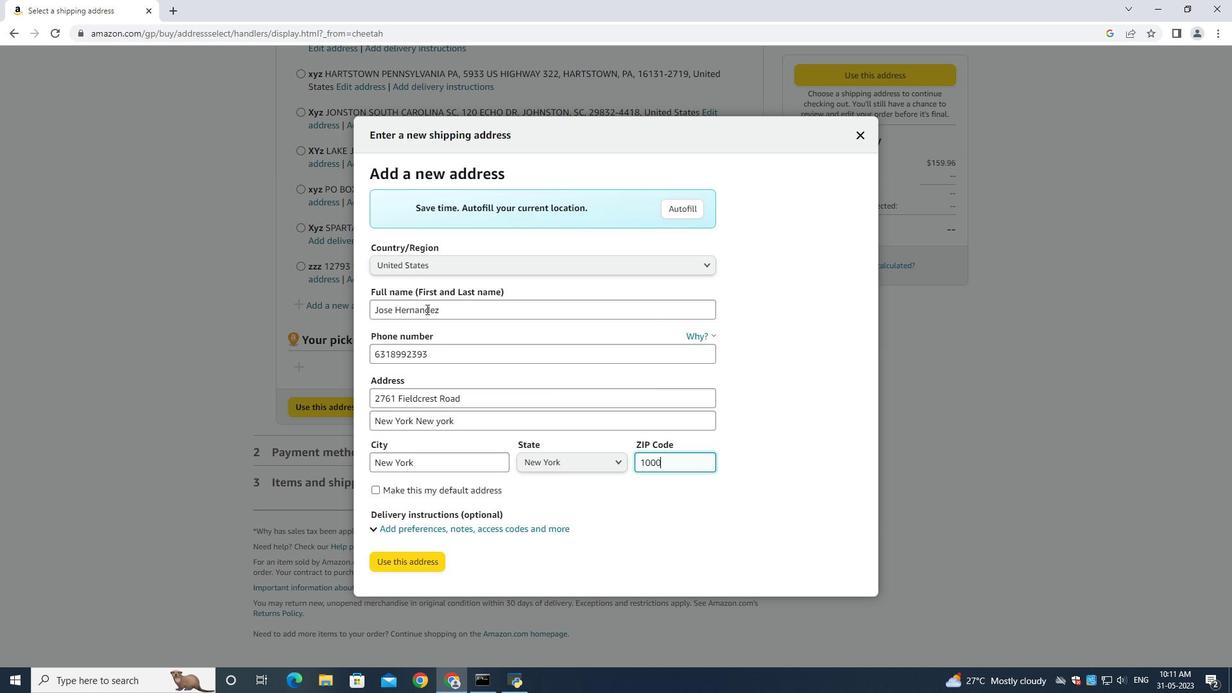 
Action: Mouse moved to (391, 565)
Screenshot: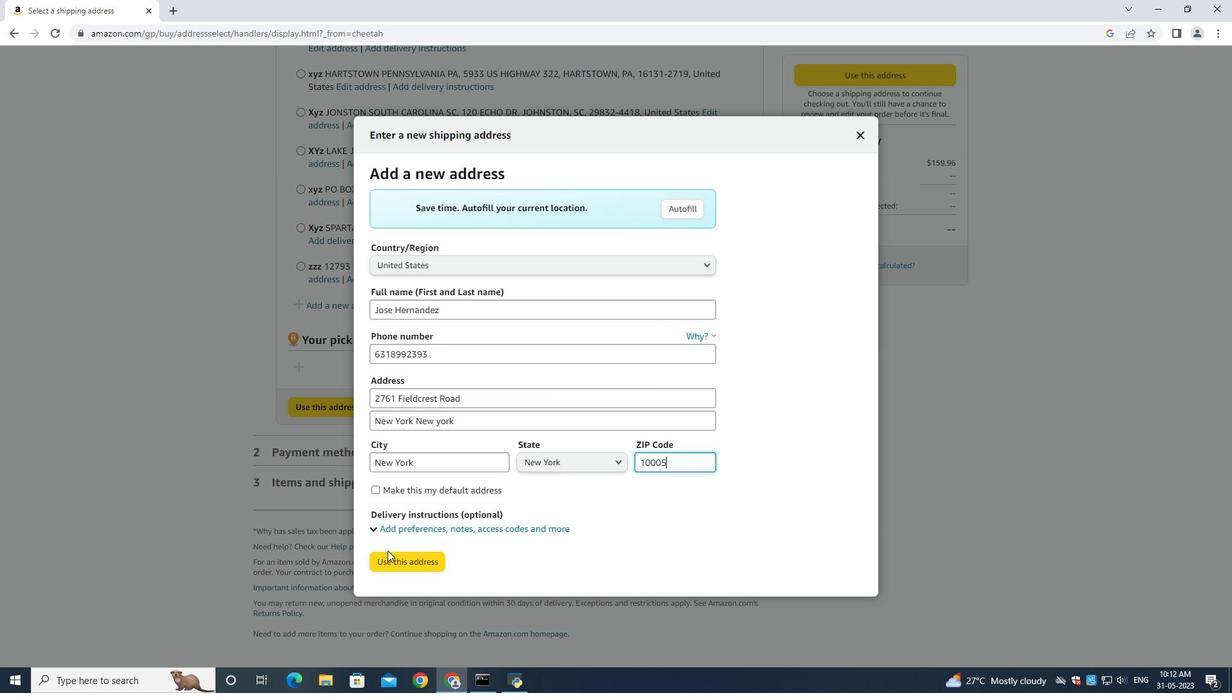 
Action: Mouse pressed left at (391, 565)
Screenshot: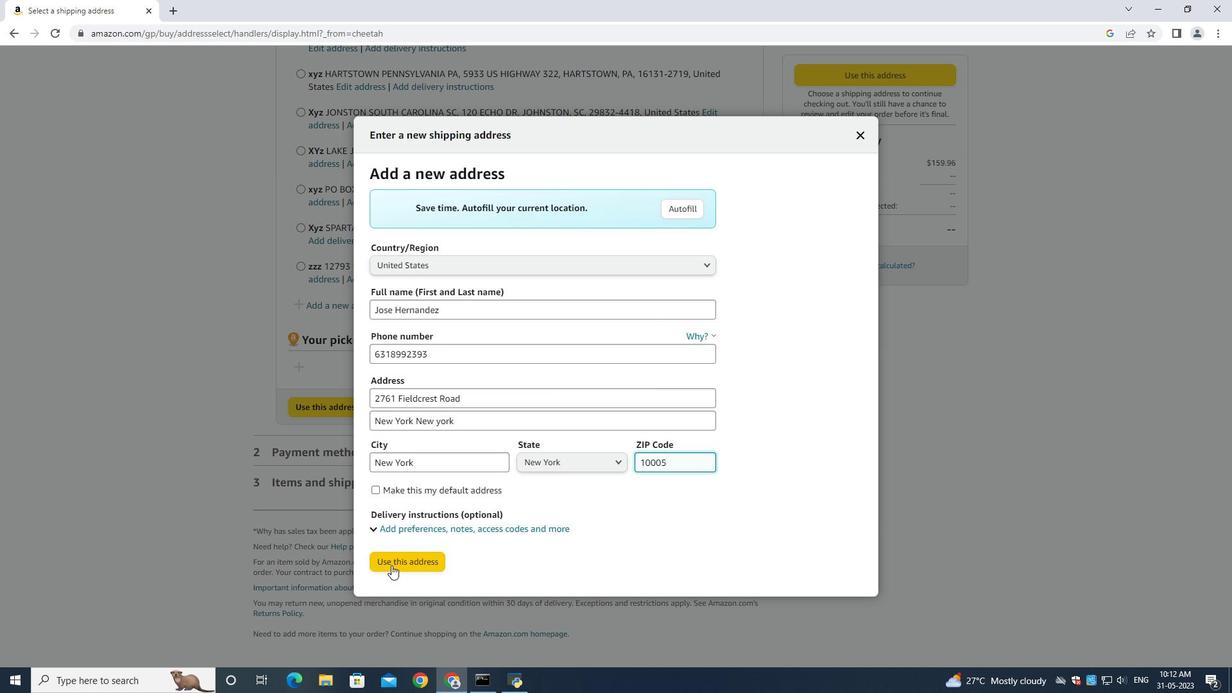 
Action: Mouse moved to (407, 645)
Screenshot: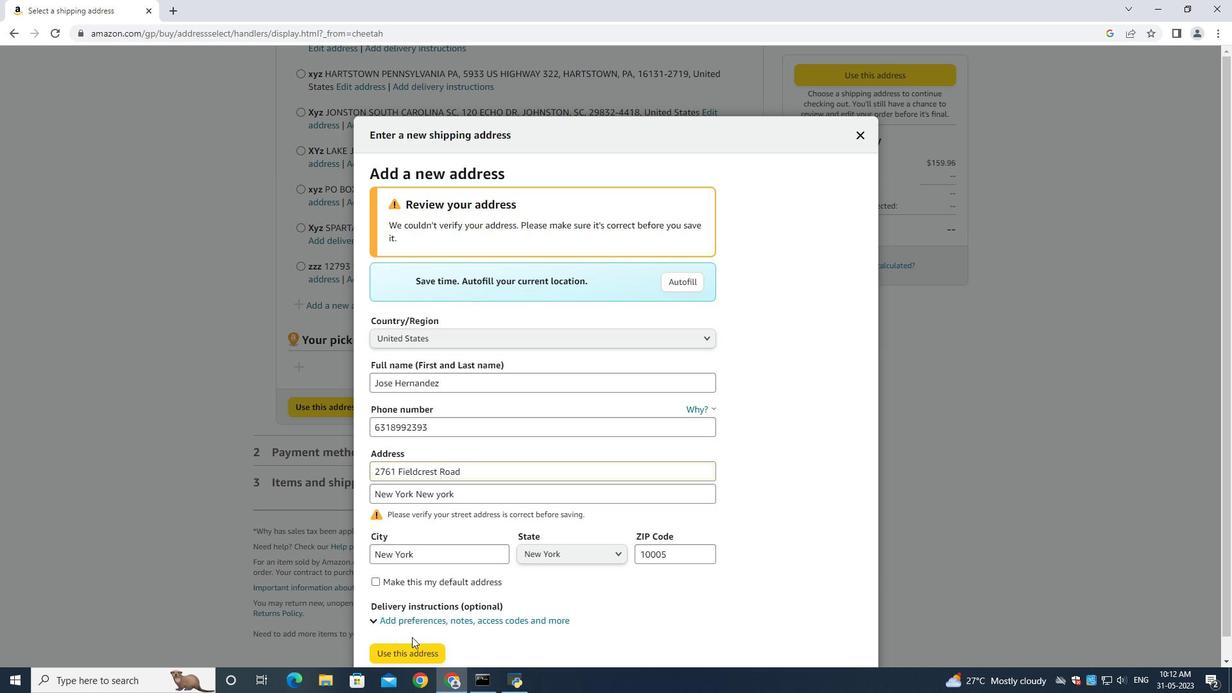 
Action: Mouse pressed left at (407, 645)
Screenshot: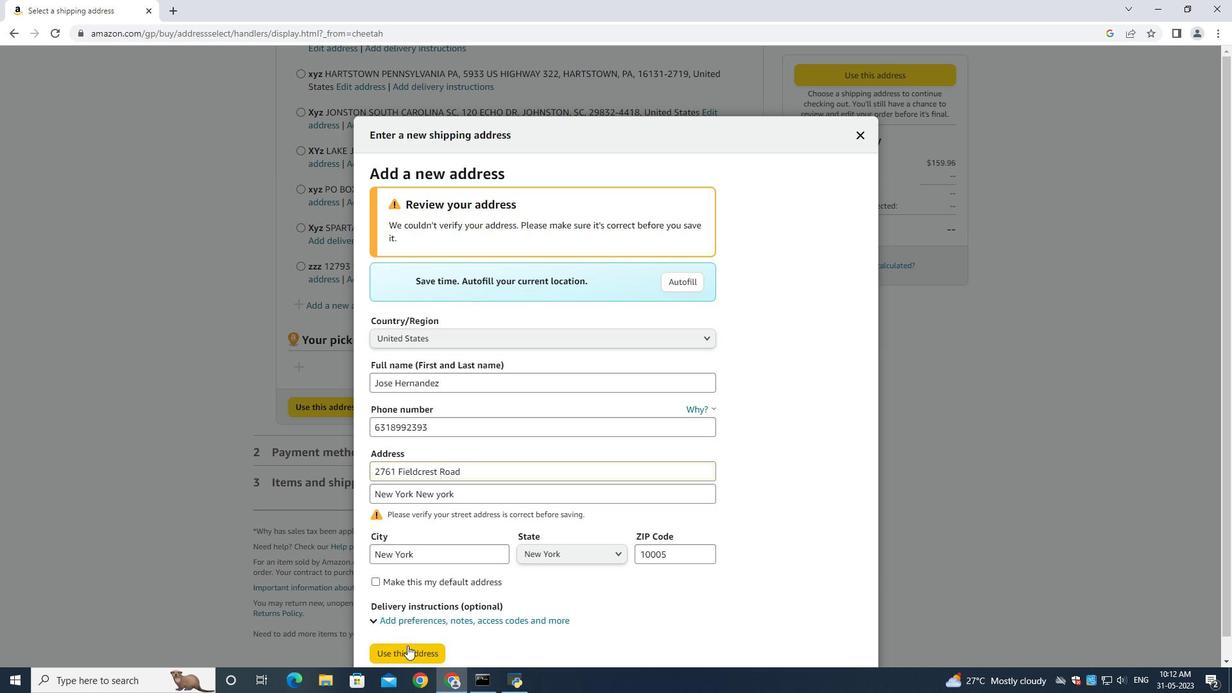 
Action: Mouse moved to (567, 466)
Screenshot: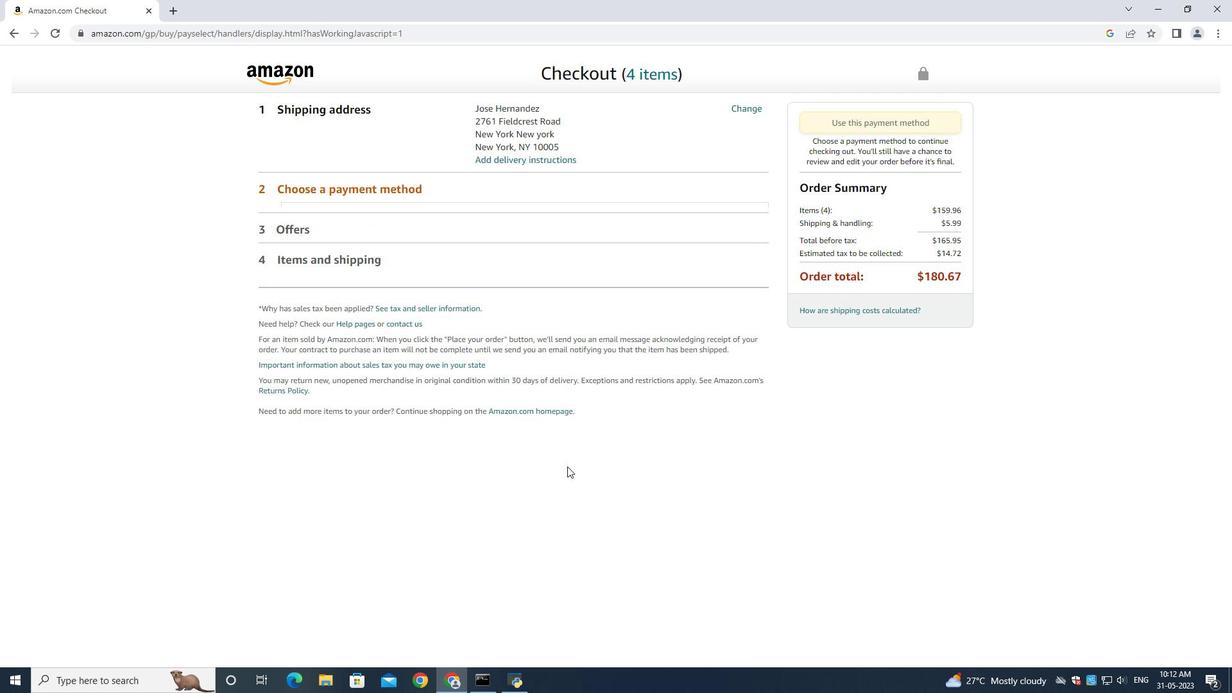 
